 Task: Find the nearest camping supplies store in Denver.
Action: Mouse moved to (154, 111)
Screenshot: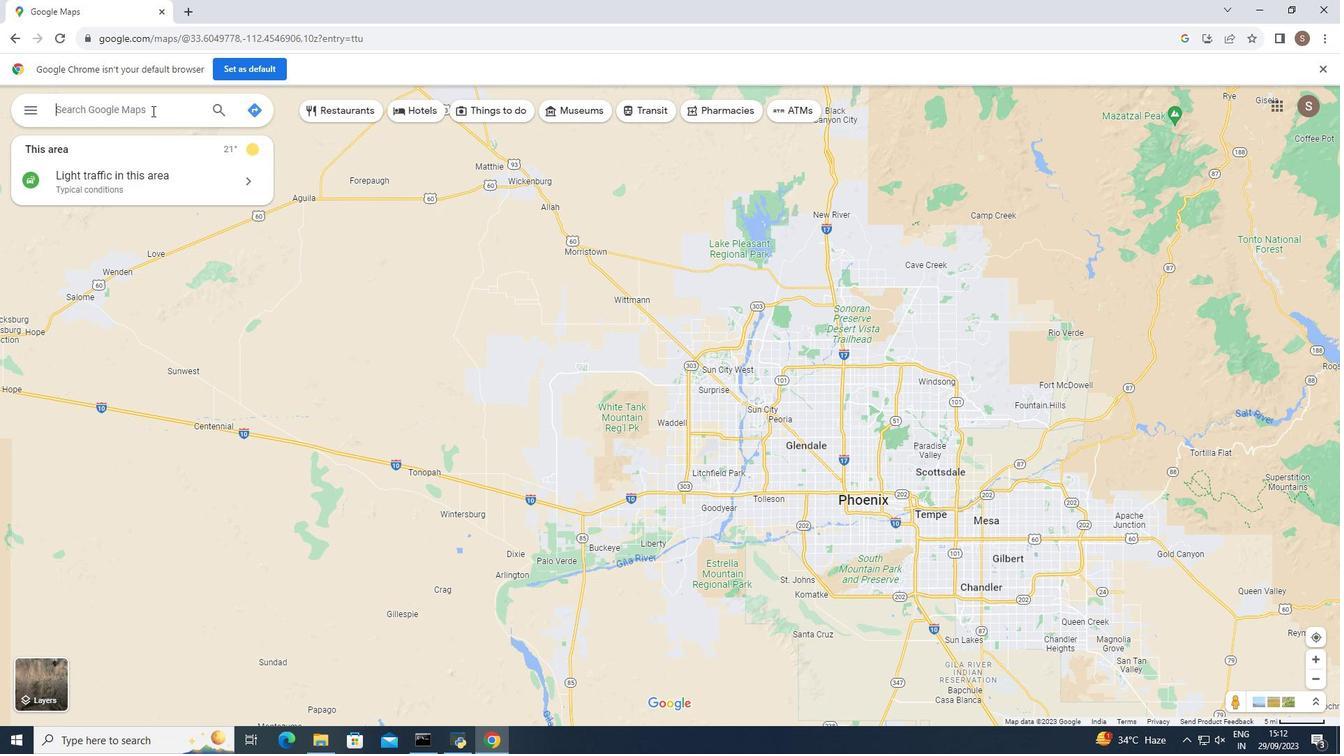 
Action: Mouse pressed left at (154, 111)
Screenshot: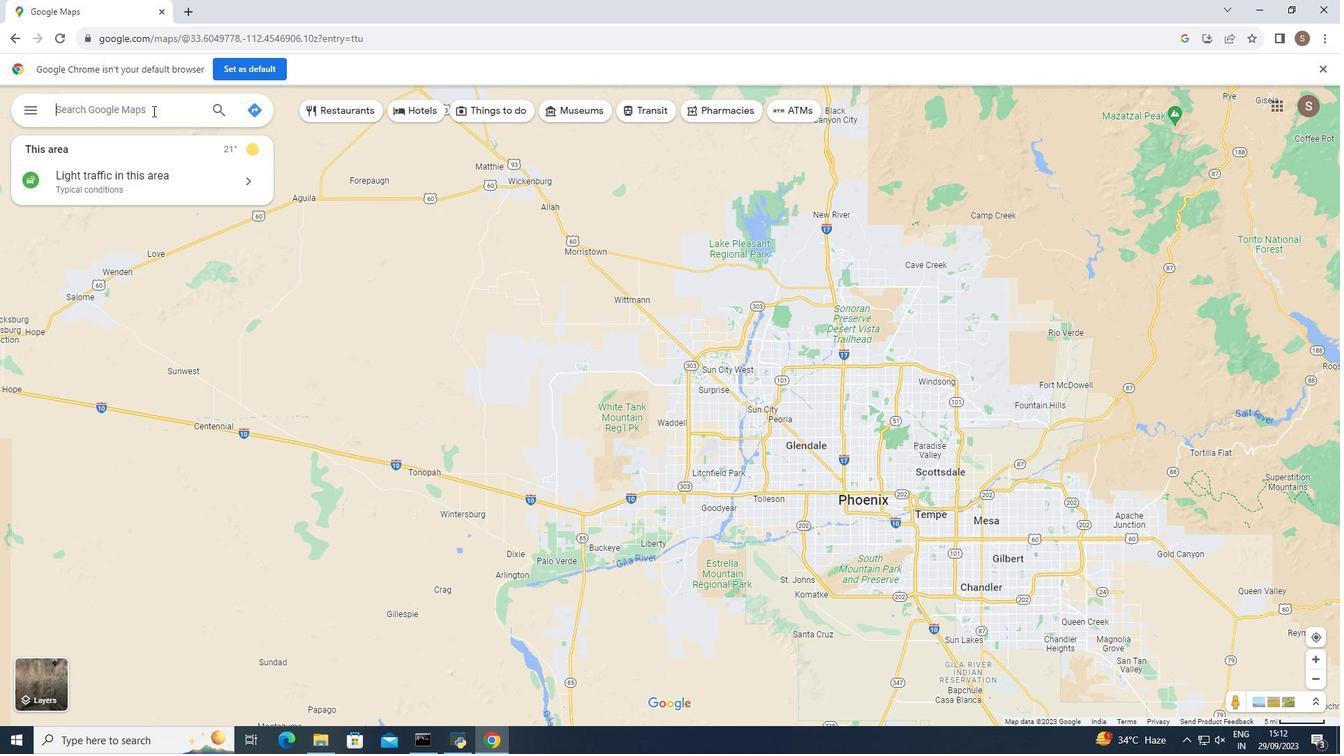 
Action: Mouse moved to (152, 111)
Screenshot: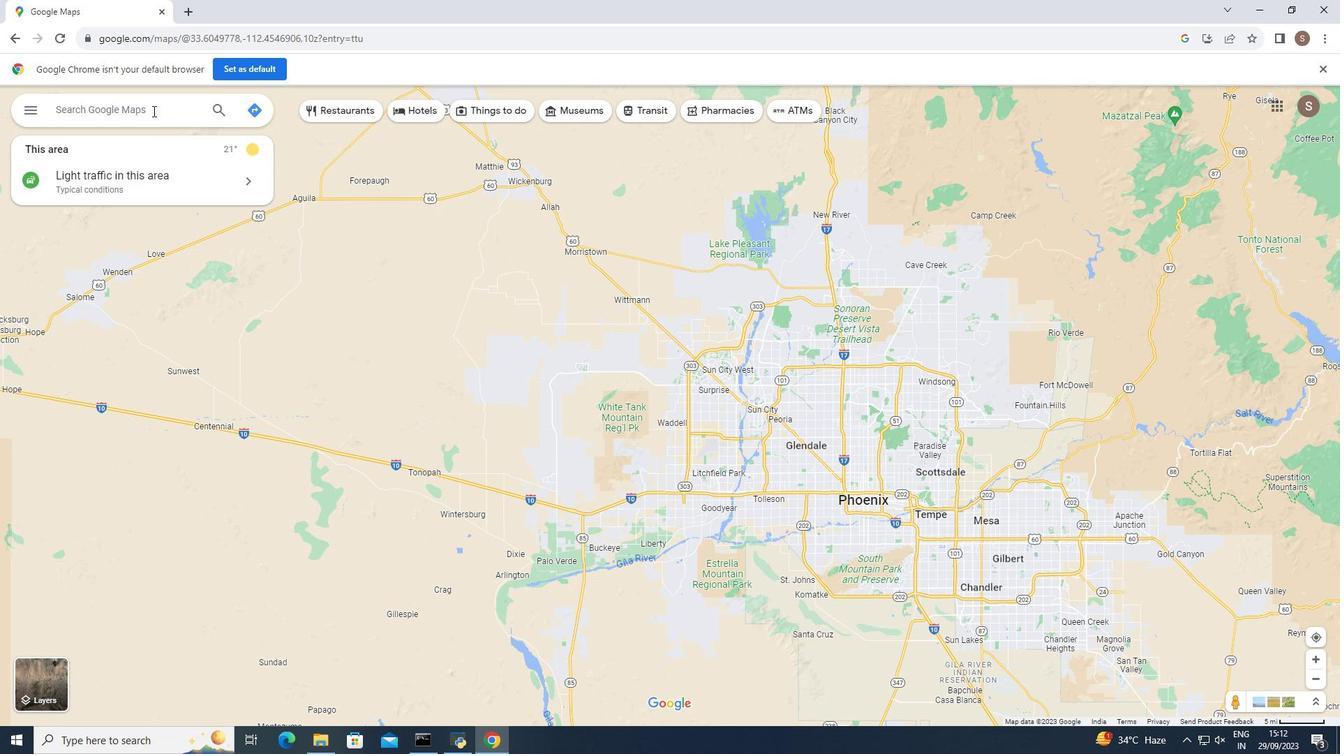
Action: Key pressed denver
Screenshot: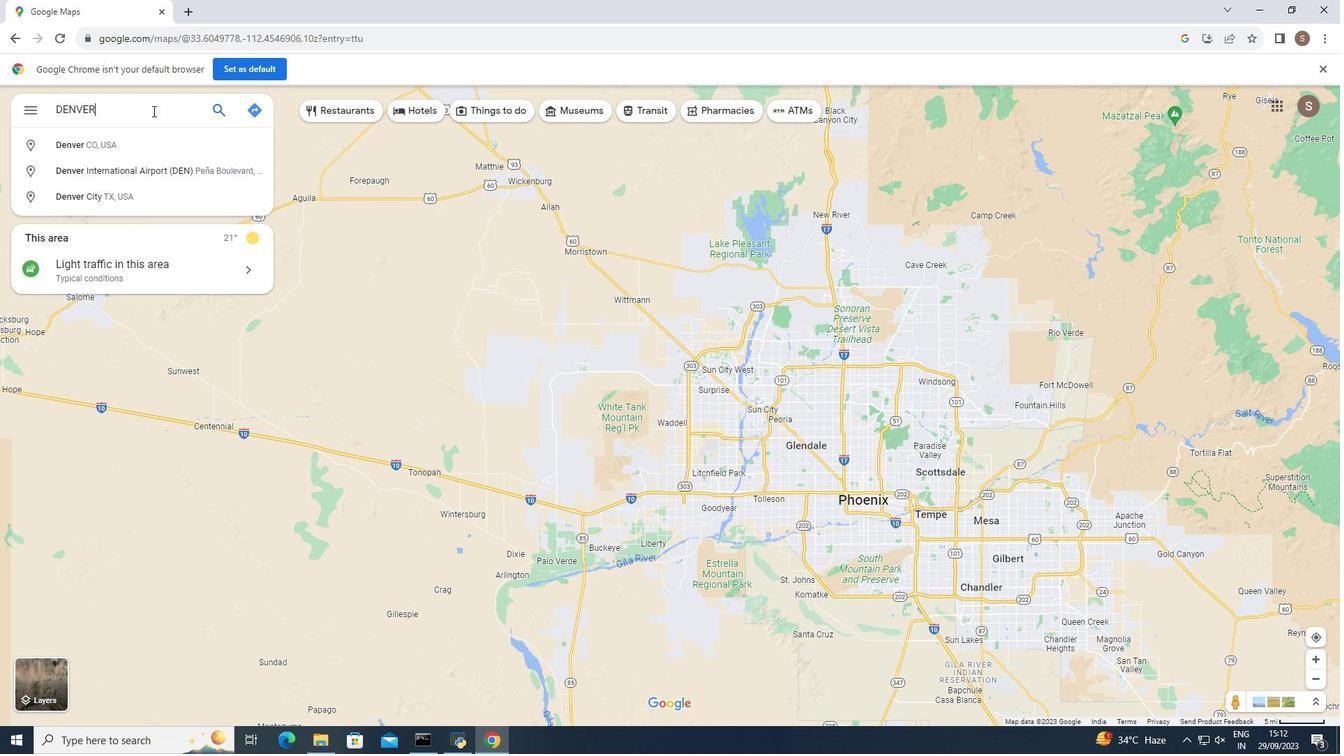 
Action: Mouse moved to (115, 141)
Screenshot: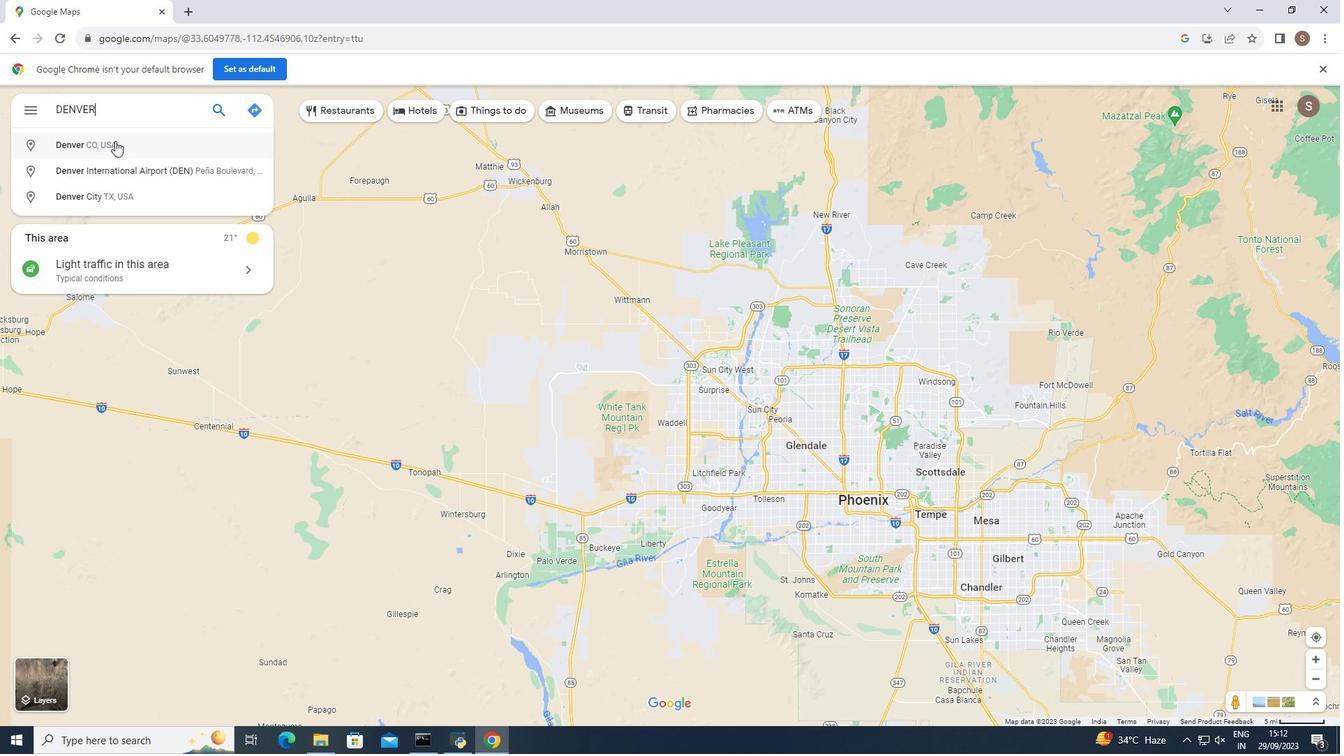 
Action: Mouse pressed left at (115, 141)
Screenshot: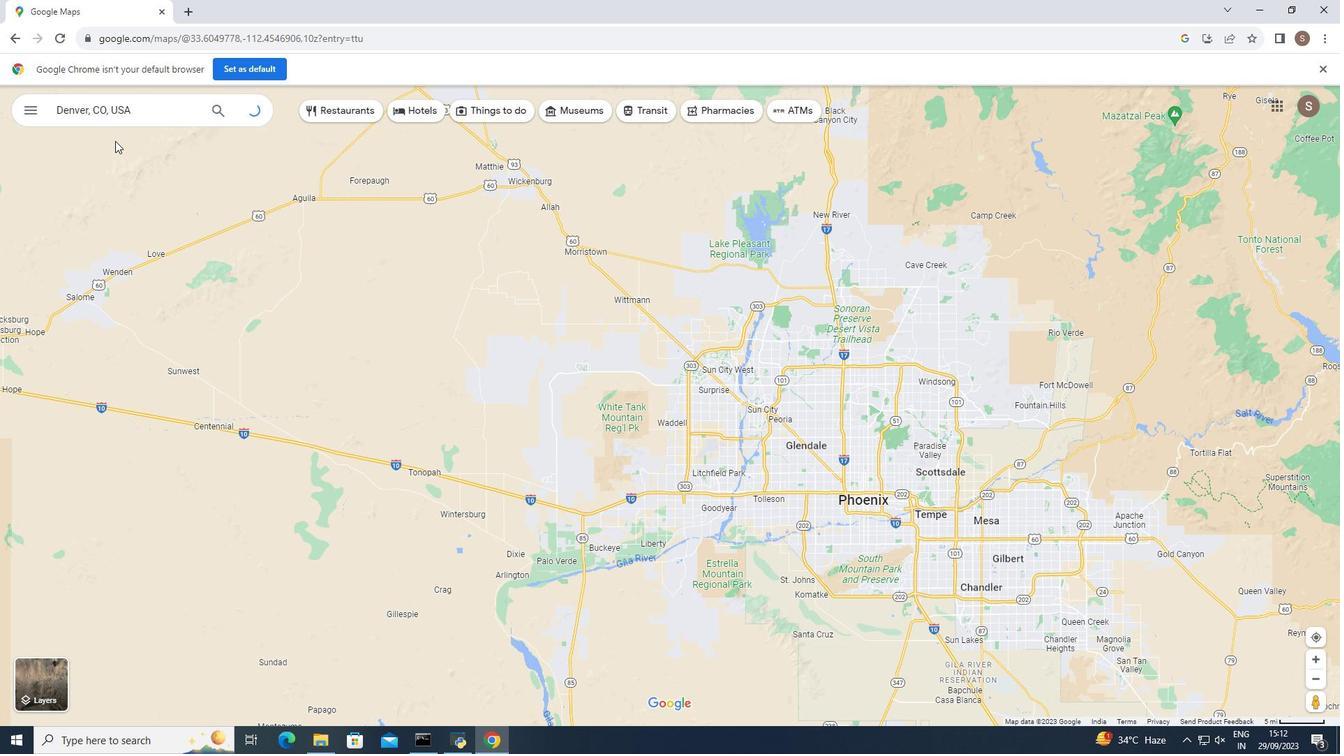 
Action: Mouse moved to (143, 349)
Screenshot: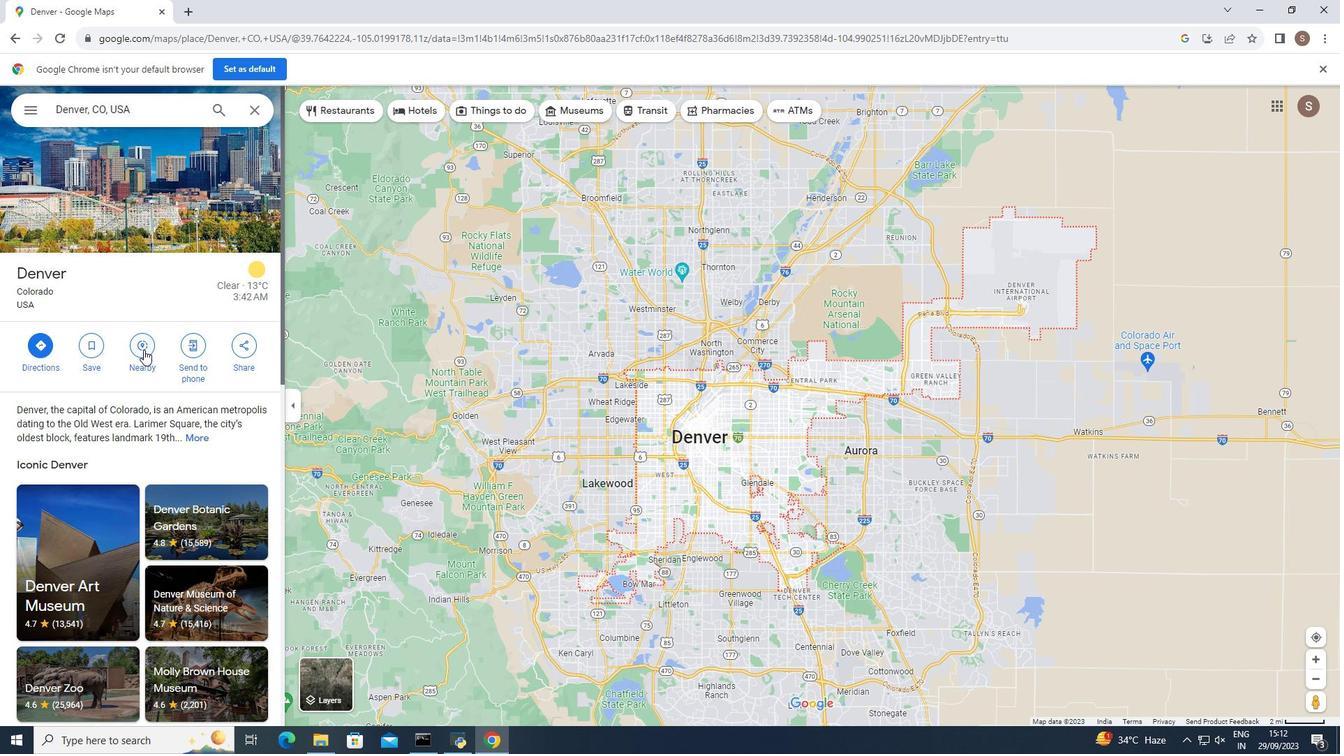 
Action: Mouse pressed left at (143, 349)
Screenshot: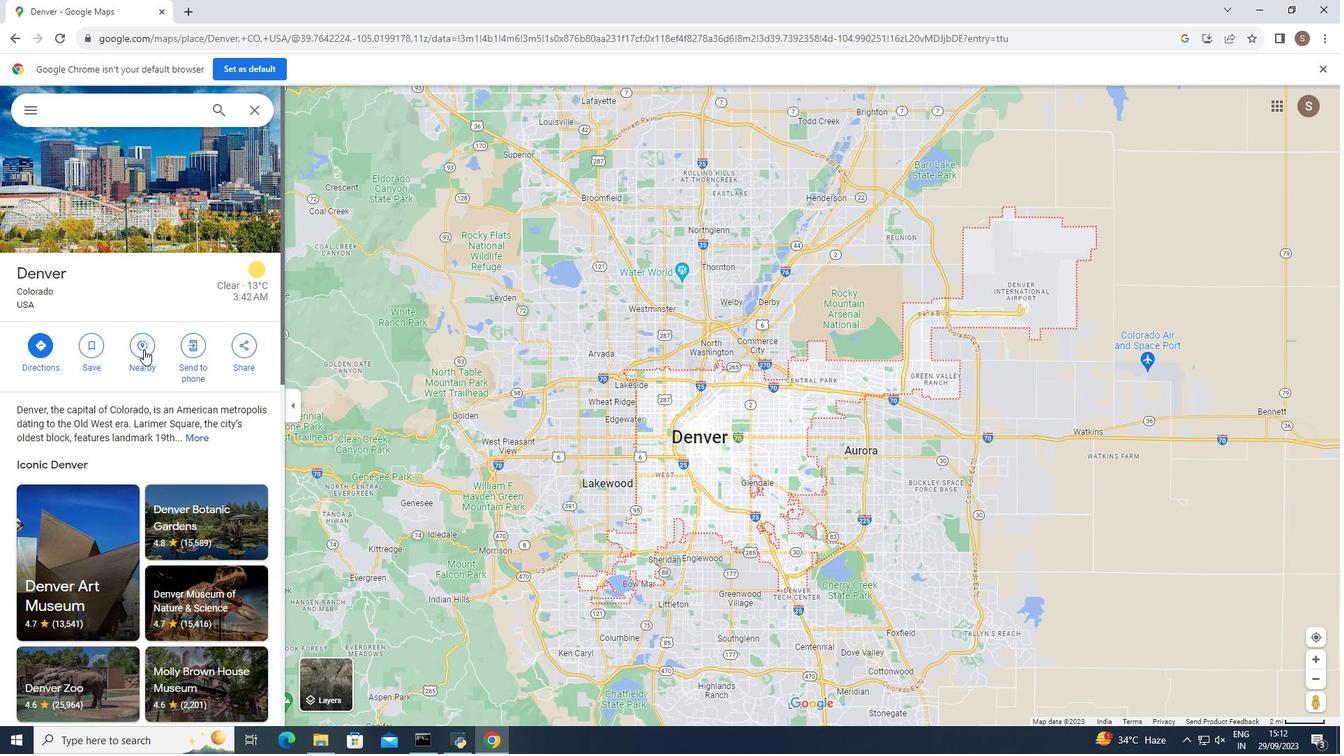 
Action: Mouse moved to (104, 111)
Screenshot: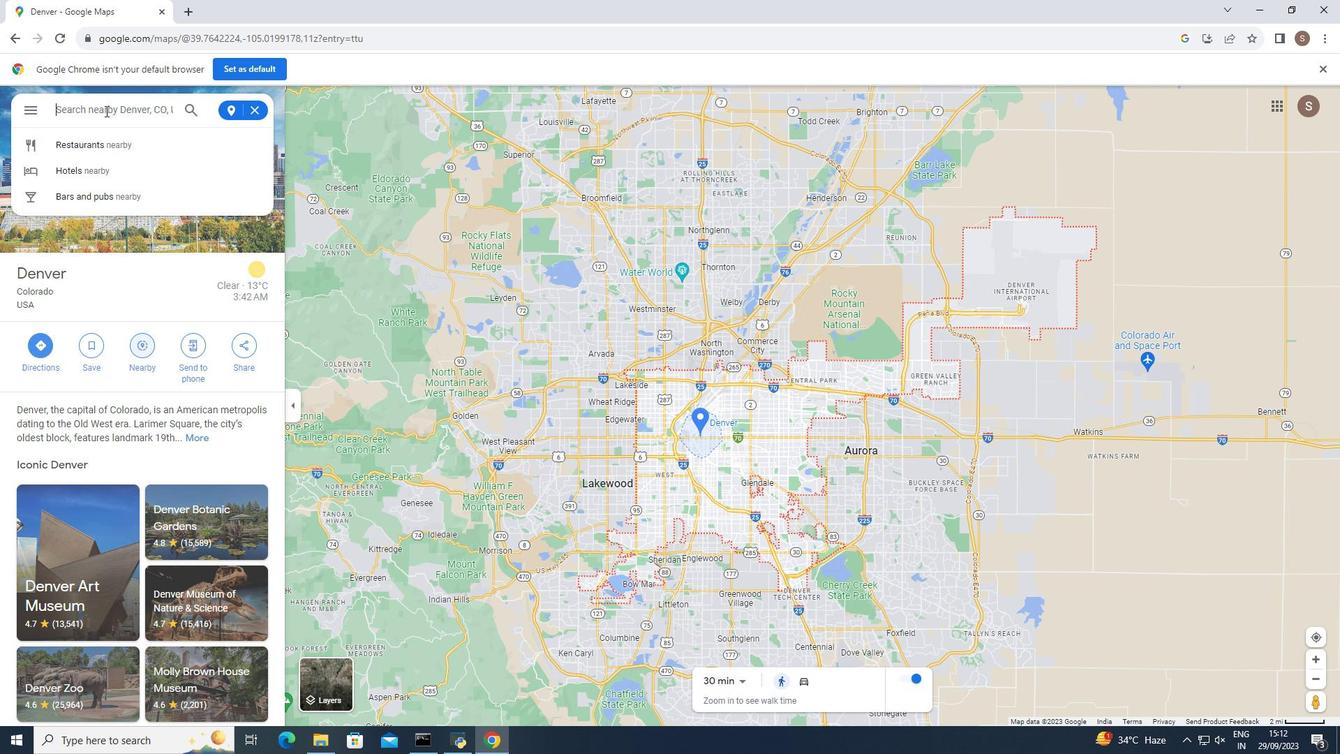 
Action: Mouse pressed left at (104, 111)
Screenshot: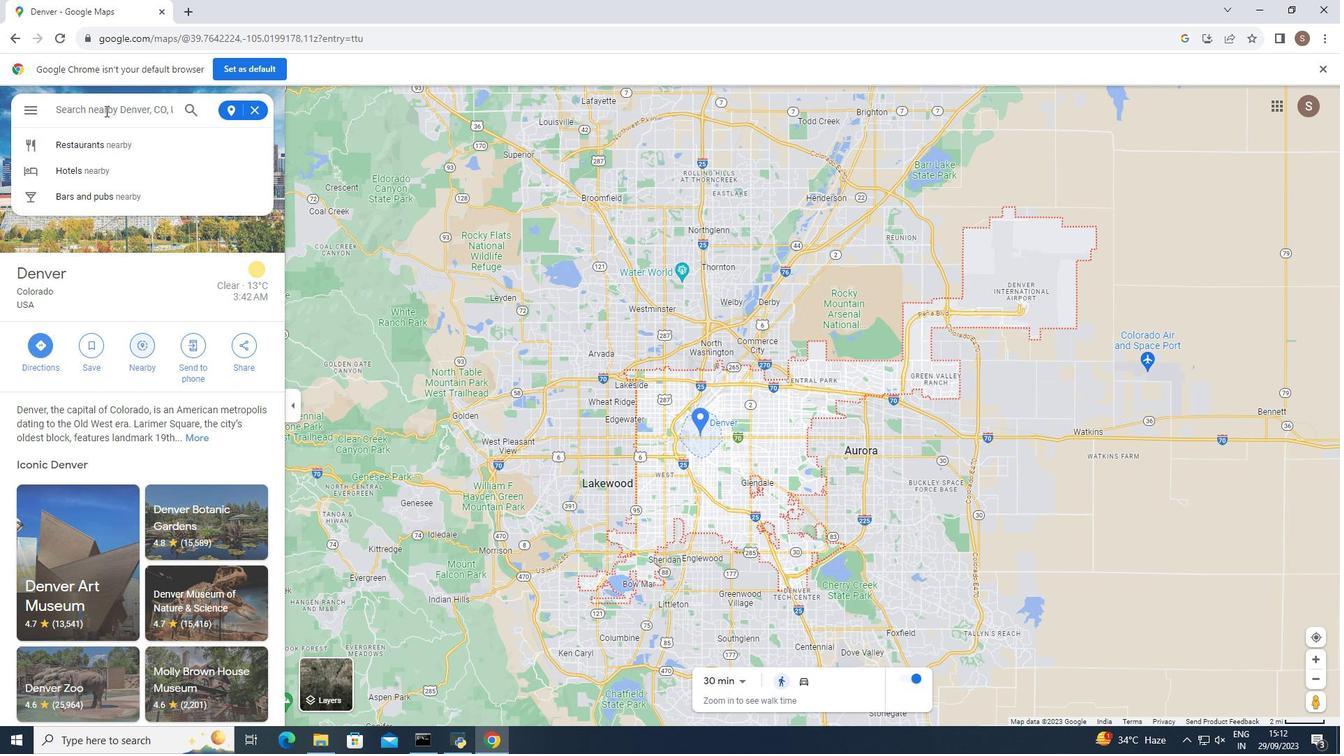 
Action: Mouse moved to (105, 111)
Screenshot: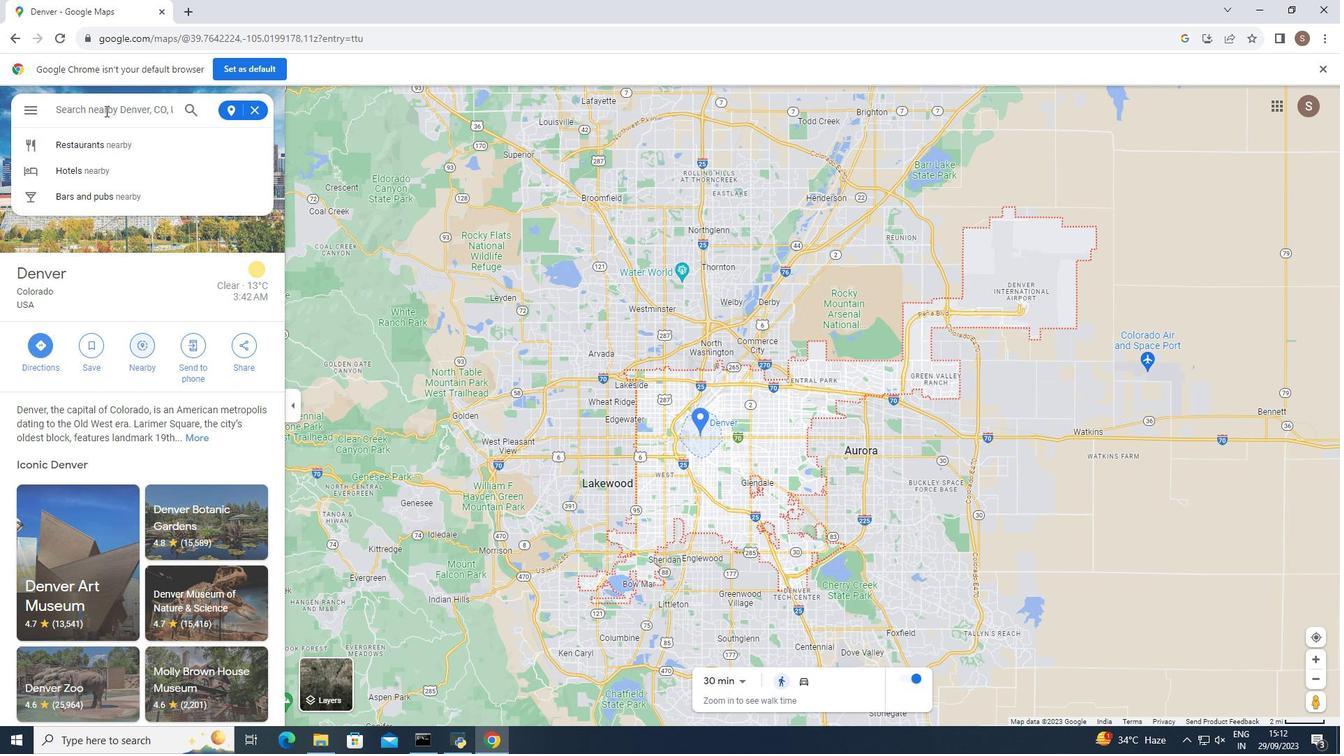 
Action: Key pressed camping<Key.space>supplies<Key.space>store
Screenshot: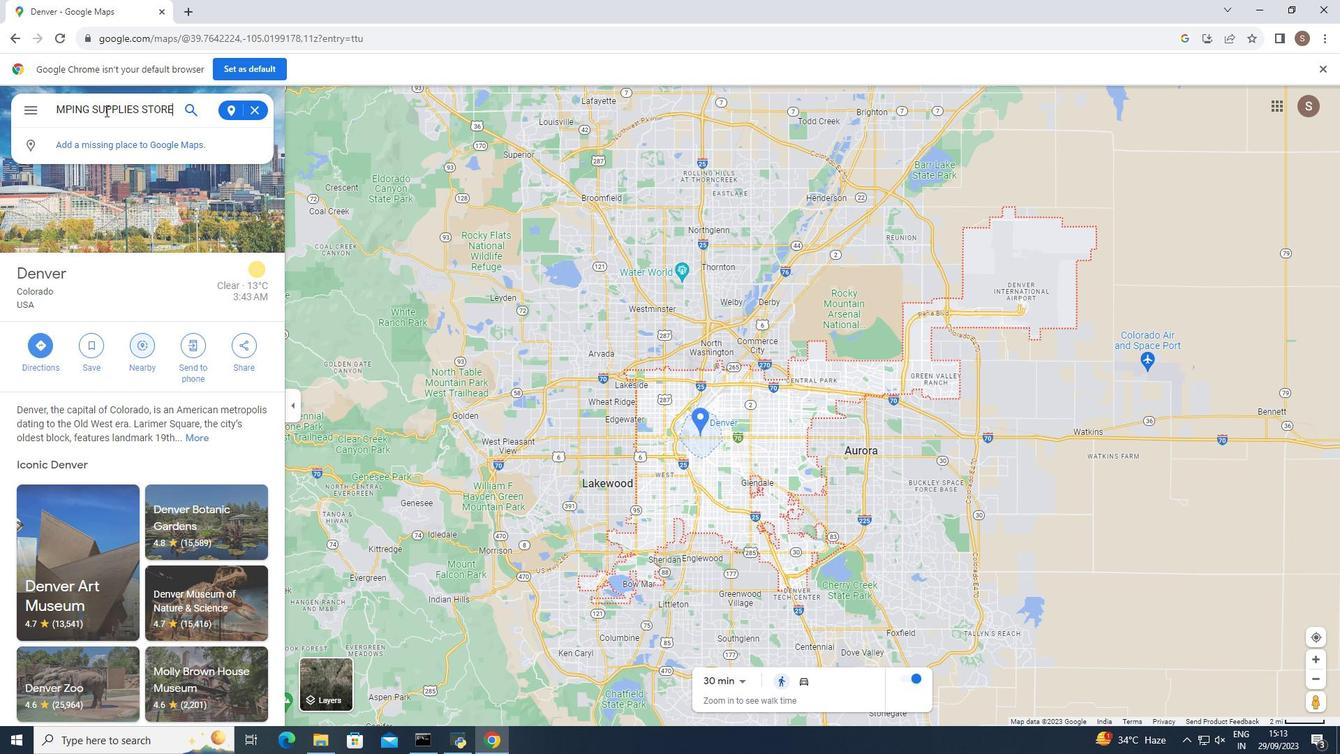 
Action: Mouse moved to (187, 108)
Screenshot: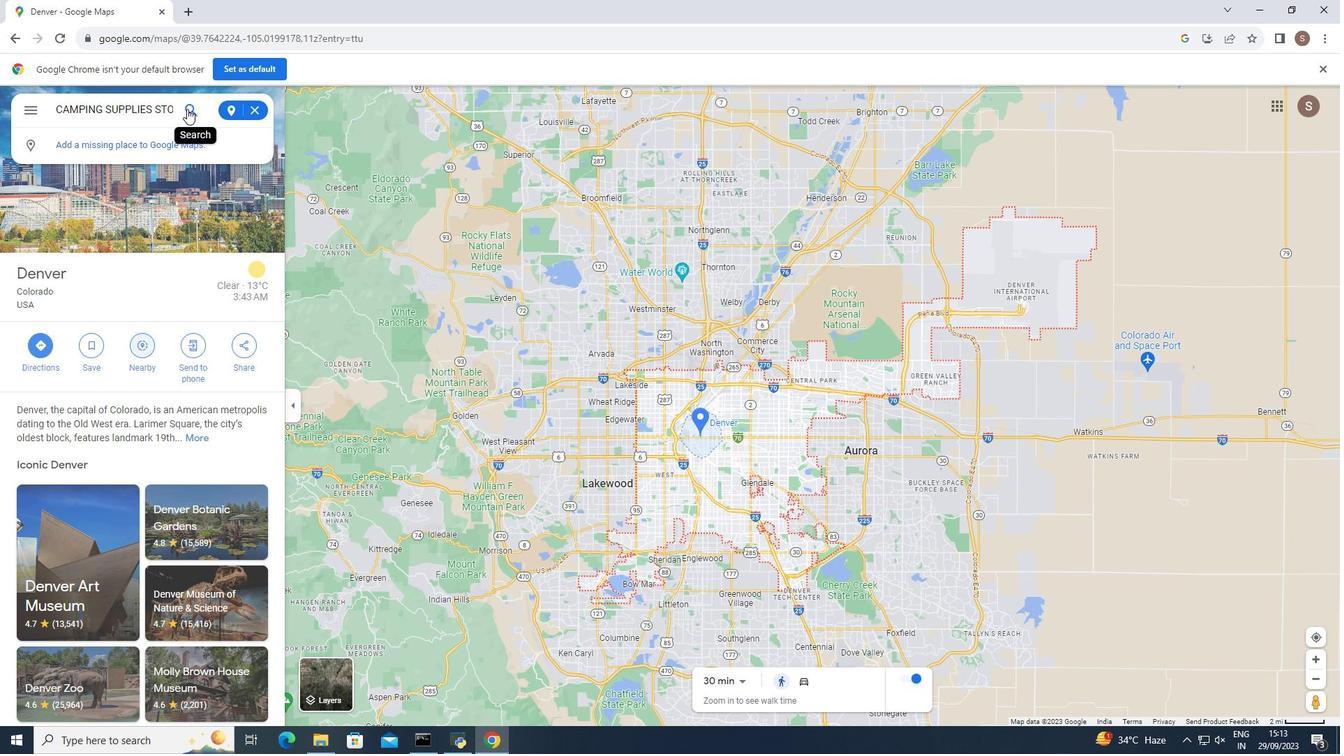 
Action: Mouse pressed left at (187, 108)
Screenshot: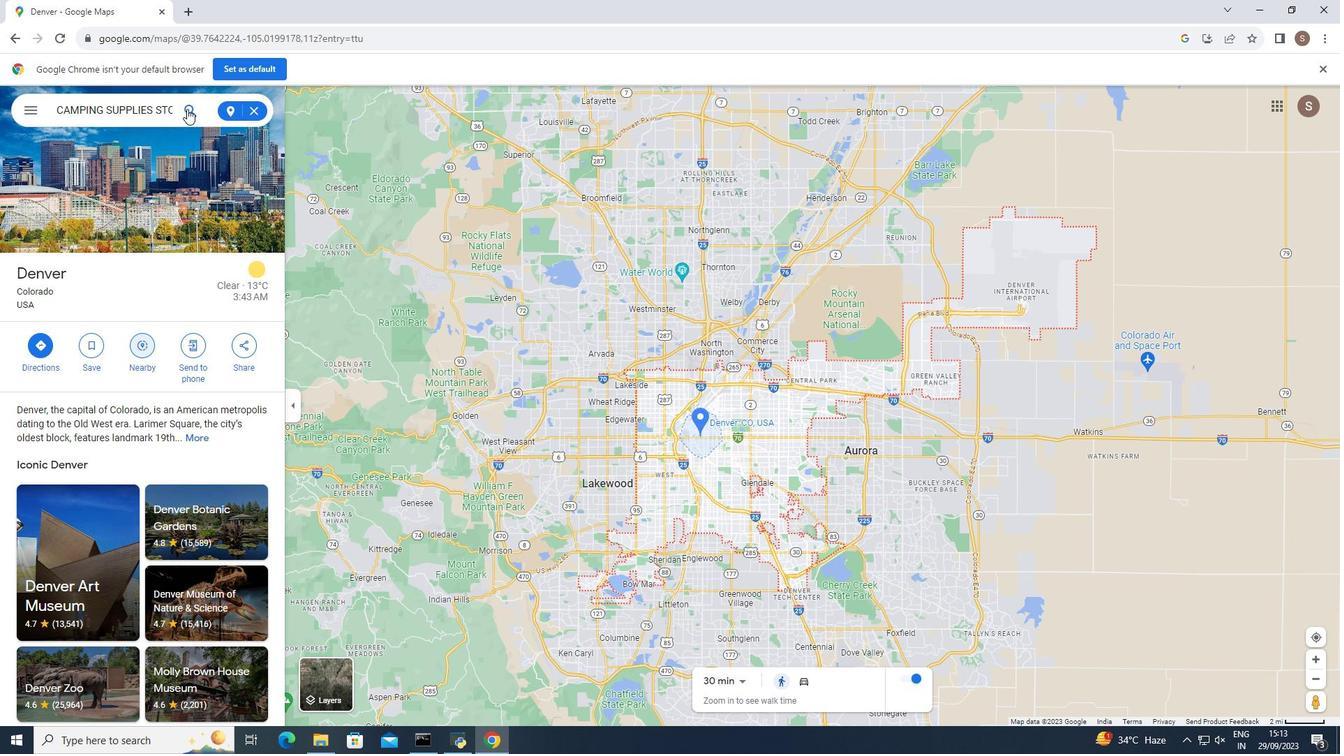 
Action: Mouse moved to (712, 418)
Screenshot: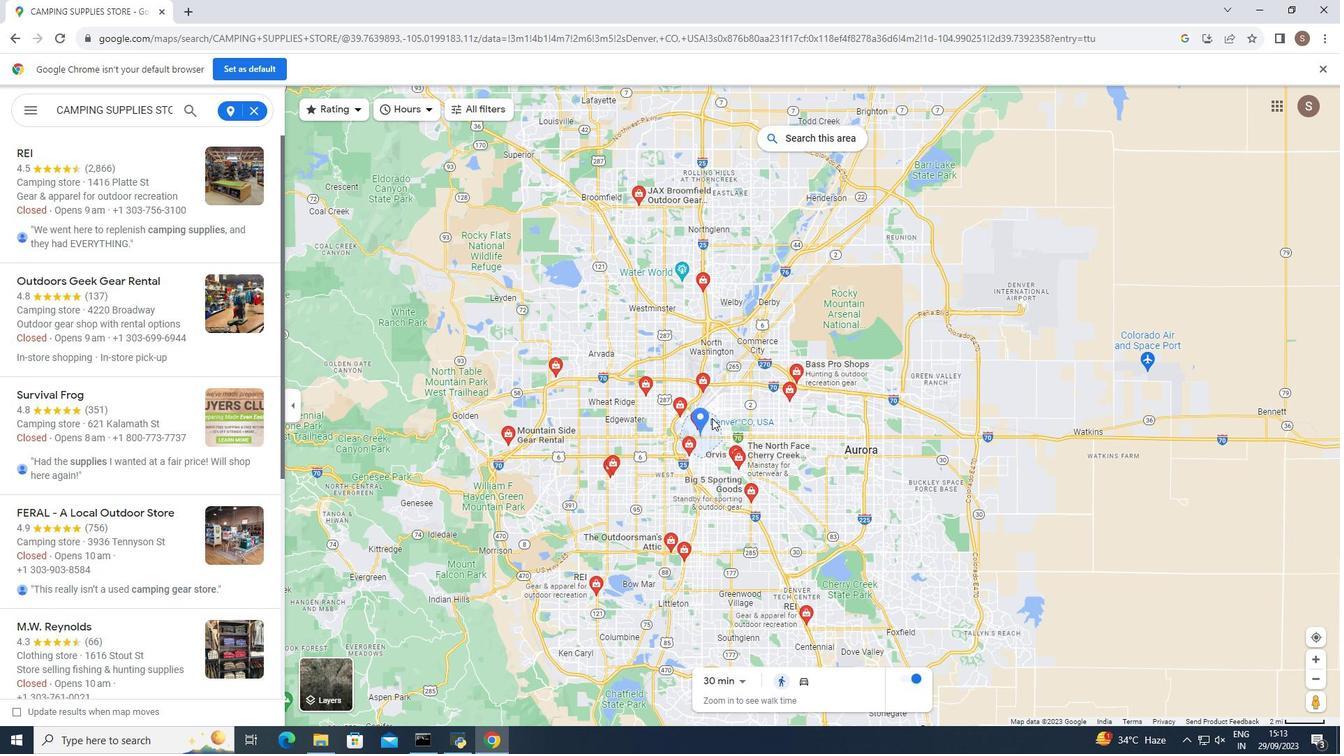 
Action: Mouse pressed left at (712, 418)
Screenshot: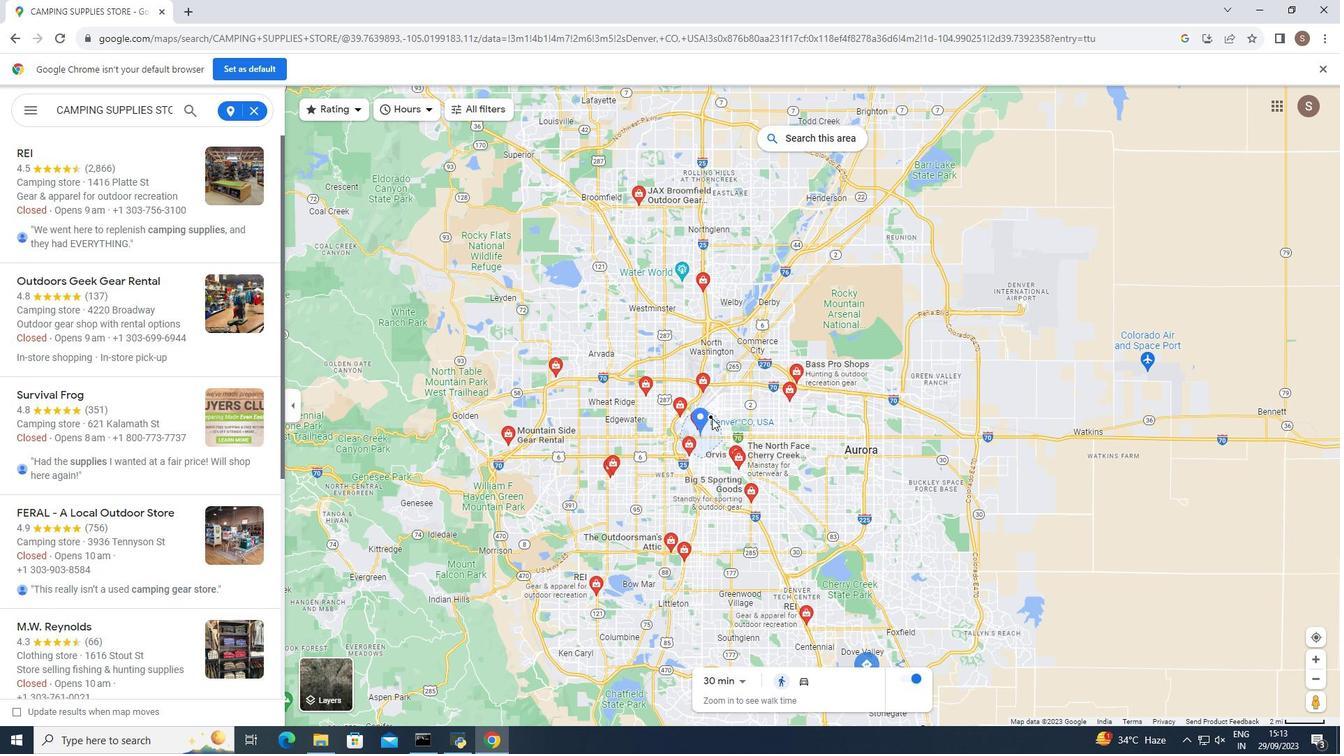 
Action: Mouse moved to (938, 613)
Screenshot: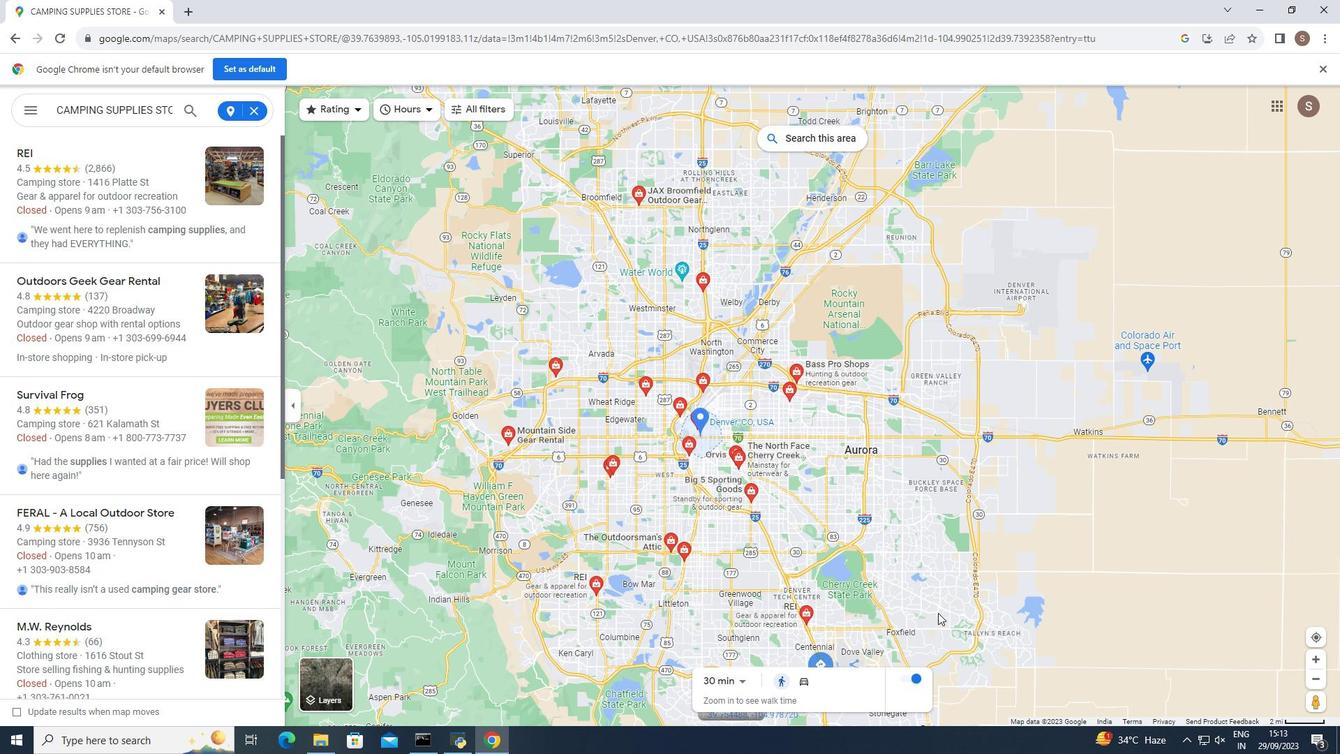 
Action: Mouse pressed left at (938, 613)
Screenshot: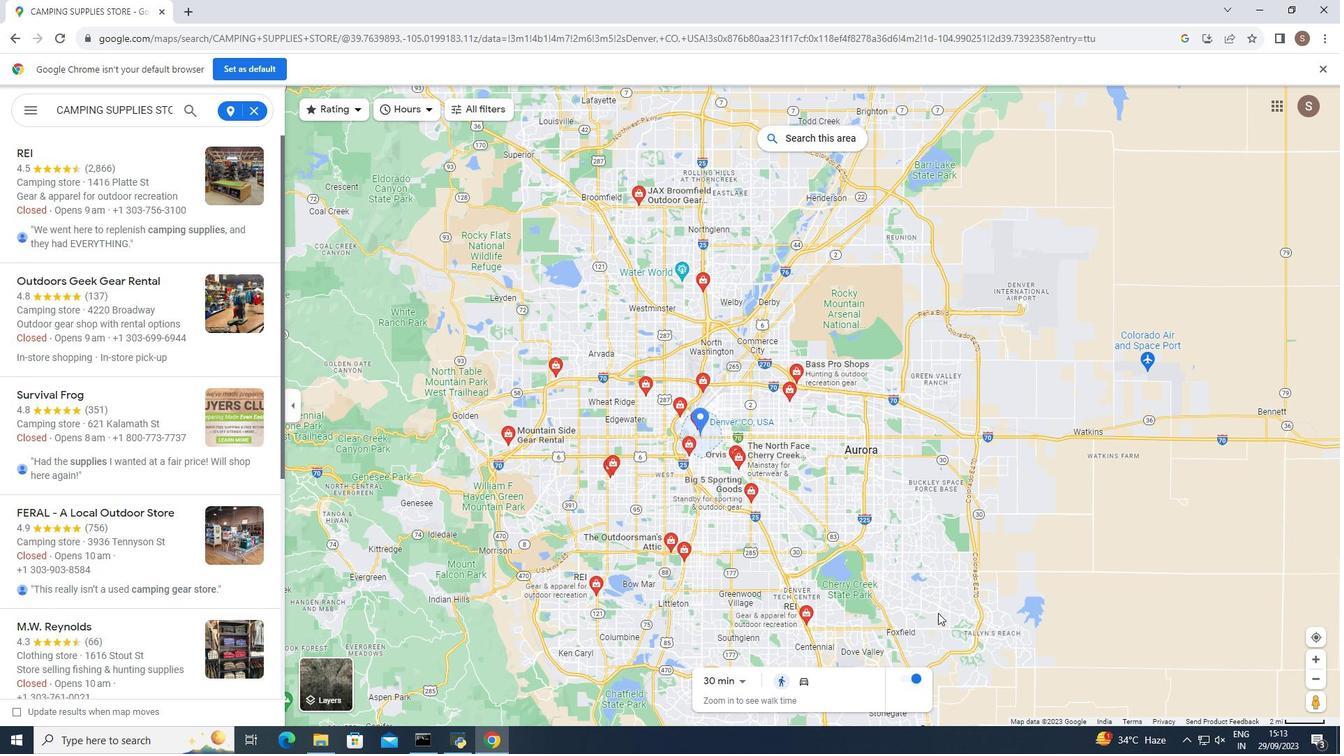 
Action: Mouse moved to (21, 152)
Screenshot: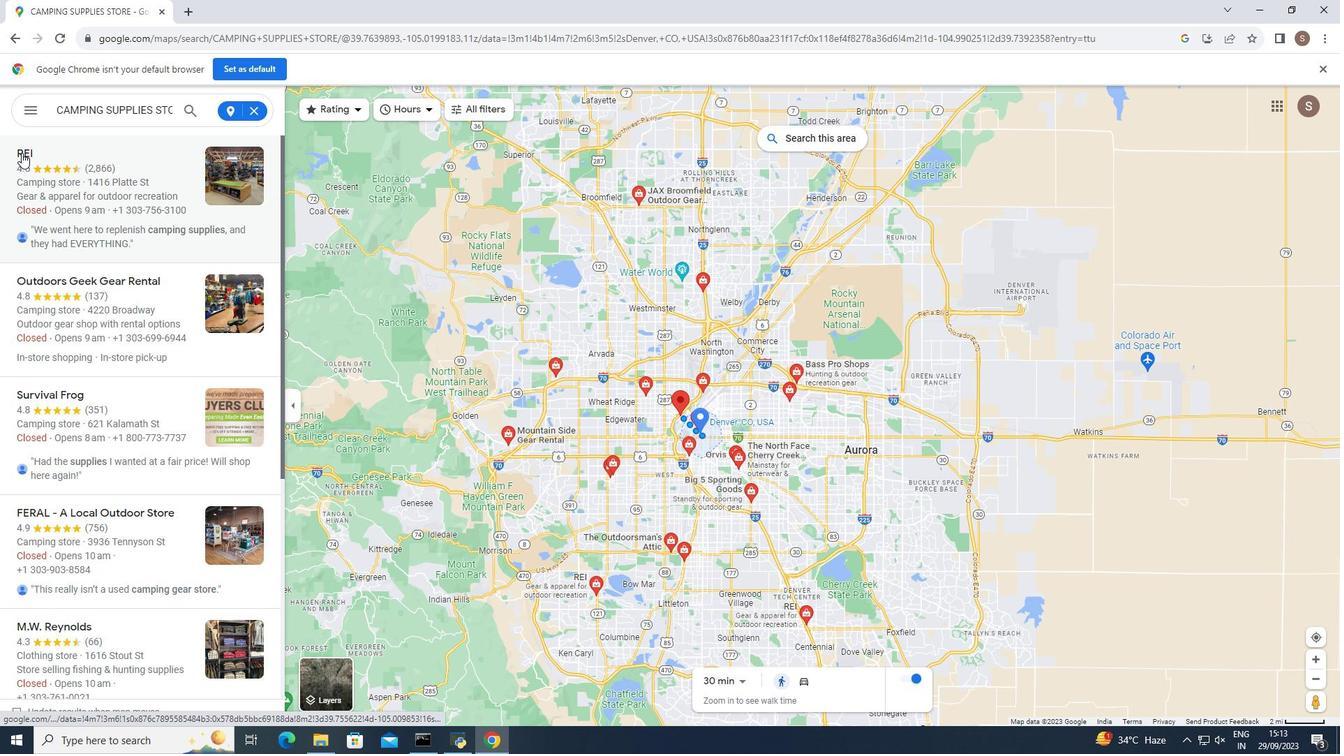 
Action: Mouse pressed left at (21, 152)
Screenshot: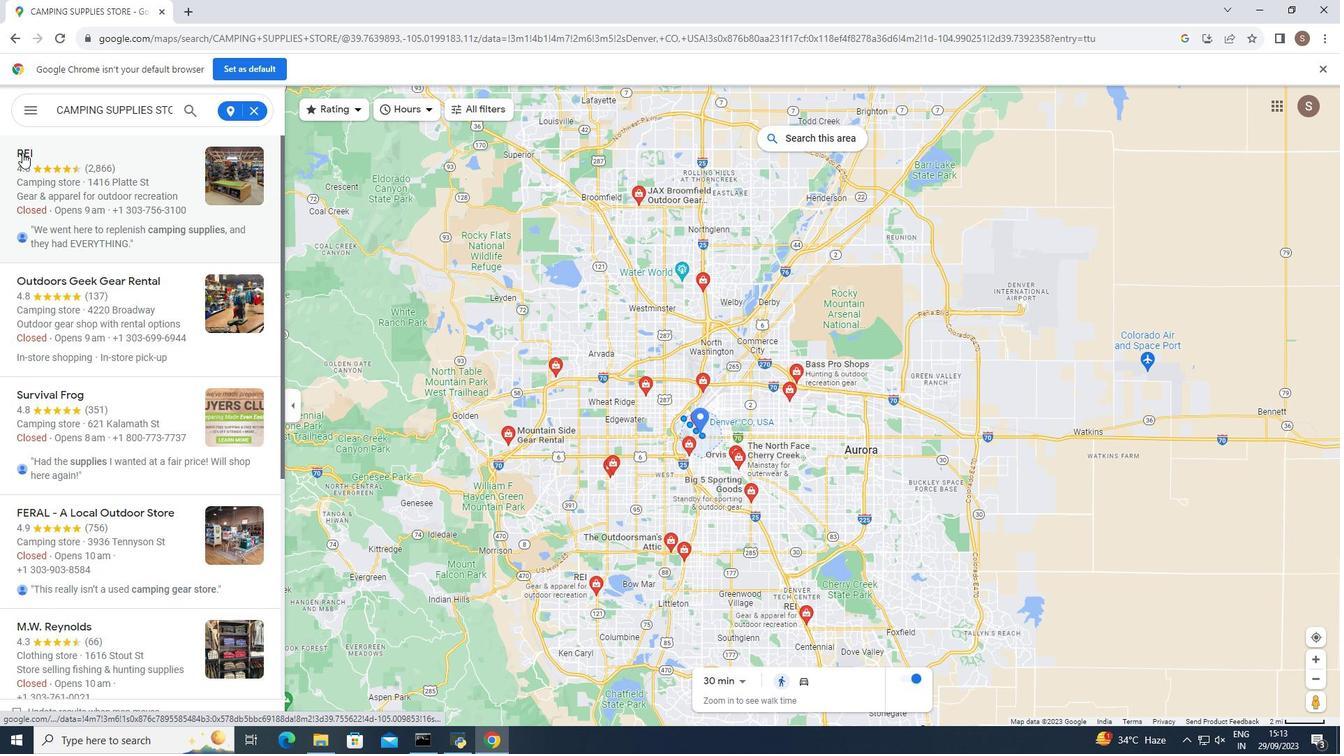 
Action: Mouse moved to (391, 489)
Screenshot: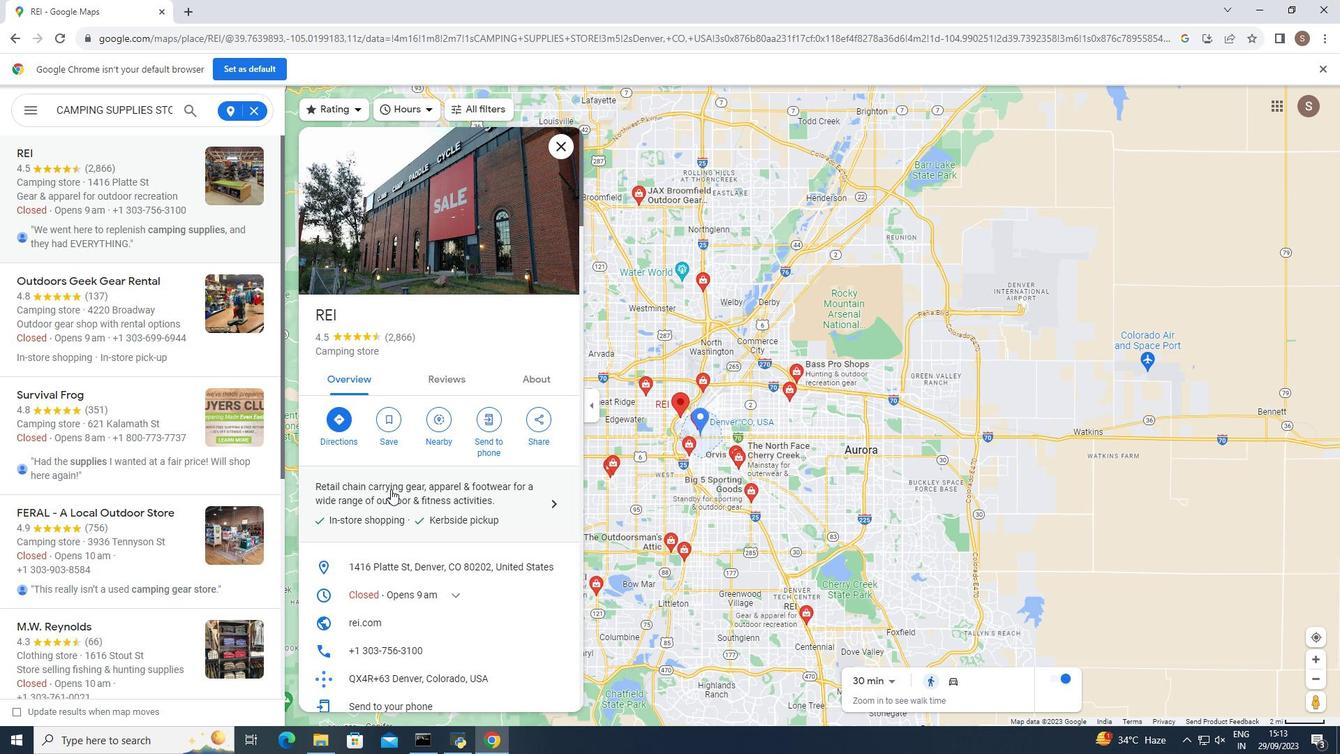
Action: Mouse scrolled (391, 488) with delta (0, 0)
Screenshot: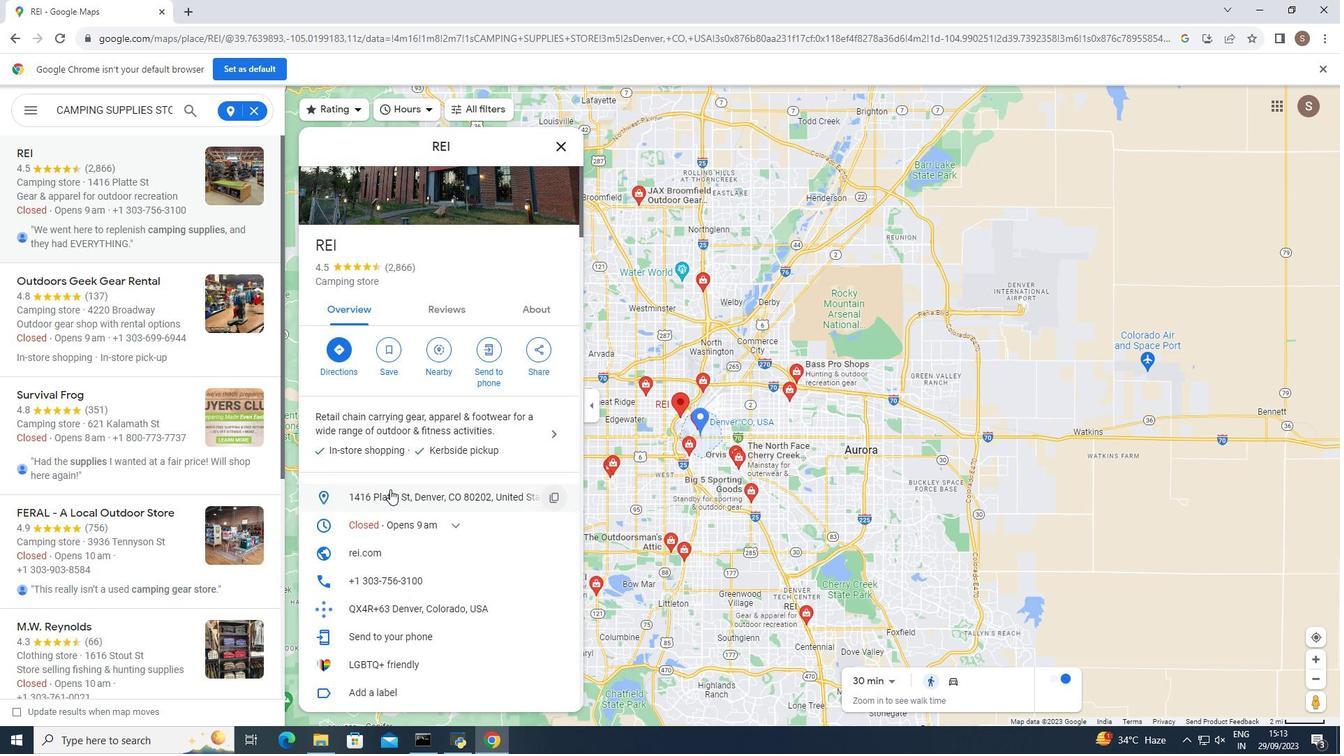 
Action: Mouse moved to (458, 422)
Screenshot: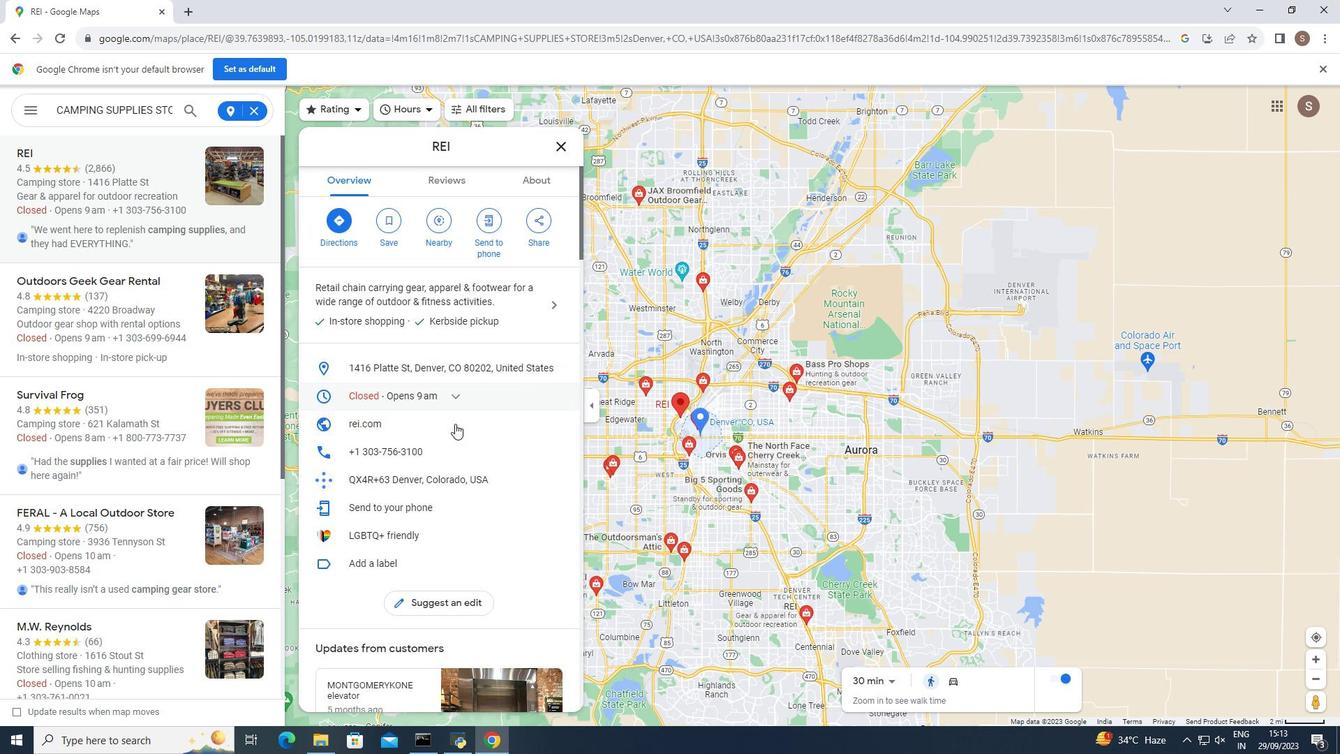 
Action: Mouse scrolled (458, 421) with delta (0, 0)
Screenshot: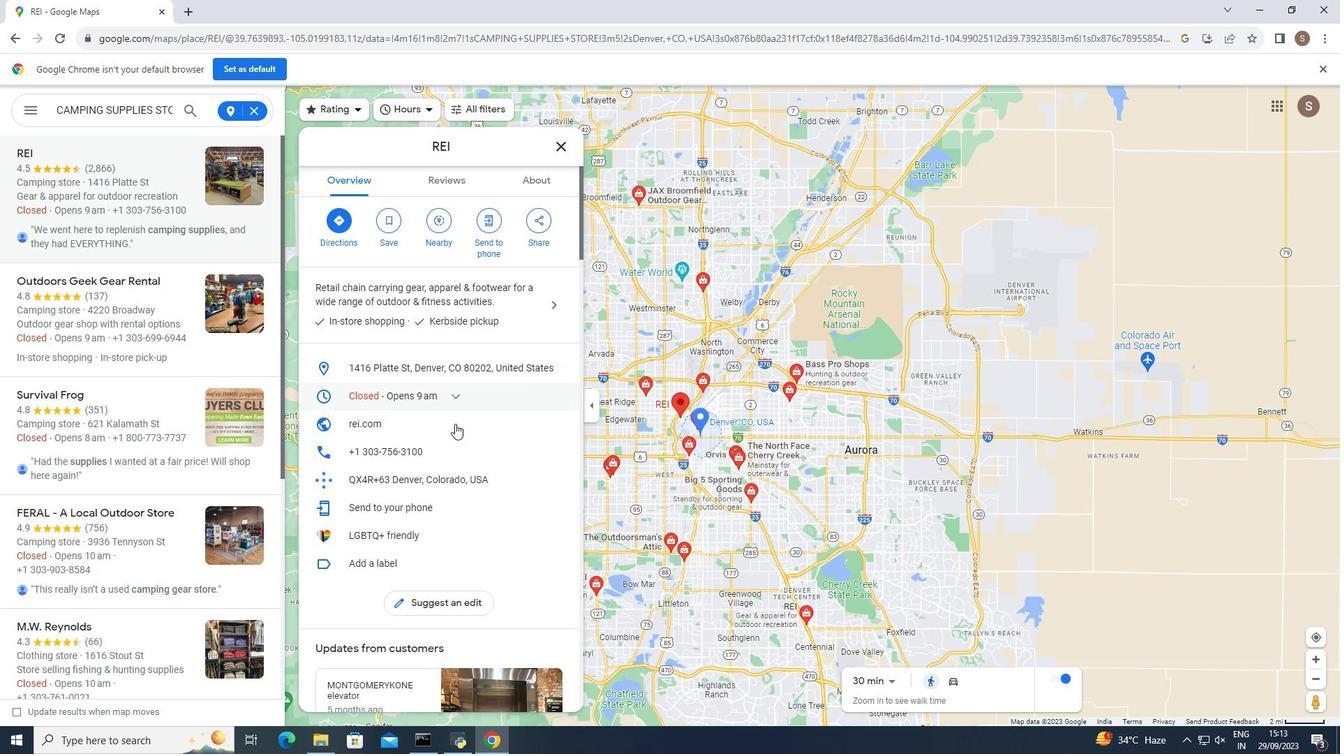 
Action: Mouse moved to (456, 423)
Screenshot: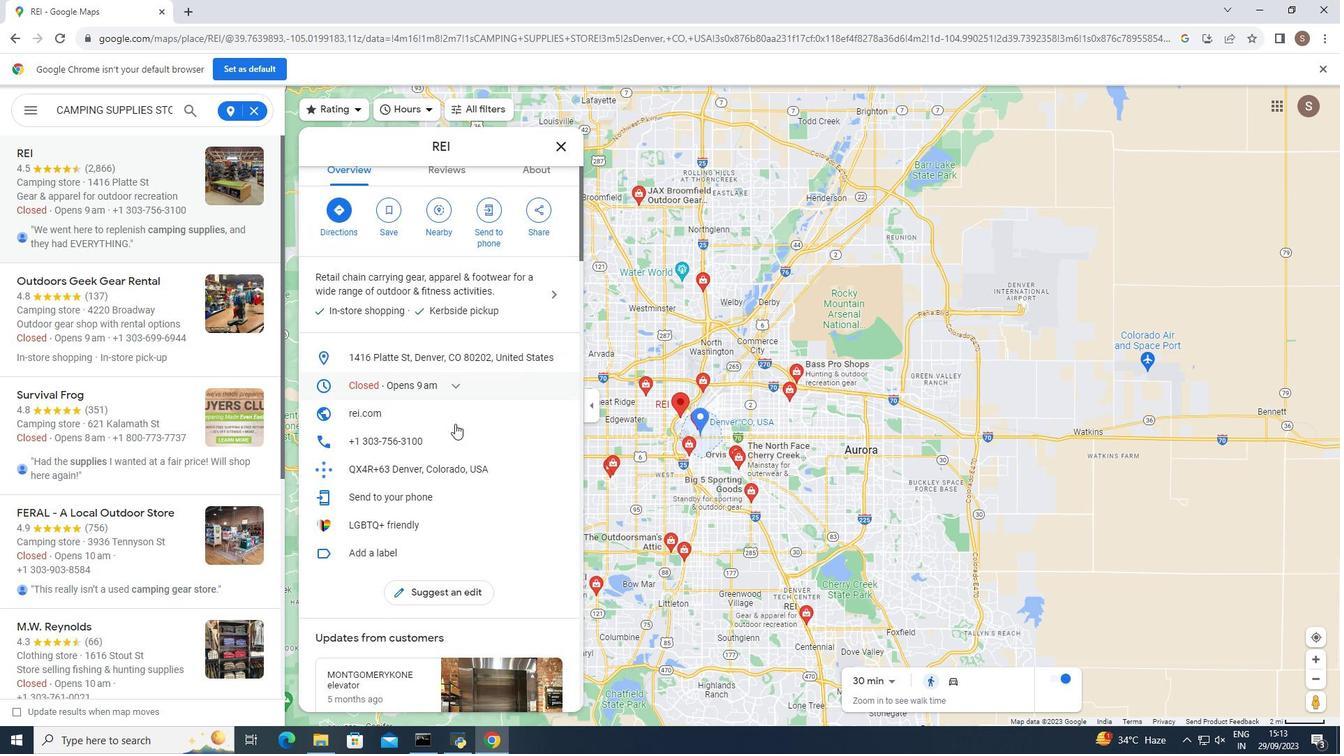 
Action: Mouse scrolled (456, 422) with delta (0, 0)
Screenshot: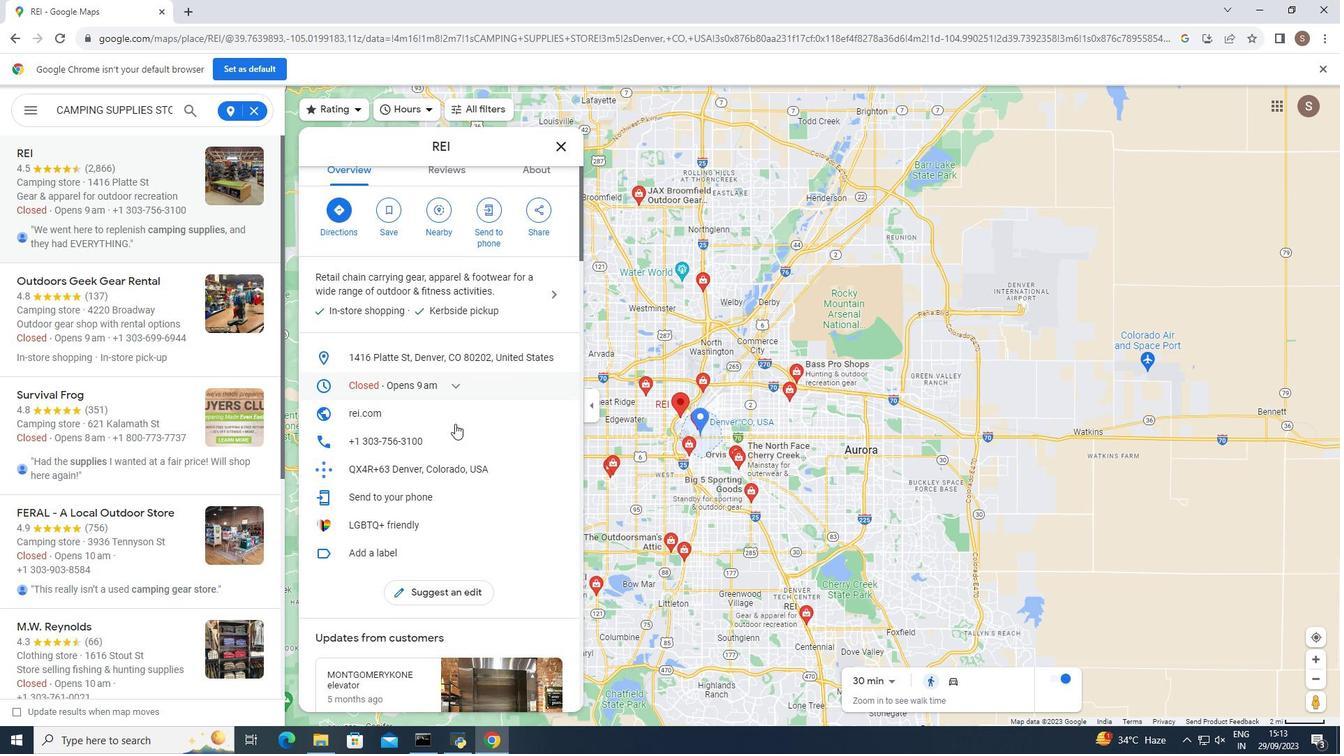 
Action: Mouse moved to (455, 423)
Screenshot: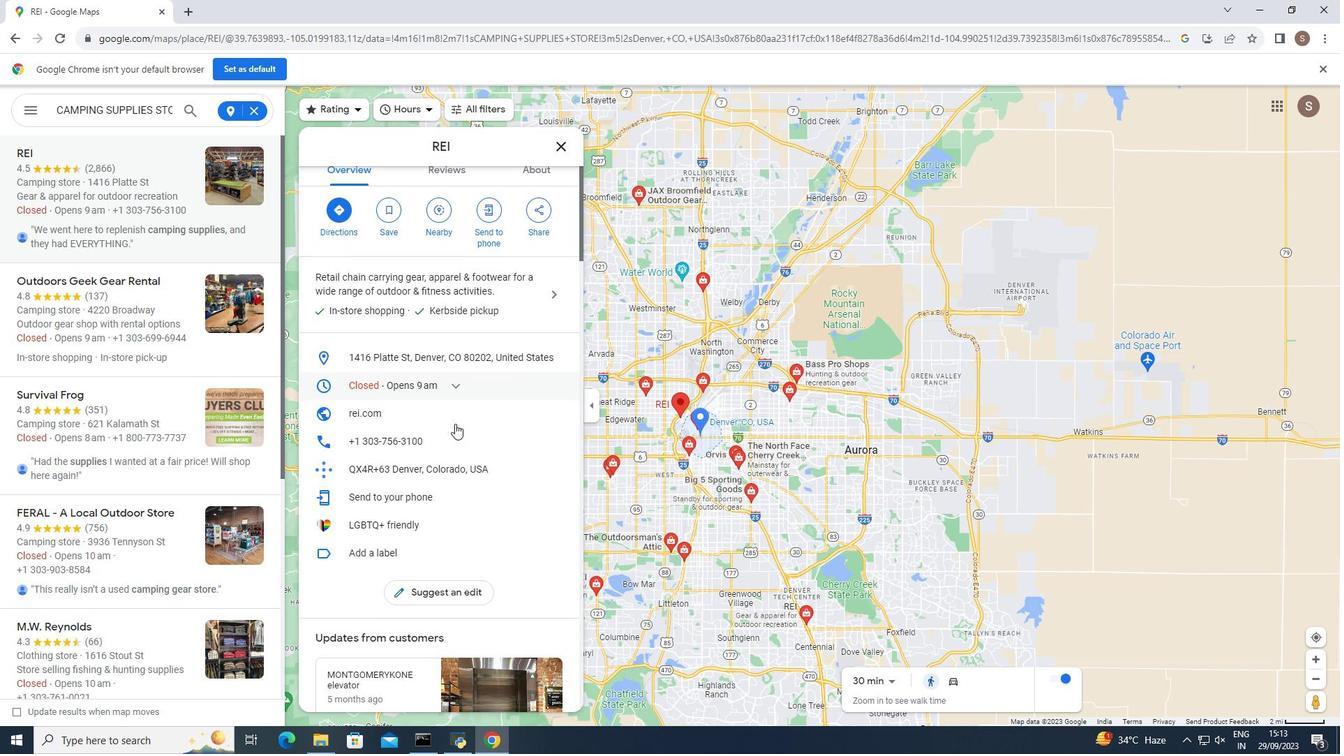 
Action: Mouse scrolled (455, 423) with delta (0, 0)
Screenshot: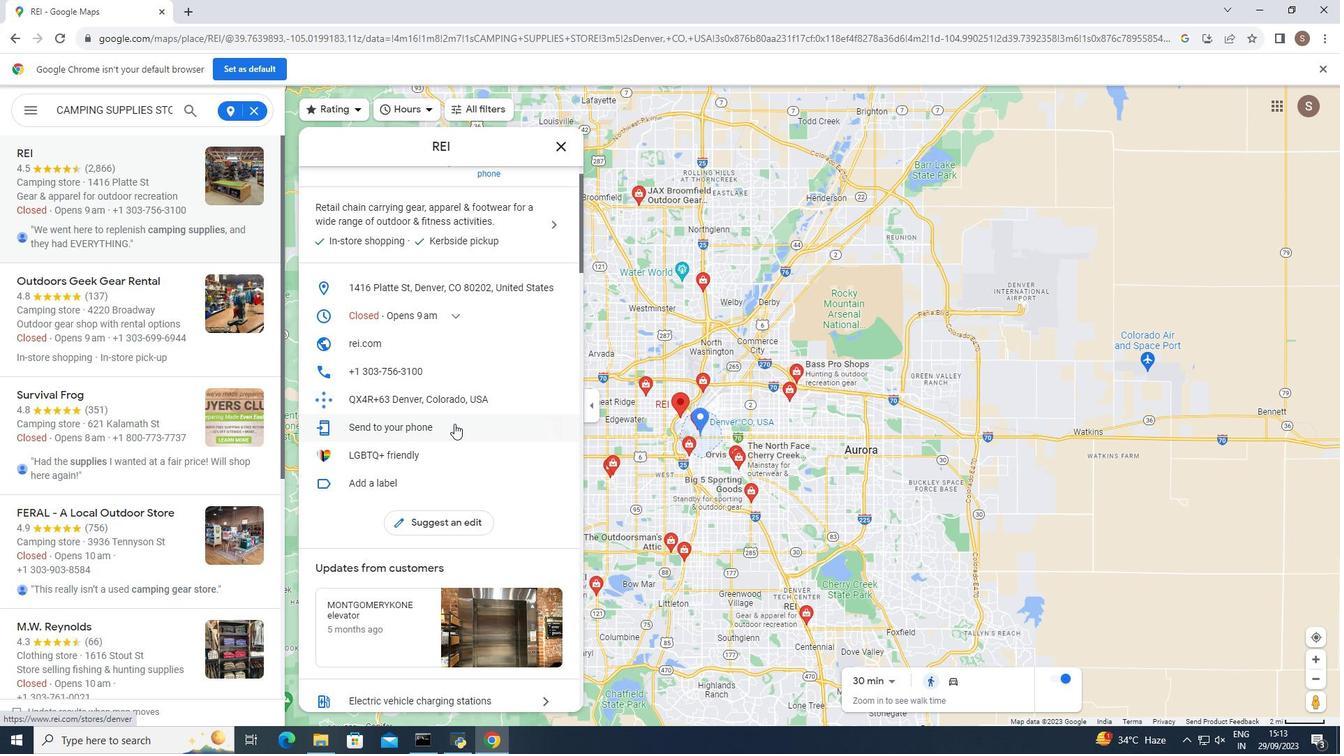 
Action: Mouse moved to (453, 423)
Screenshot: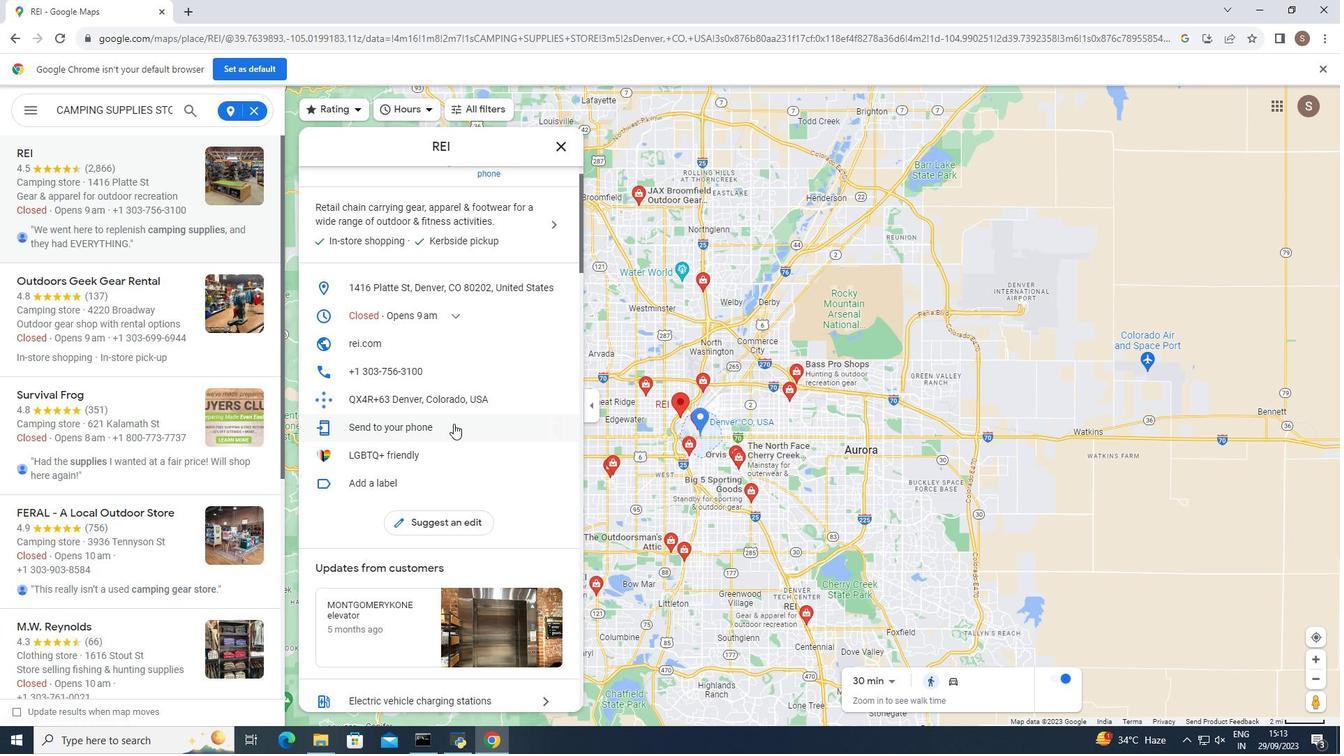 
Action: Mouse scrolled (453, 423) with delta (0, 0)
Screenshot: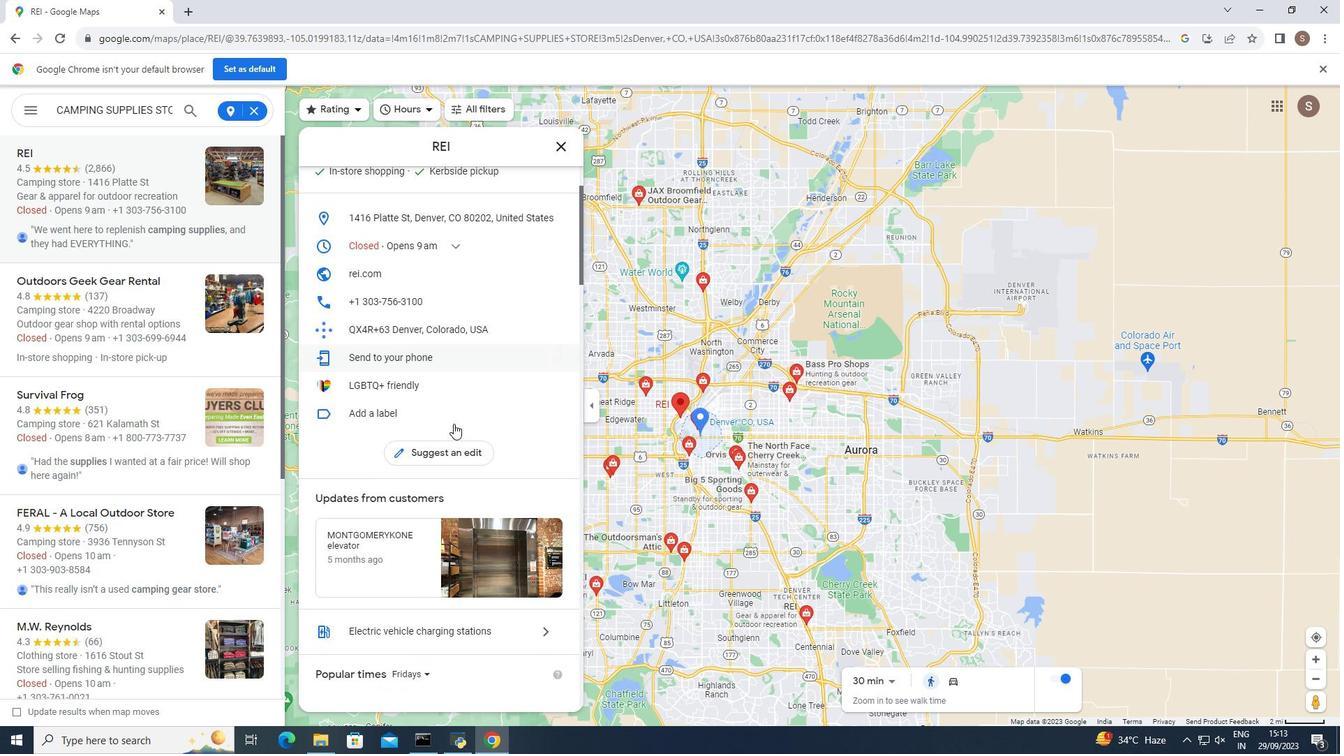 
Action: Mouse scrolled (453, 423) with delta (0, 0)
Screenshot: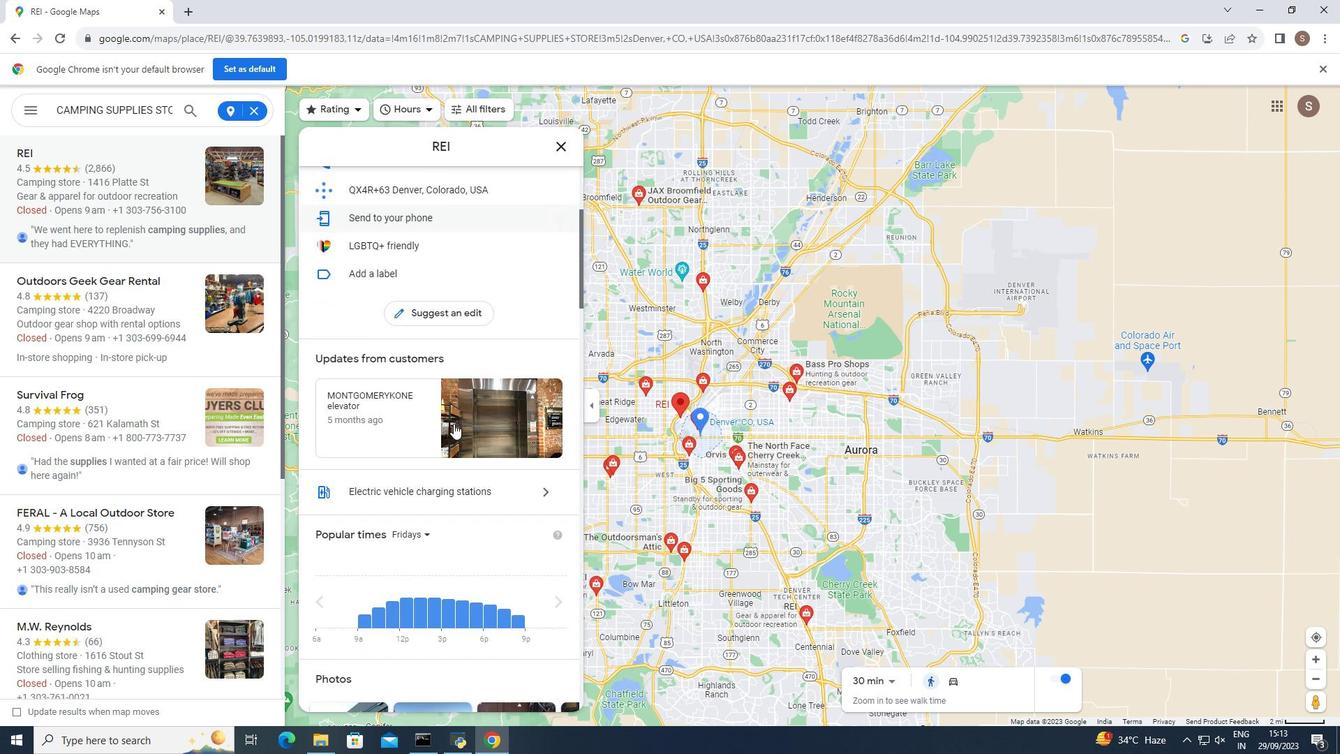 
Action: Mouse scrolled (453, 423) with delta (0, 0)
Screenshot: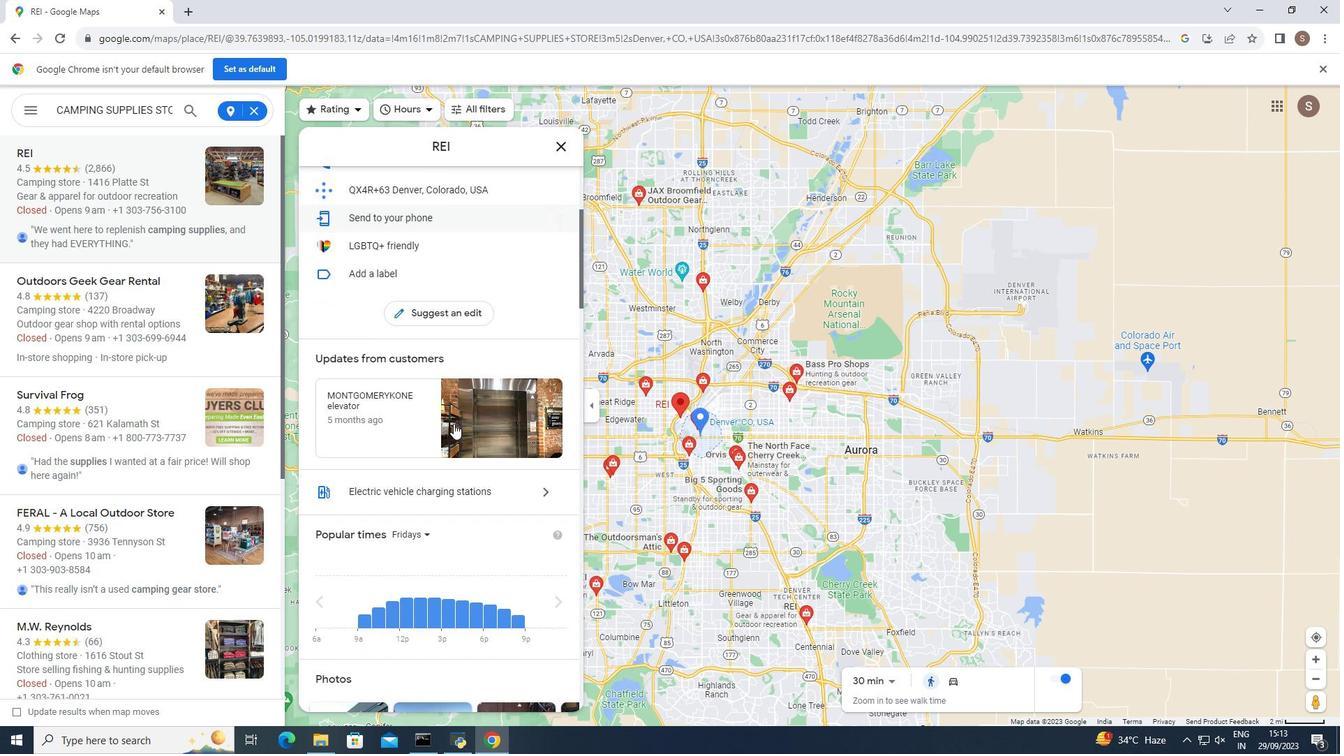 
Action: Mouse scrolled (453, 423) with delta (0, 0)
Screenshot: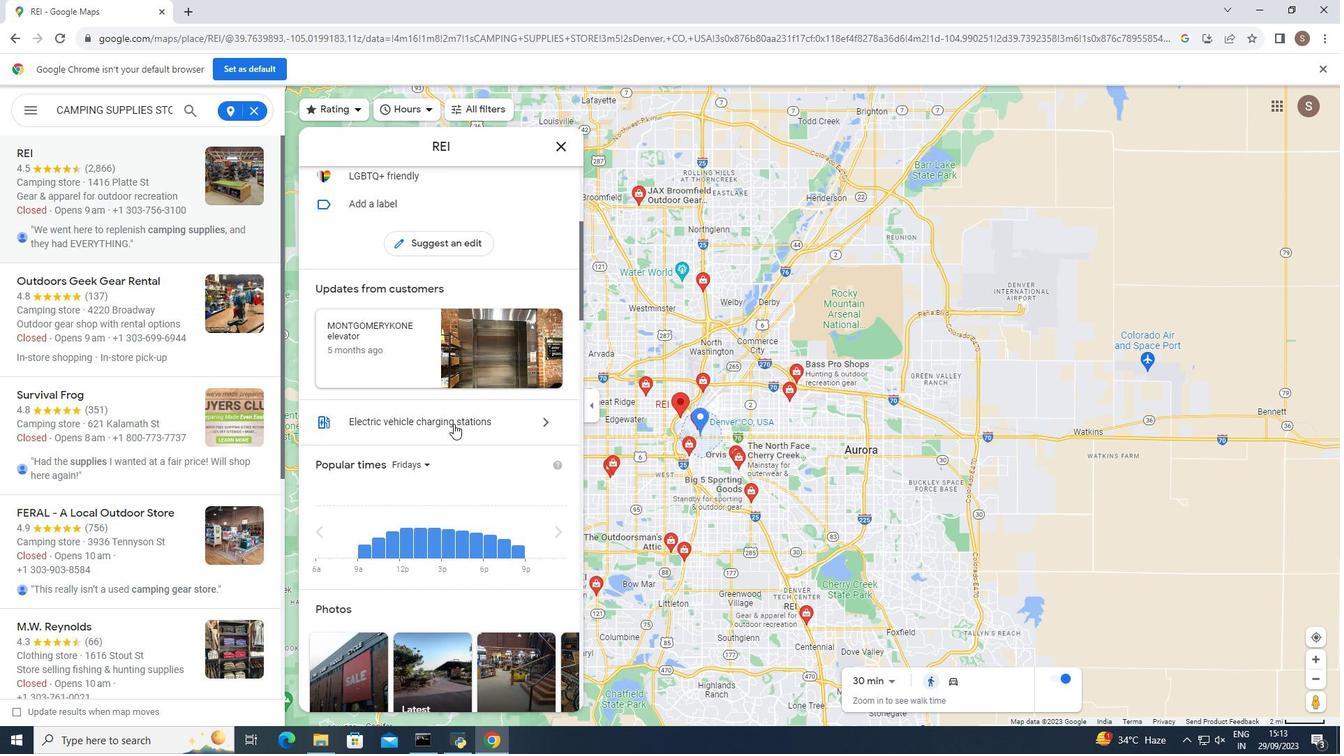 
Action: Mouse moved to (453, 423)
Screenshot: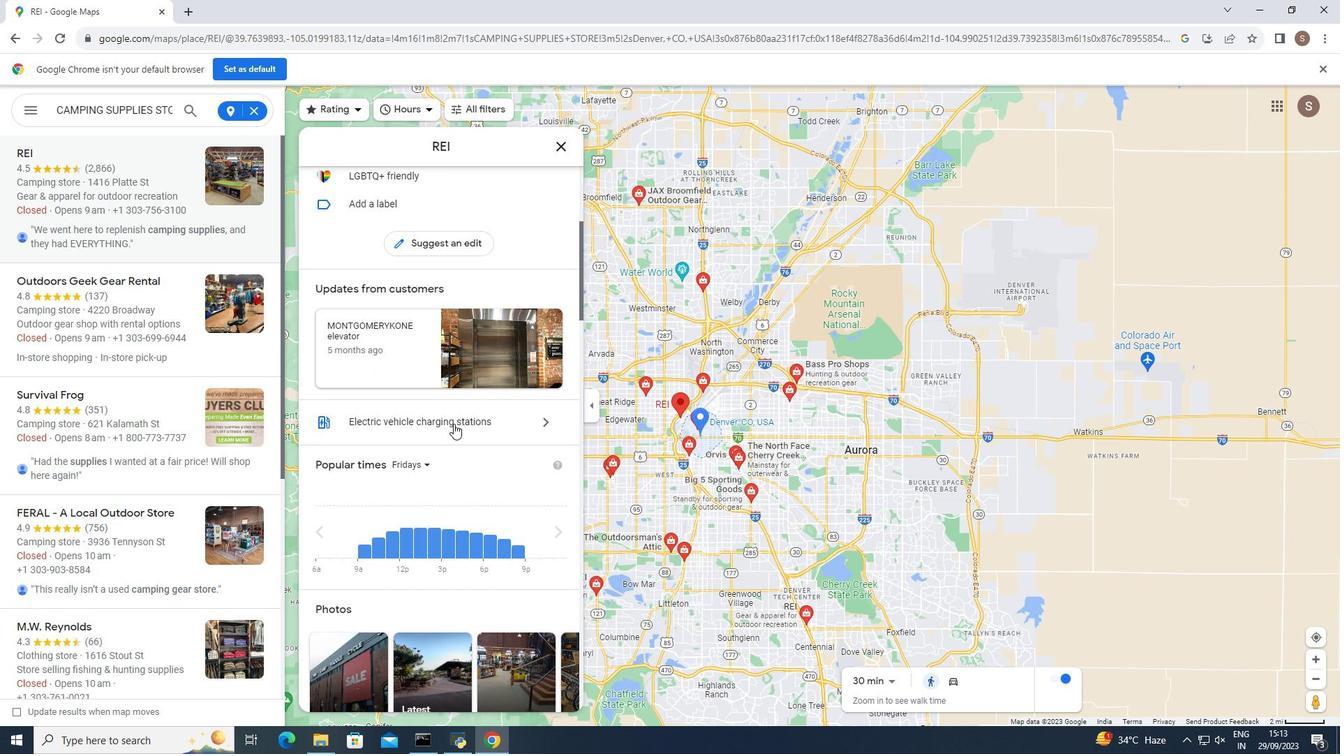 
Action: Mouse scrolled (453, 423) with delta (0, 0)
Screenshot: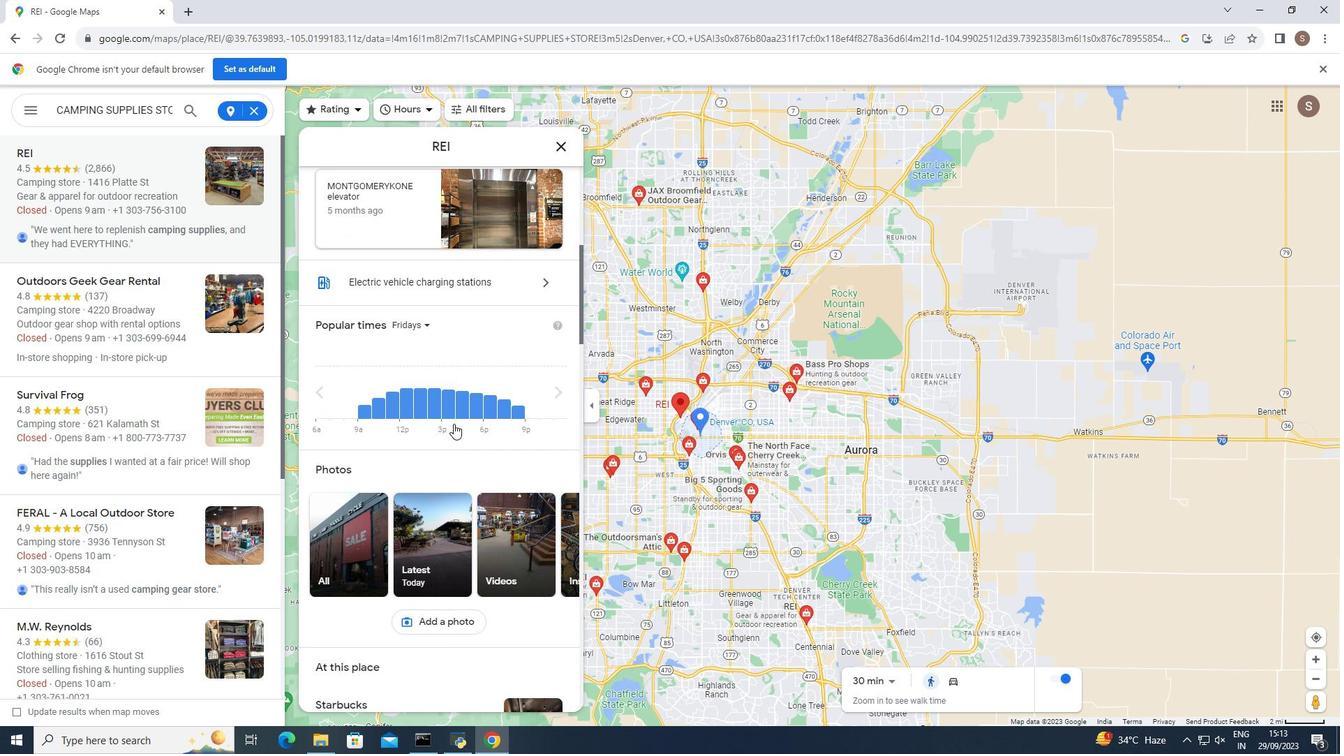 
Action: Mouse scrolled (453, 423) with delta (0, 0)
Screenshot: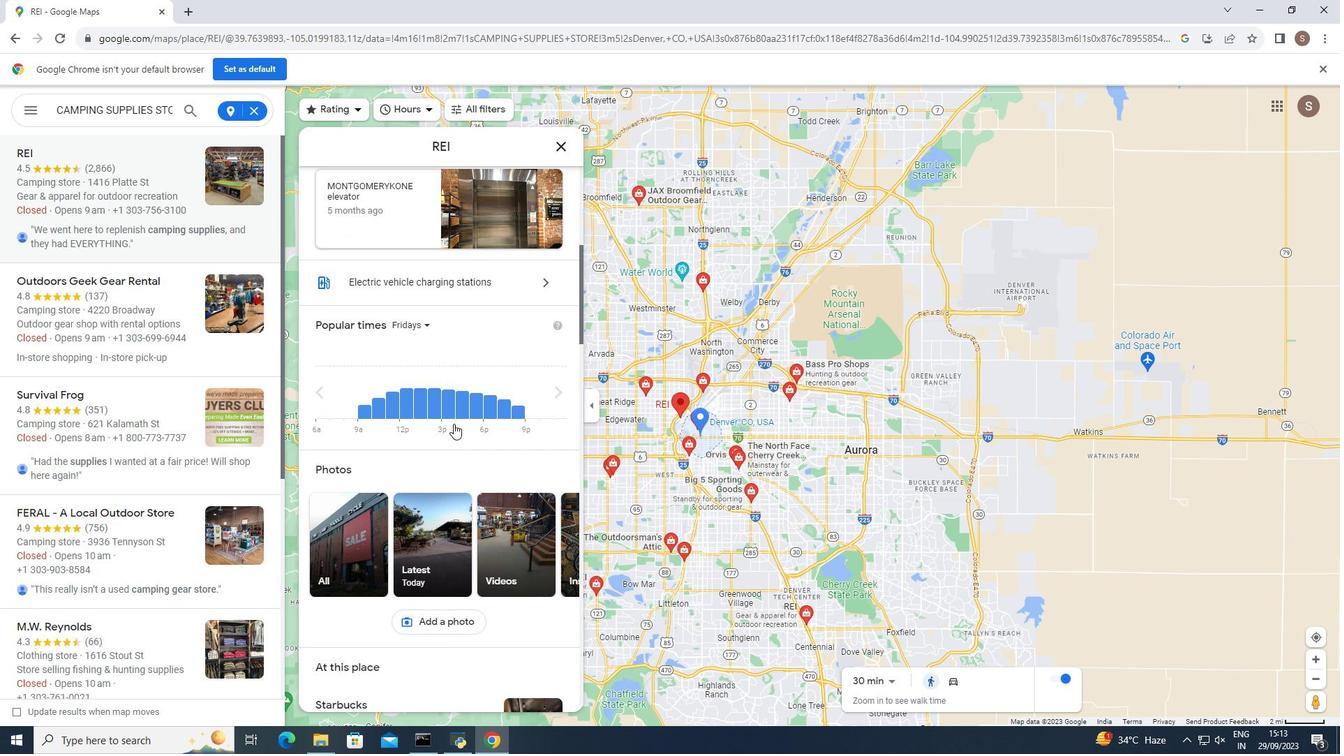
Action: Mouse scrolled (453, 423) with delta (0, 0)
Screenshot: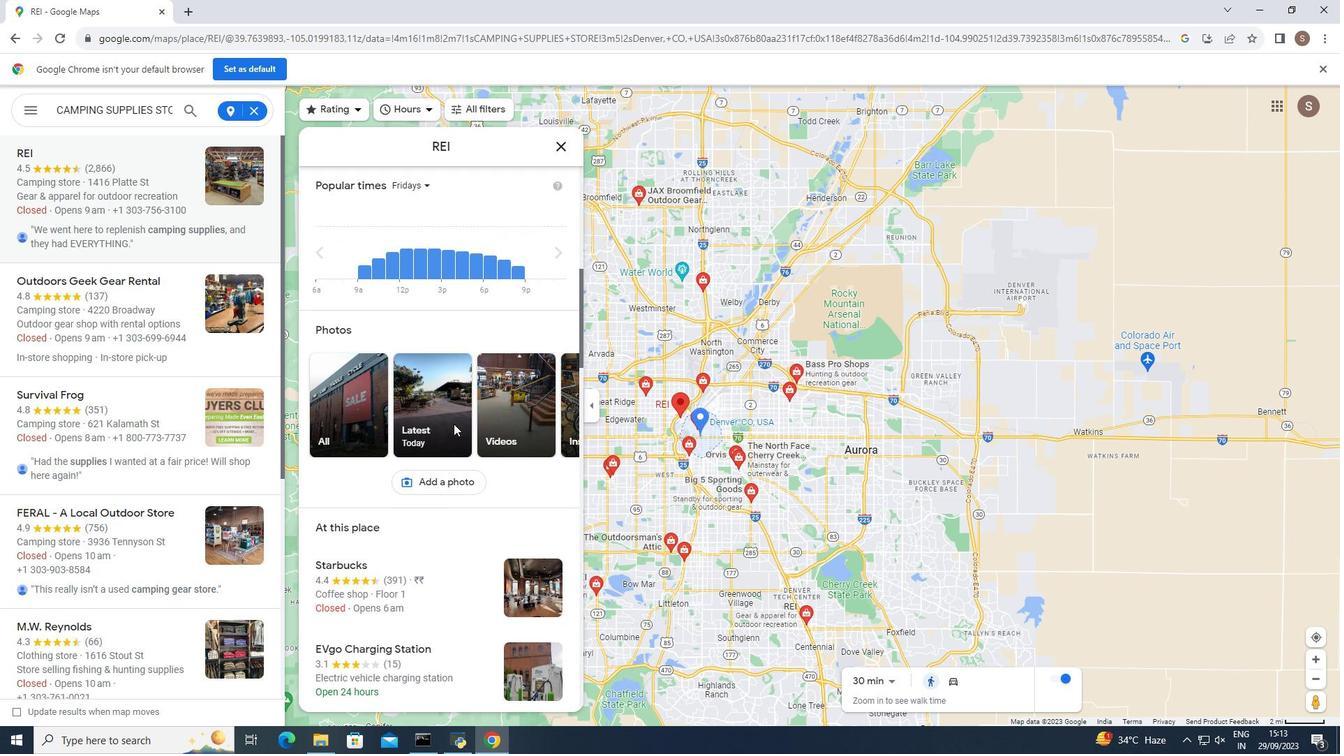 
Action: Mouse scrolled (453, 423) with delta (0, 0)
Screenshot: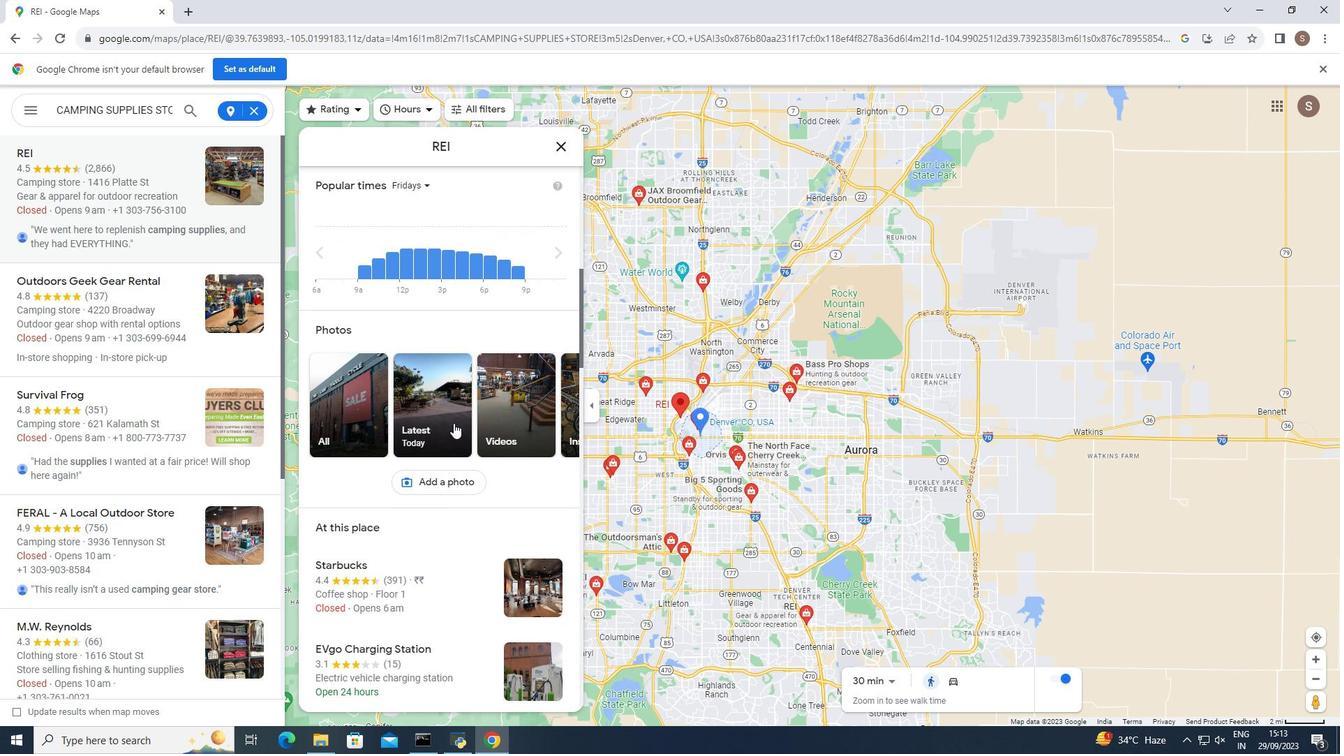 
Action: Mouse moved to (455, 420)
Screenshot: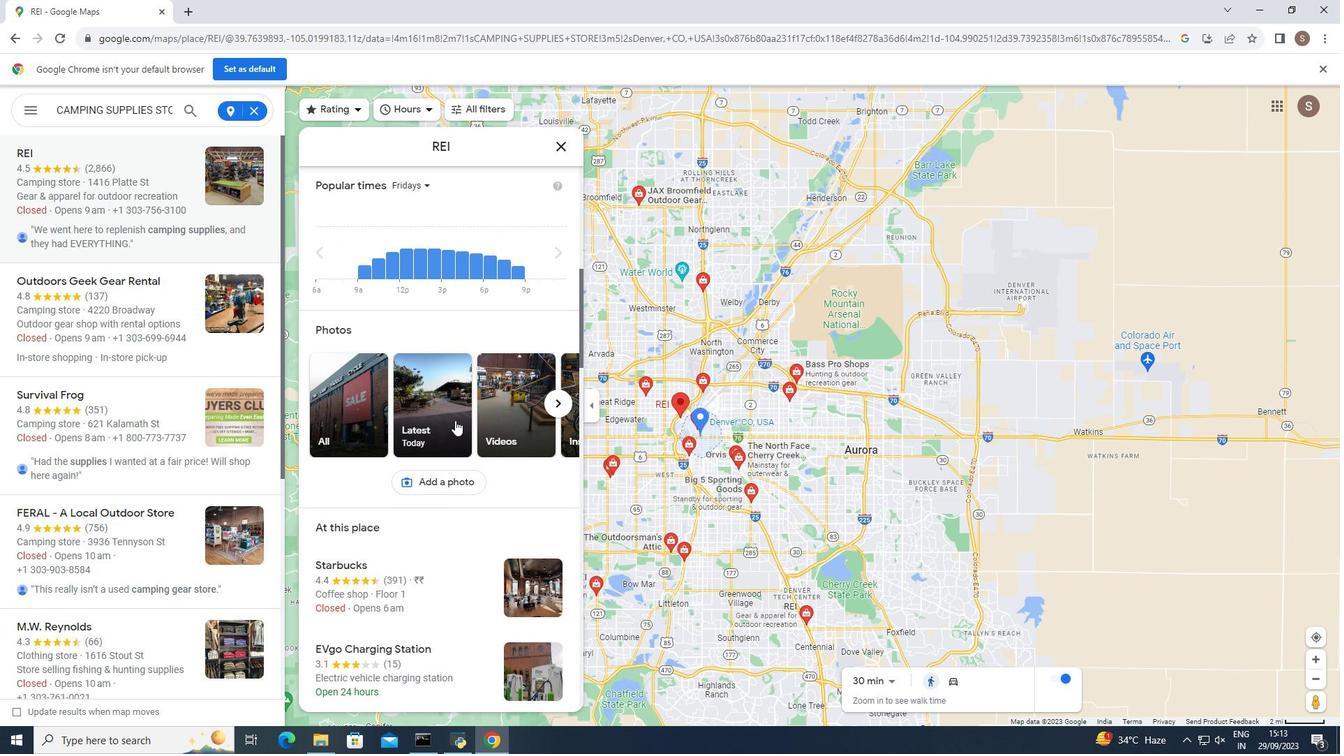 
Action: Mouse scrolled (455, 419) with delta (0, 0)
Screenshot: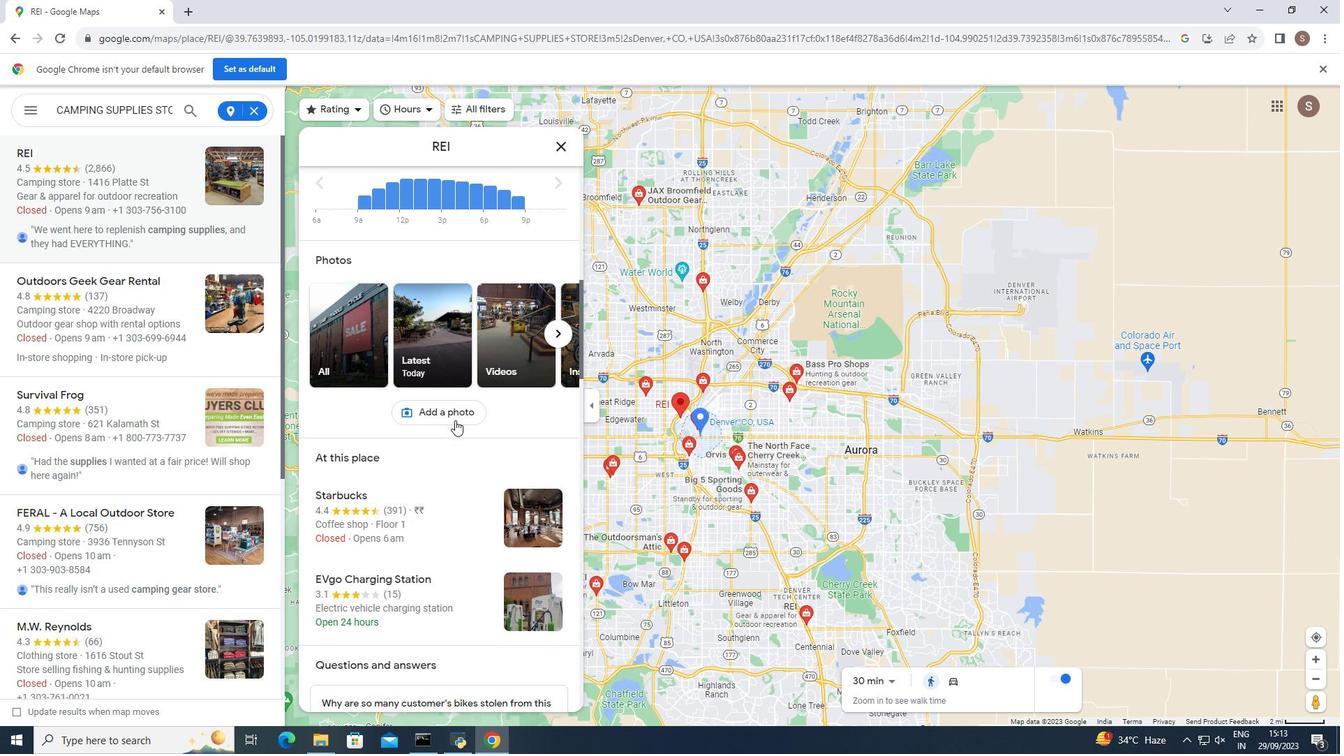 
Action: Mouse moved to (455, 419)
Screenshot: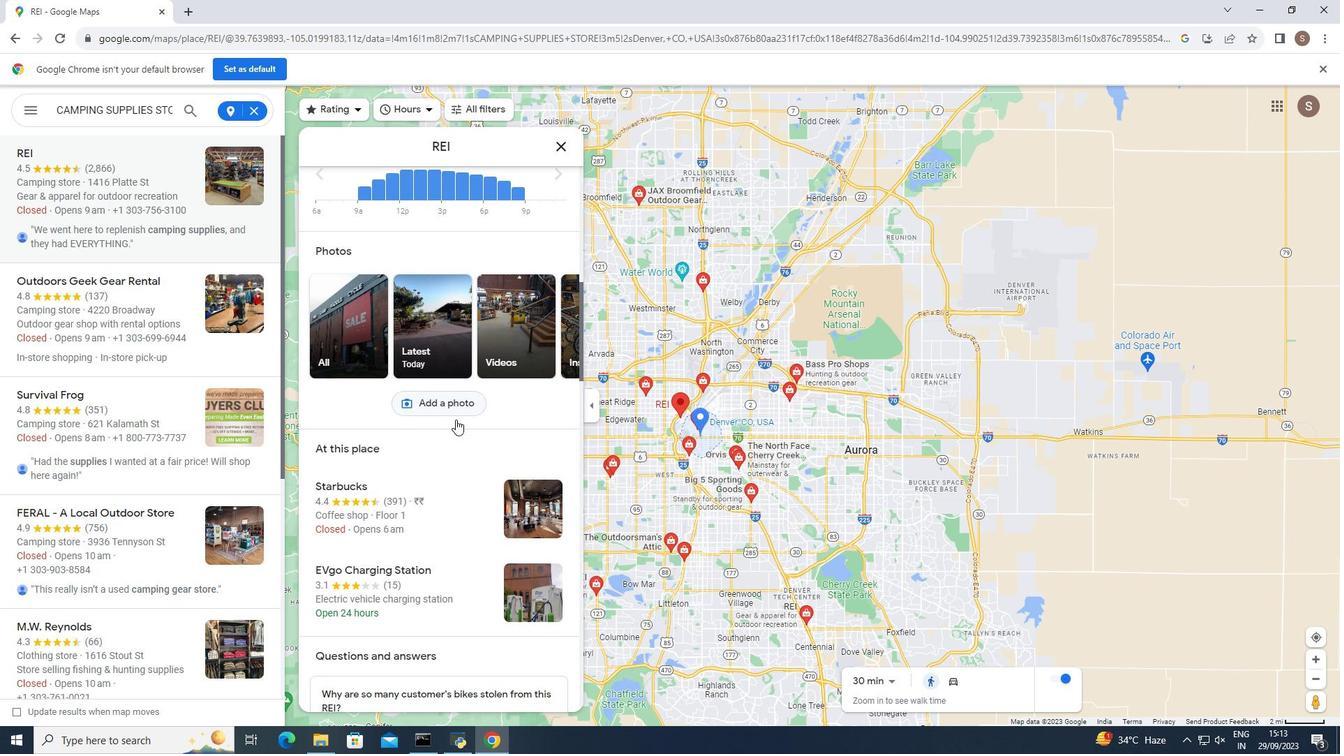 
Action: Mouse scrolled (455, 418) with delta (0, 0)
Screenshot: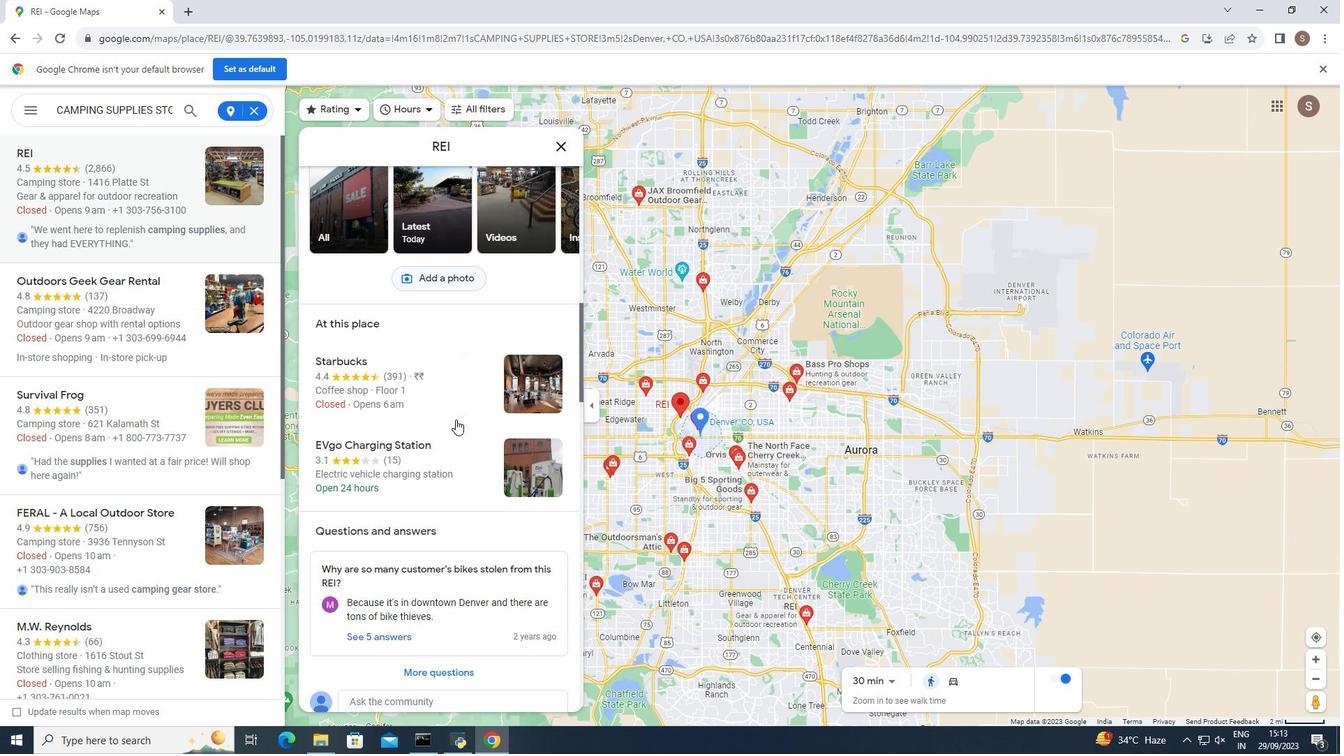 
Action: Mouse scrolled (455, 418) with delta (0, 0)
Screenshot: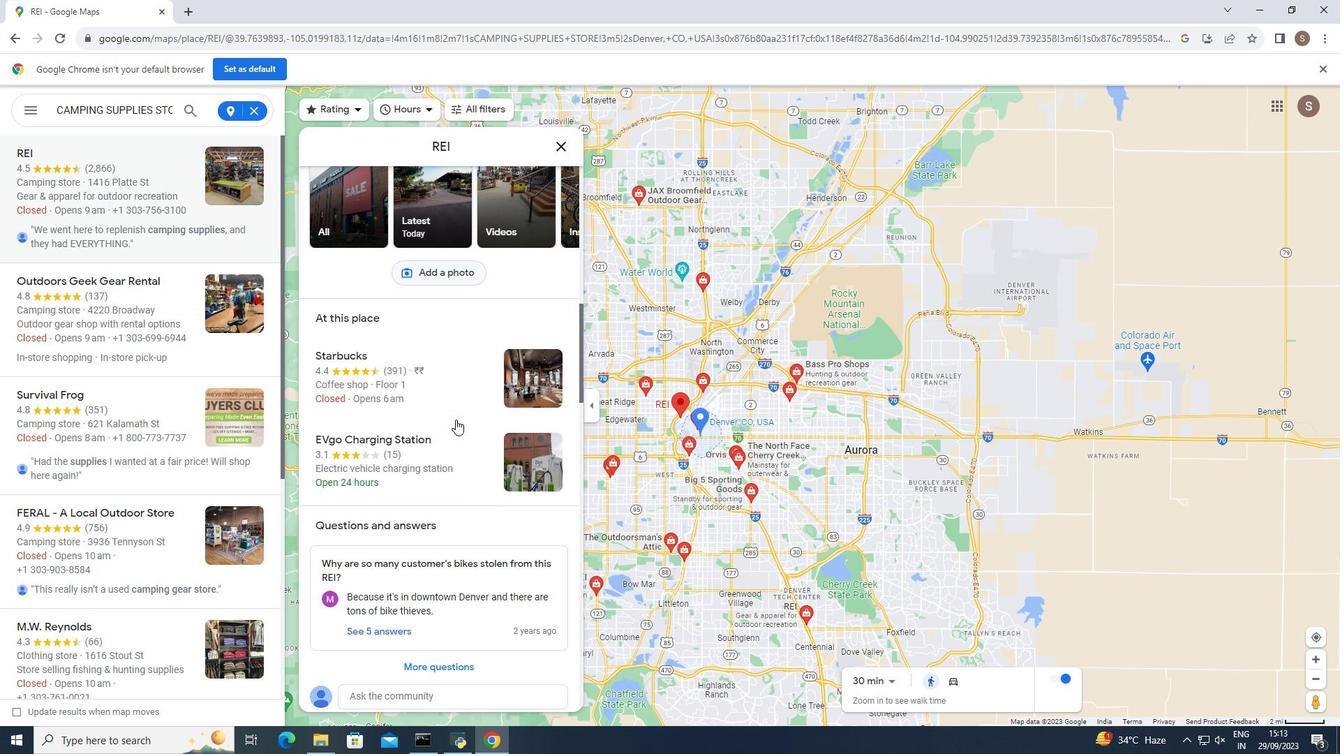 
Action: Mouse scrolled (455, 418) with delta (0, 0)
Screenshot: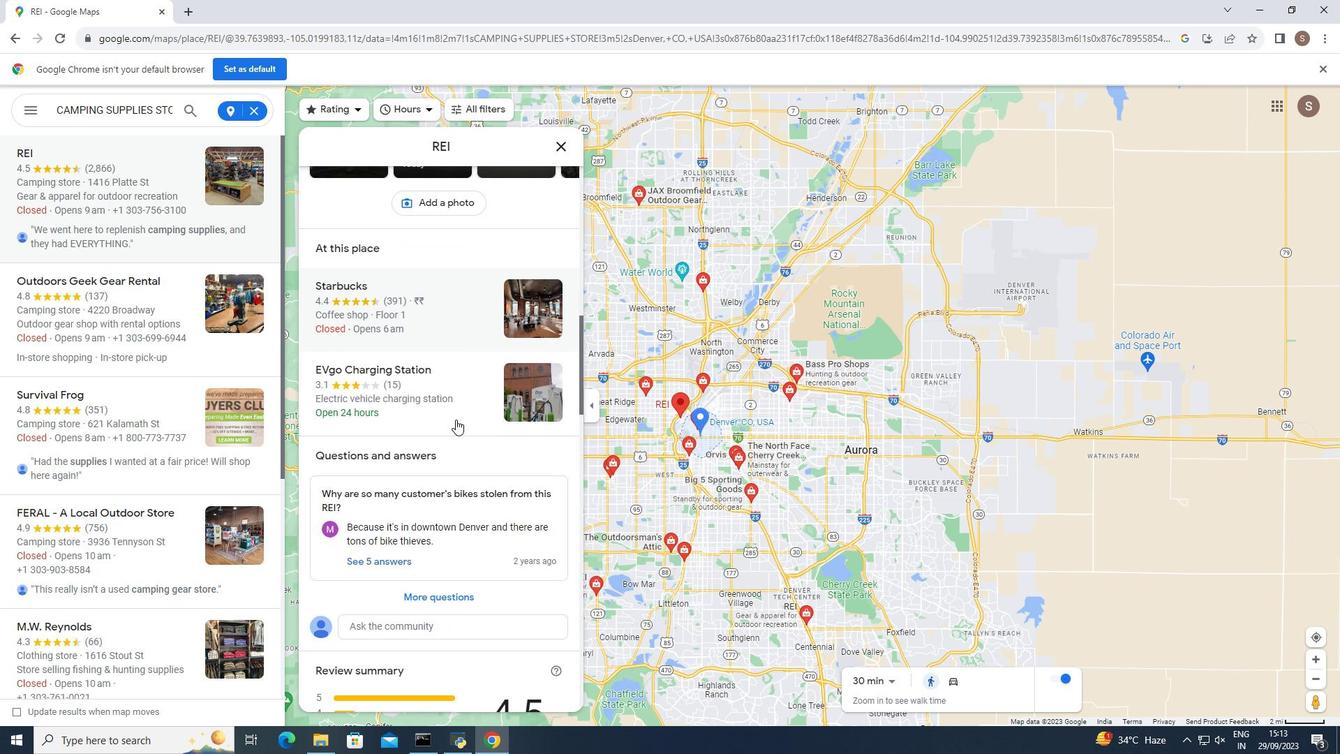 
Action: Mouse scrolled (455, 418) with delta (0, 0)
Screenshot: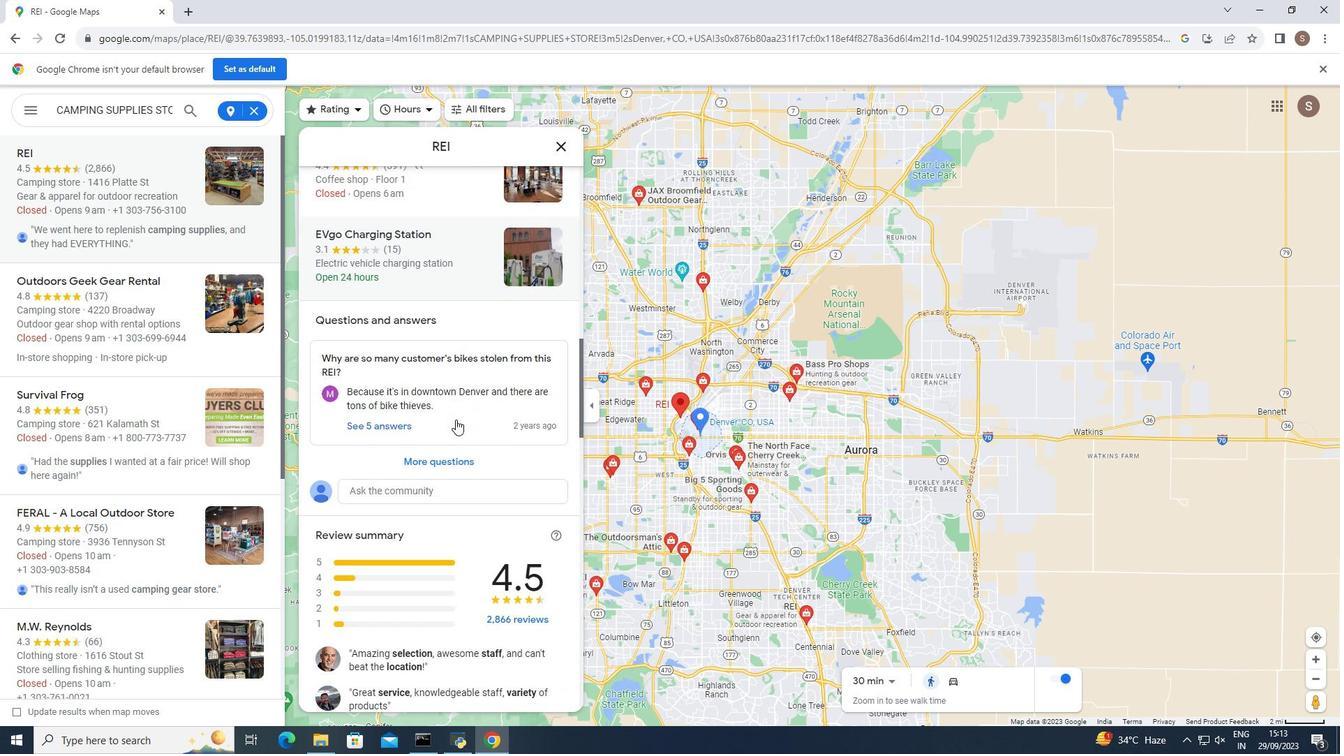 
Action: Mouse scrolled (455, 418) with delta (0, 0)
Screenshot: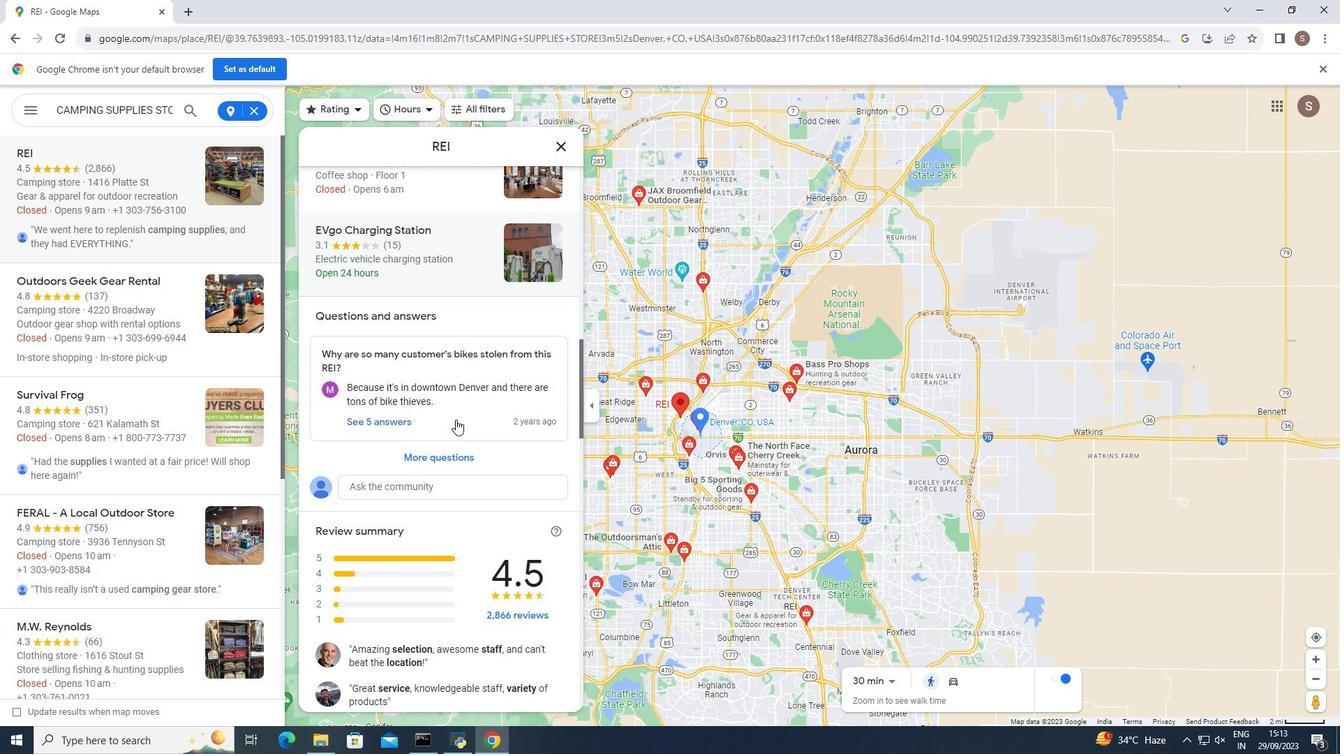 
Action: Mouse scrolled (455, 418) with delta (0, 0)
Screenshot: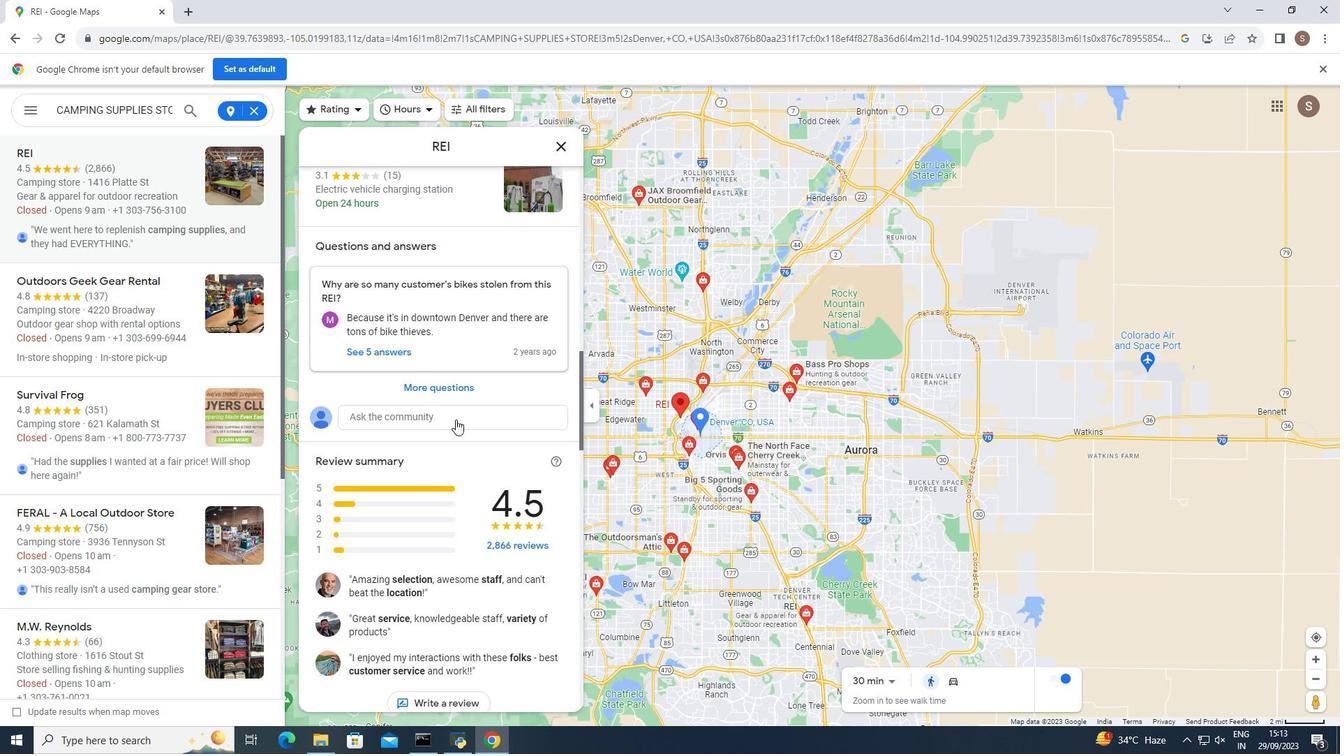 
Action: Mouse scrolled (455, 418) with delta (0, 0)
Screenshot: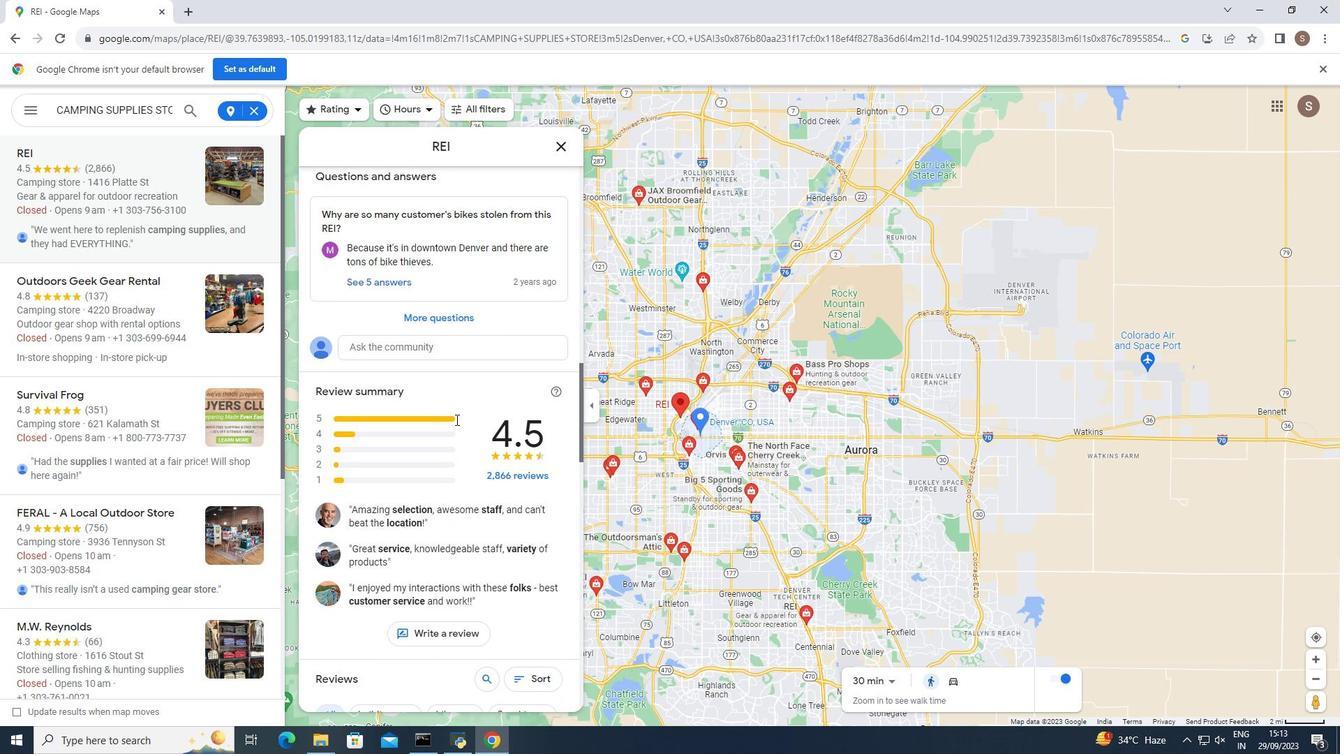 
Action: Mouse scrolled (455, 418) with delta (0, 0)
Screenshot: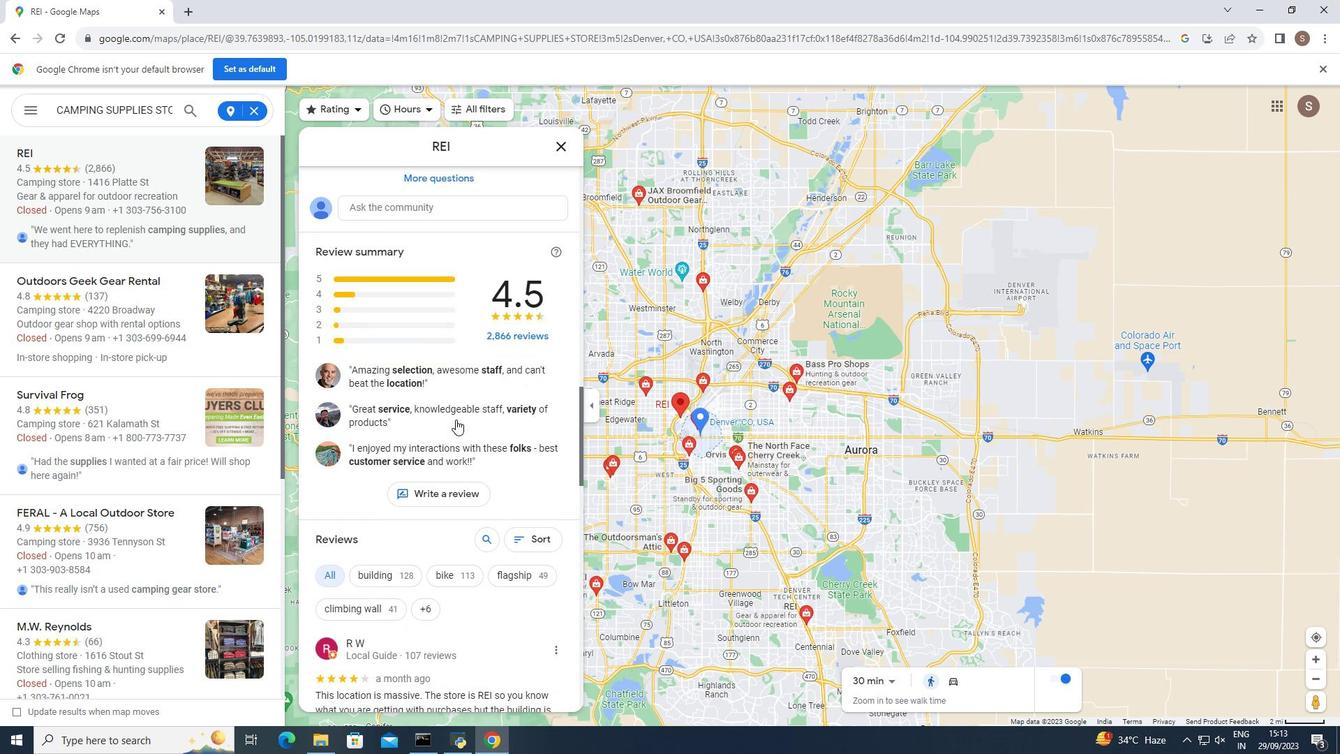 
Action: Mouse scrolled (455, 418) with delta (0, 0)
Screenshot: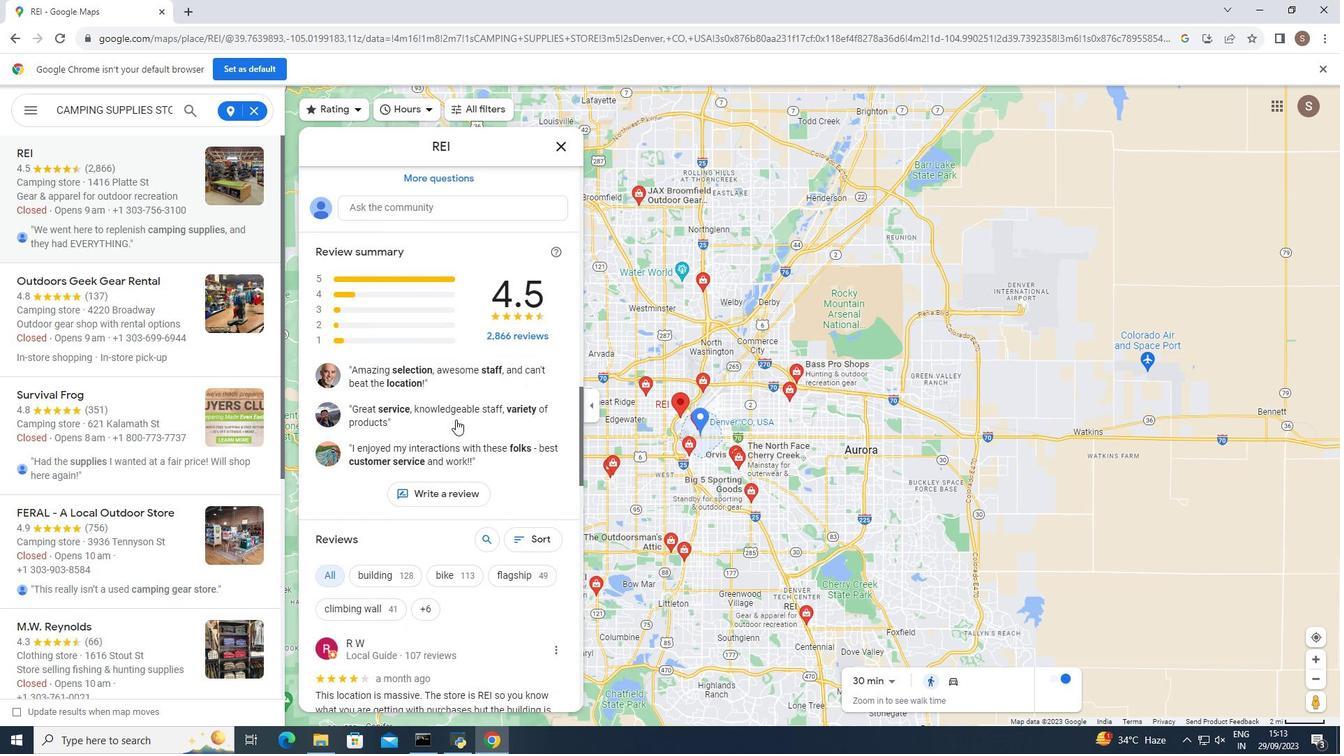 
Action: Mouse scrolled (455, 418) with delta (0, 0)
Screenshot: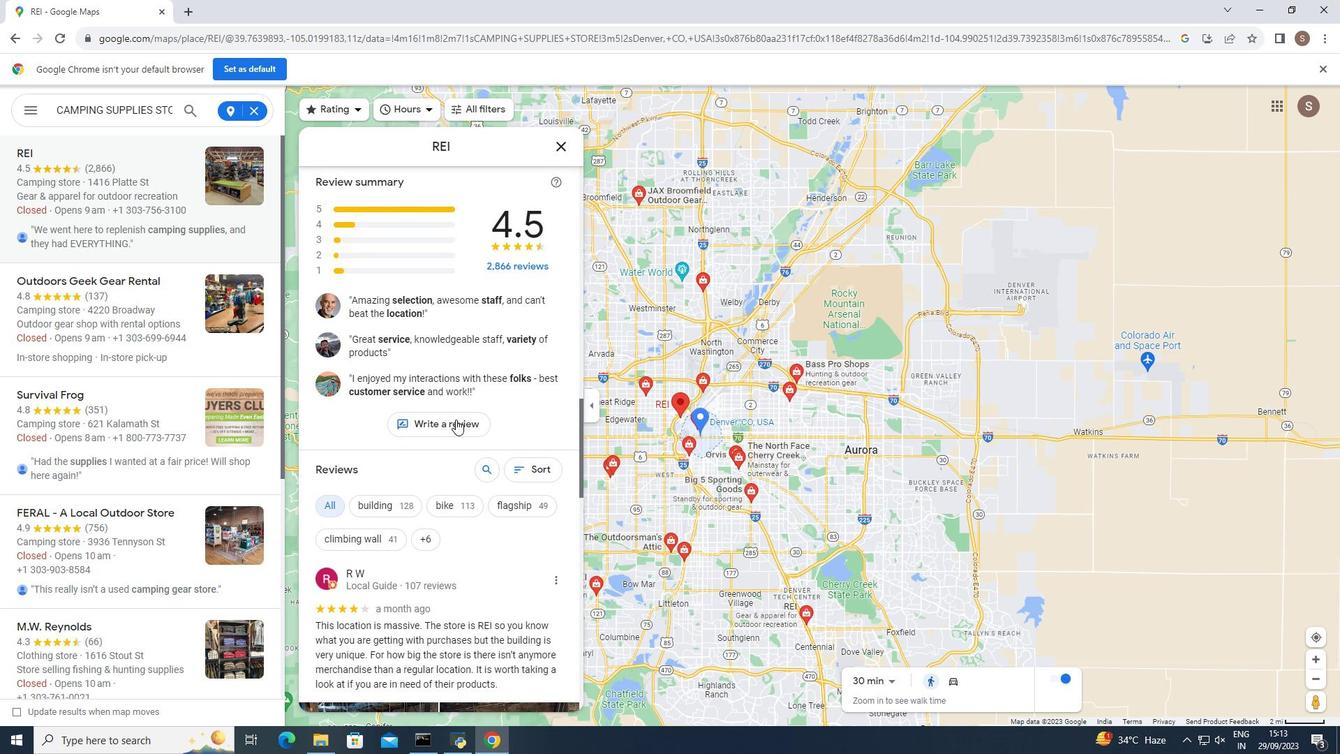 
Action: Mouse scrolled (455, 418) with delta (0, 0)
Screenshot: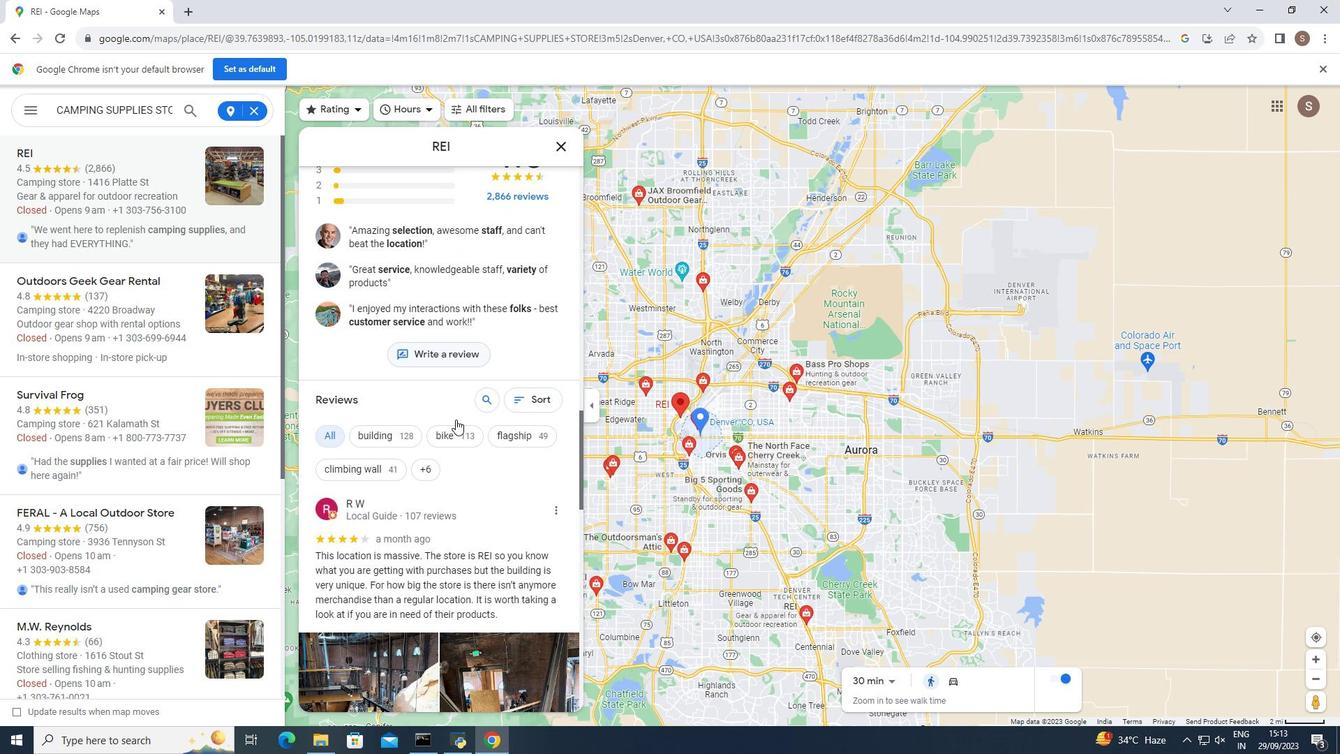 
Action: Mouse scrolled (455, 418) with delta (0, 0)
Screenshot: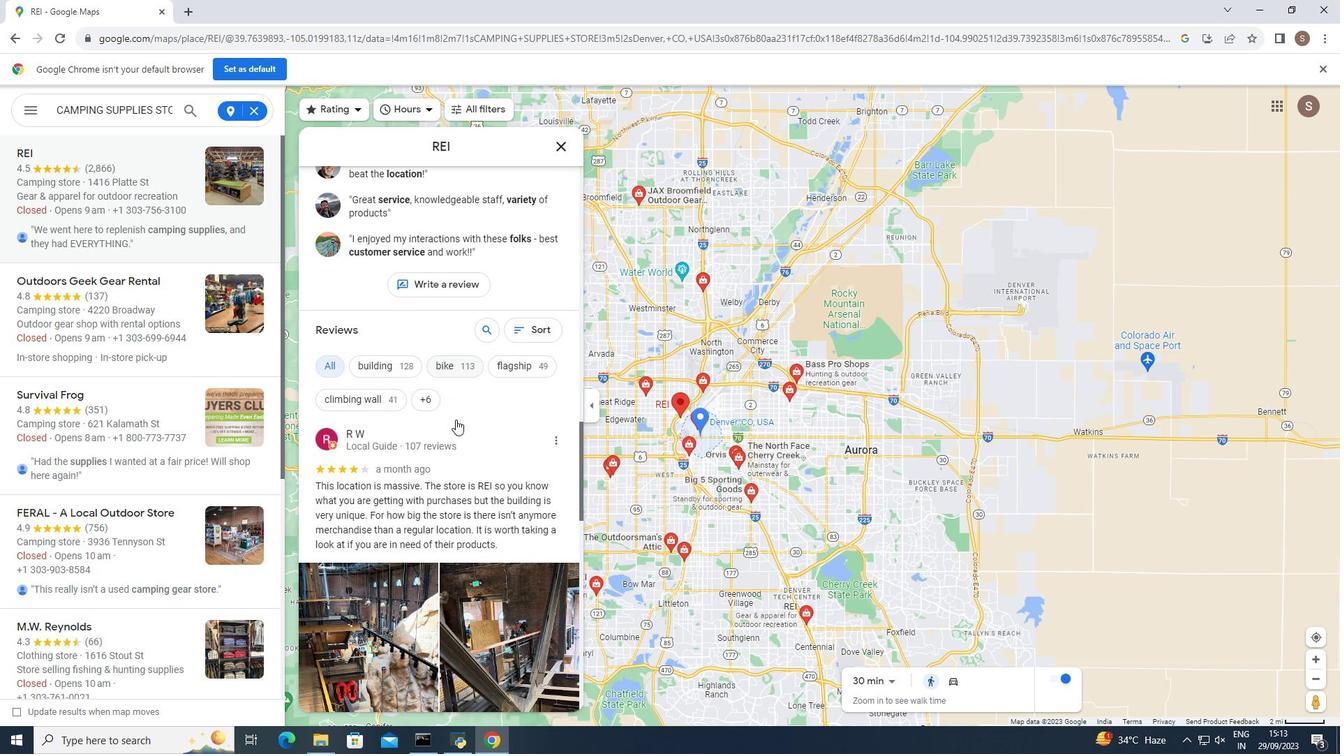 
Action: Mouse moved to (421, 532)
Screenshot: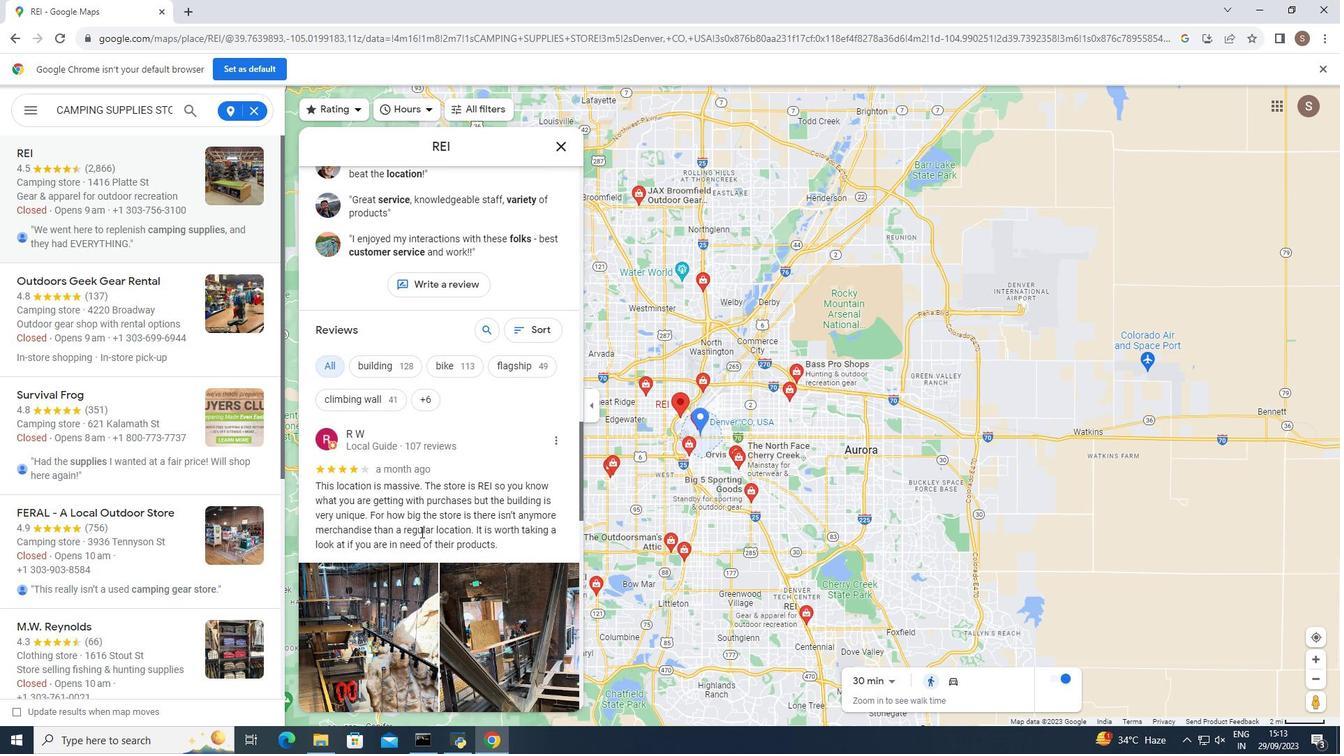 
Action: Mouse scrolled (421, 531) with delta (0, 0)
Screenshot: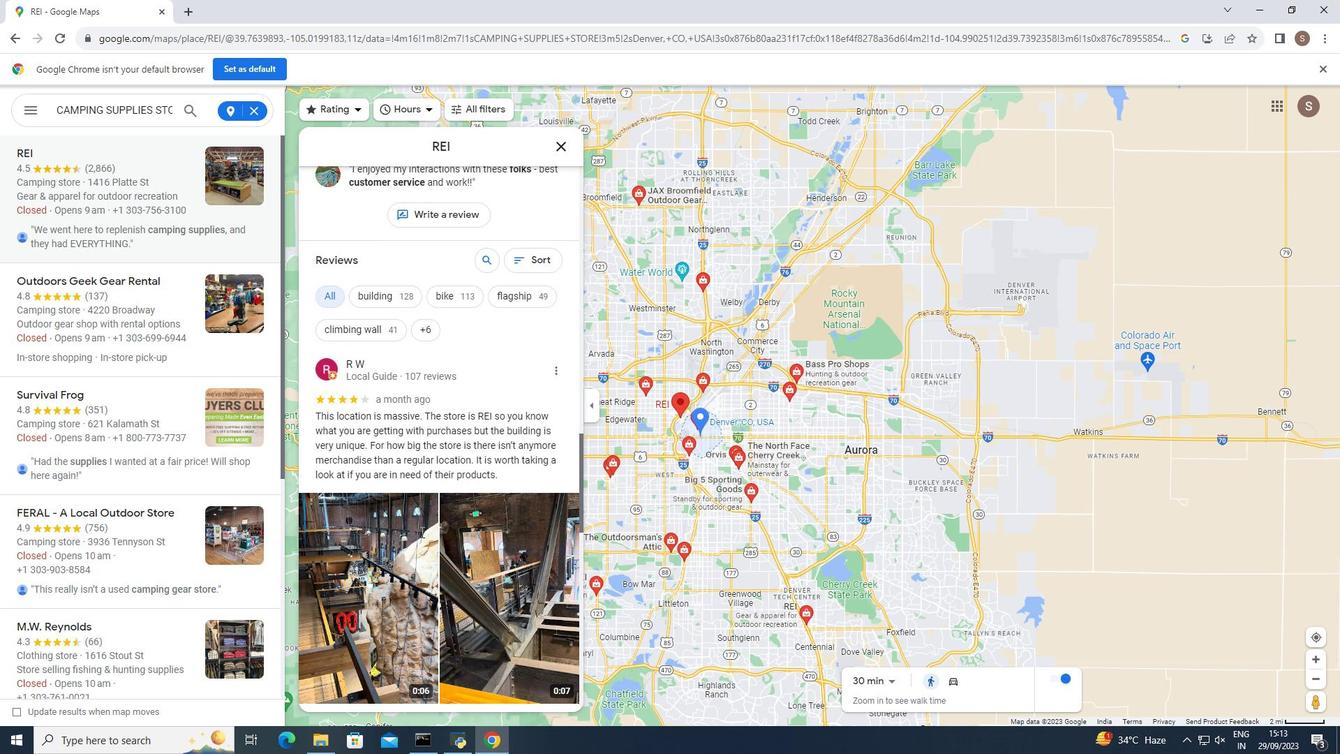 
Action: Mouse moved to (468, 464)
Screenshot: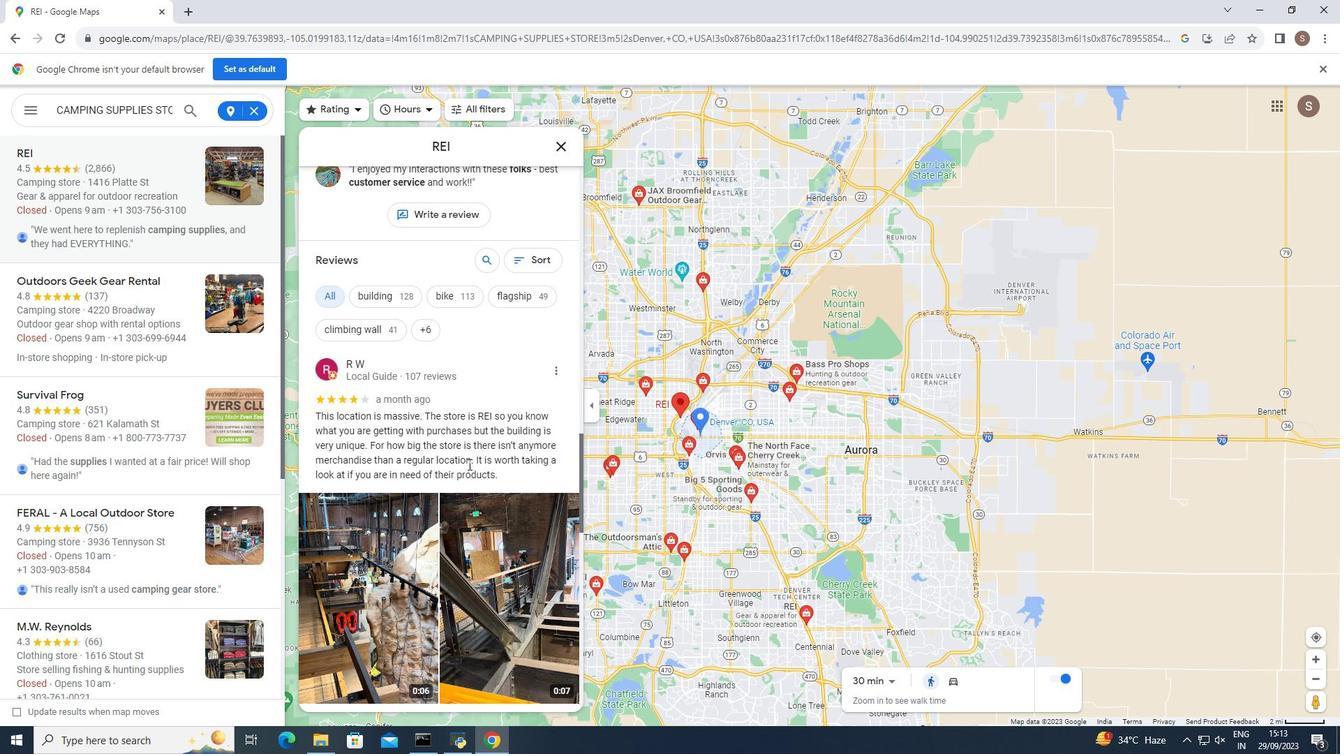 
Action: Mouse scrolled (468, 463) with delta (0, 0)
Screenshot: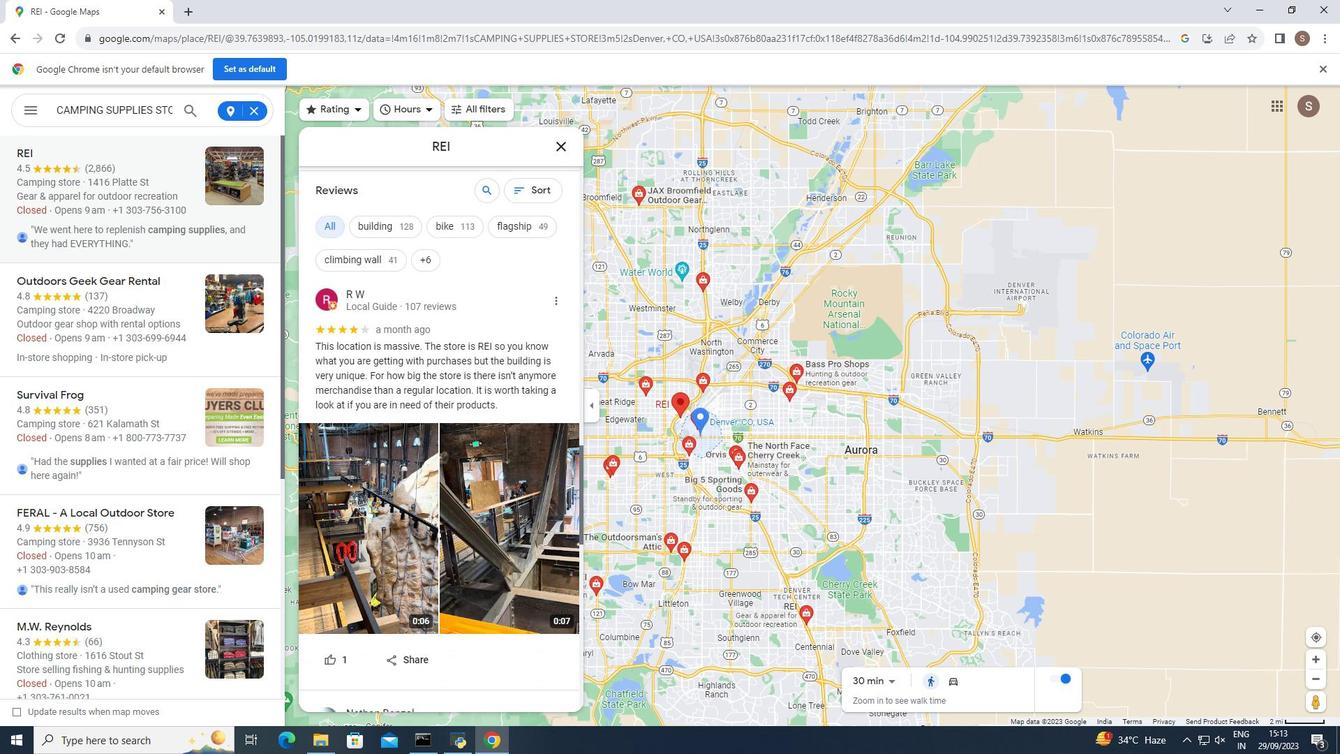 
Action: Mouse scrolled (468, 463) with delta (0, 0)
Screenshot: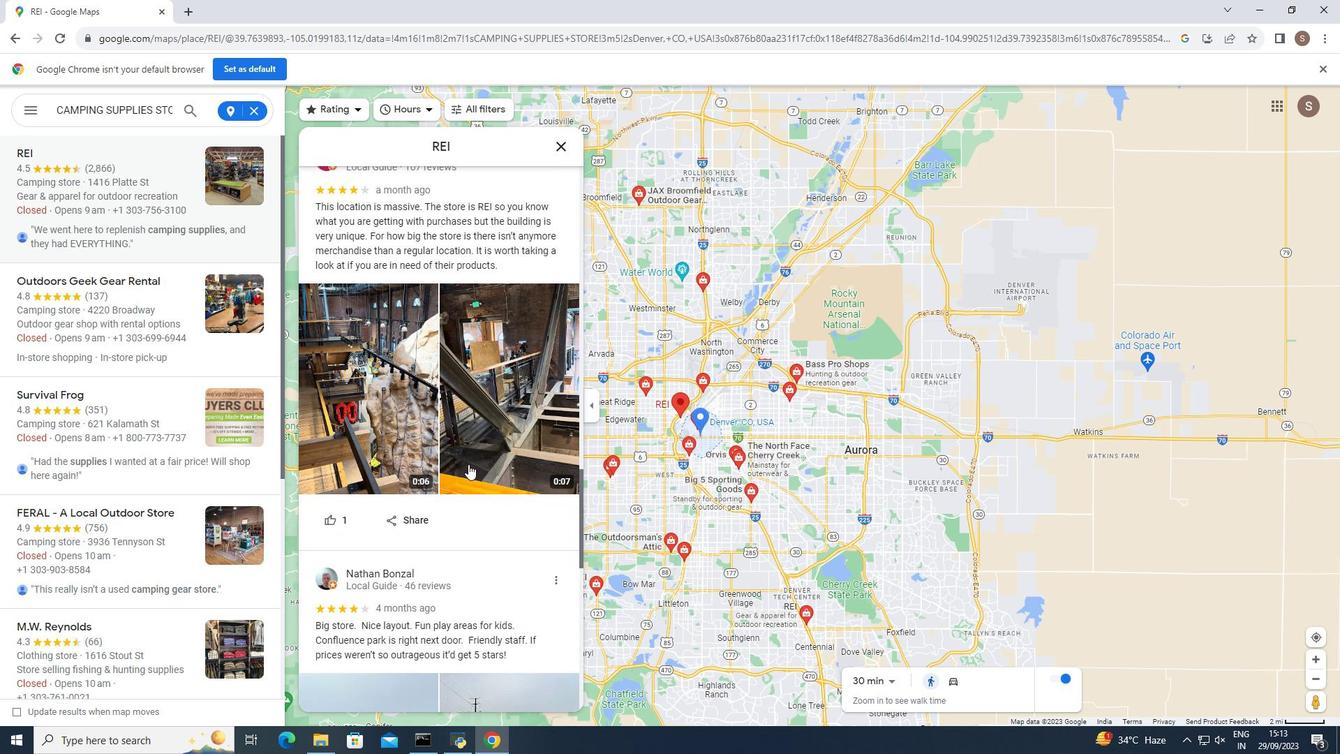 
Action: Mouse scrolled (468, 463) with delta (0, 0)
Screenshot: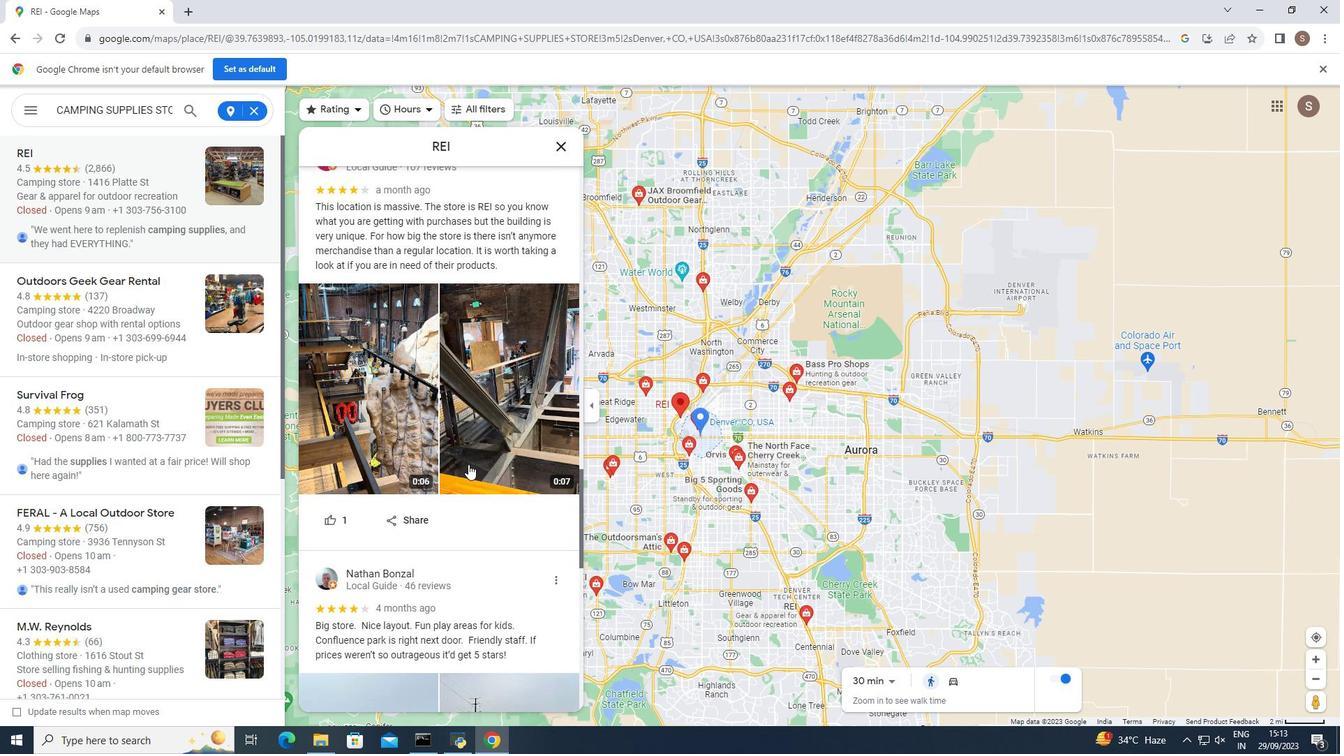 
Action: Mouse scrolled (468, 463) with delta (0, 0)
Screenshot: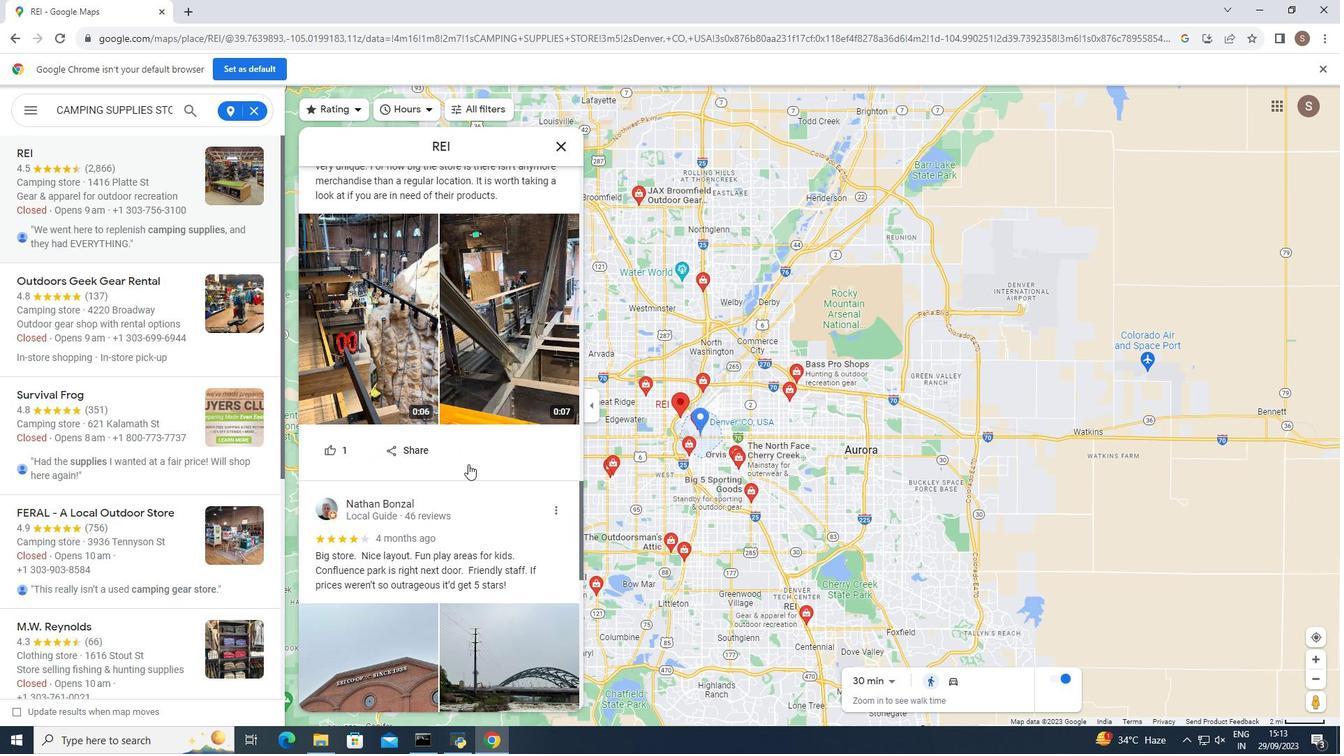 
Action: Mouse moved to (468, 464)
Screenshot: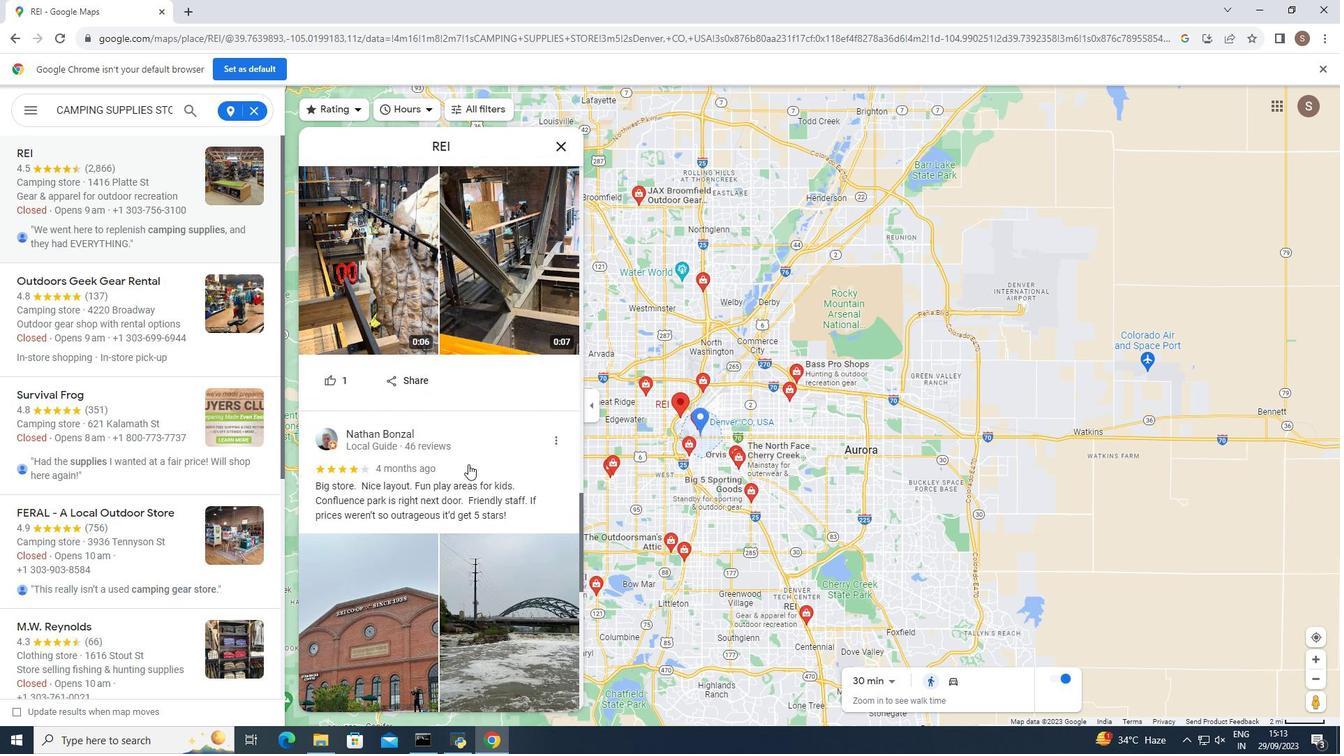 
Action: Mouse scrolled (468, 463) with delta (0, 0)
Screenshot: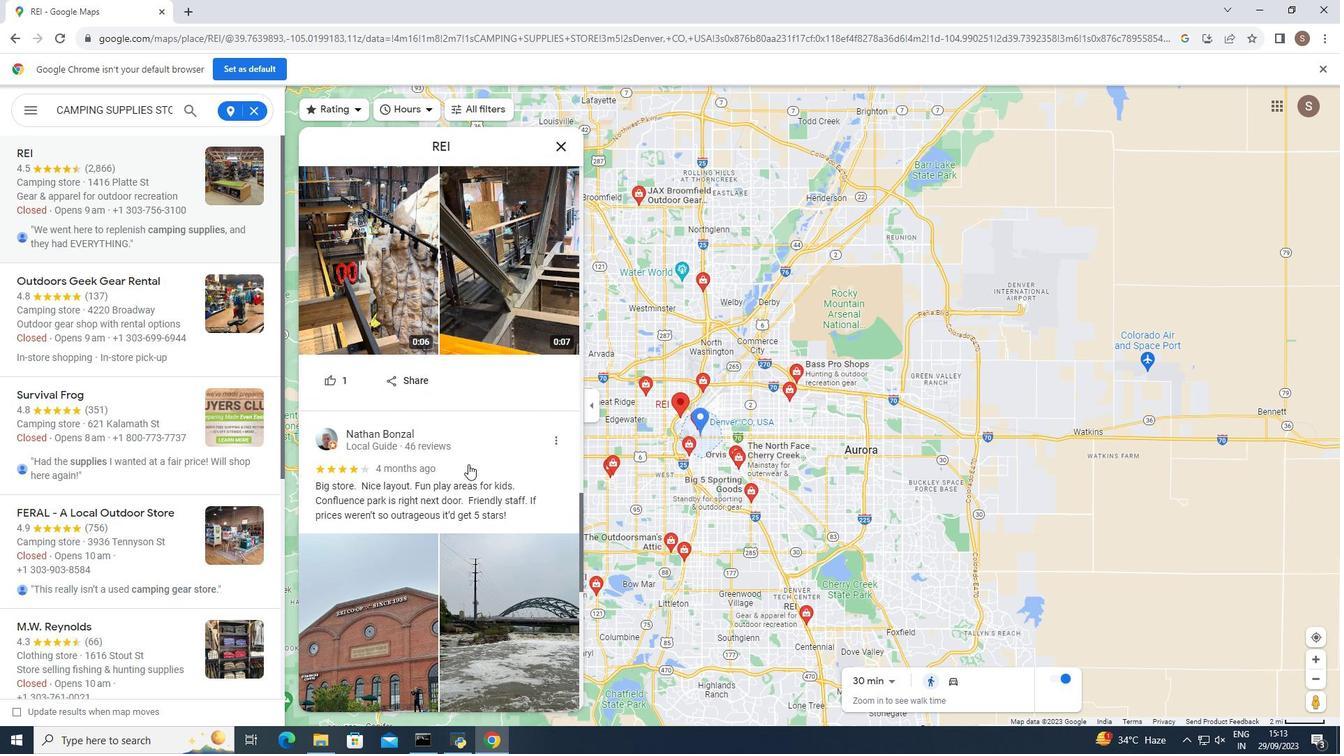 
Action: Mouse scrolled (468, 463) with delta (0, 0)
Screenshot: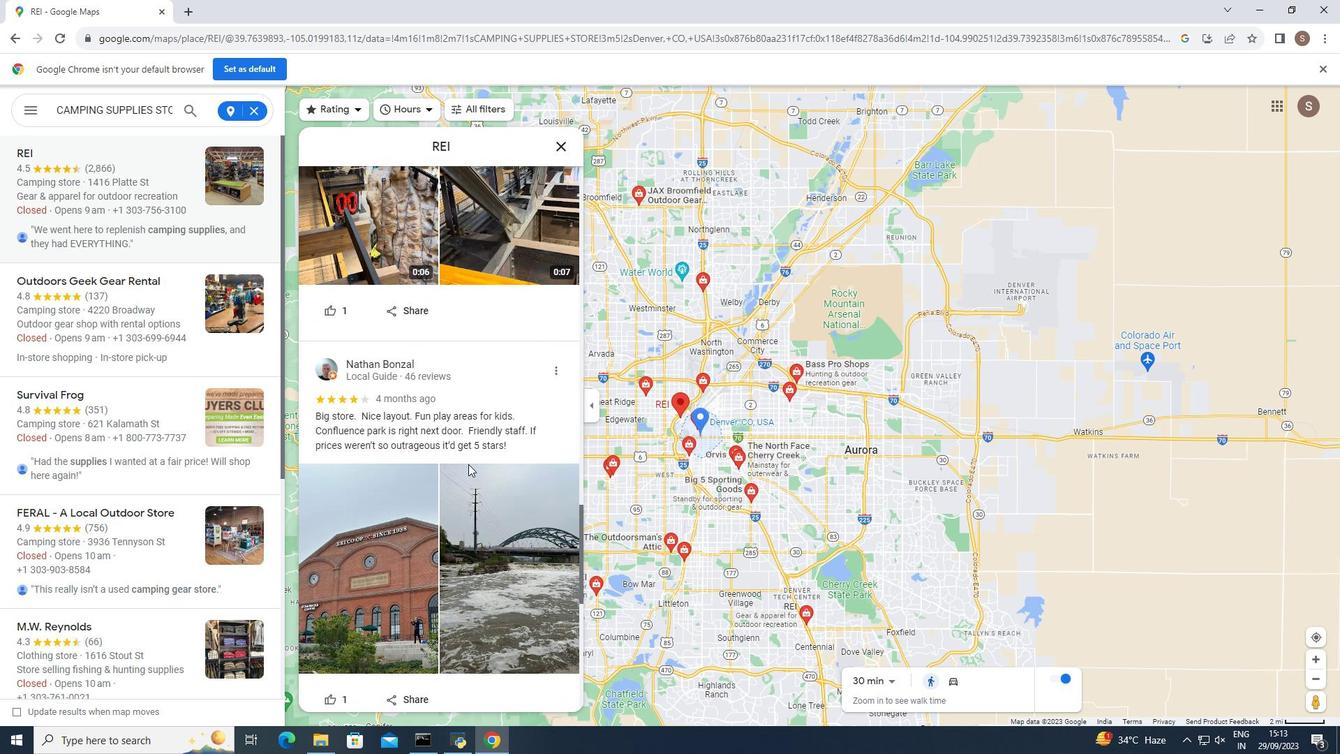 
Action: Mouse moved to (446, 455)
Screenshot: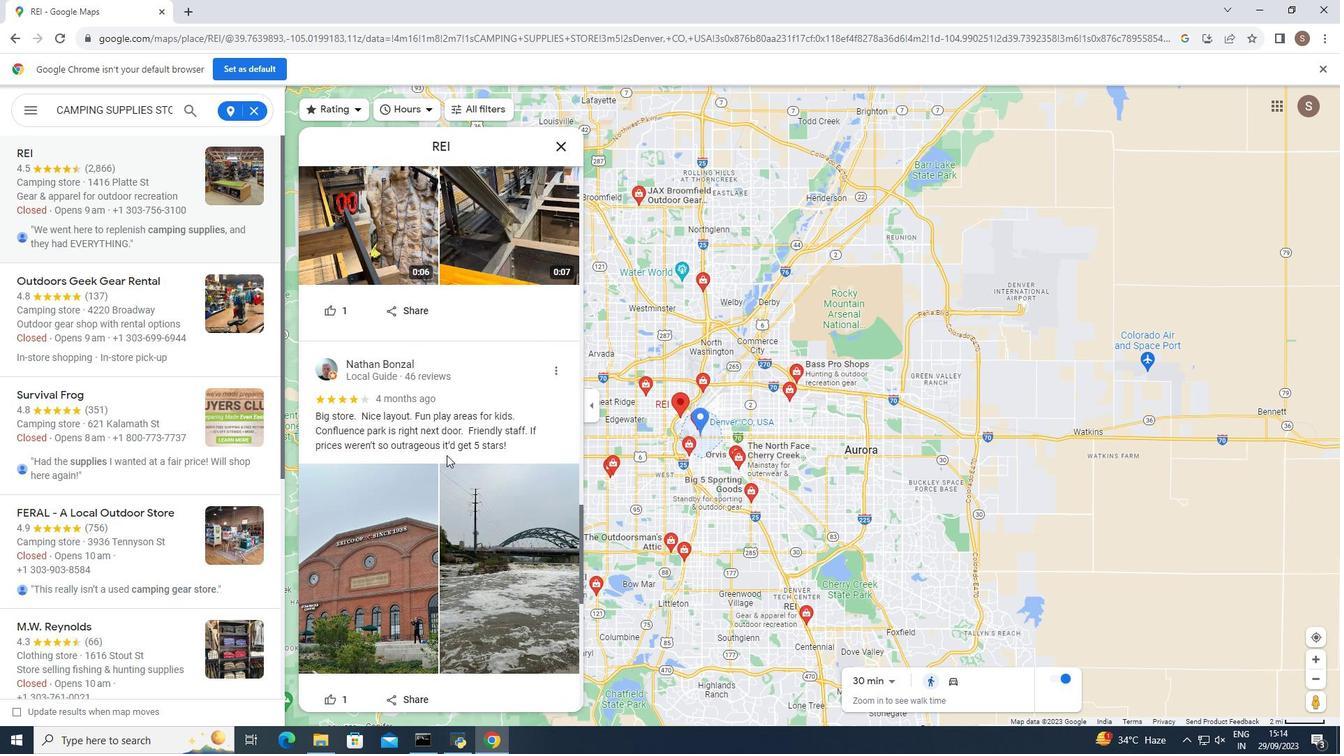 
Action: Mouse scrolled (446, 454) with delta (0, 0)
Screenshot: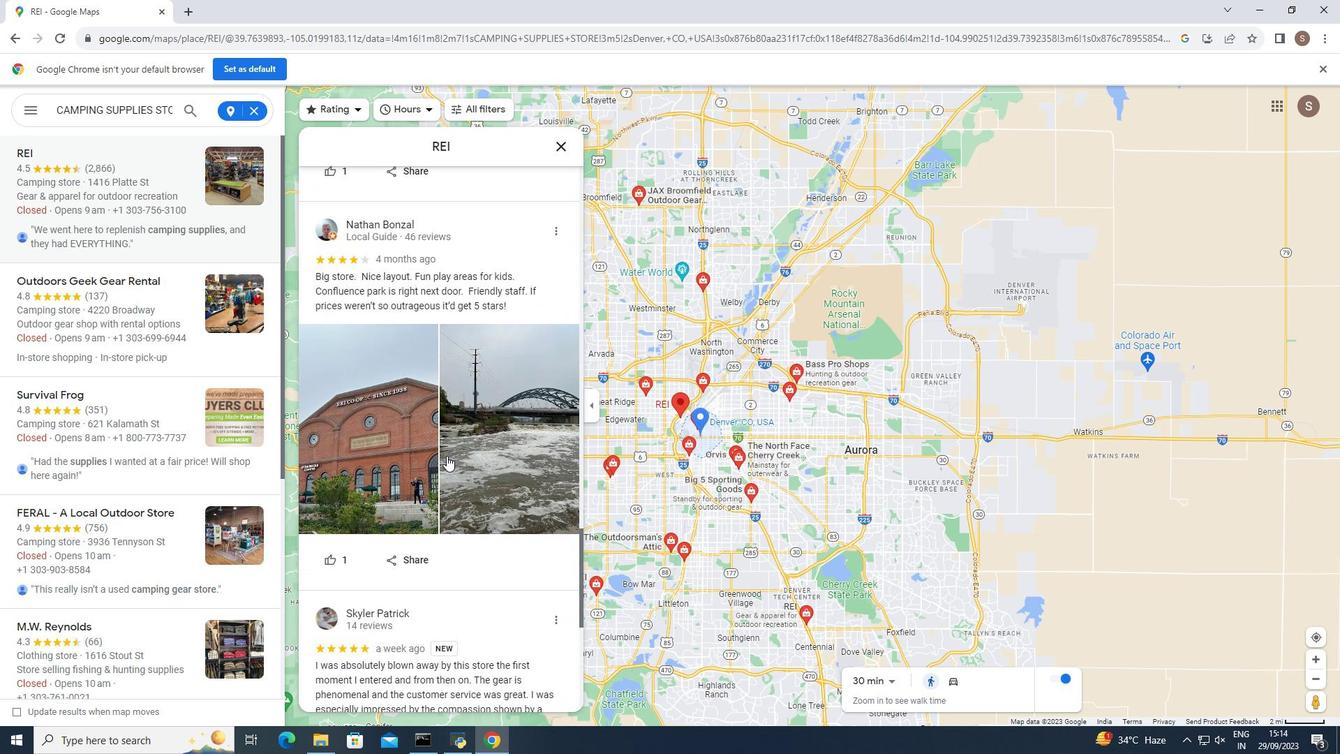
Action: Mouse moved to (446, 455)
Screenshot: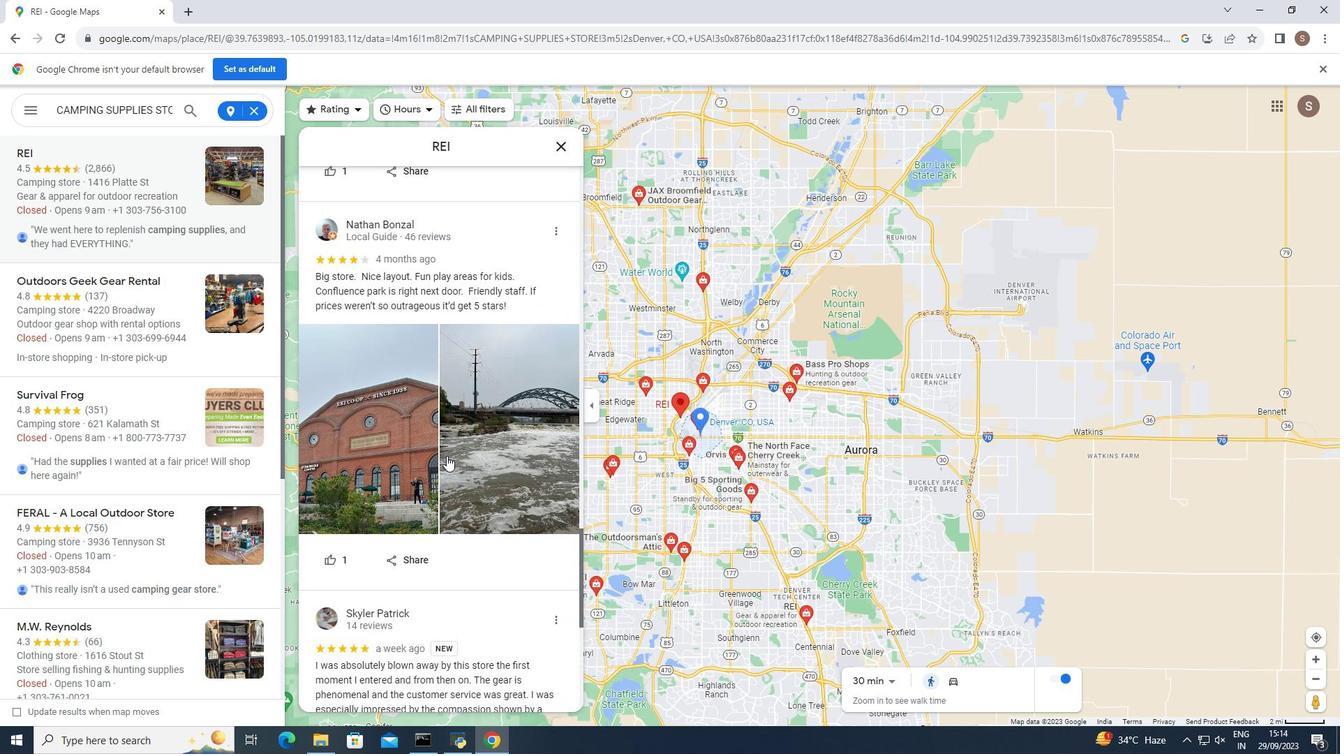 
Action: Mouse scrolled (446, 455) with delta (0, 0)
Screenshot: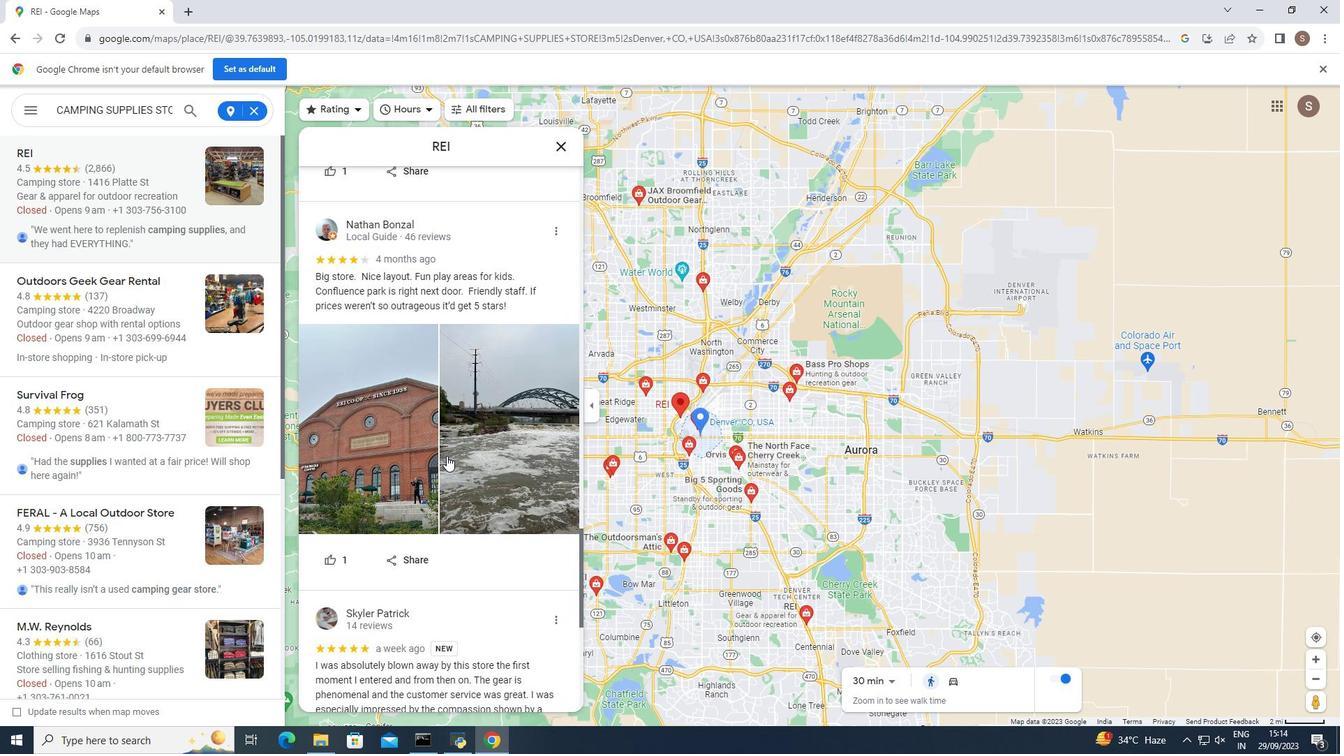 
Action: Mouse scrolled (446, 455) with delta (0, 0)
Screenshot: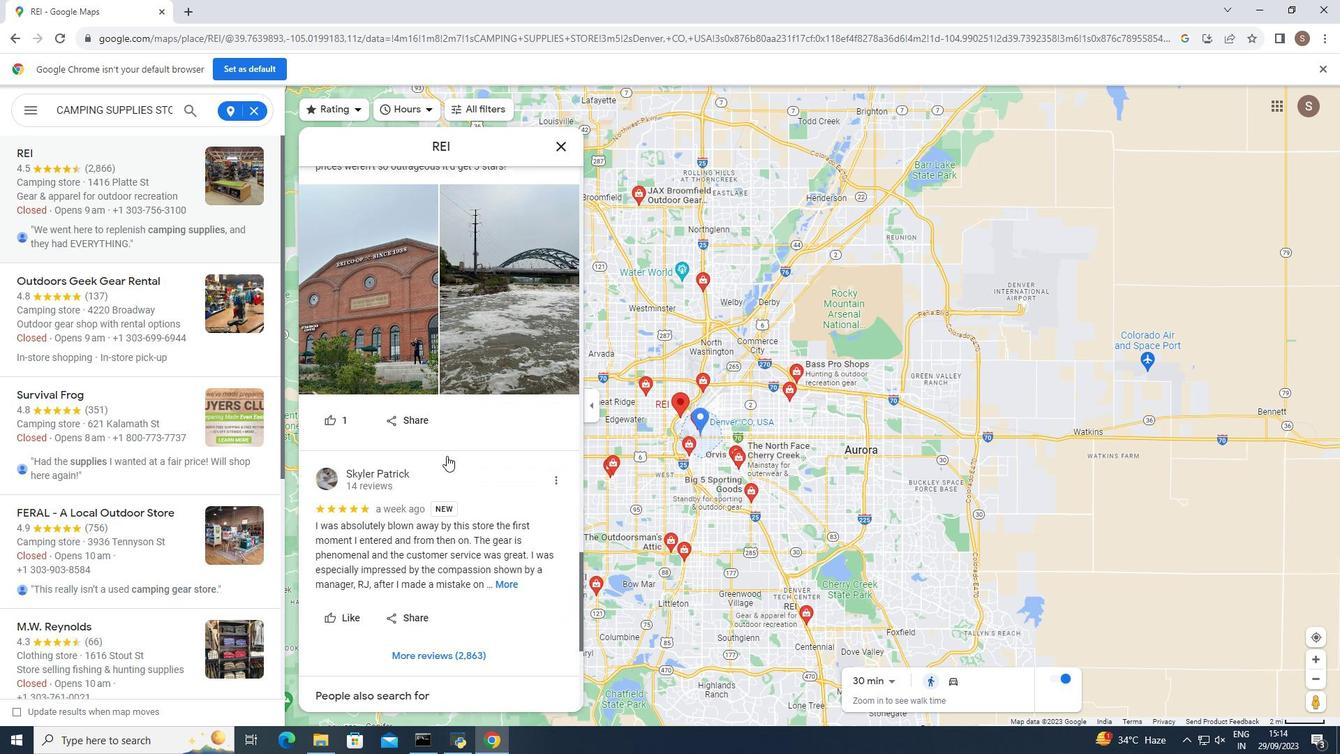
Action: Mouse scrolled (446, 455) with delta (0, 0)
Screenshot: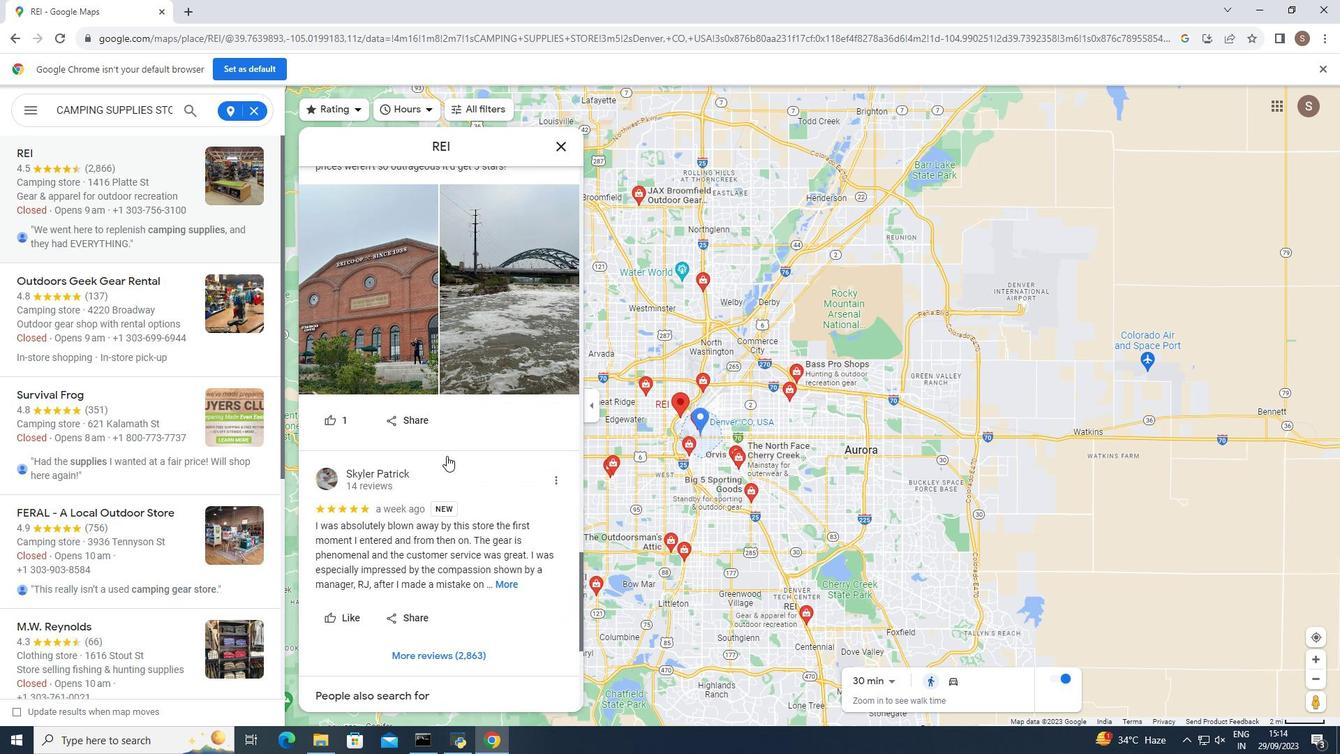 
Action: Mouse moved to (555, 145)
Screenshot: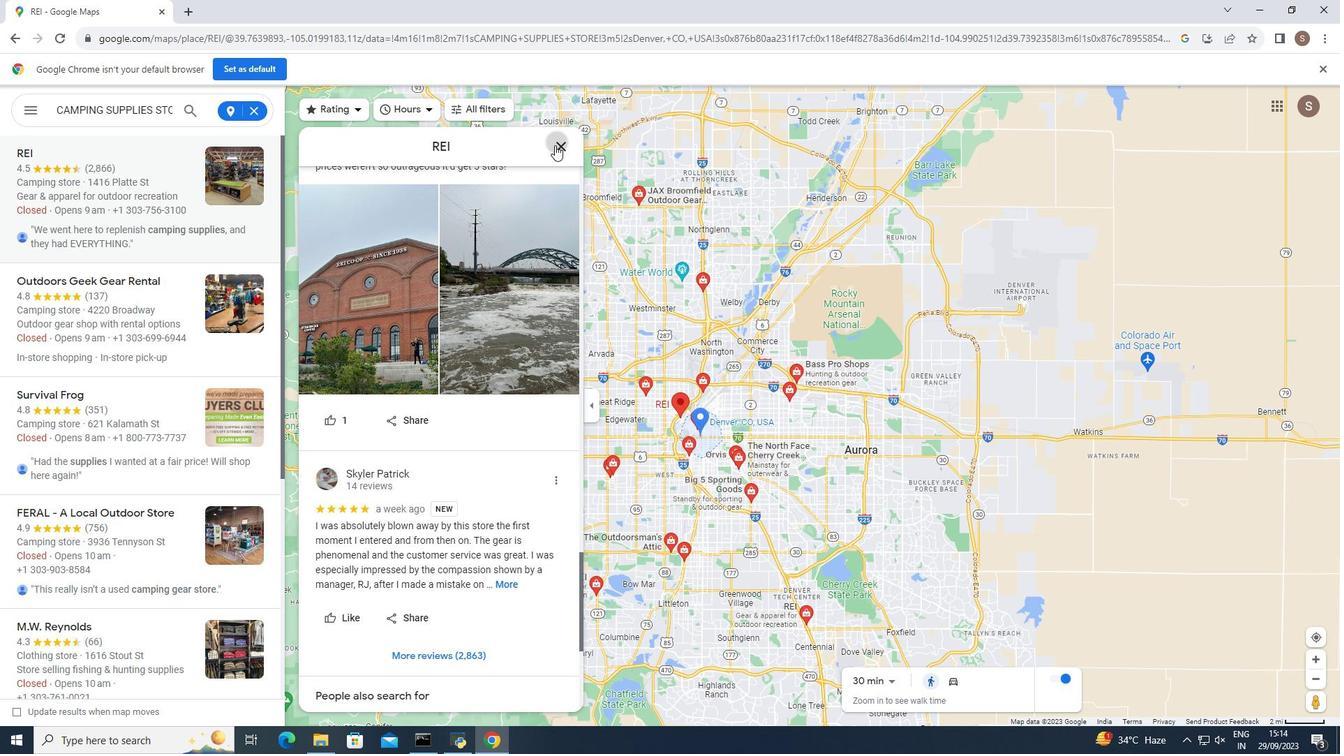 
Action: Mouse pressed left at (555, 145)
Screenshot: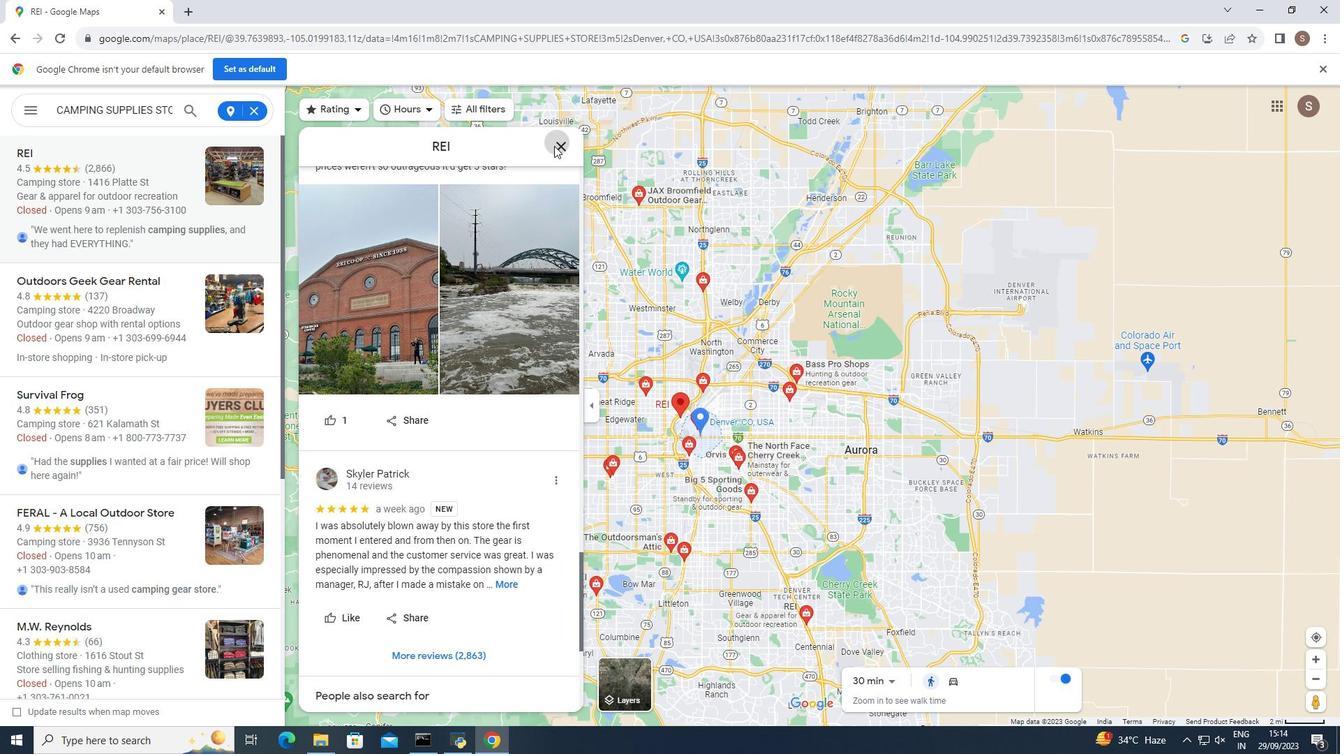 
Action: Mouse moved to (124, 282)
Screenshot: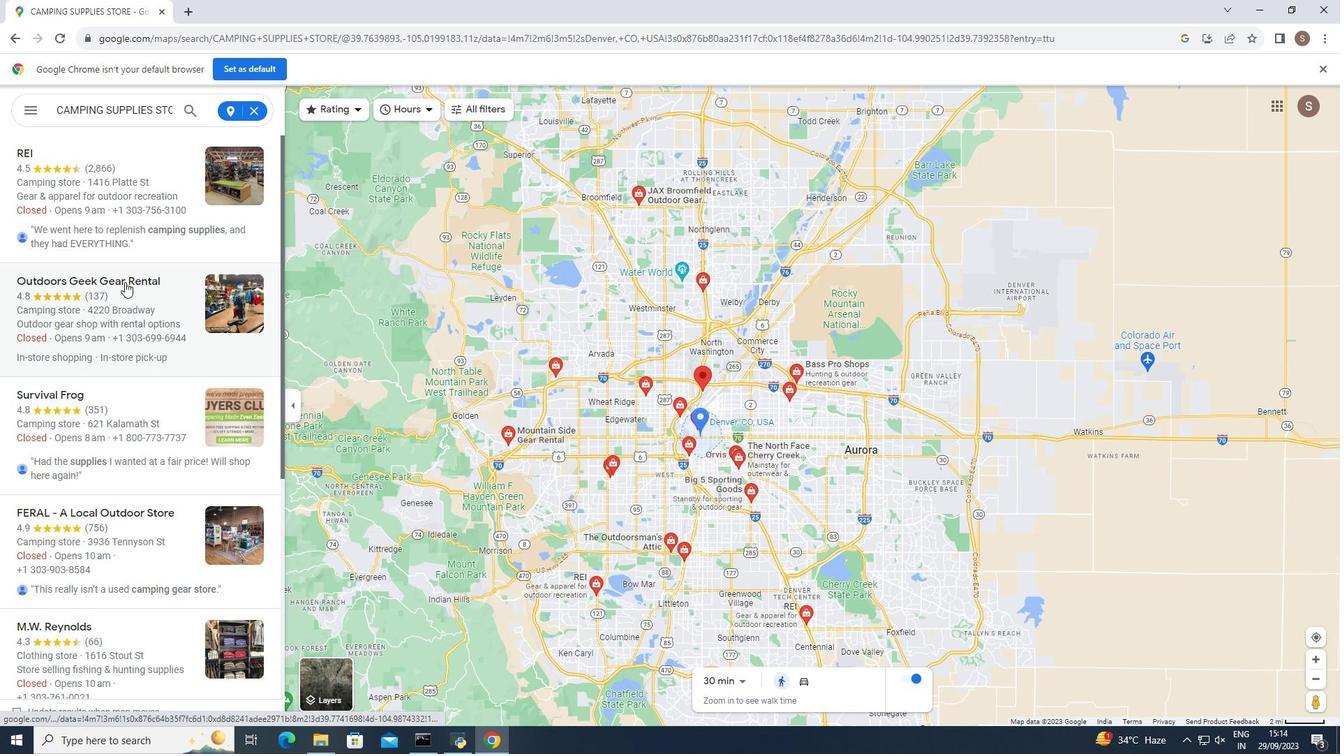 
Action: Mouse pressed left at (124, 282)
Screenshot: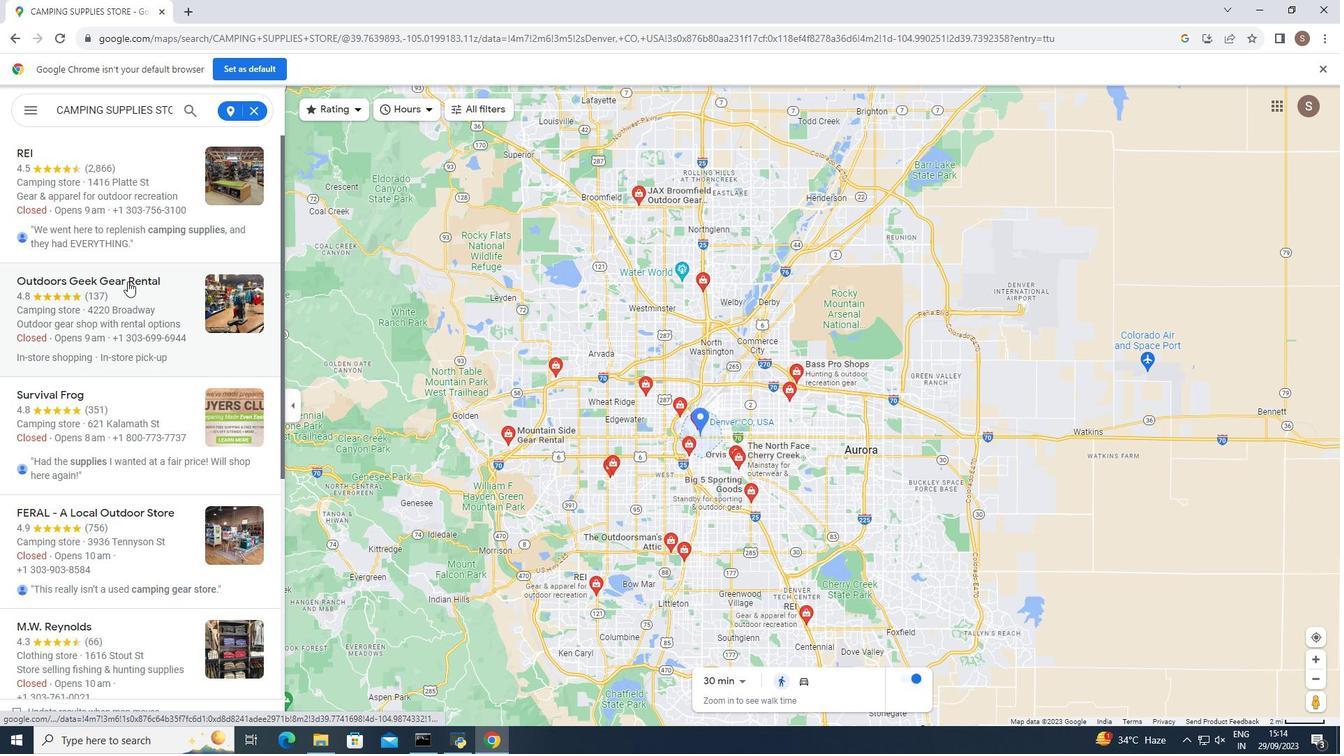 
Action: Mouse moved to (419, 432)
Screenshot: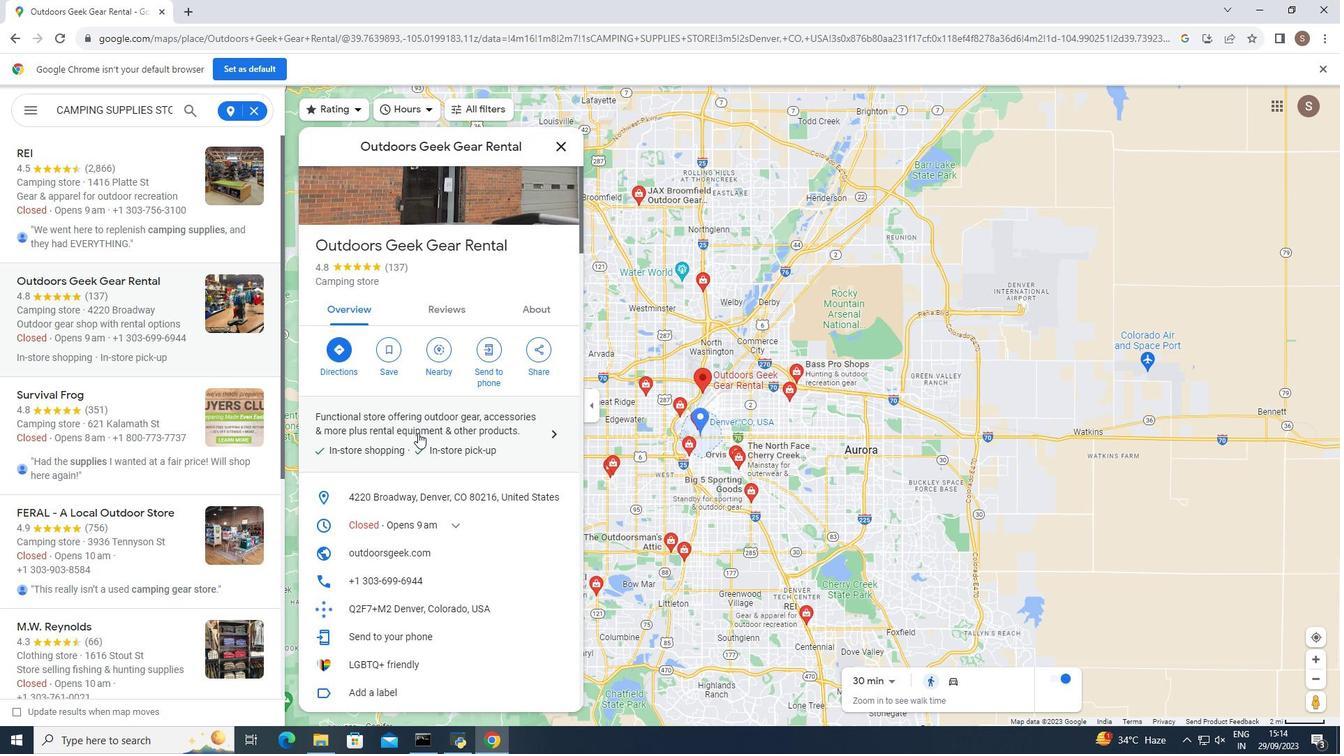 
Action: Mouse scrolled (419, 431) with delta (0, 0)
Screenshot: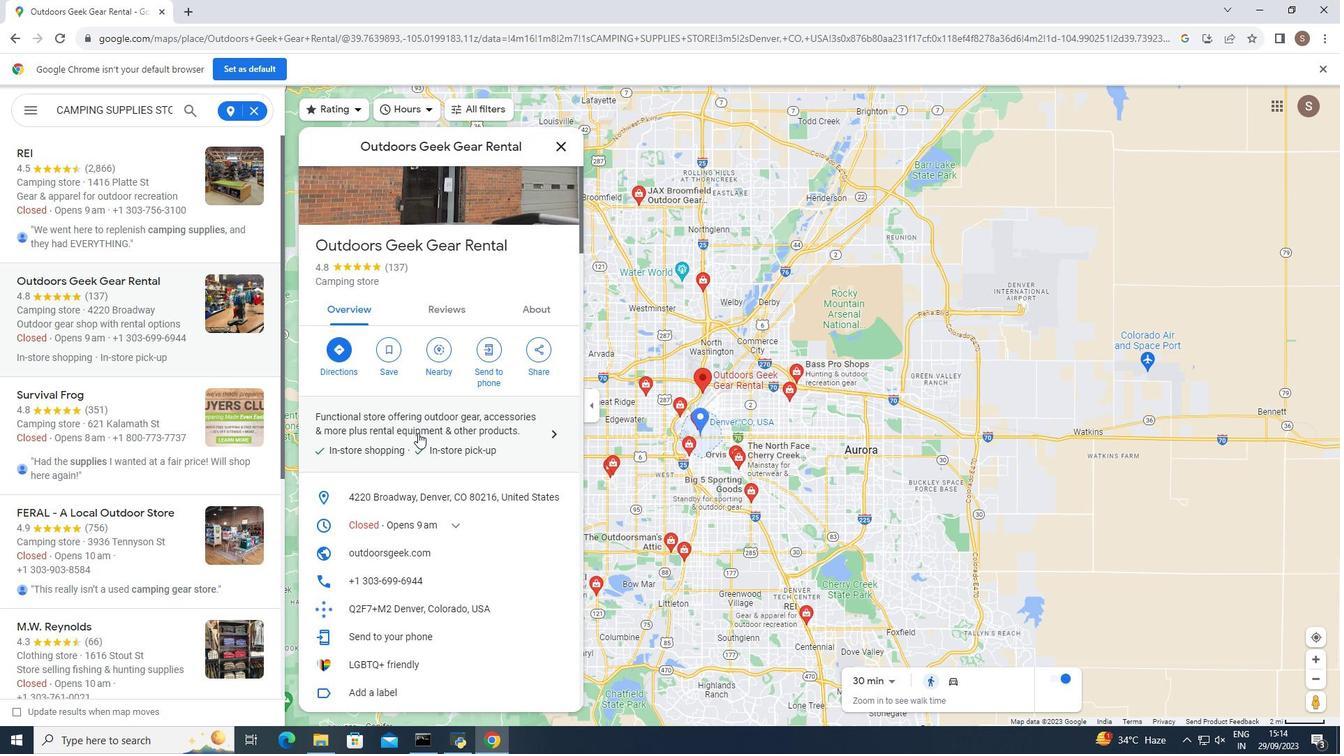 
Action: Mouse moved to (418, 432)
Screenshot: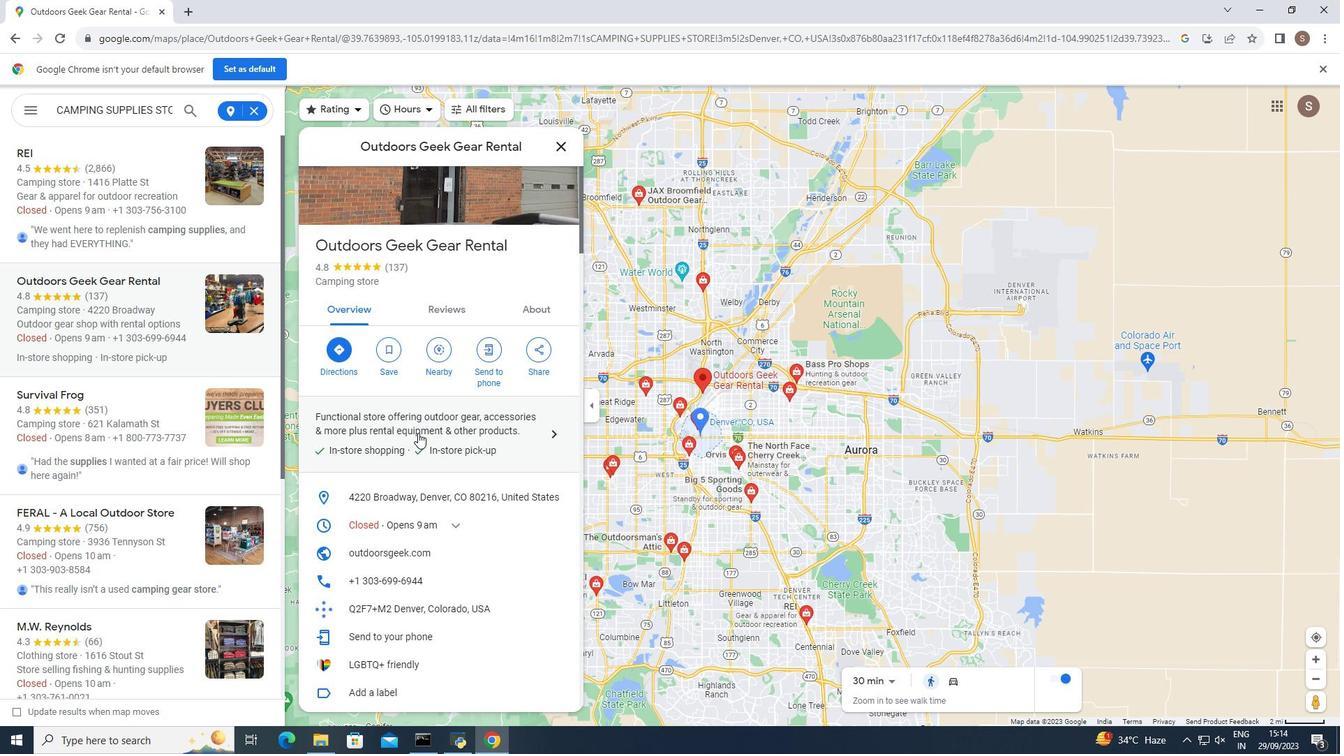 
Action: Mouse scrolled (418, 432) with delta (0, 0)
Screenshot: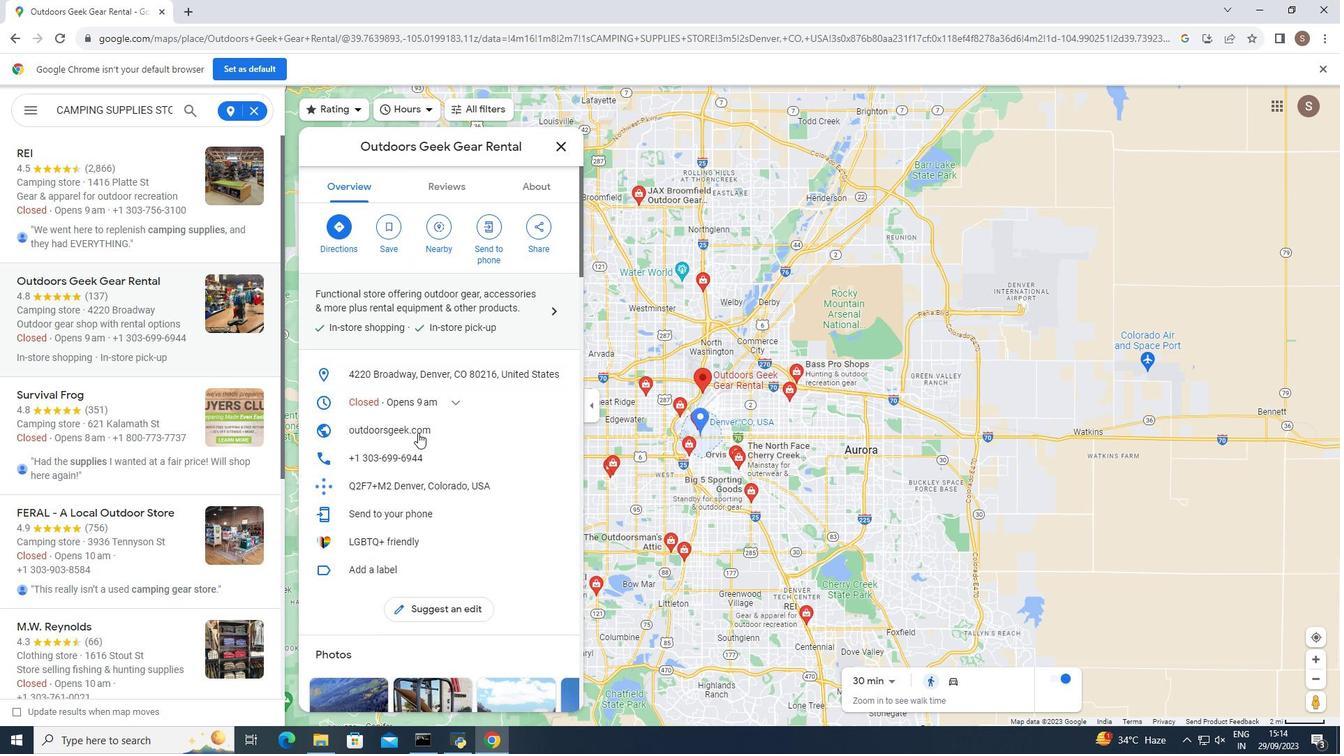 
Action: Mouse scrolled (418, 432) with delta (0, 0)
Screenshot: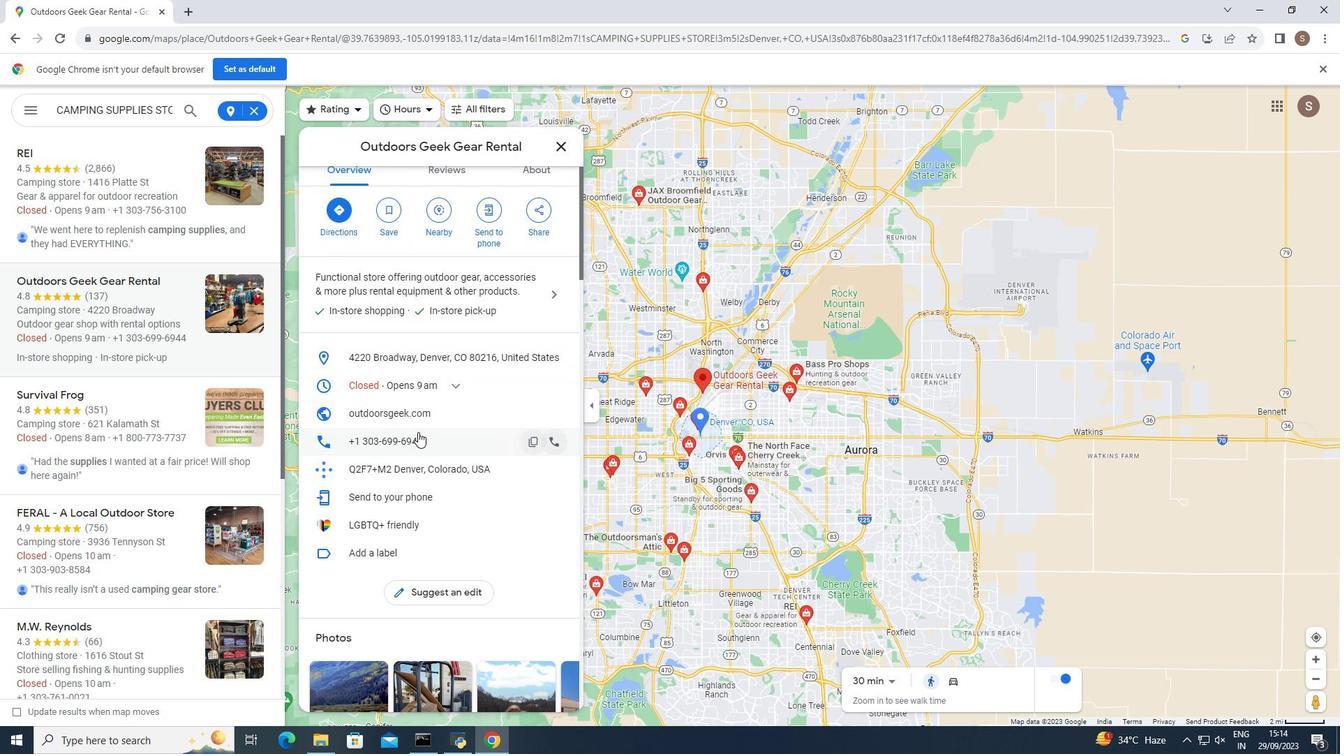 
Action: Mouse moved to (471, 384)
Screenshot: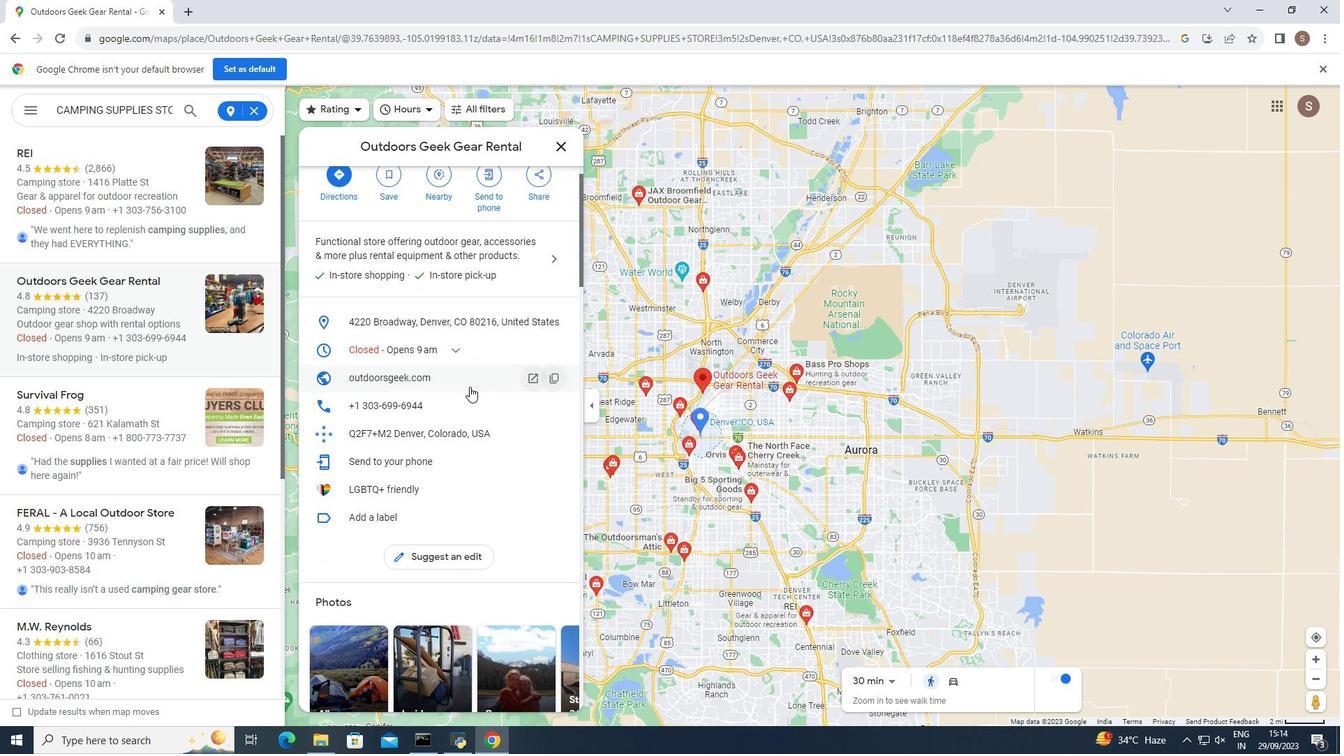 
Action: Mouse scrolled (471, 384) with delta (0, 0)
Screenshot: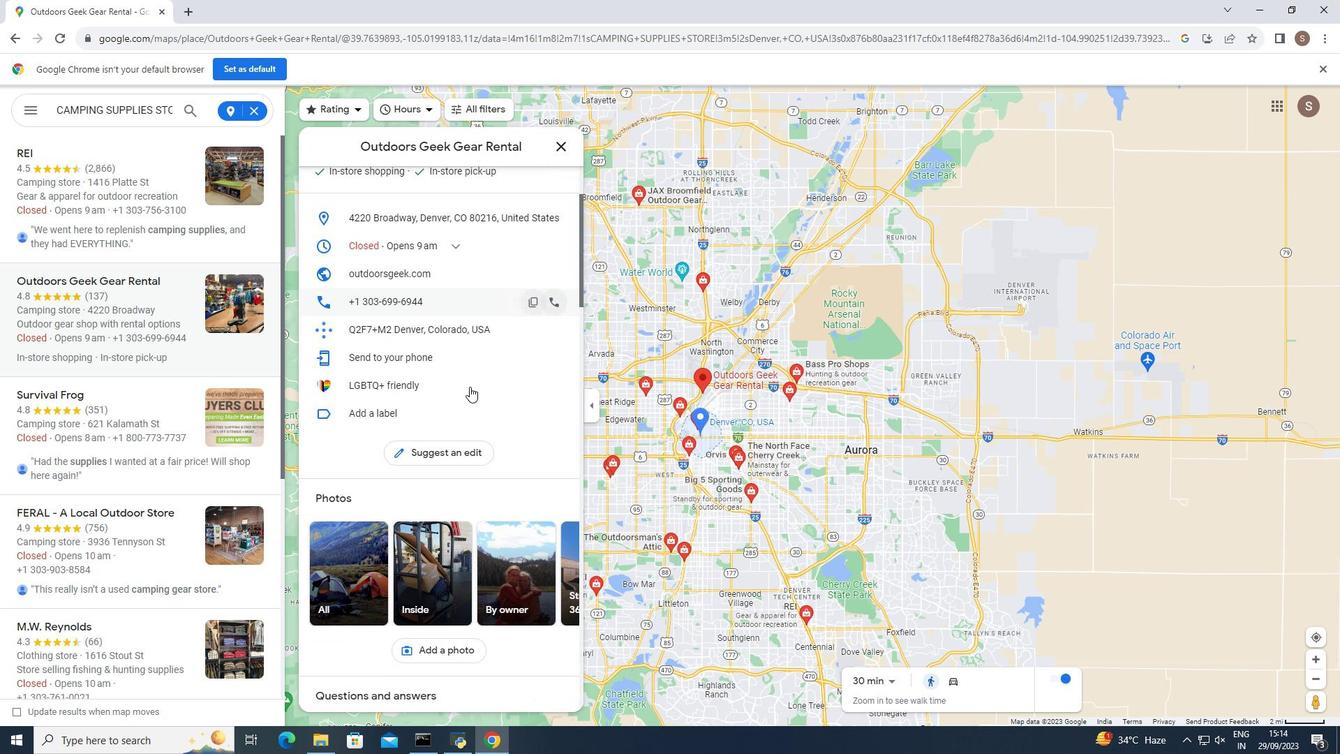 
Action: Mouse moved to (470, 386)
Screenshot: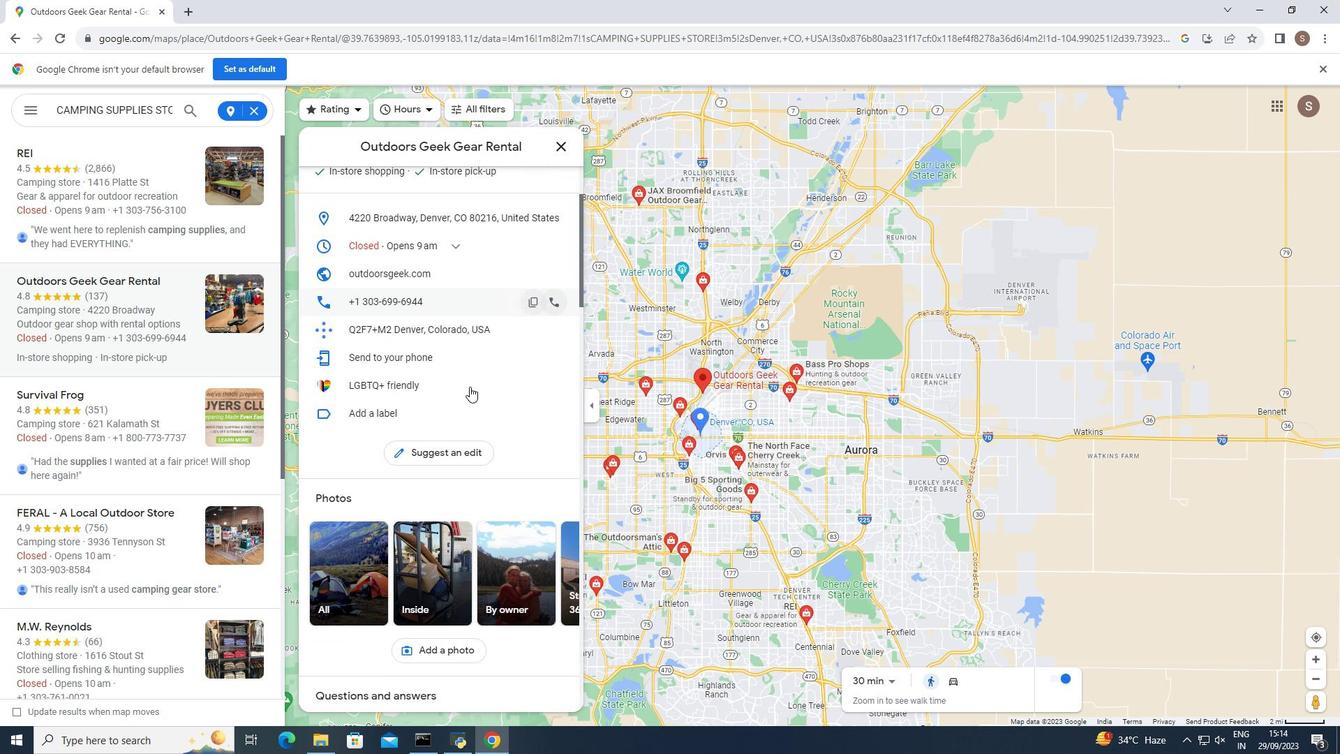 
Action: Mouse scrolled (470, 385) with delta (0, 0)
Screenshot: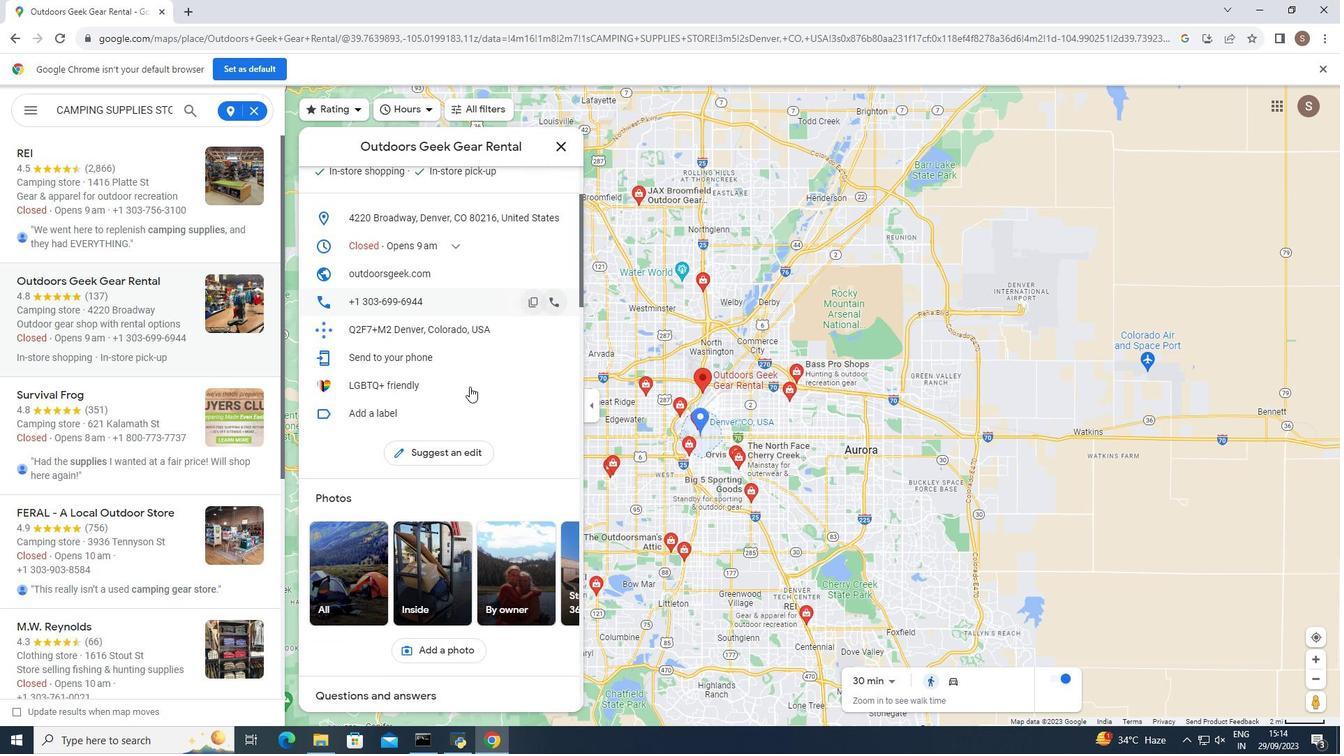 
Action: Mouse moved to (469, 386)
Screenshot: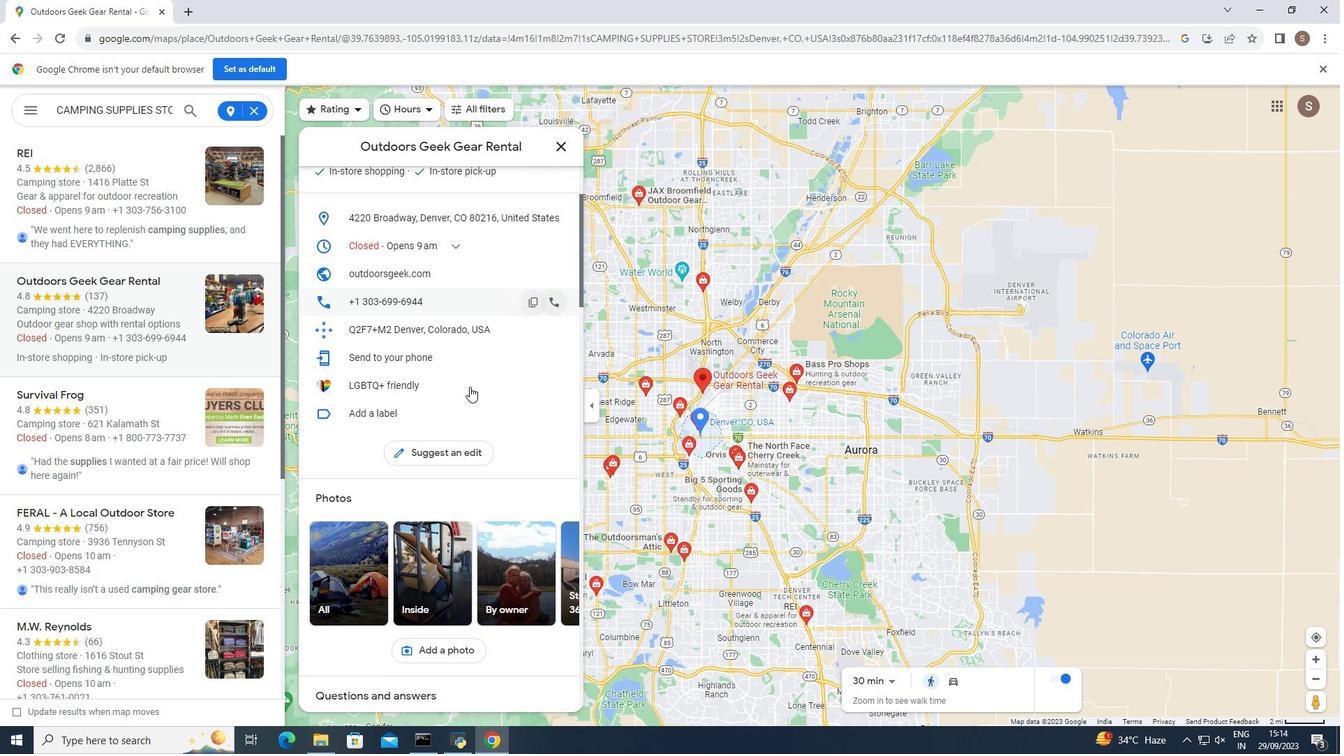 
Action: Mouse scrolled (469, 386) with delta (0, 0)
Screenshot: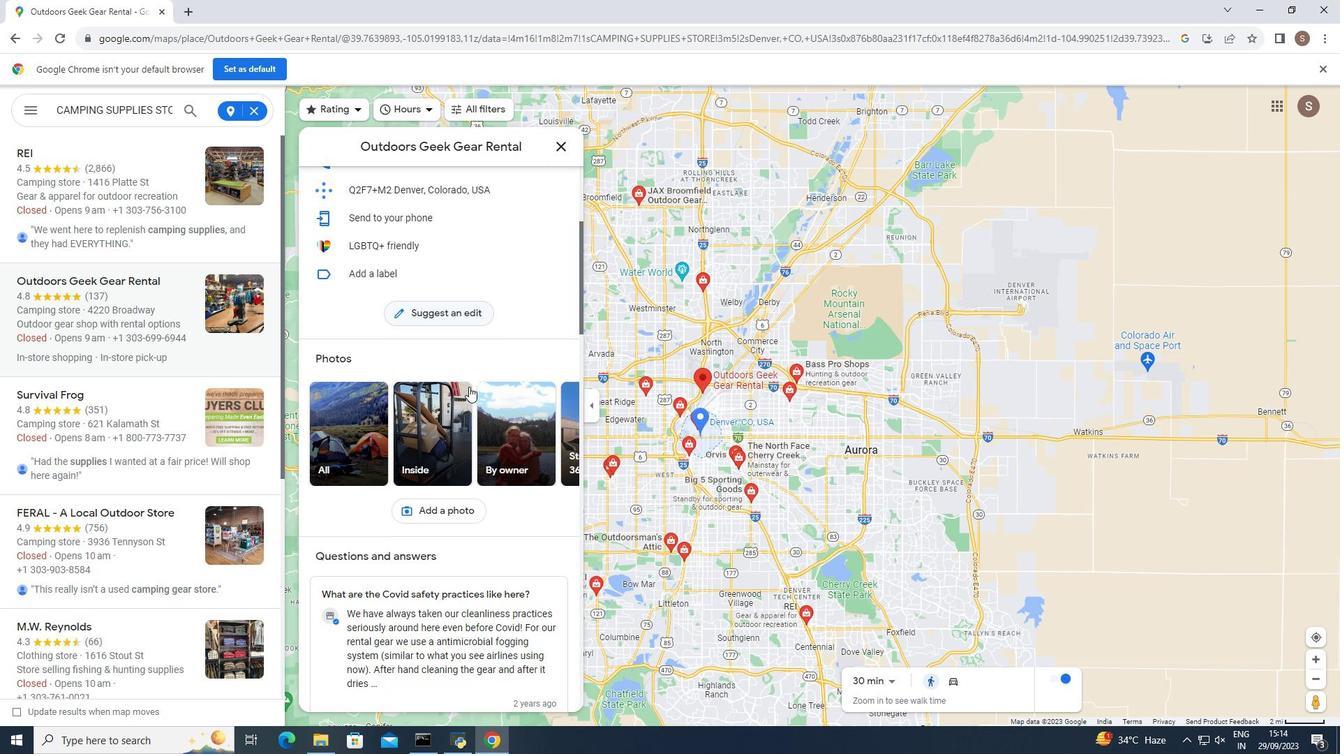 
Action: Mouse scrolled (469, 386) with delta (0, 0)
Screenshot: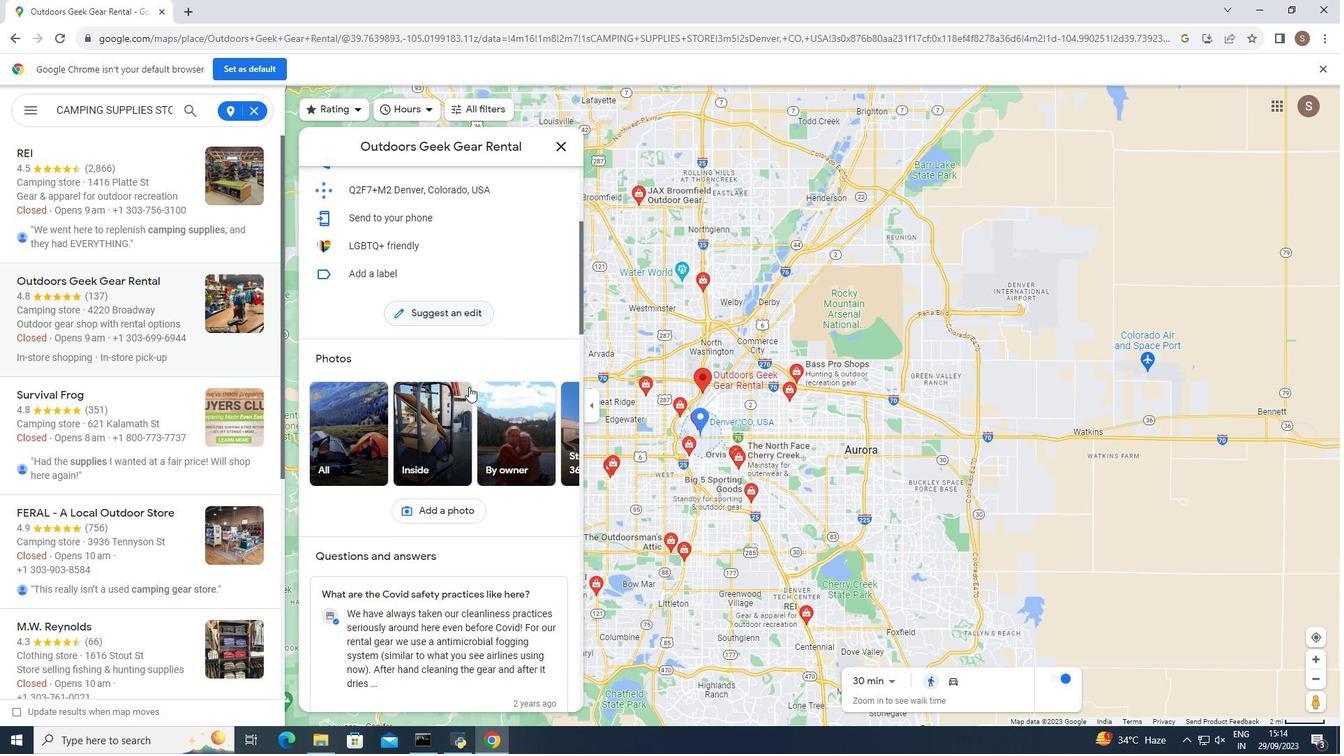
Action: Mouse moved to (469, 386)
Screenshot: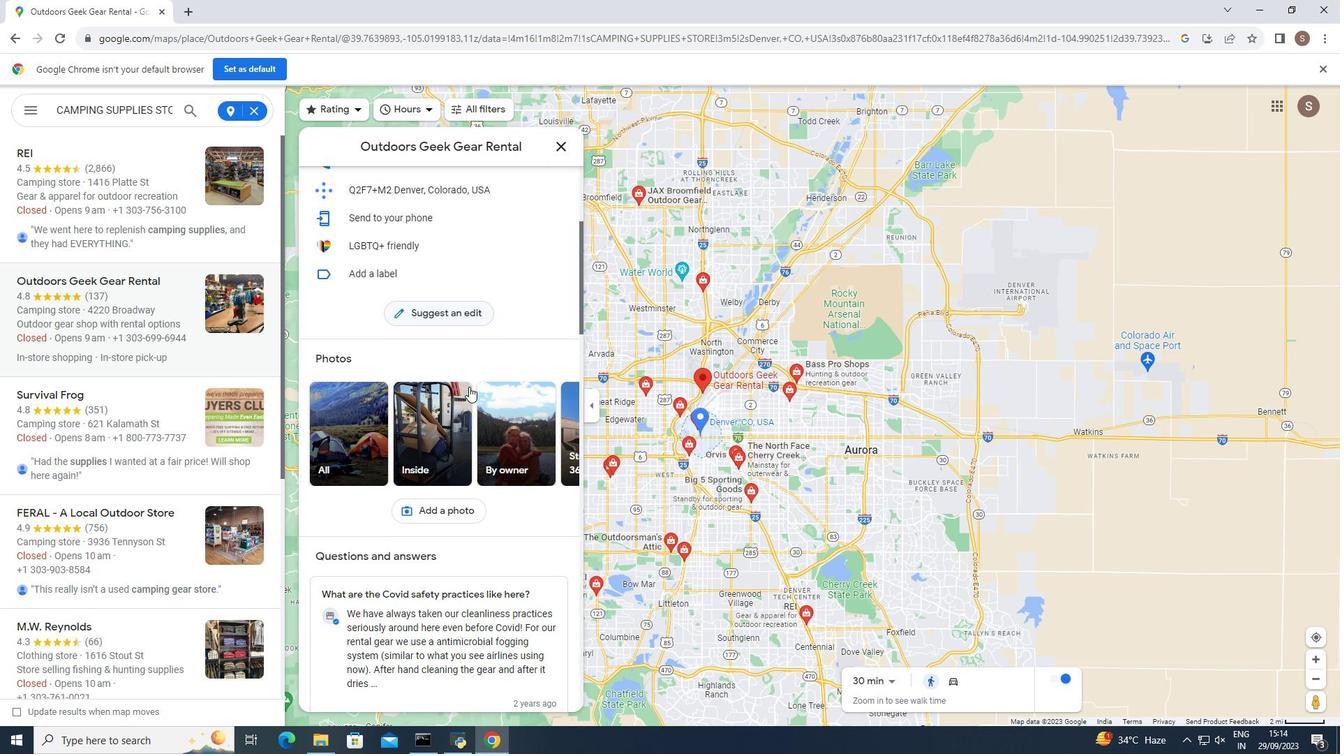 
Action: Mouse scrolled (469, 386) with delta (0, 0)
Screenshot: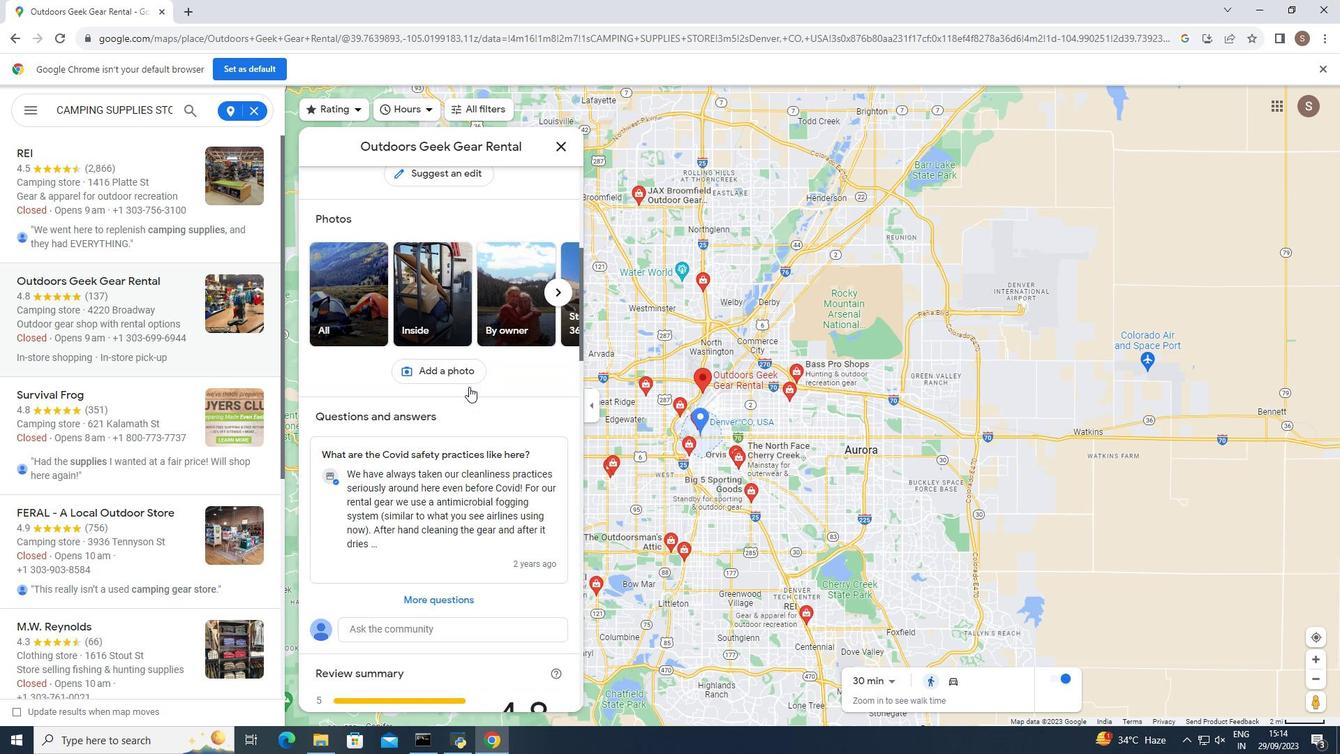 
Action: Mouse scrolled (469, 386) with delta (0, 0)
Screenshot: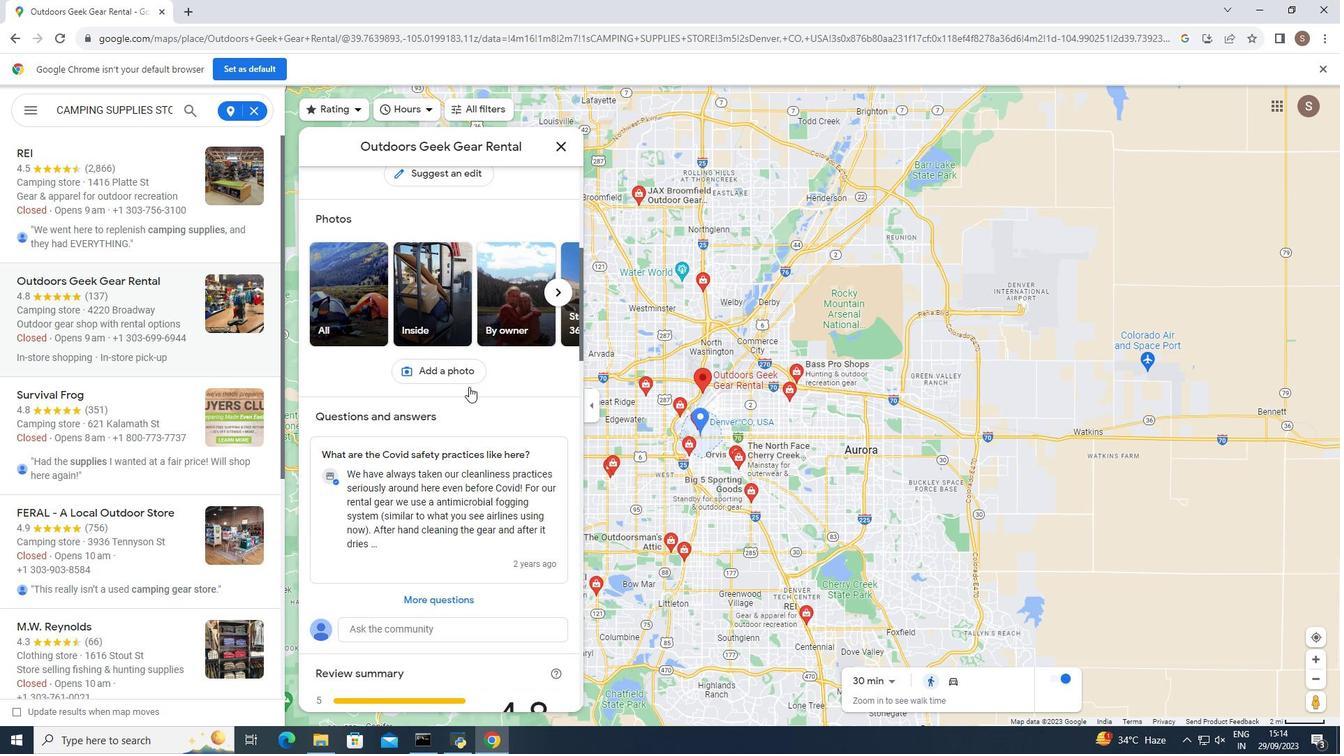 
Action: Mouse scrolled (469, 386) with delta (0, 0)
Screenshot: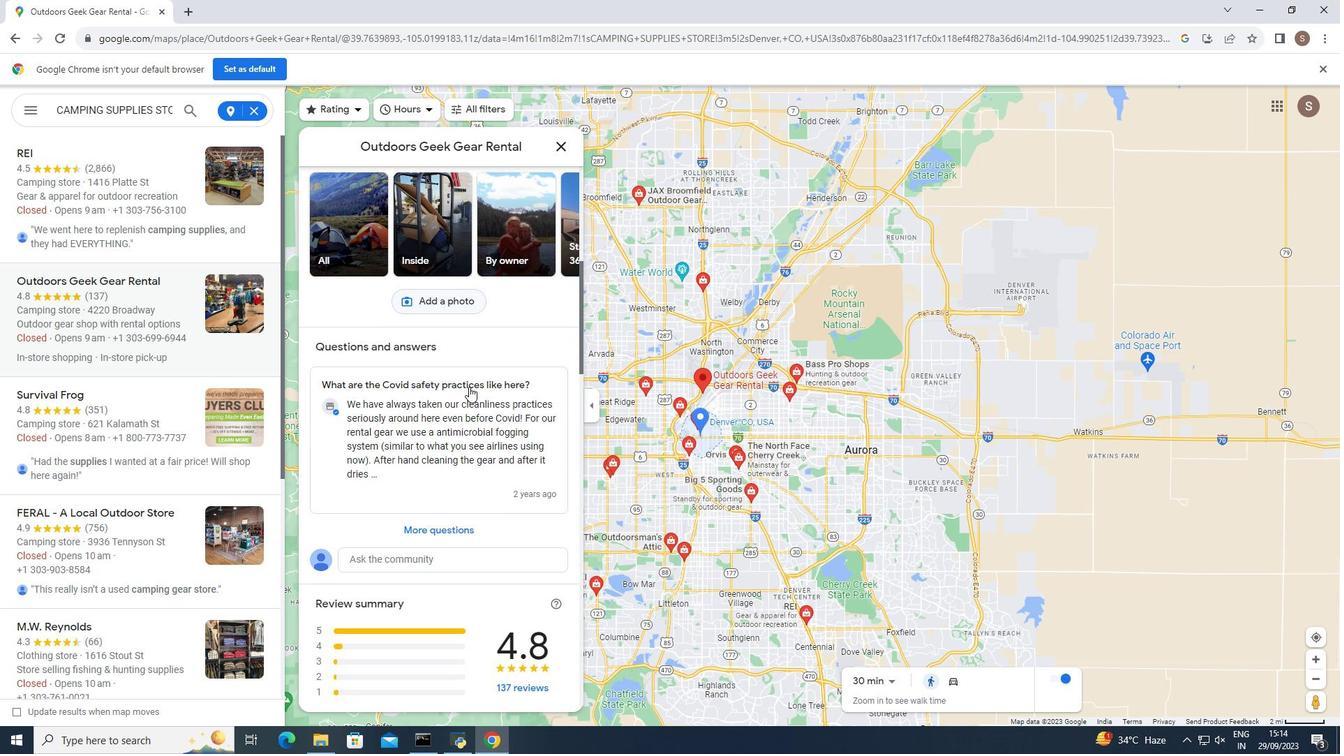 
Action: Mouse moved to (469, 386)
Screenshot: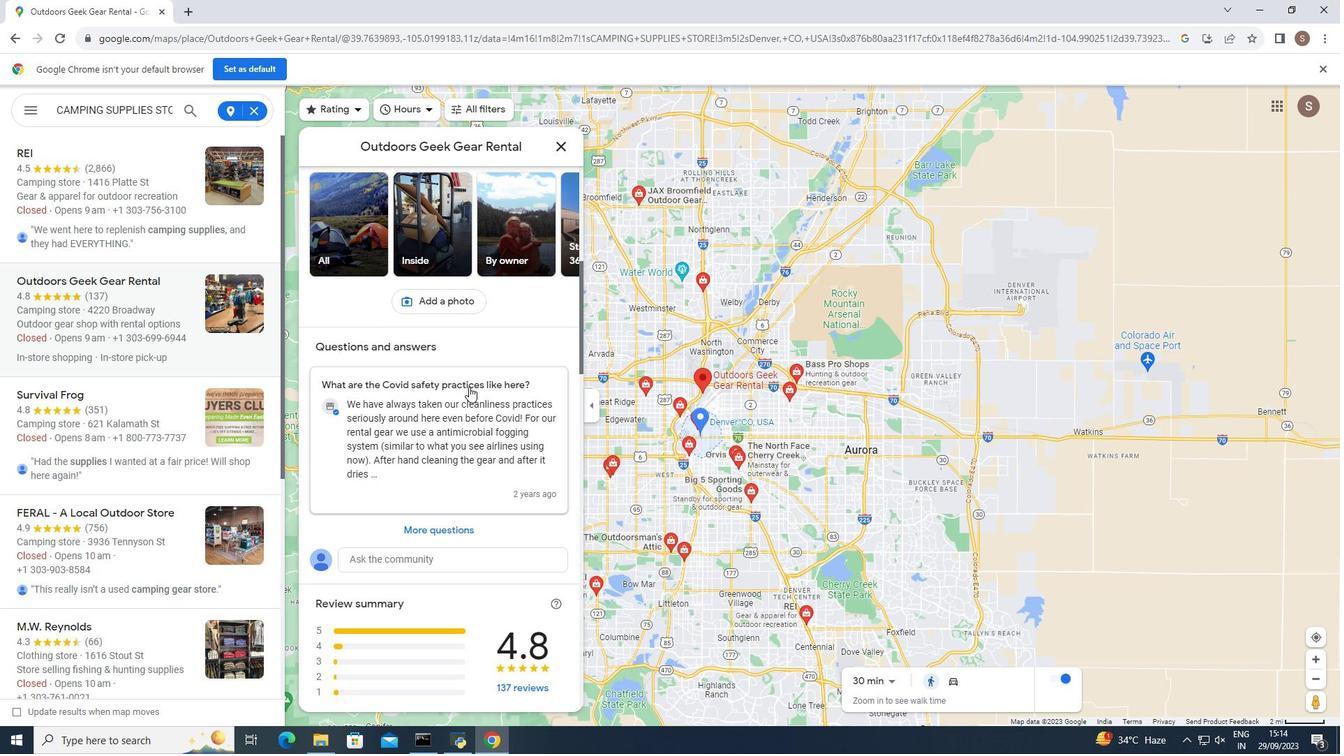 
Action: Mouse scrolled (469, 386) with delta (0, 0)
Screenshot: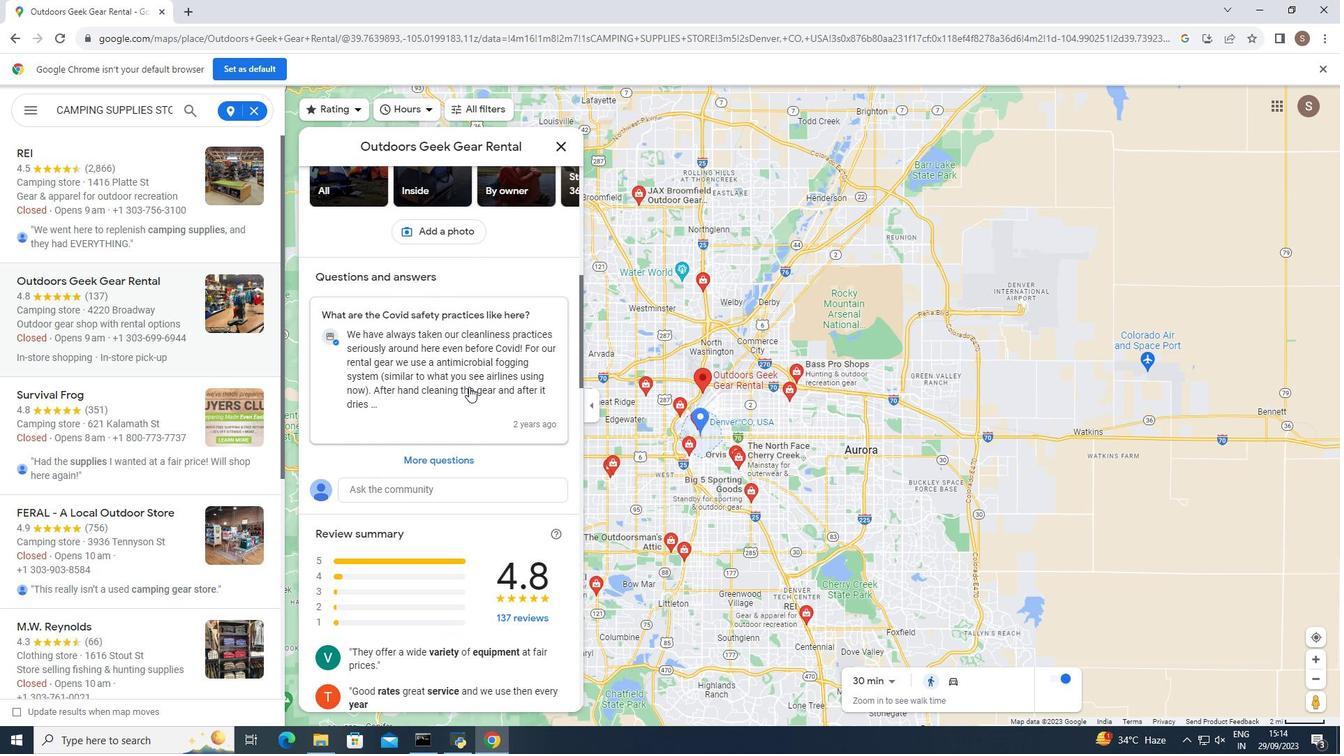 
Action: Mouse moved to (446, 386)
Screenshot: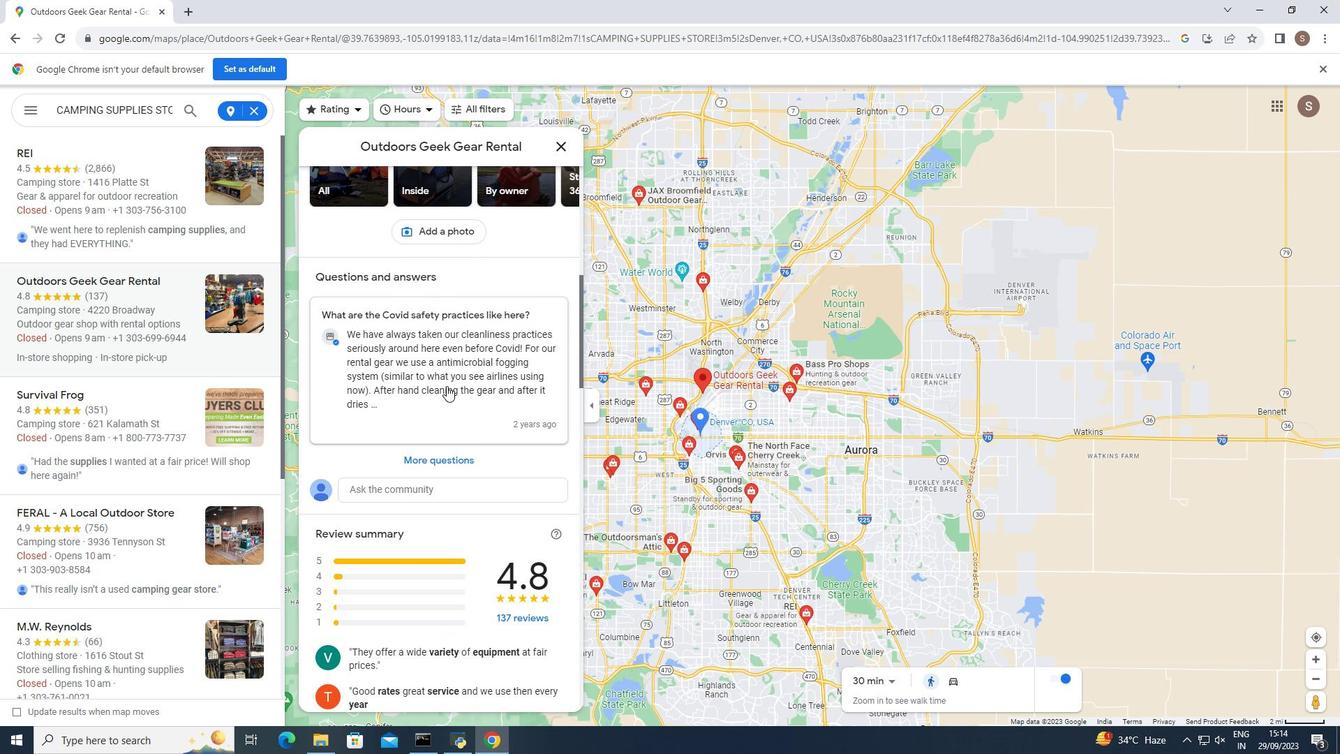 
Action: Mouse scrolled (446, 385) with delta (0, 0)
Screenshot: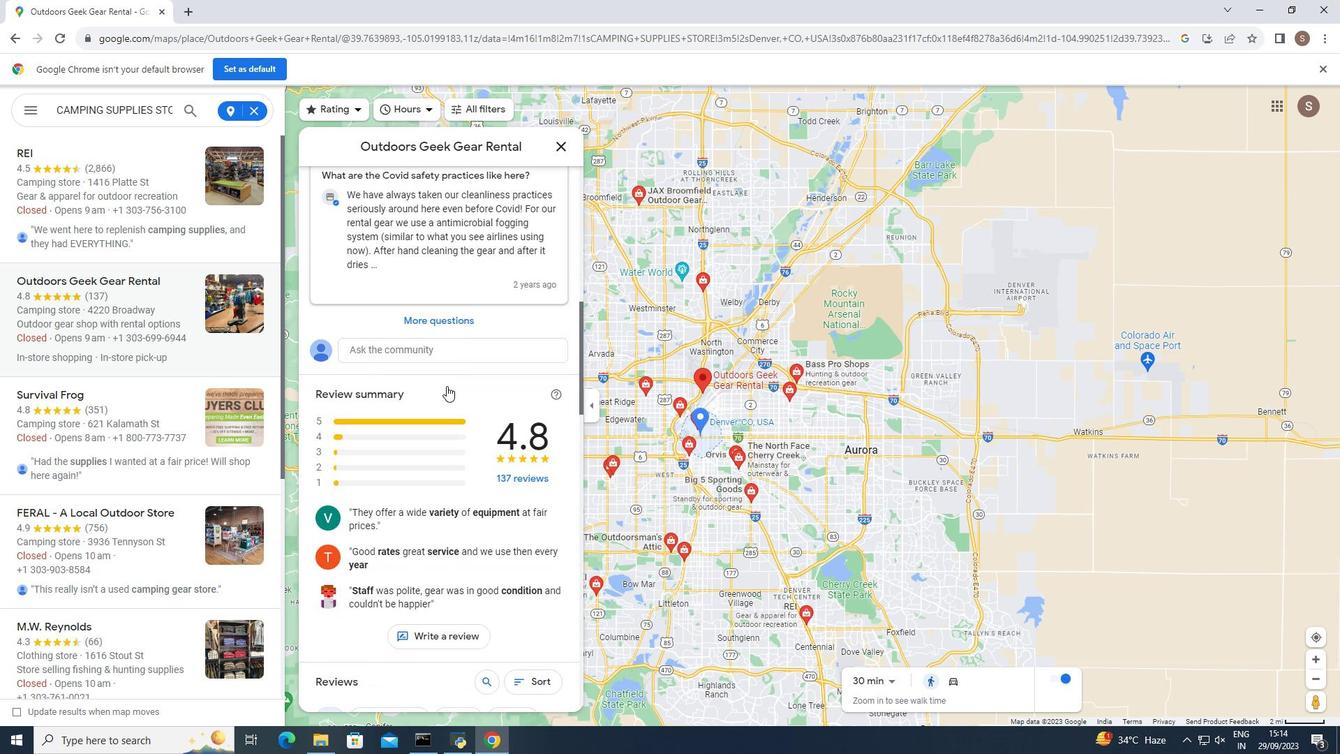 
Action: Mouse scrolled (446, 385) with delta (0, 0)
Screenshot: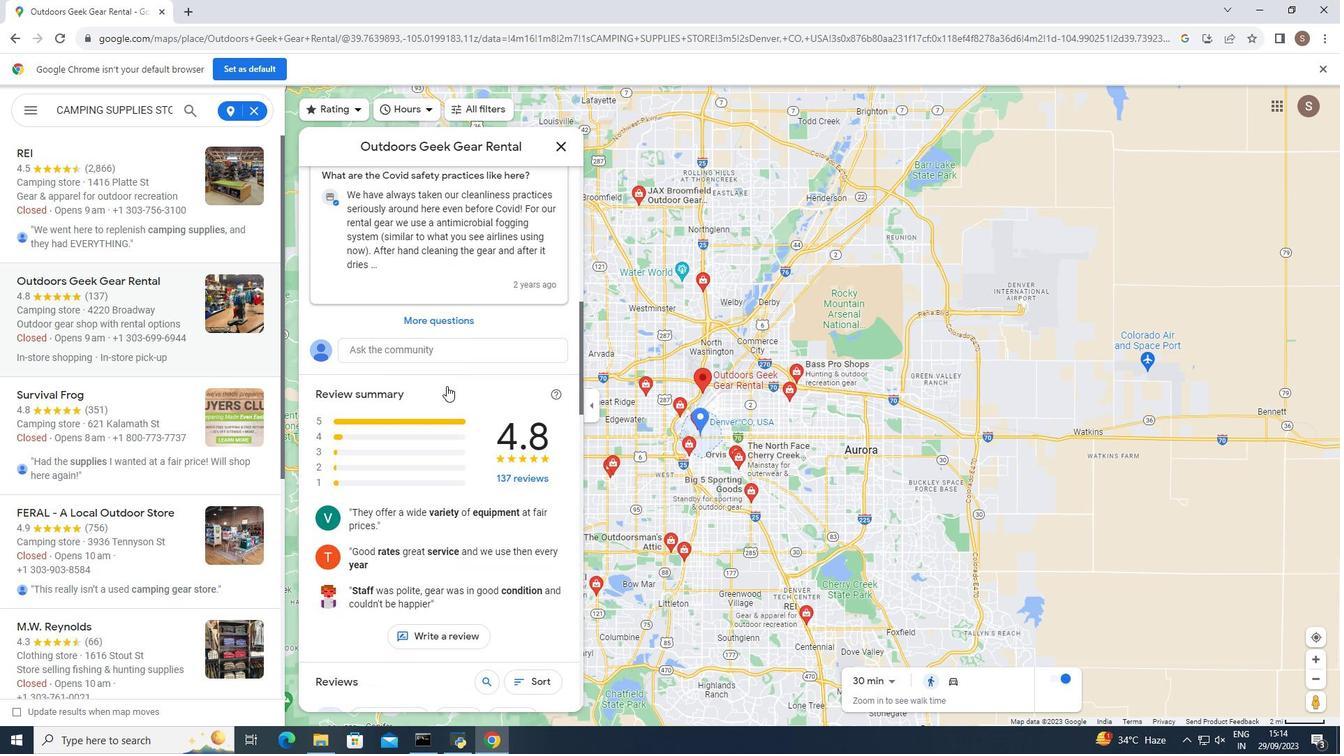 
Action: Mouse scrolled (446, 385) with delta (0, 0)
Screenshot: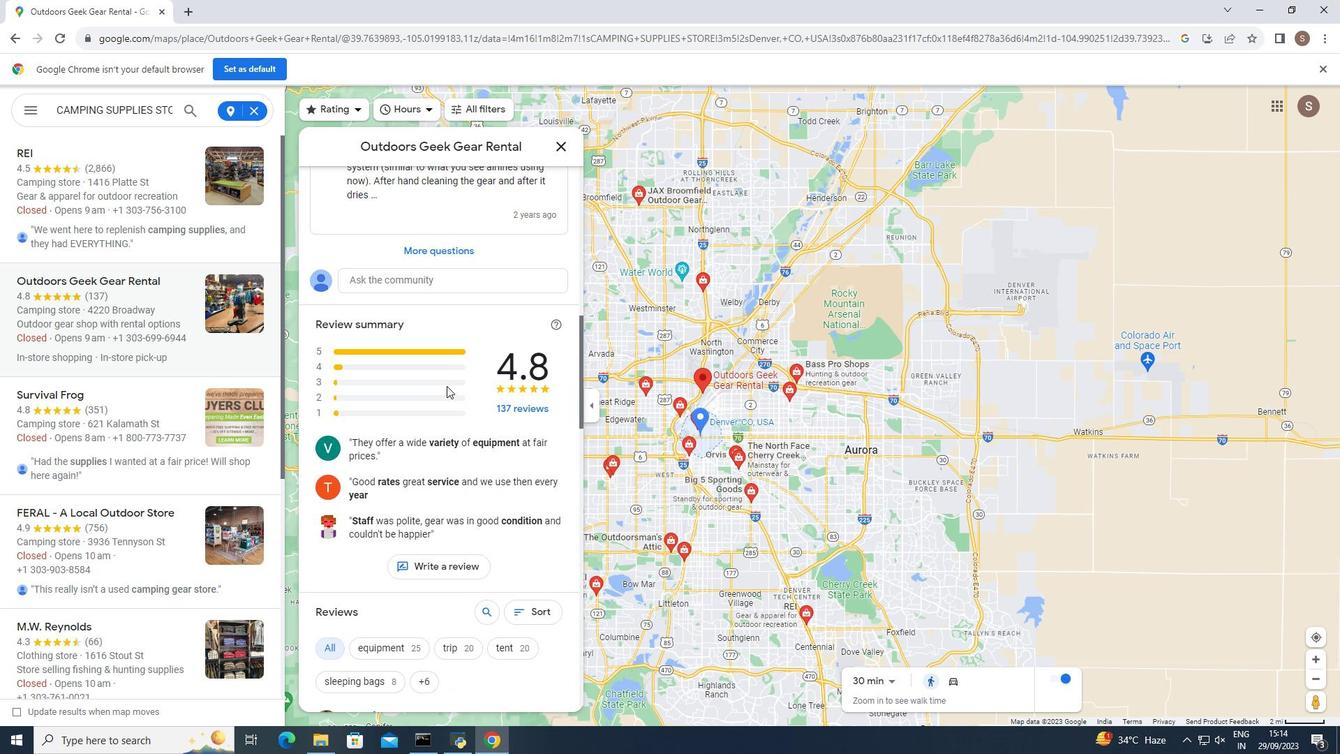 
Action: Mouse scrolled (446, 385) with delta (0, 0)
Screenshot: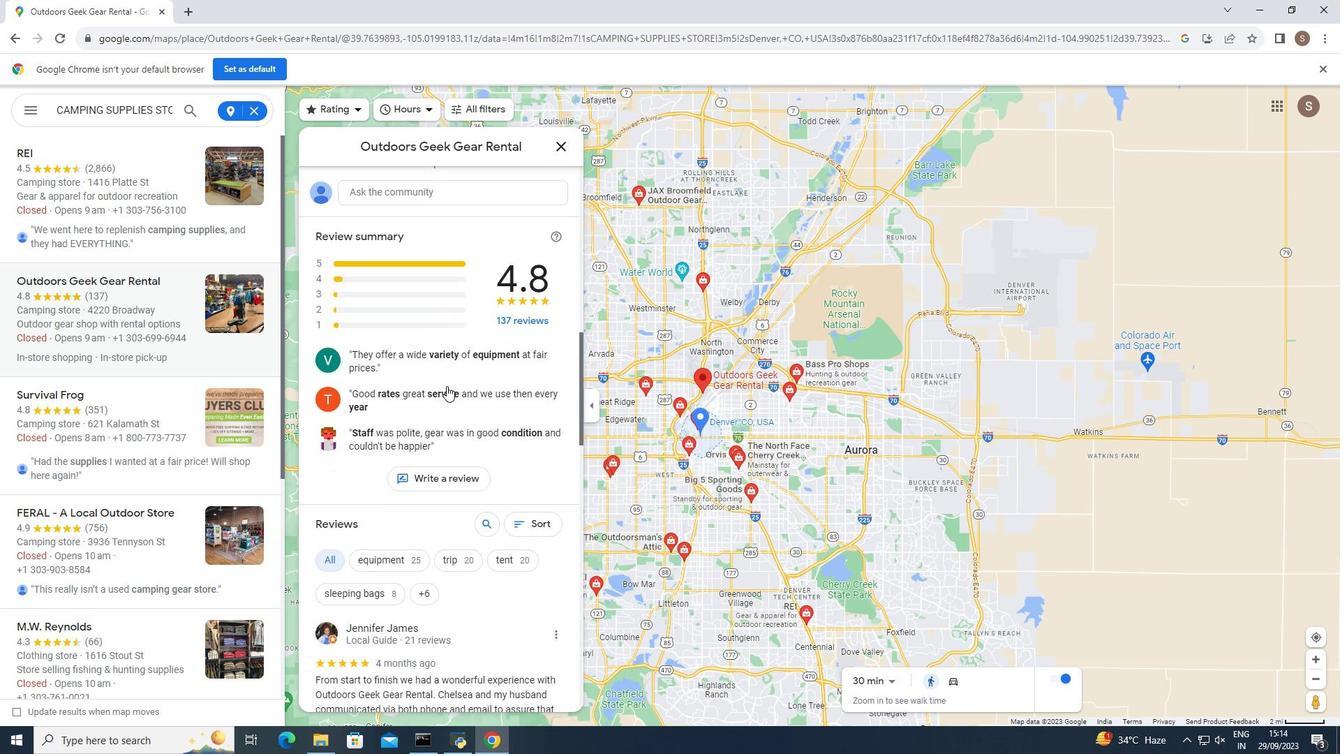 
Action: Mouse scrolled (446, 385) with delta (0, 0)
Screenshot: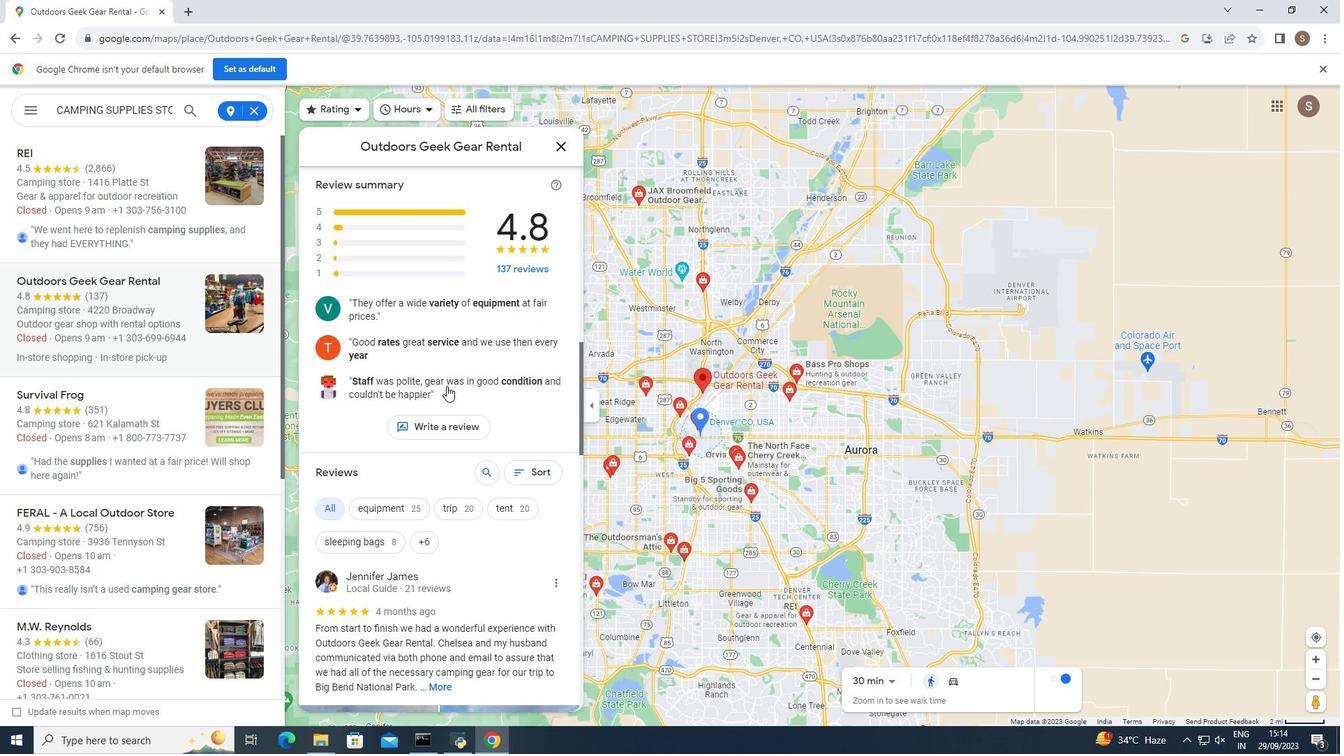 
Action: Mouse scrolled (446, 385) with delta (0, 0)
Screenshot: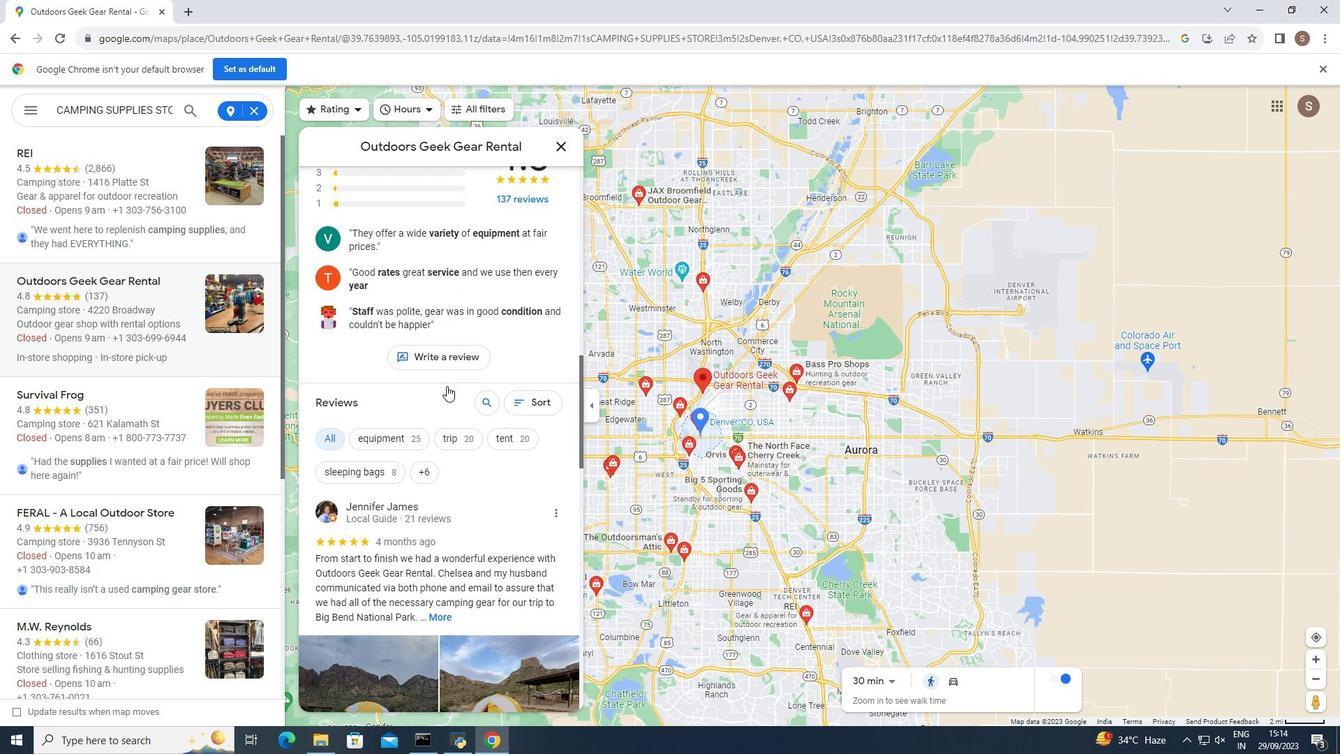 
Action: Mouse scrolled (446, 385) with delta (0, 0)
Screenshot: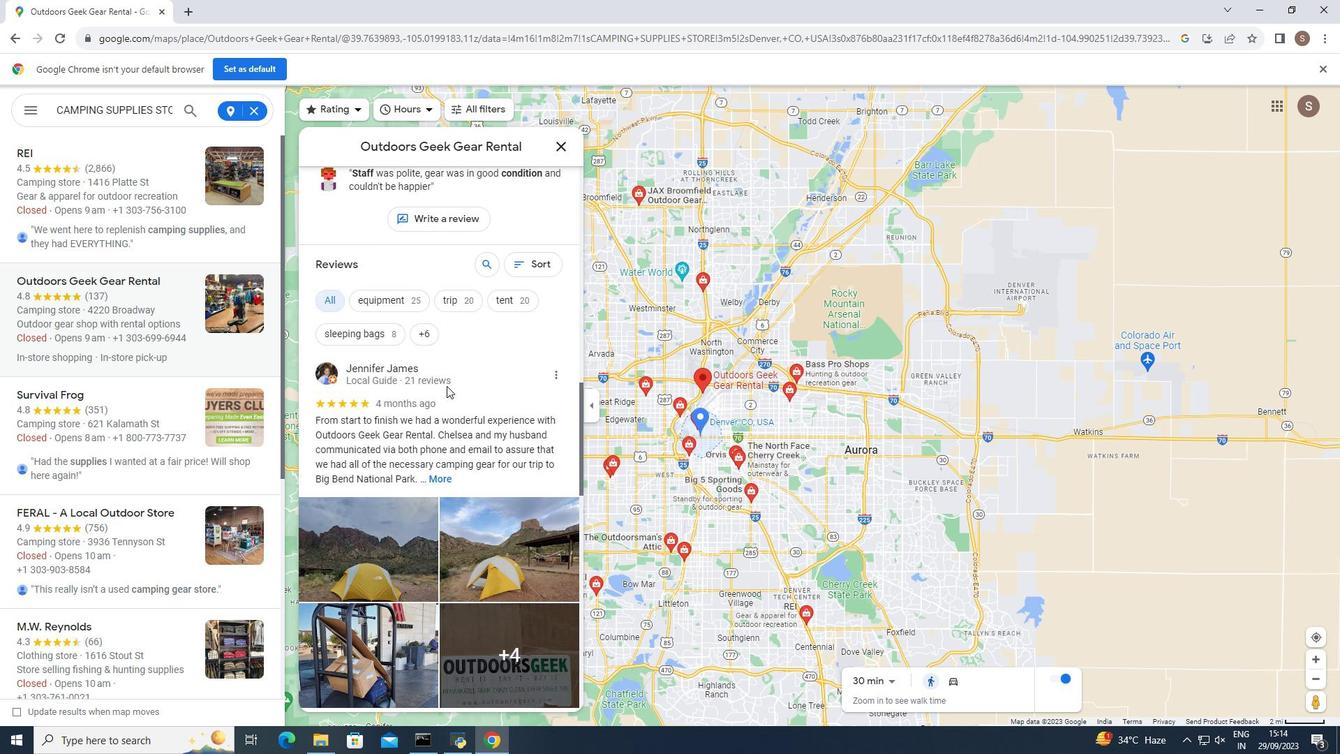 
Action: Mouse scrolled (446, 385) with delta (0, 0)
Screenshot: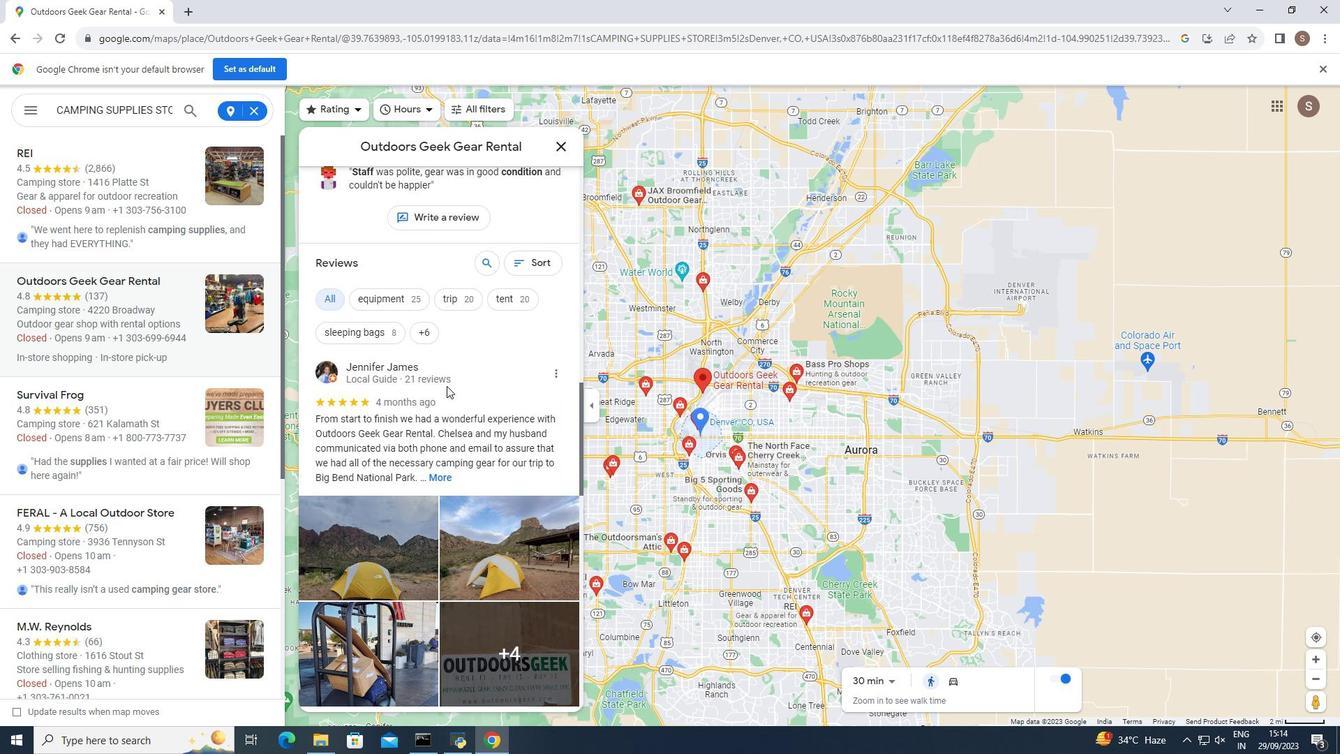 
Action: Mouse scrolled (446, 385) with delta (0, 0)
Screenshot: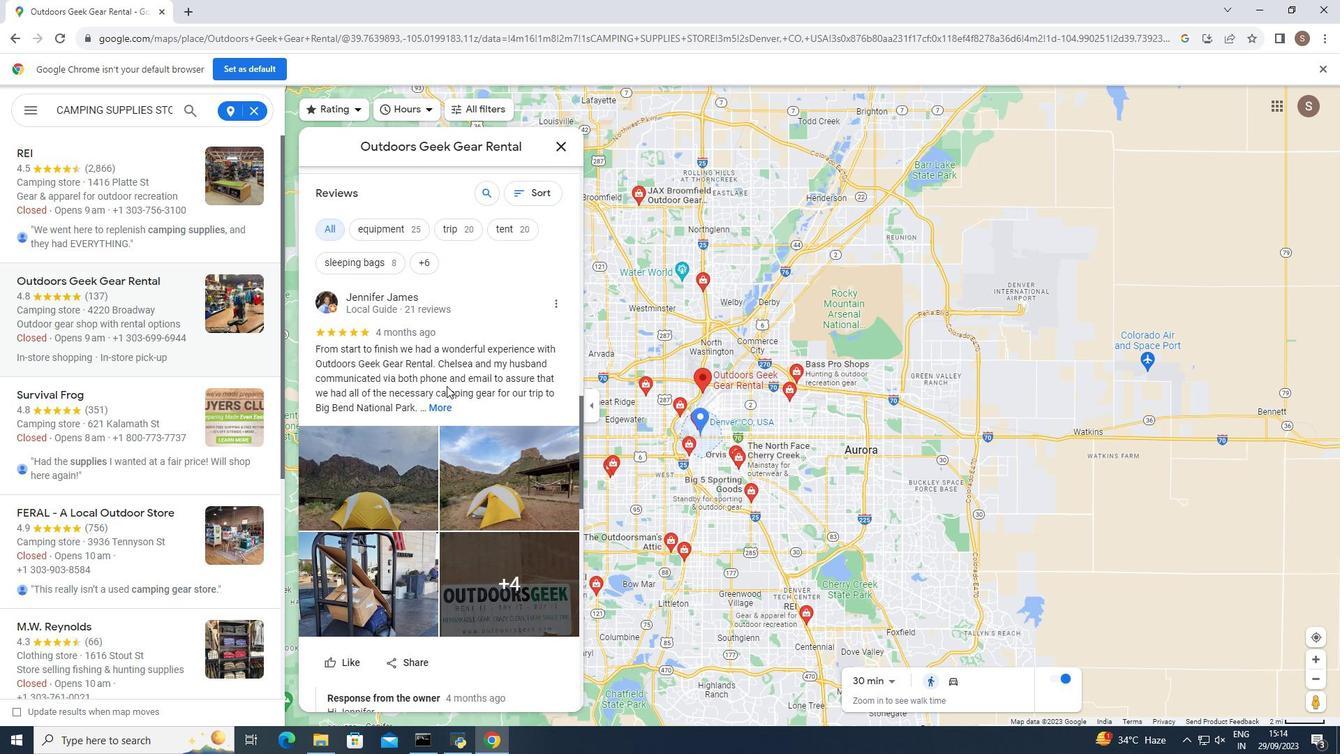 
Action: Mouse moved to (449, 404)
Screenshot: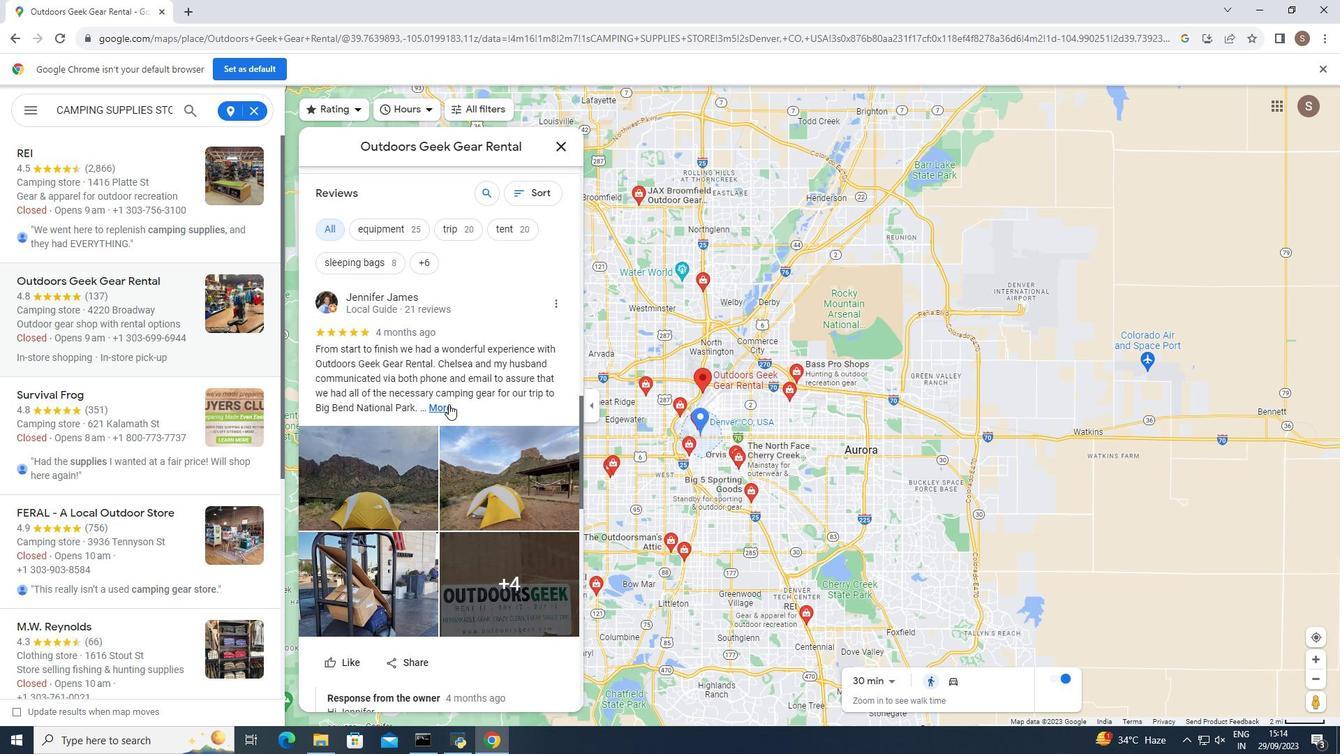 
Action: Mouse scrolled (449, 403) with delta (0, 0)
Screenshot: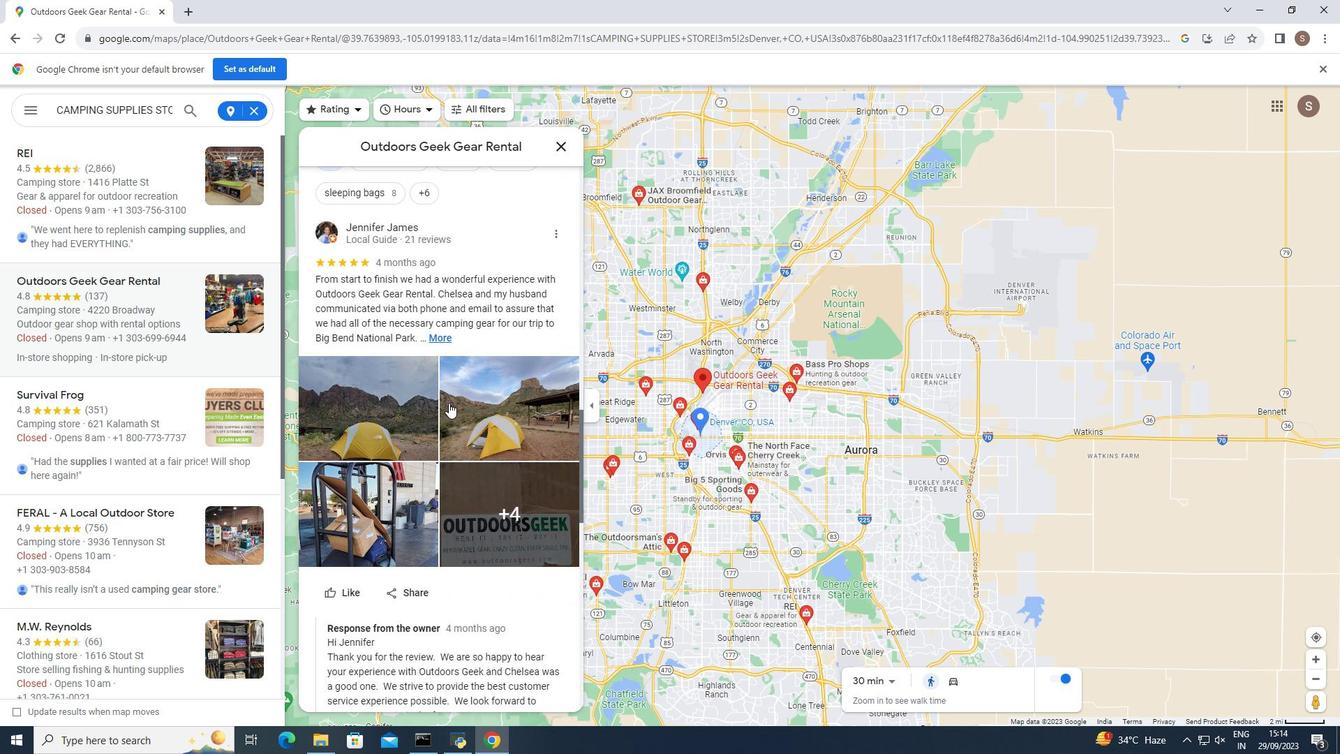
Action: Mouse moved to (449, 402)
Screenshot: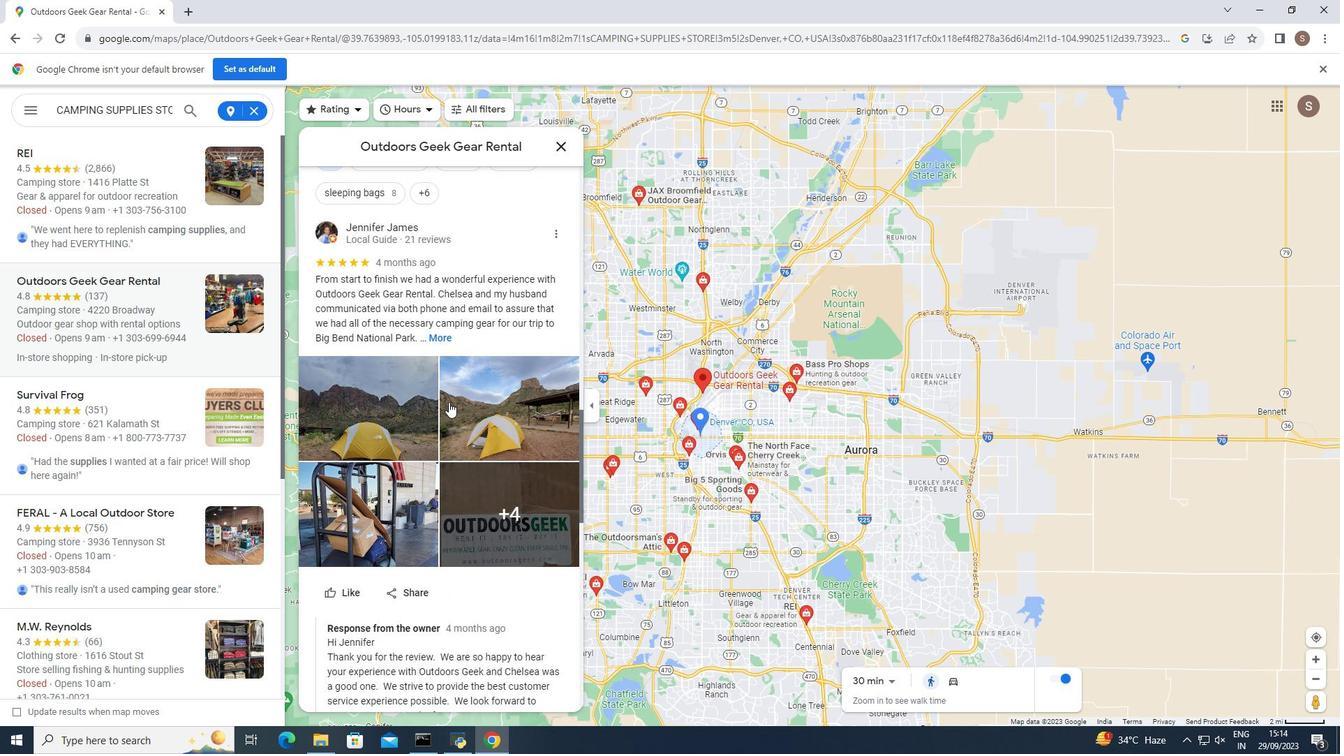 
Action: Mouse scrolled (449, 401) with delta (0, 0)
Screenshot: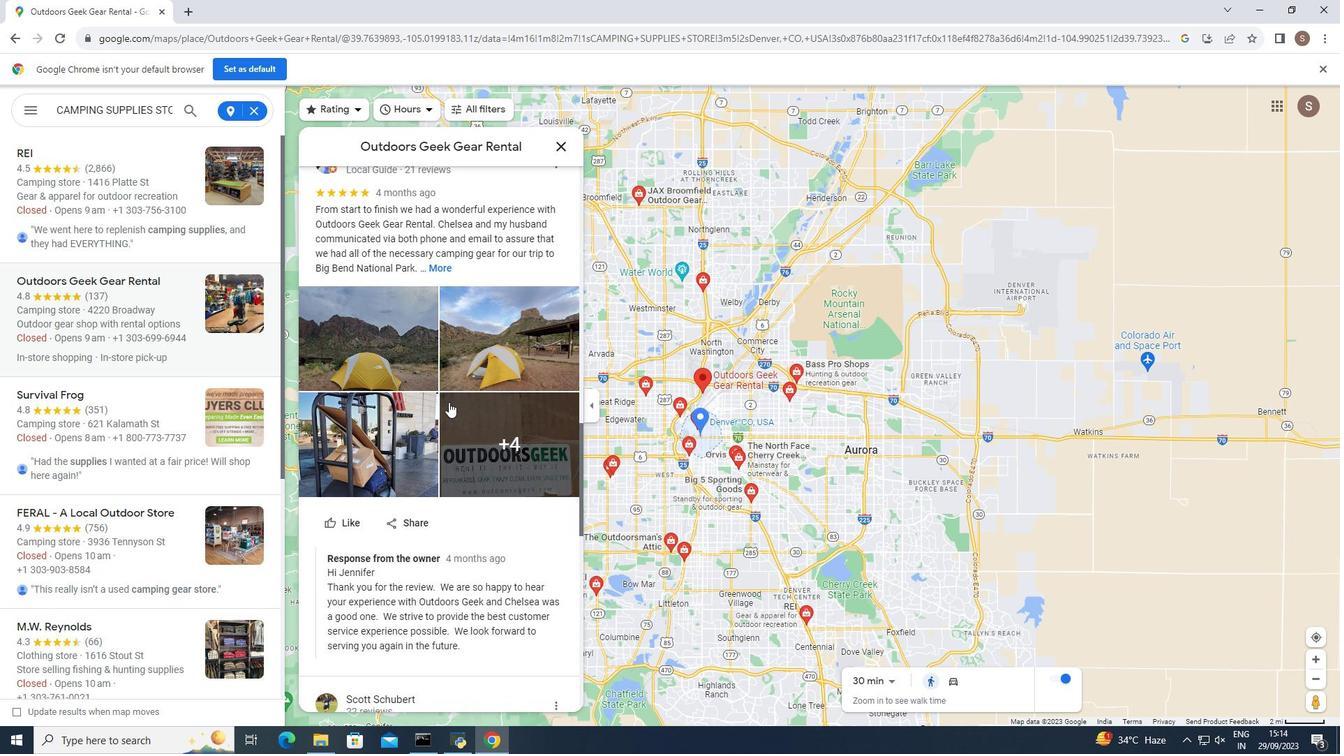 
Action: Mouse moved to (557, 143)
Screenshot: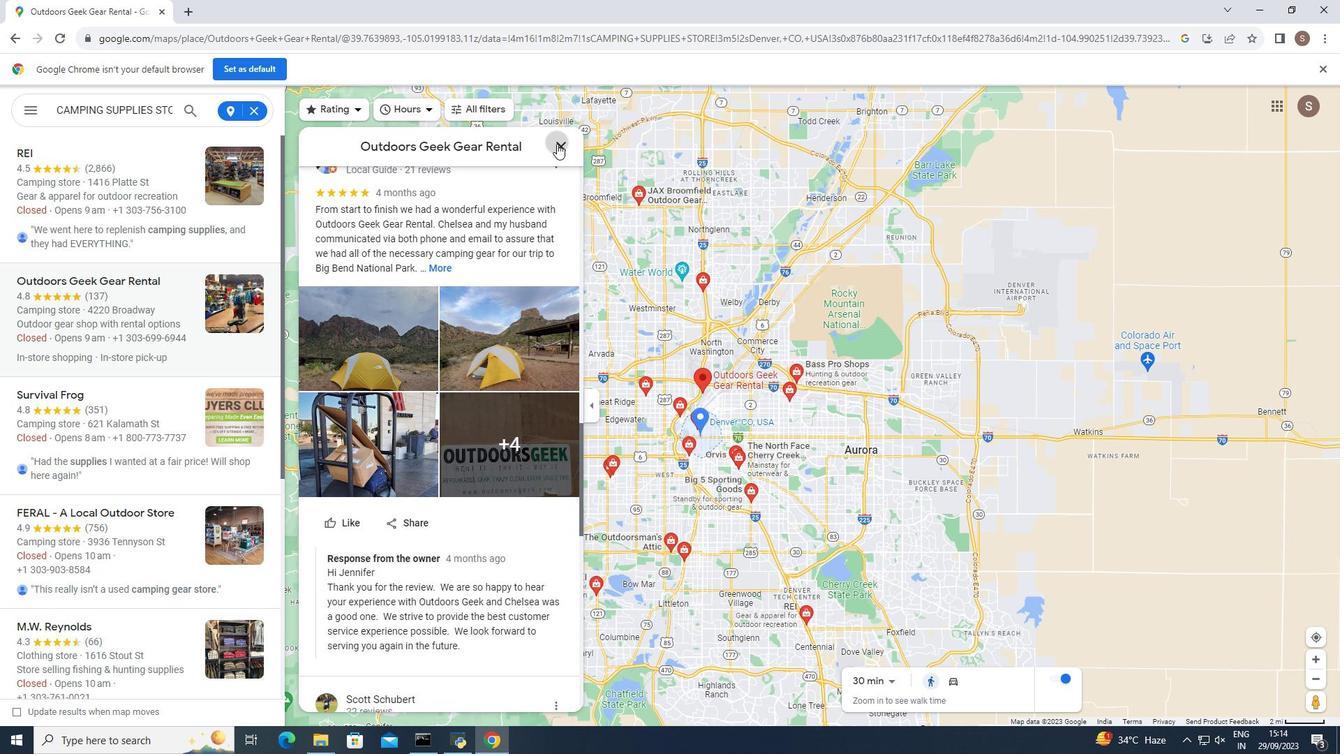 
Action: Mouse pressed left at (557, 143)
Screenshot: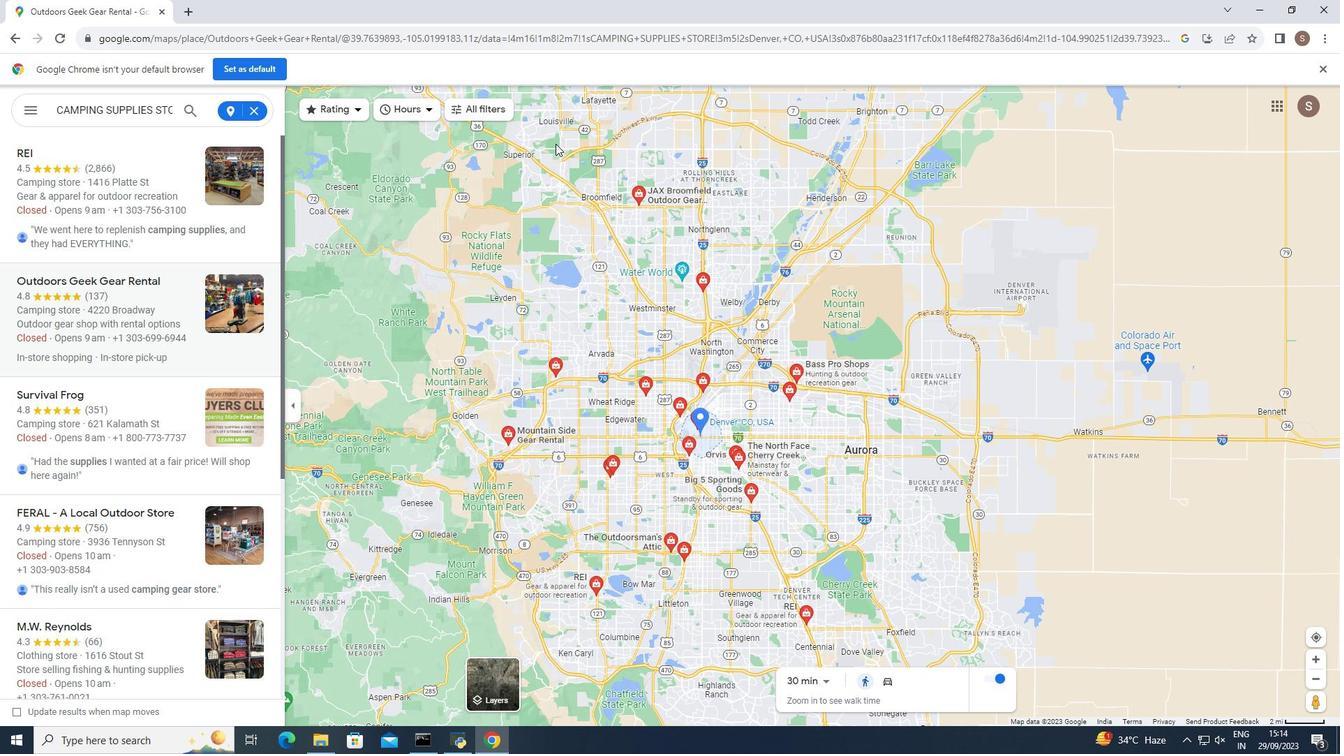 
Action: Mouse moved to (64, 384)
Screenshot: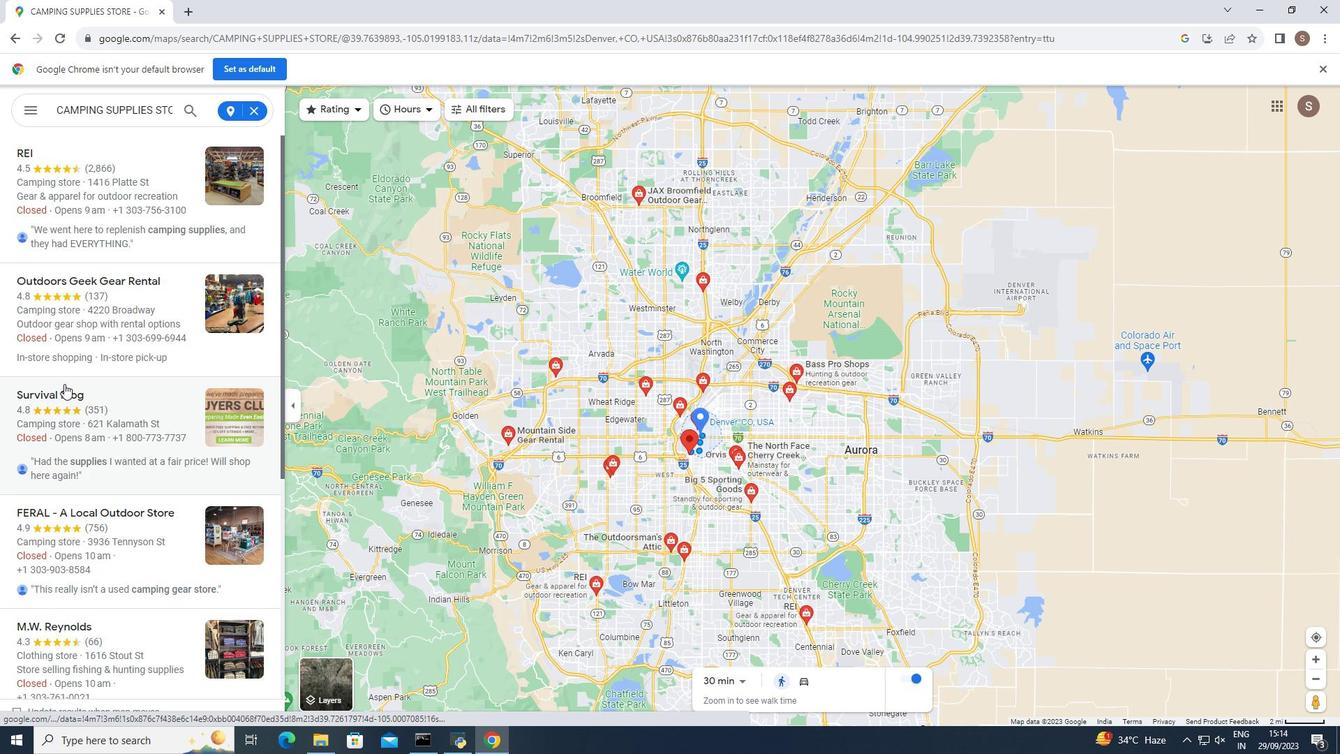
Action: Mouse pressed left at (64, 384)
Screenshot: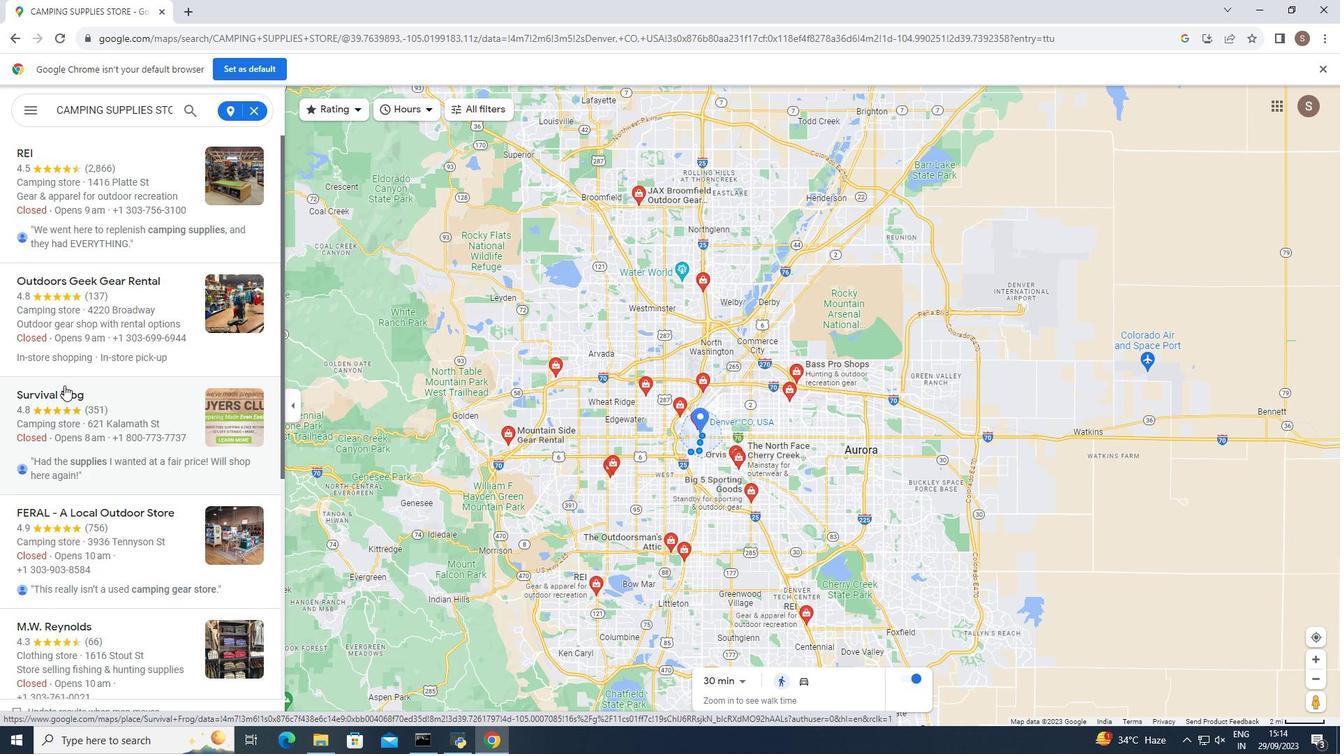 
Action: Mouse moved to (390, 477)
Screenshot: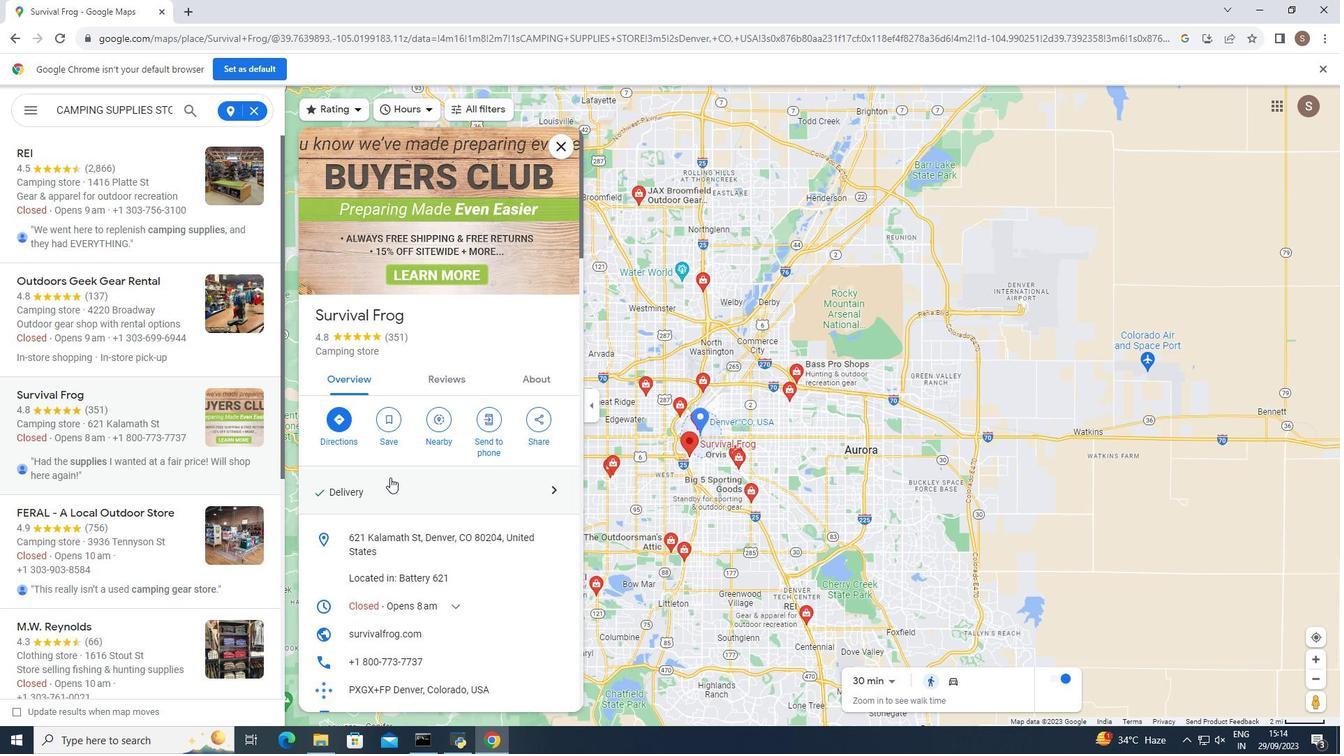
Action: Mouse scrolled (390, 476) with delta (0, 0)
Screenshot: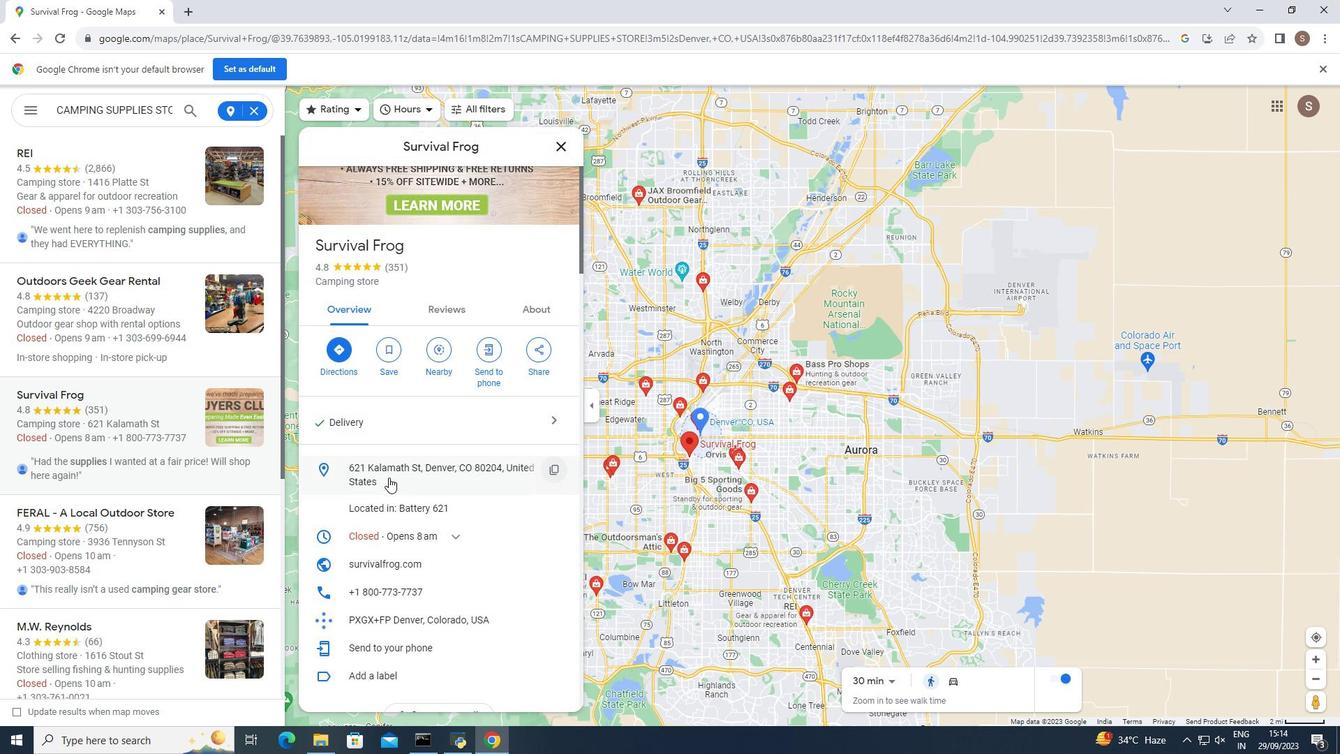 
Action: Mouse moved to (414, 474)
Screenshot: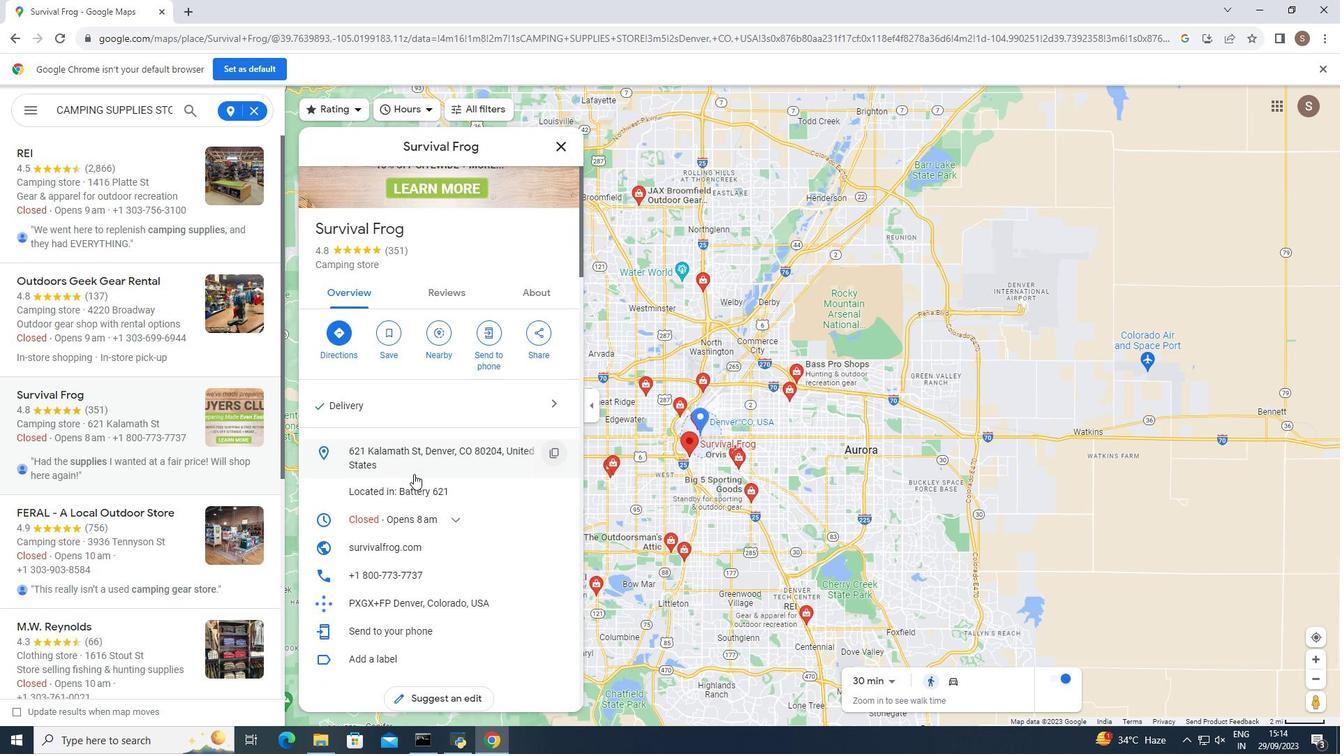 
Action: Mouse scrolled (414, 473) with delta (0, 0)
Screenshot: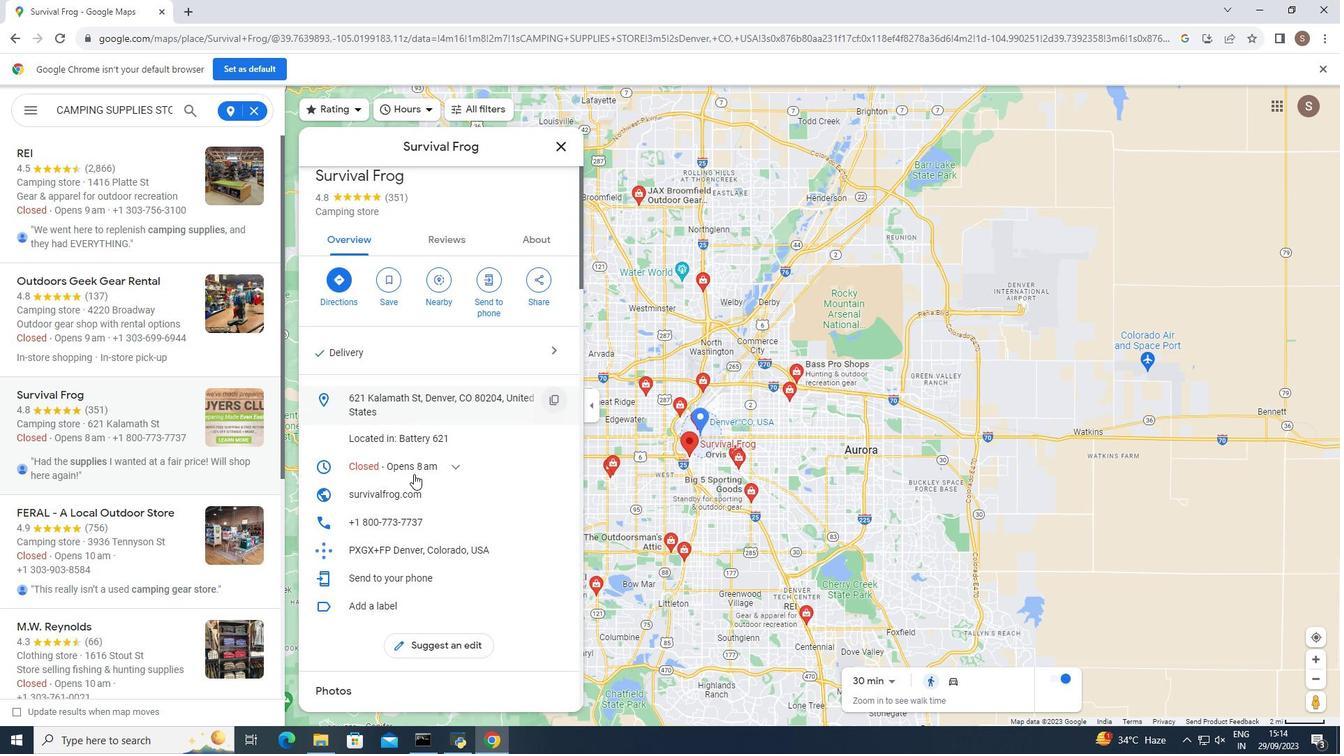 
Action: Mouse scrolled (414, 473) with delta (0, 0)
Screenshot: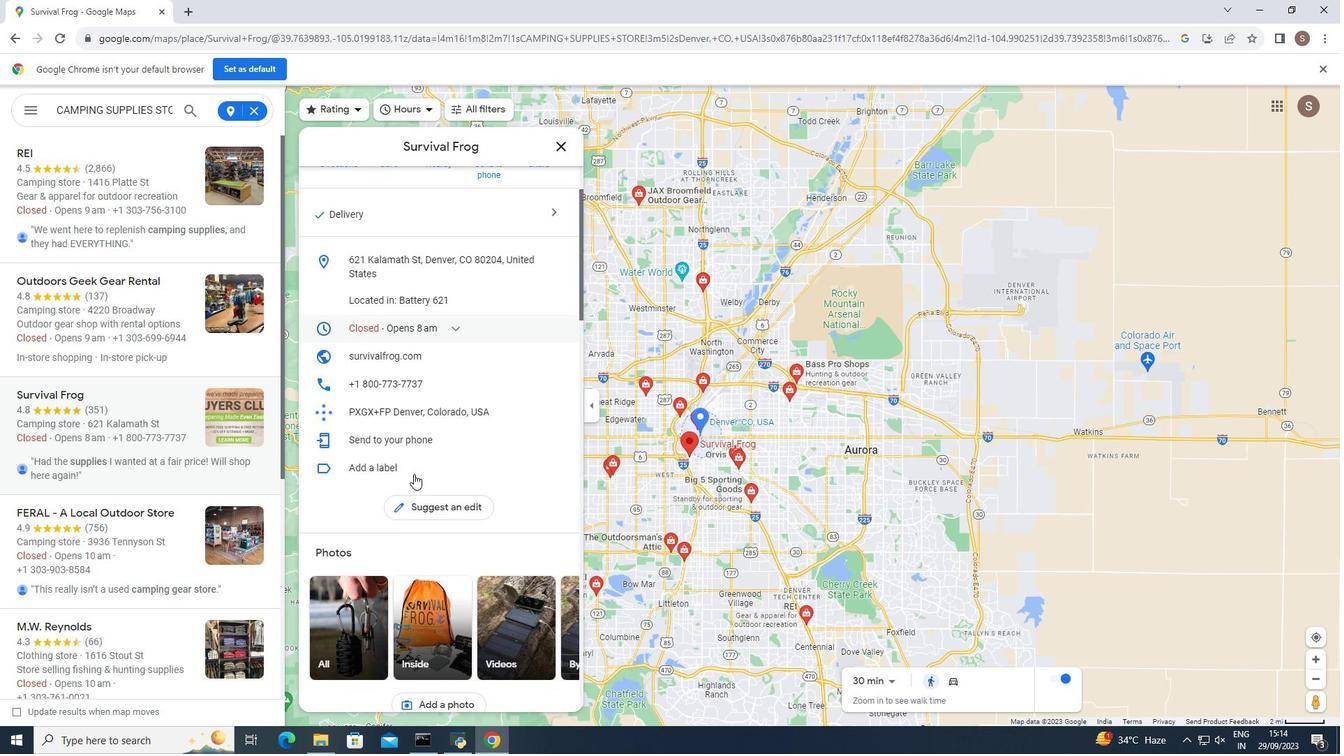 
Action: Mouse scrolled (414, 473) with delta (0, 0)
Screenshot: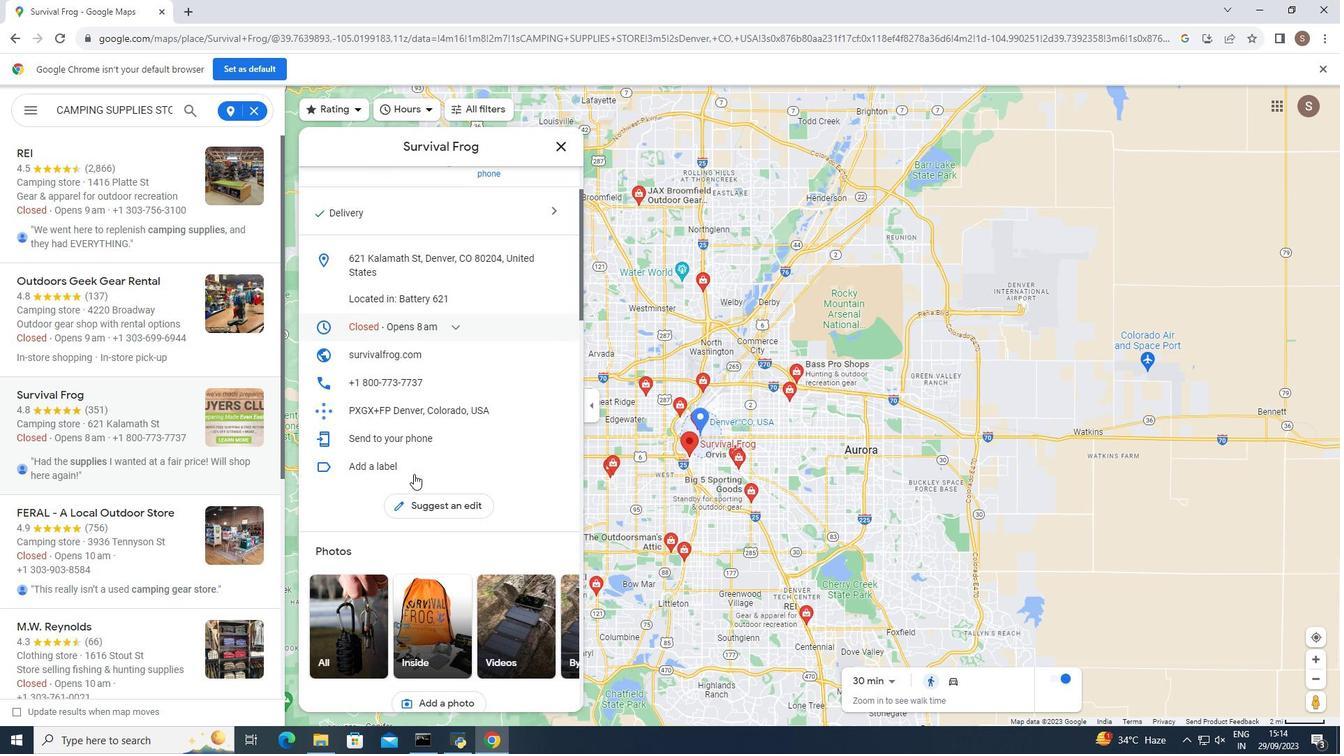 
Action: Mouse scrolled (414, 473) with delta (0, 0)
Screenshot: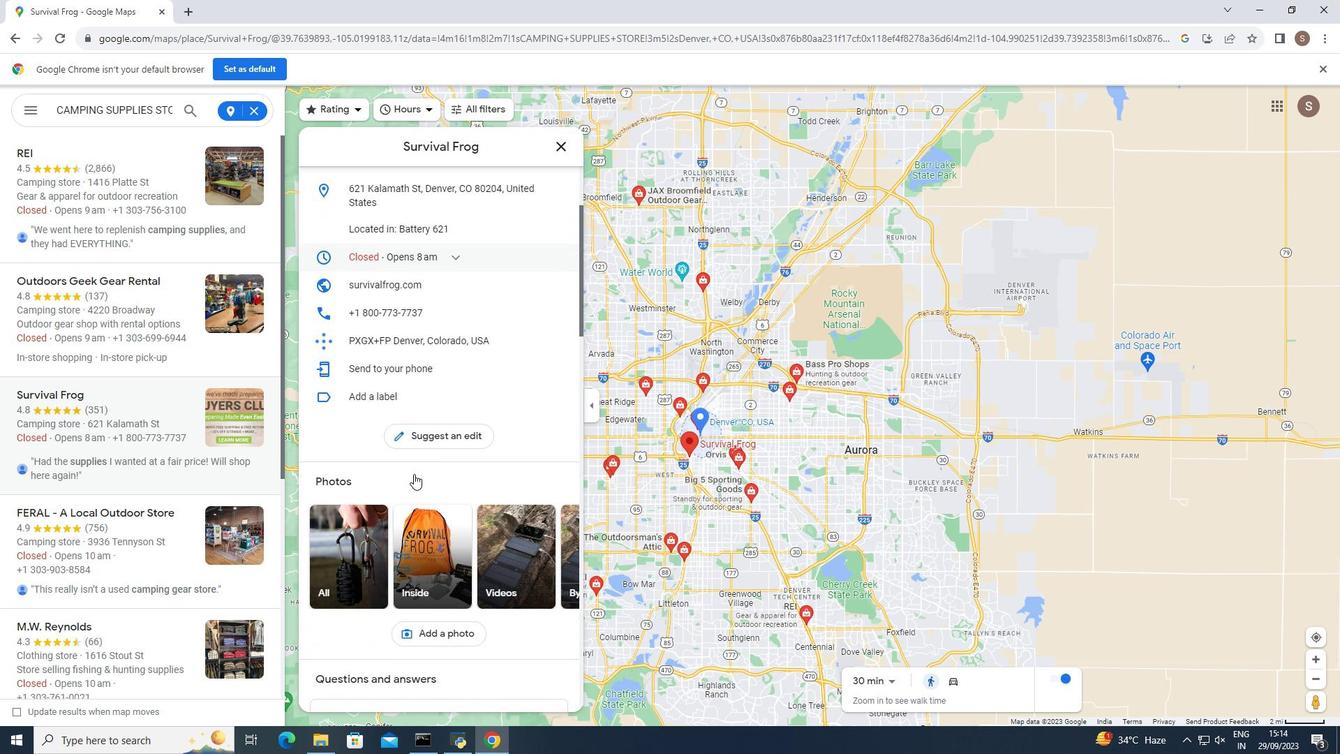 
Action: Mouse scrolled (414, 473) with delta (0, 0)
Screenshot: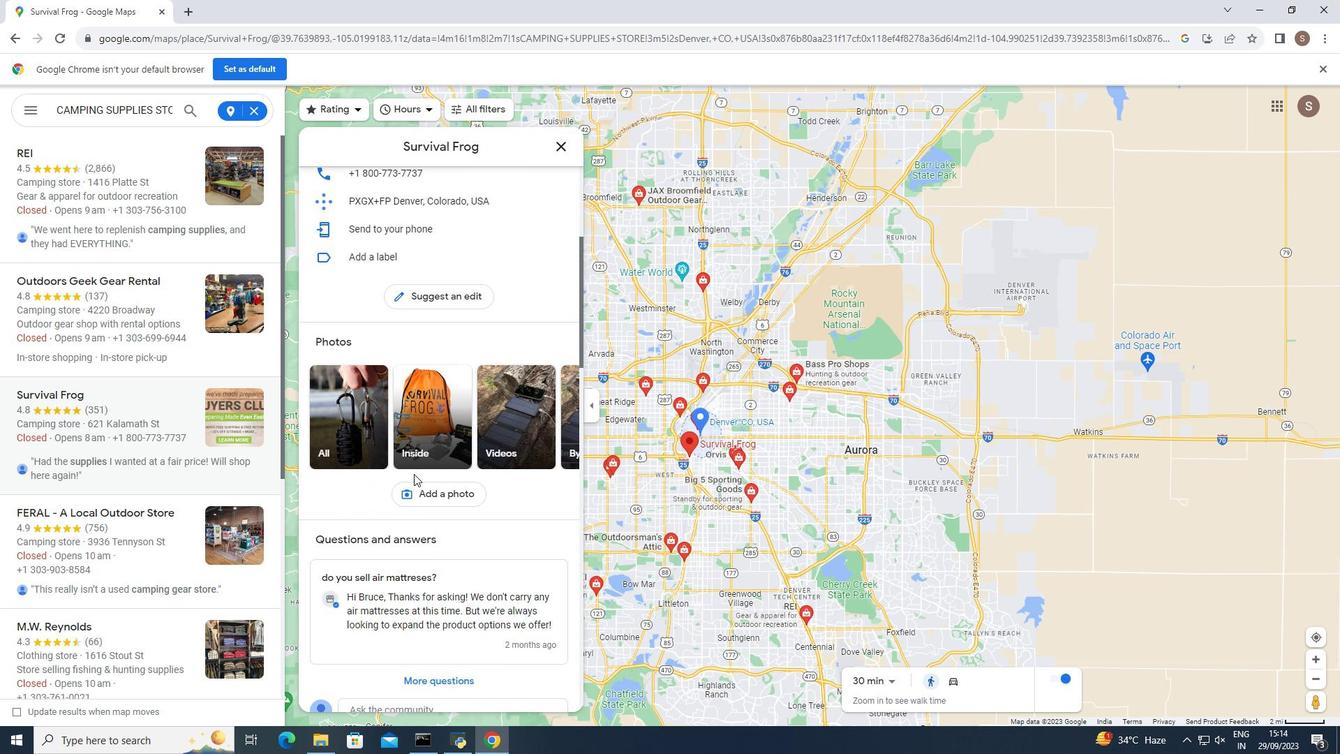 
Action: Mouse scrolled (414, 473) with delta (0, 0)
Screenshot: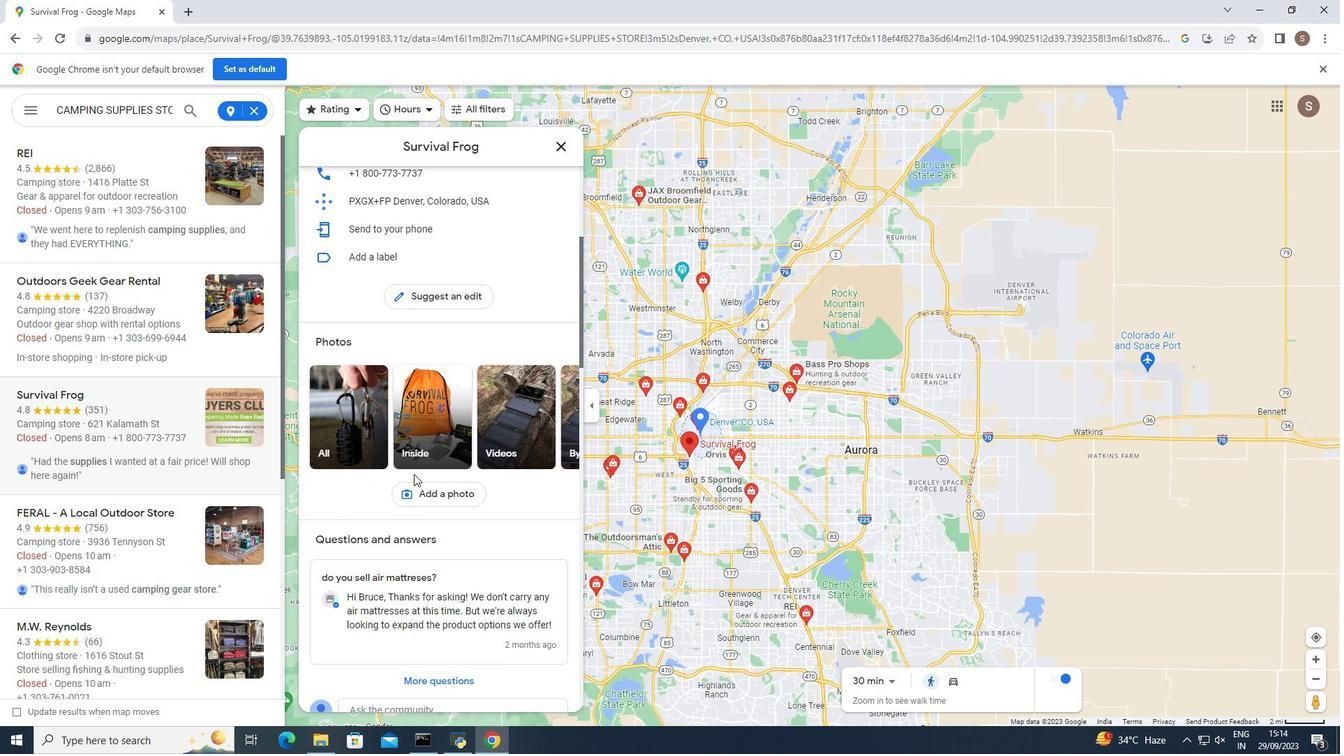 
Action: Mouse scrolled (414, 473) with delta (0, 0)
Screenshot: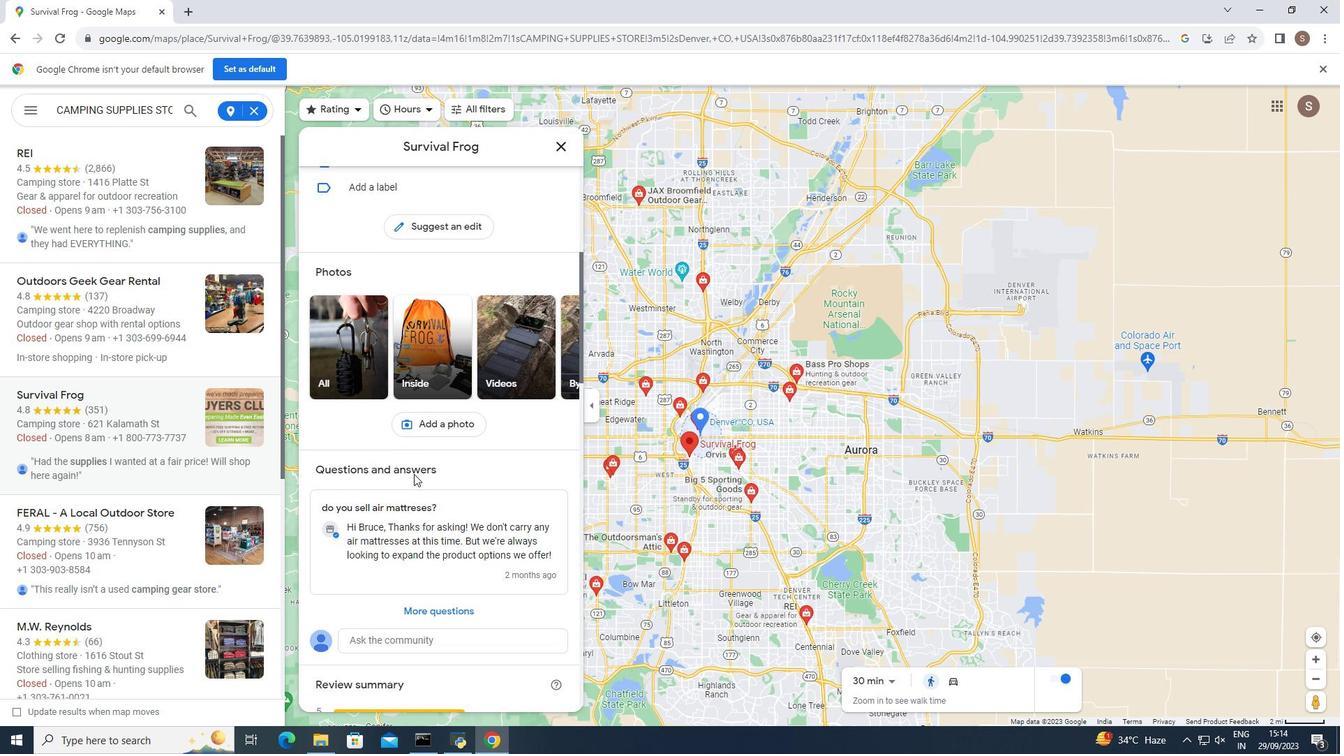 
Action: Mouse scrolled (414, 473) with delta (0, 0)
Screenshot: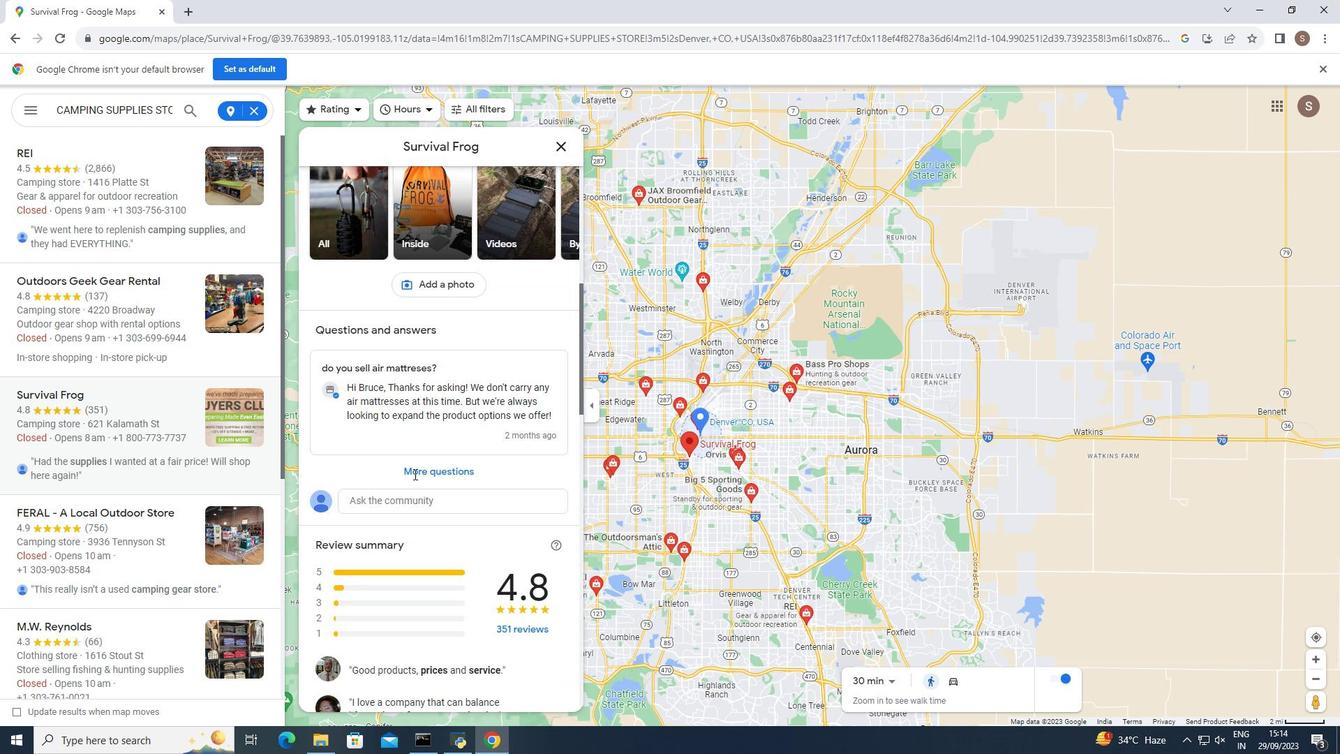 
Action: Mouse scrolled (414, 473) with delta (0, 0)
Screenshot: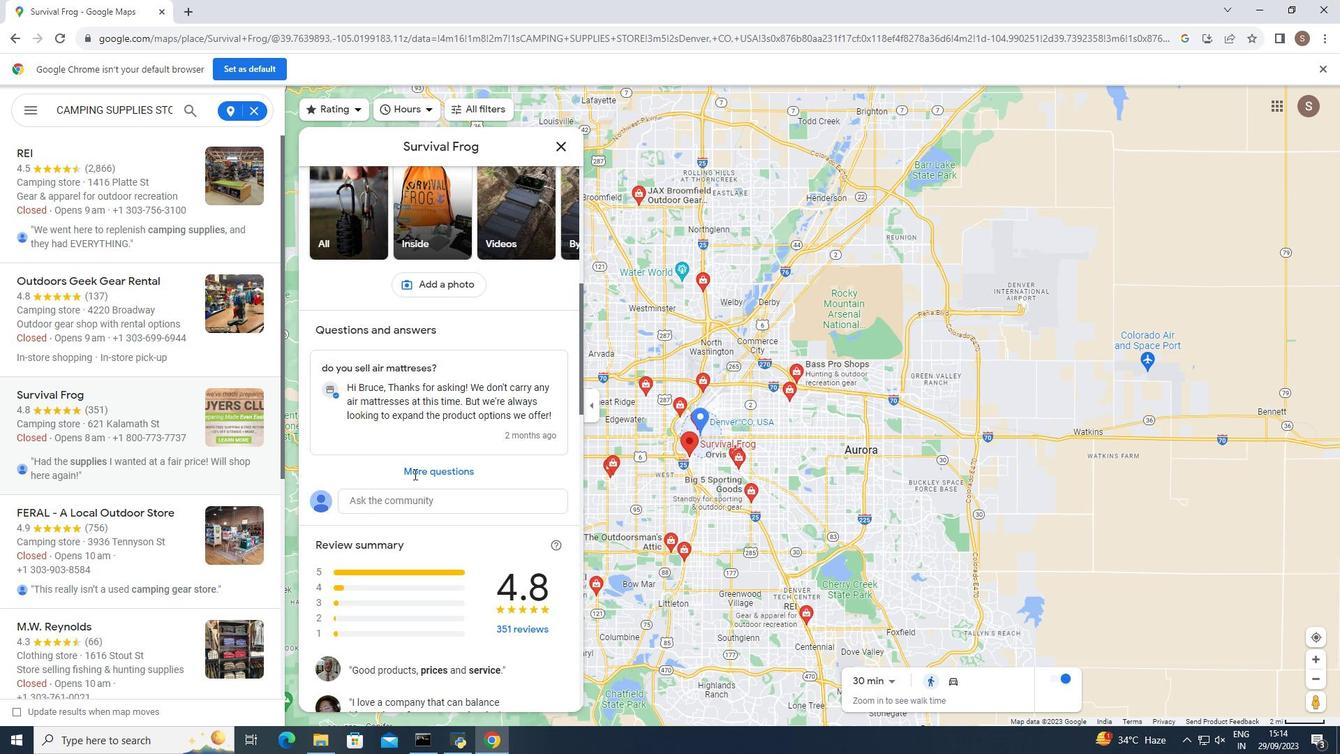 
Action: Mouse scrolled (414, 473) with delta (0, 0)
Screenshot: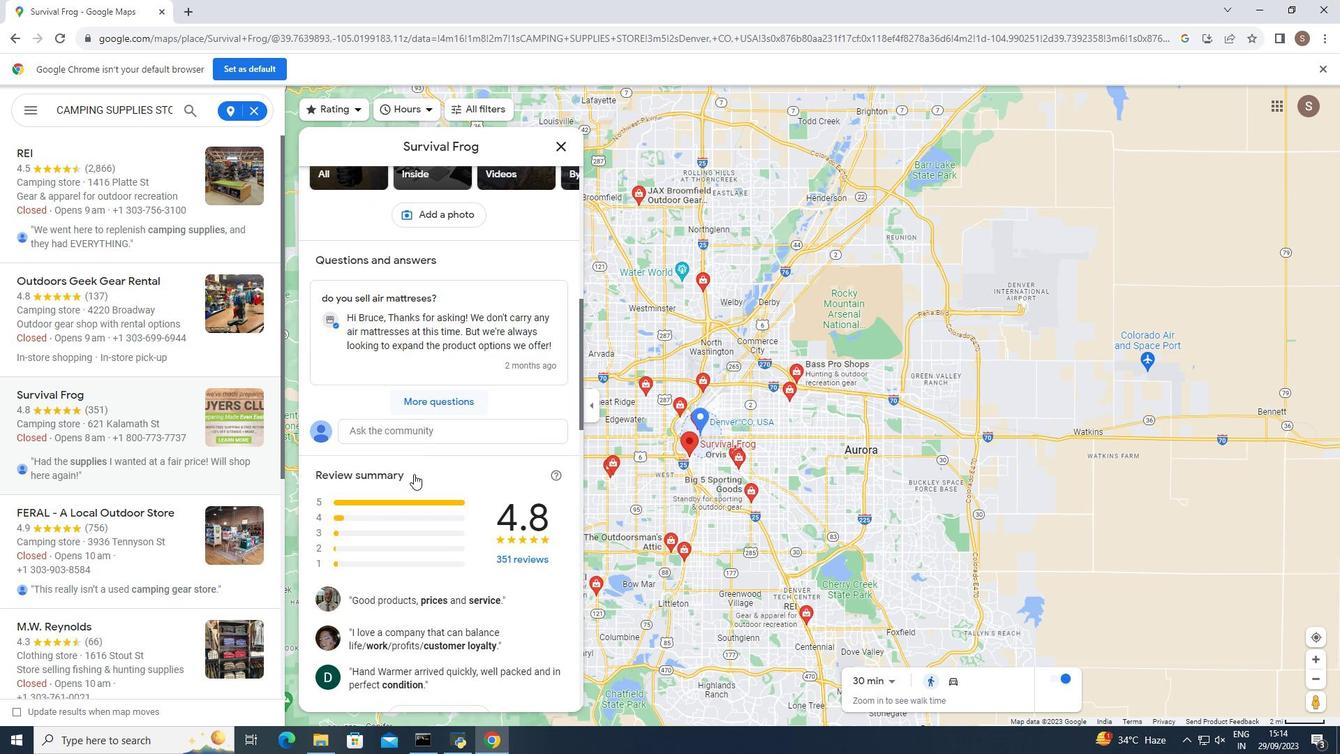 
Action: Mouse scrolled (414, 473) with delta (0, 0)
Screenshot: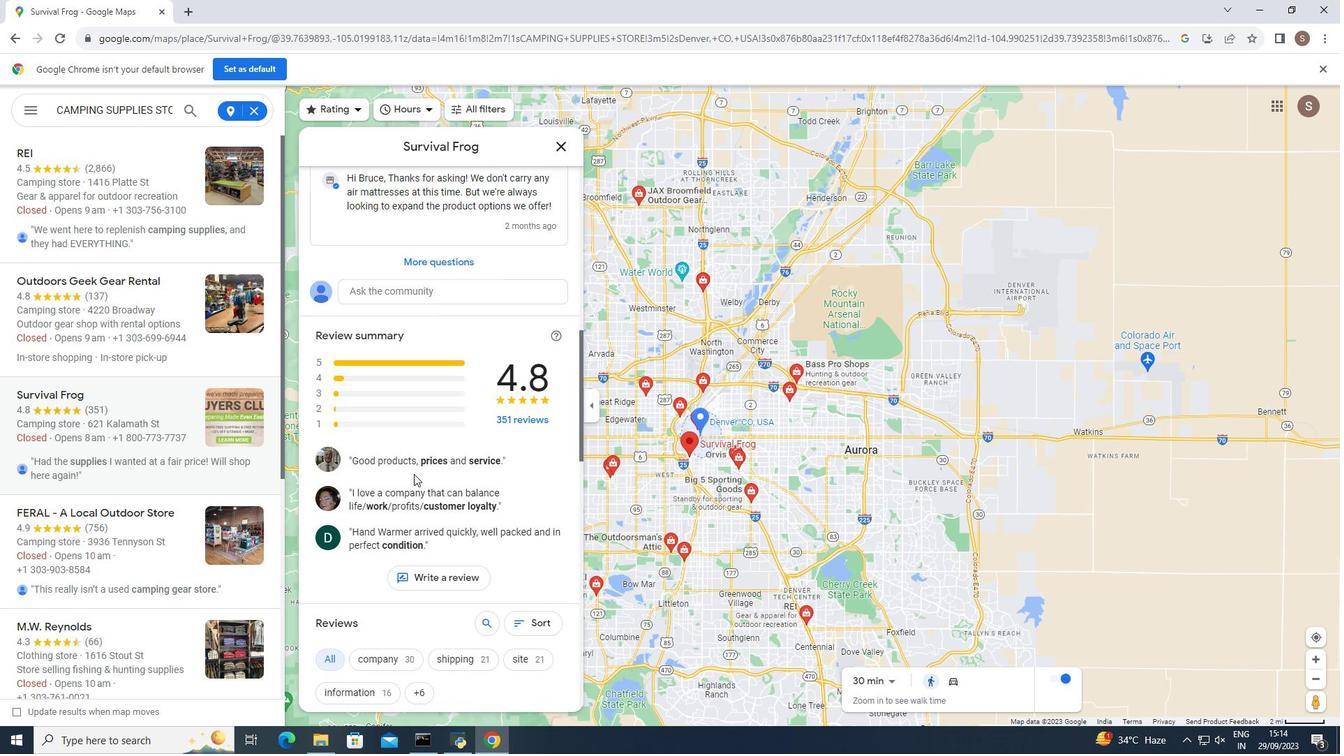 
Action: Mouse scrolled (414, 473) with delta (0, 0)
Screenshot: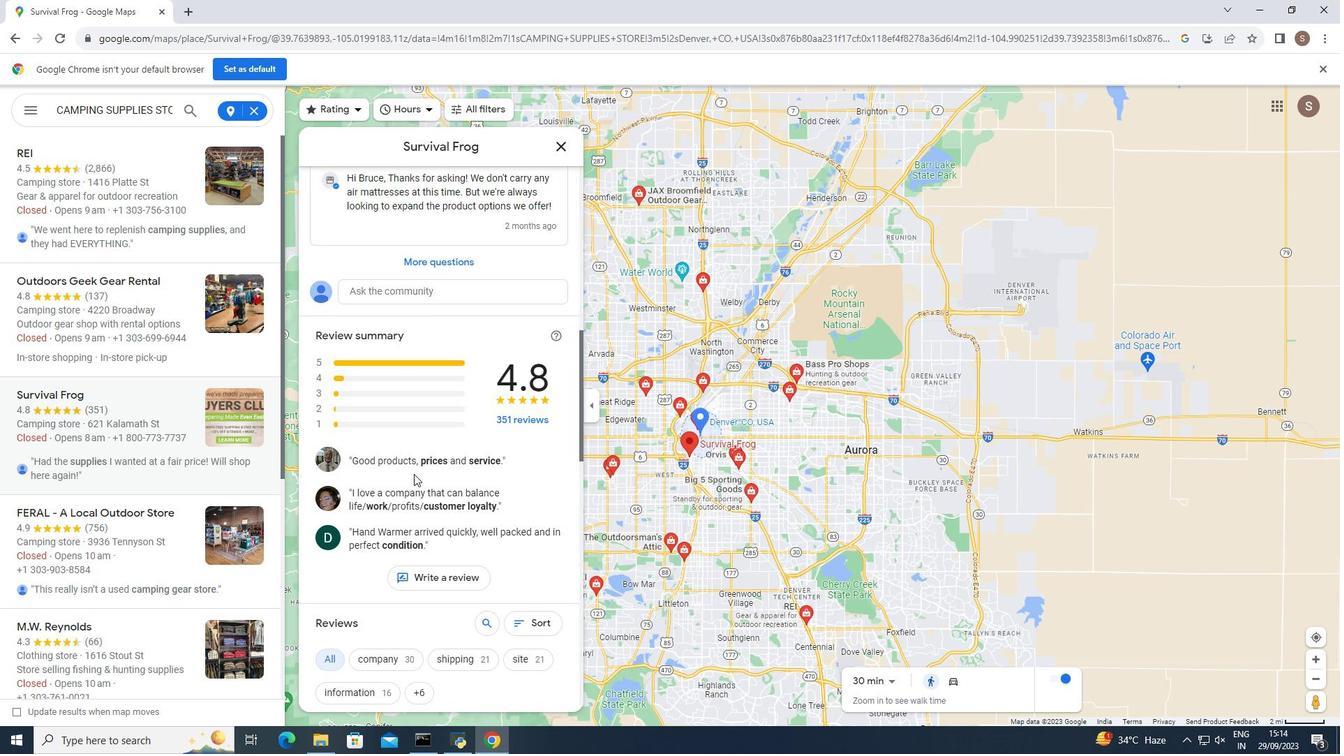 
Action: Mouse moved to (484, 515)
Screenshot: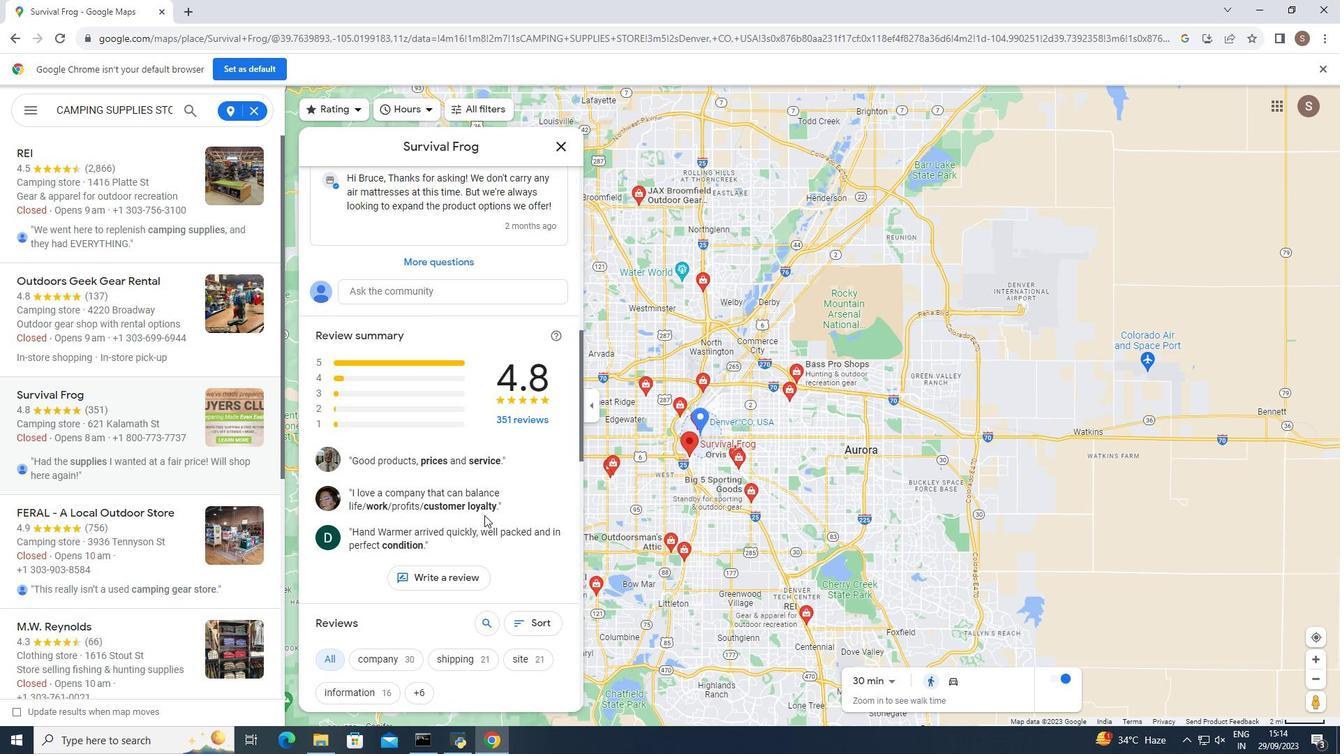 
Action: Mouse scrolled (484, 514) with delta (0, 0)
Screenshot: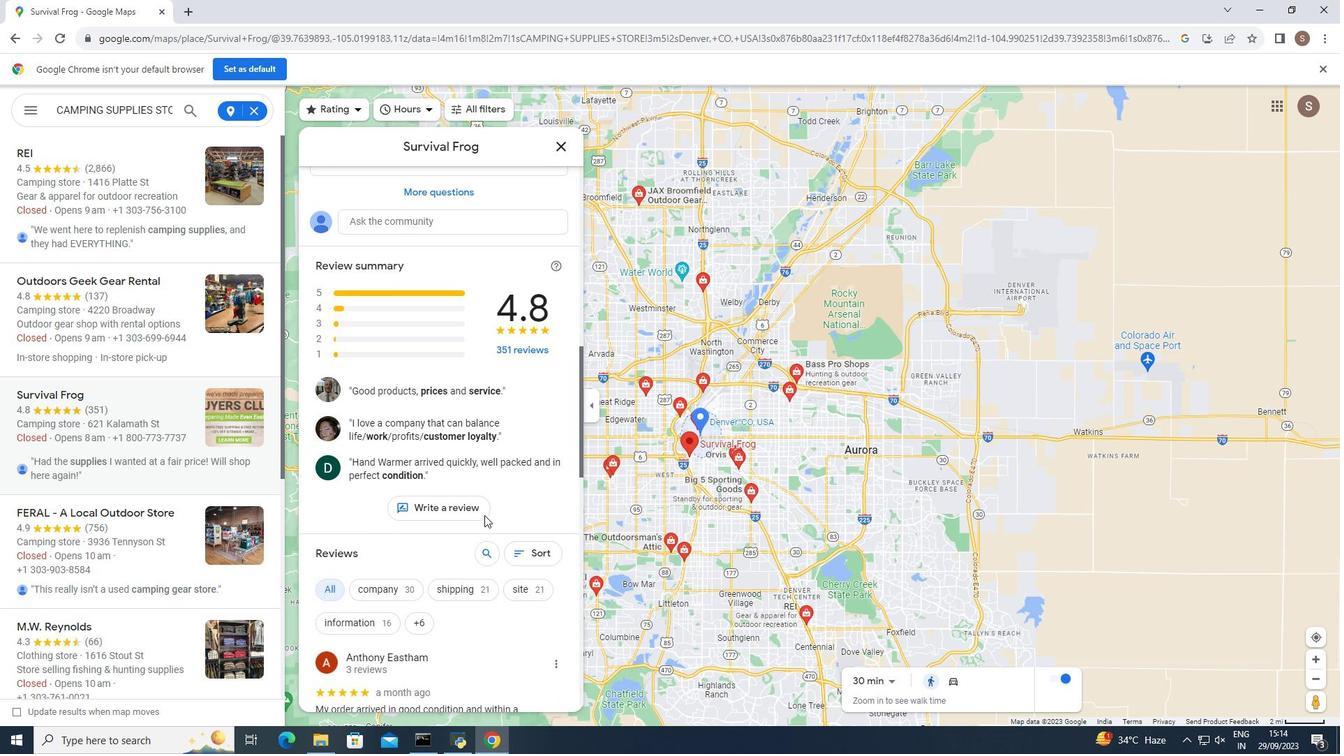 
Action: Mouse scrolled (484, 514) with delta (0, 0)
Screenshot: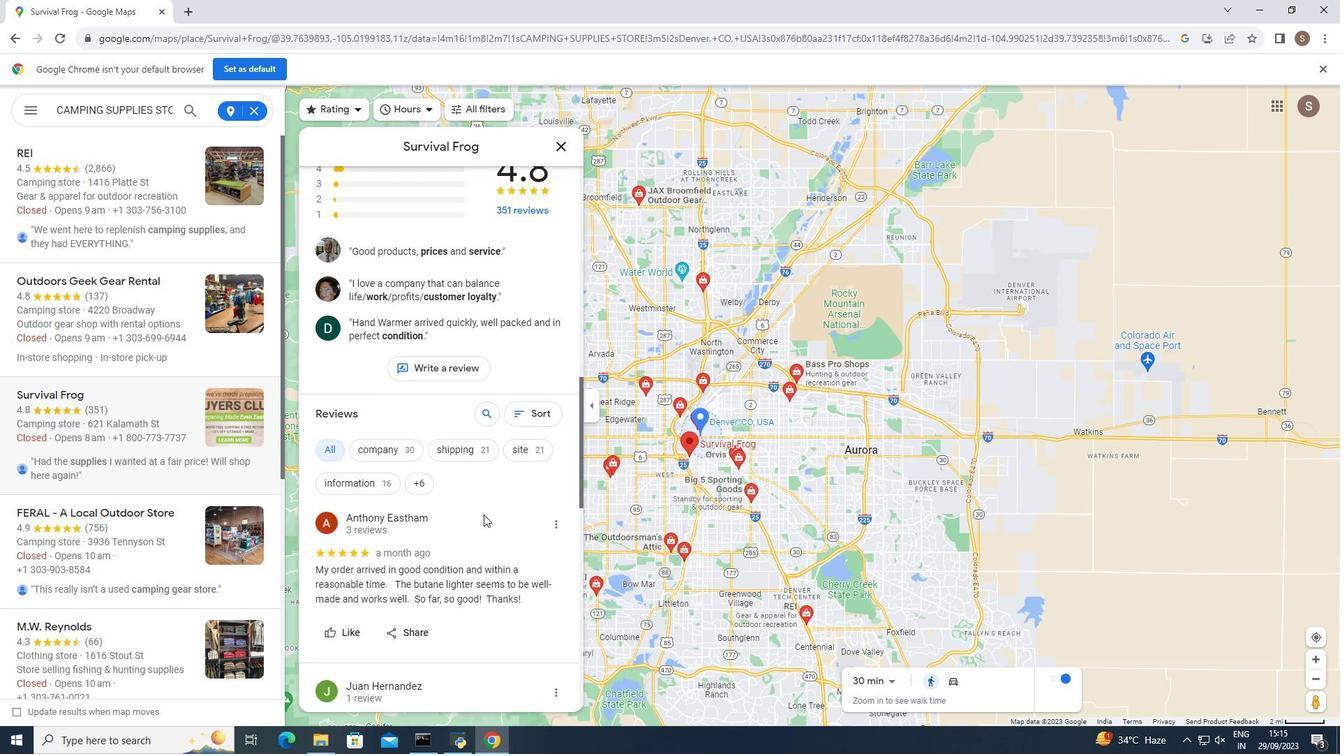 
Action: Mouse moved to (484, 514)
Screenshot: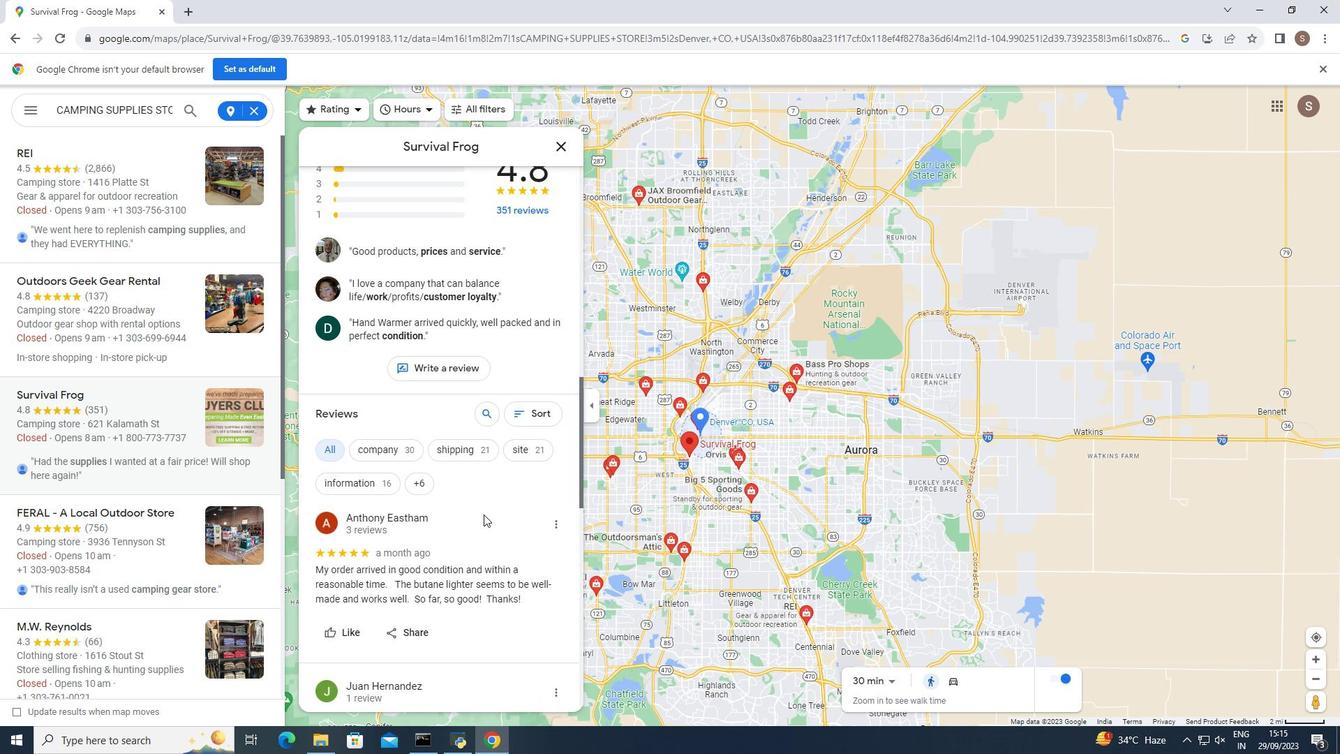 
Action: Mouse scrolled (484, 513) with delta (0, 0)
Screenshot: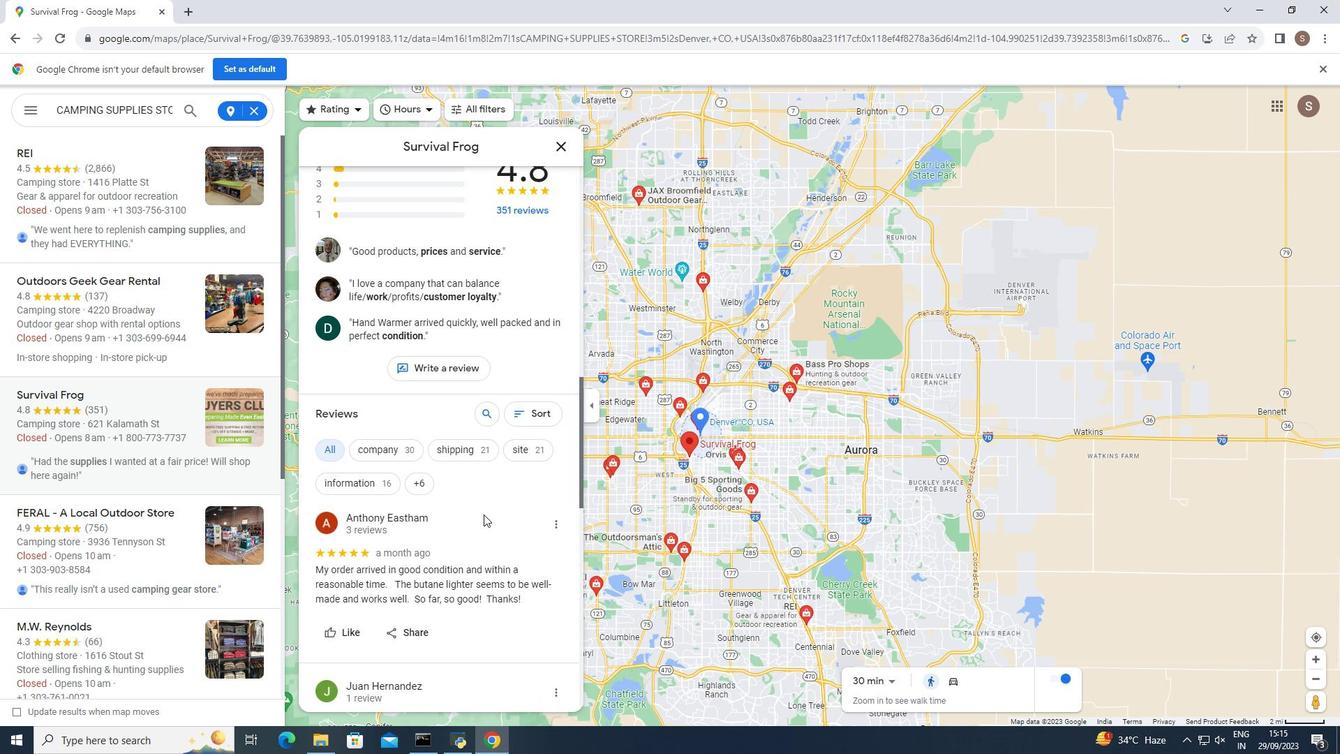 
Action: Mouse moved to (563, 138)
Screenshot: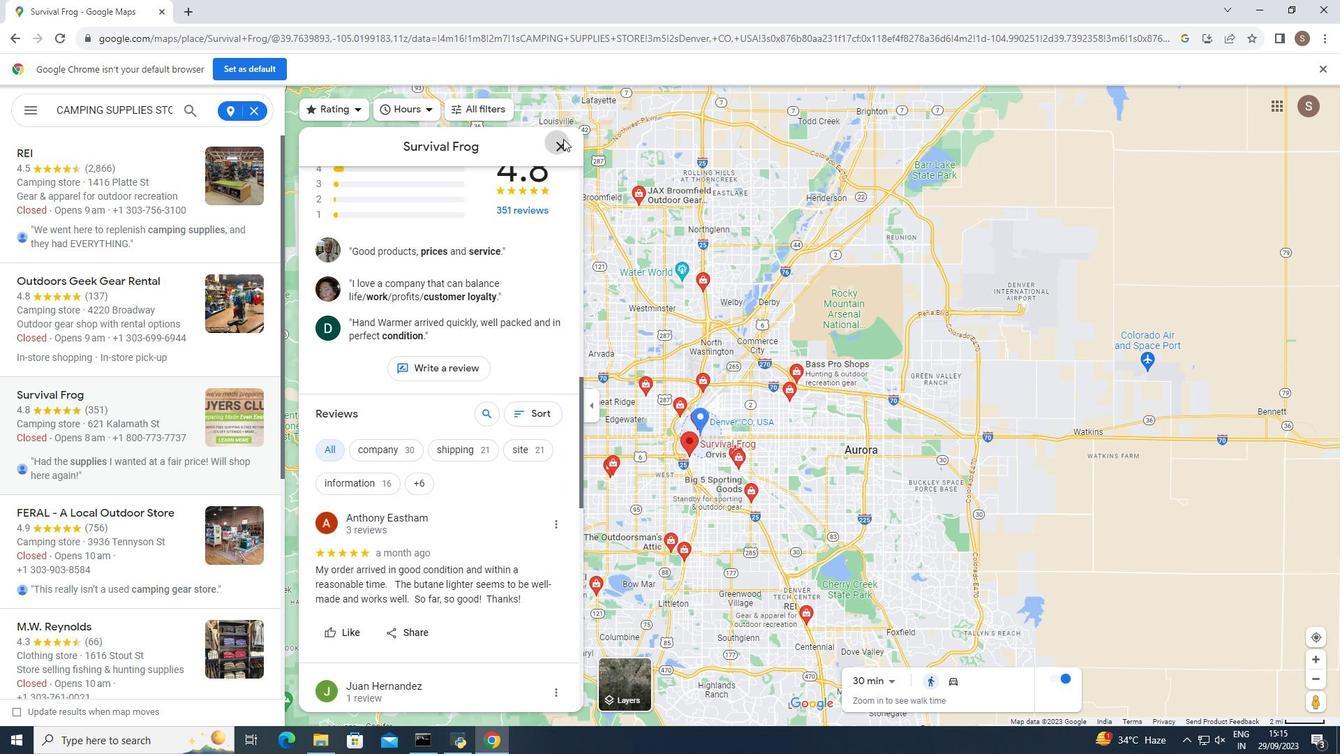 
Action: Mouse pressed left at (563, 138)
Screenshot: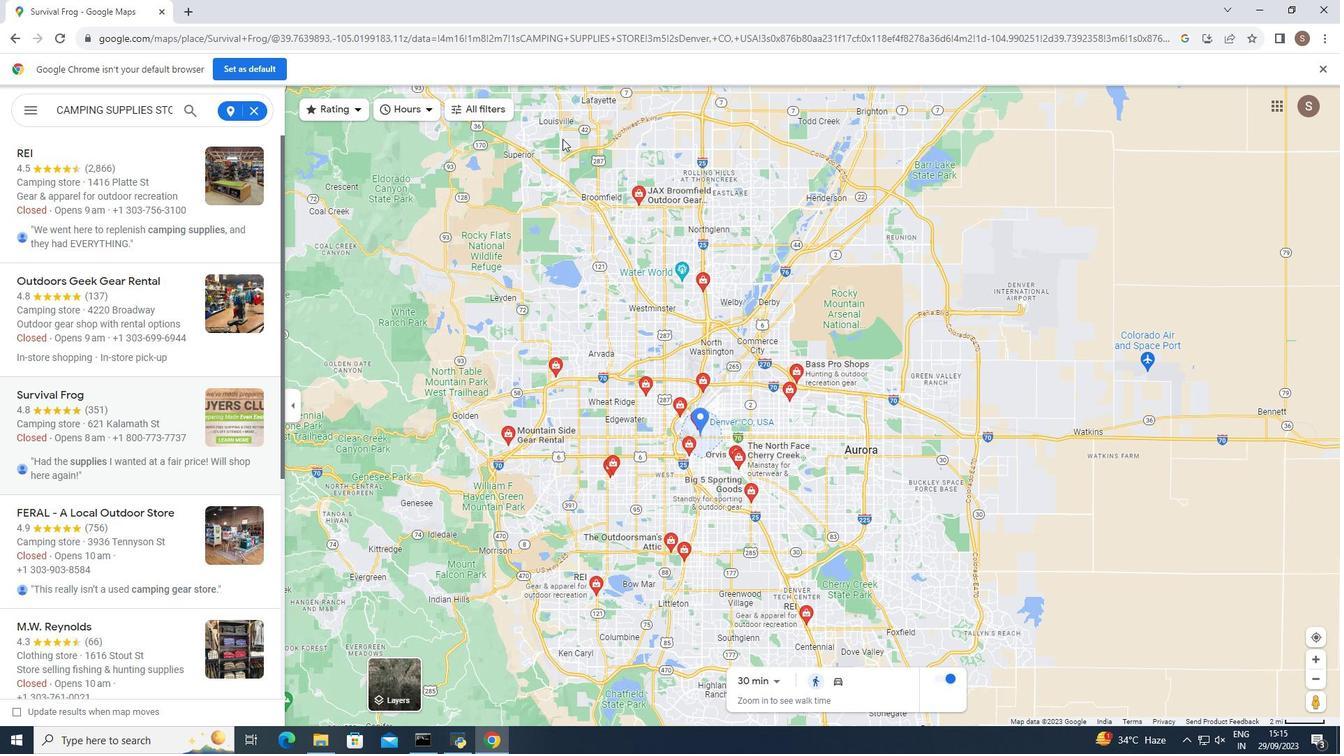 
Action: Mouse moved to (92, 509)
Screenshot: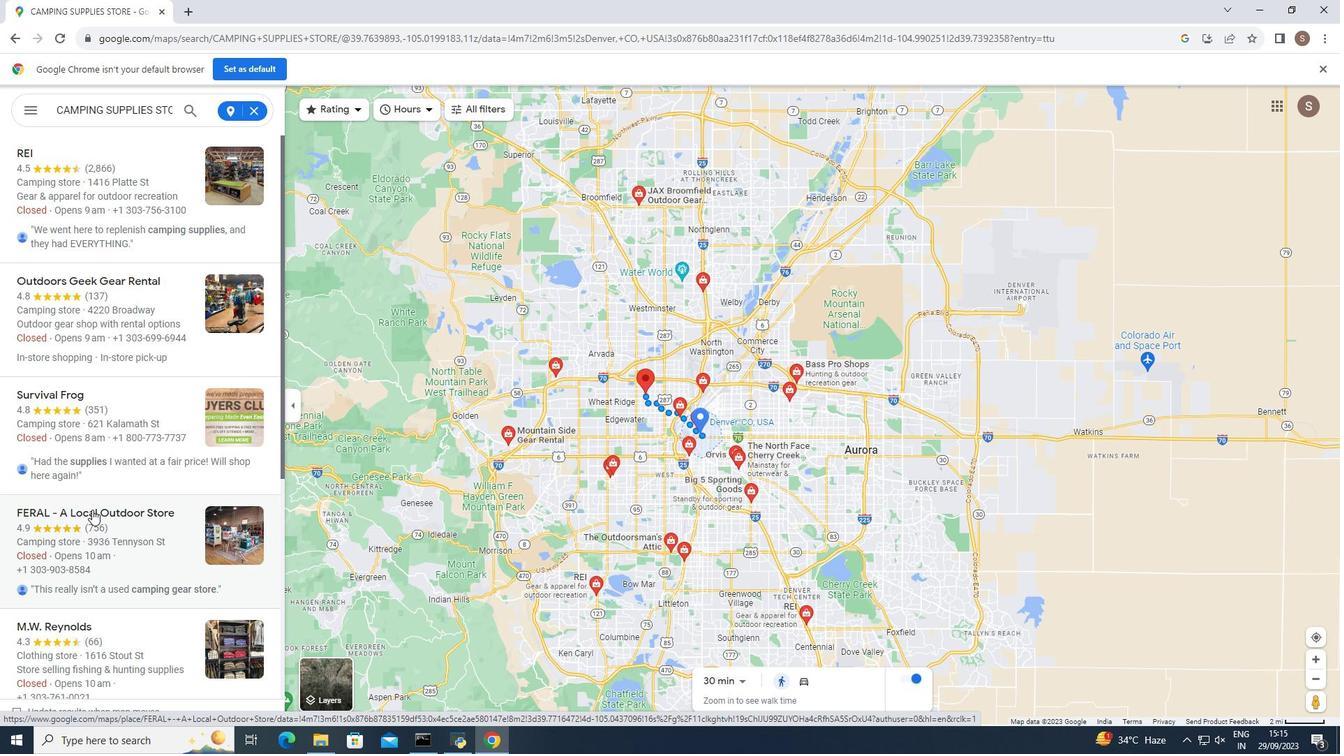 
Action: Mouse pressed left at (92, 509)
Screenshot: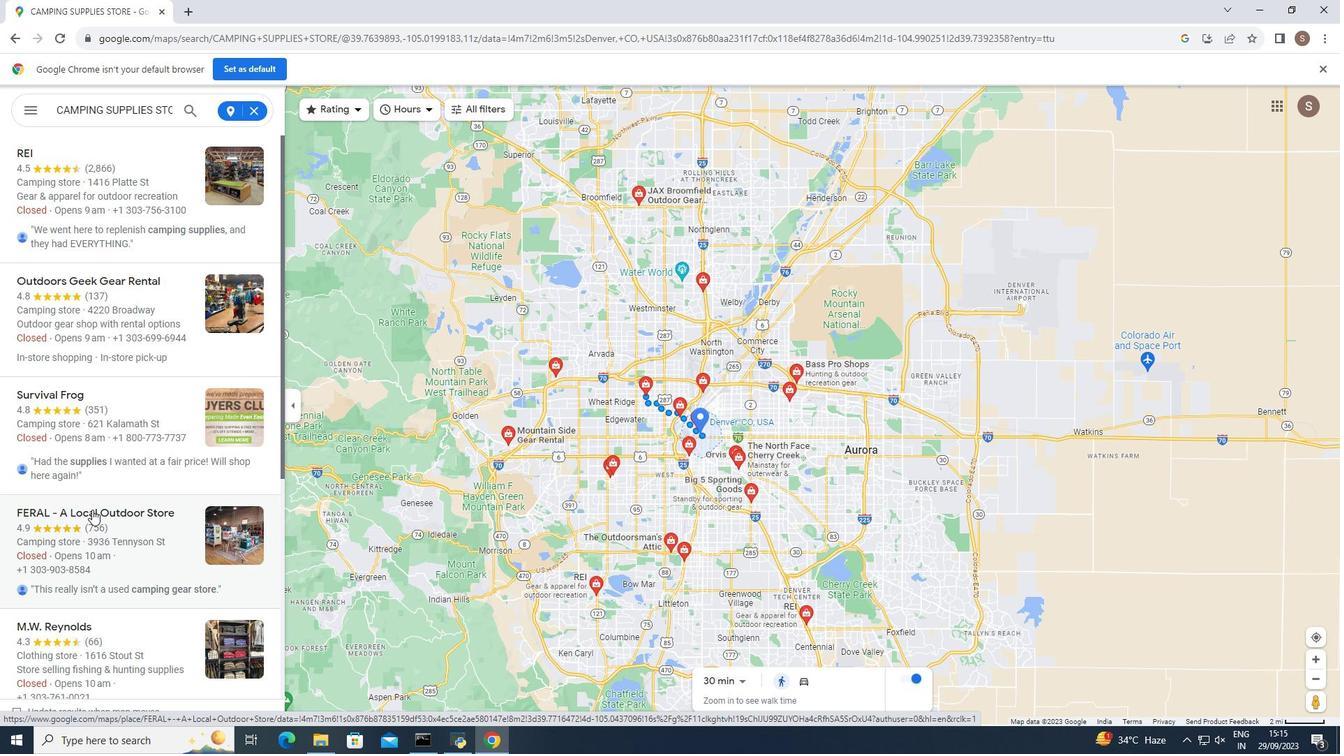
Action: Mouse moved to (398, 576)
Screenshot: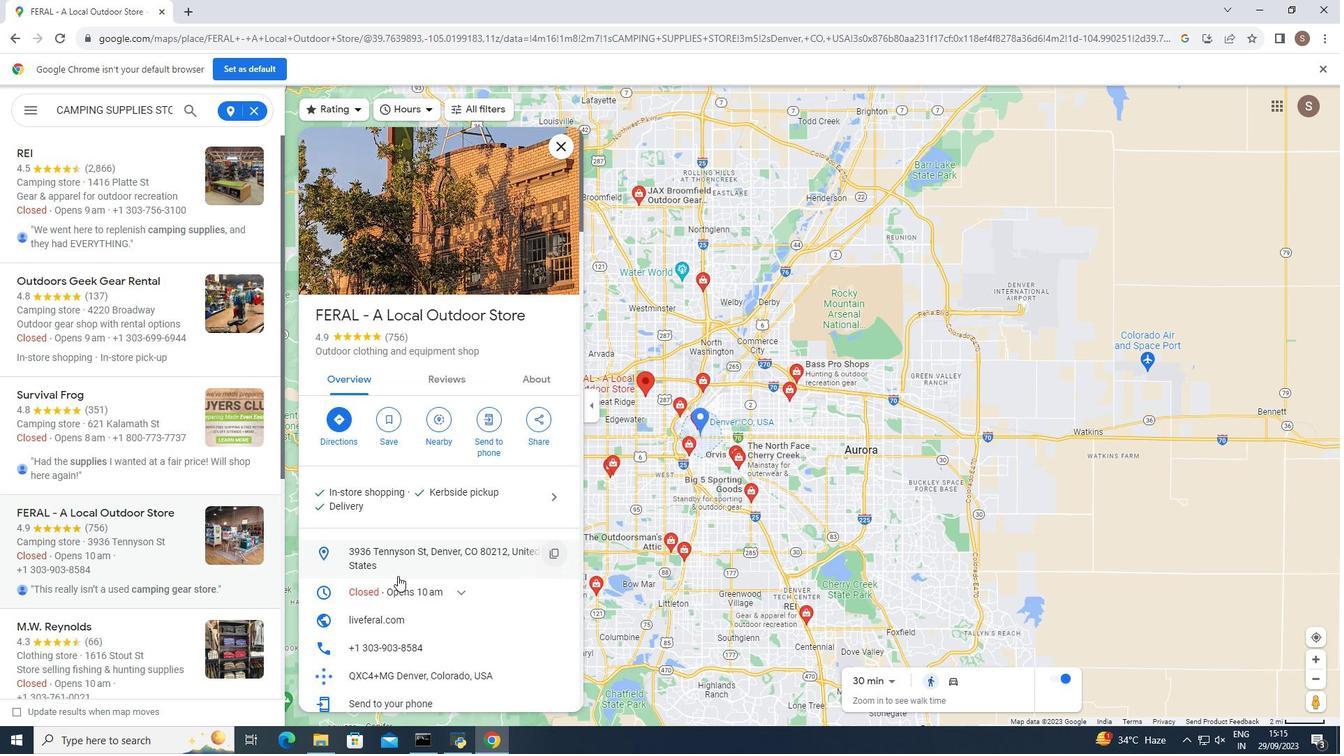 
Action: Mouse scrolled (398, 575) with delta (0, 0)
Screenshot: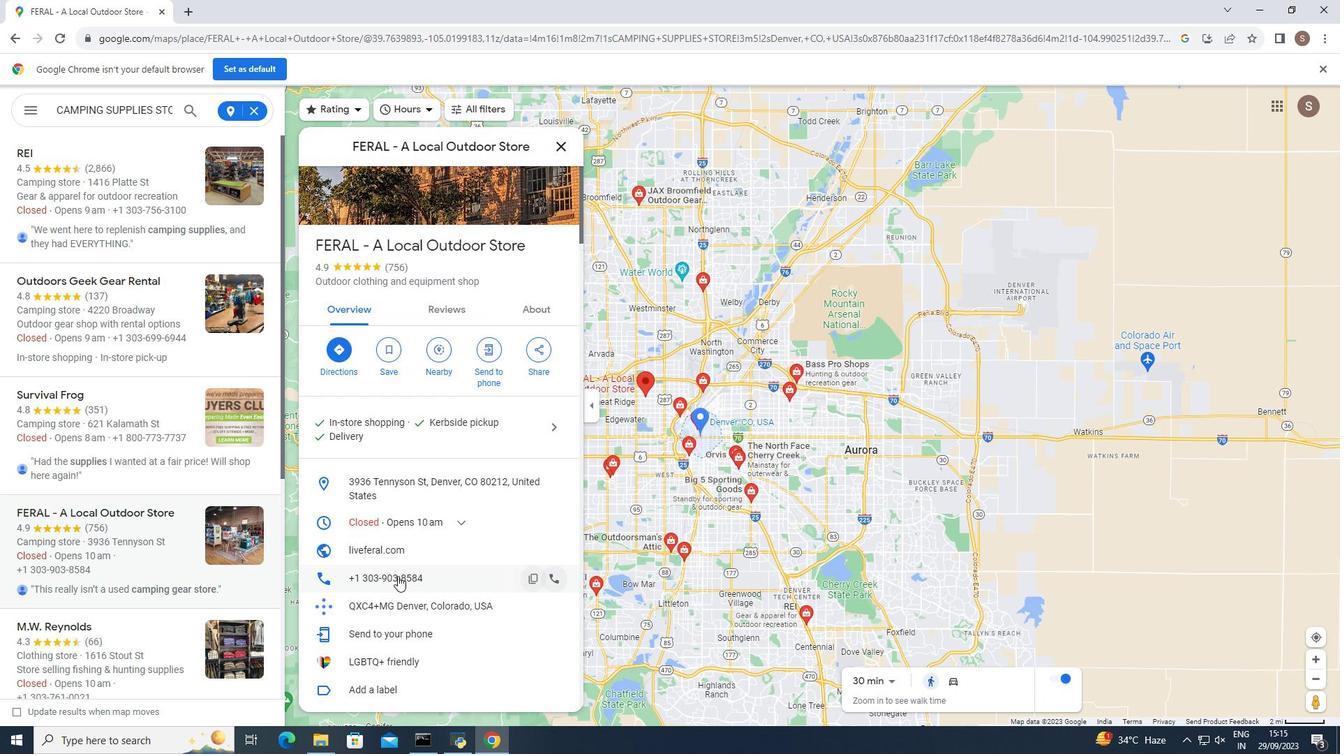 
Action: Mouse scrolled (398, 575) with delta (0, 0)
Screenshot: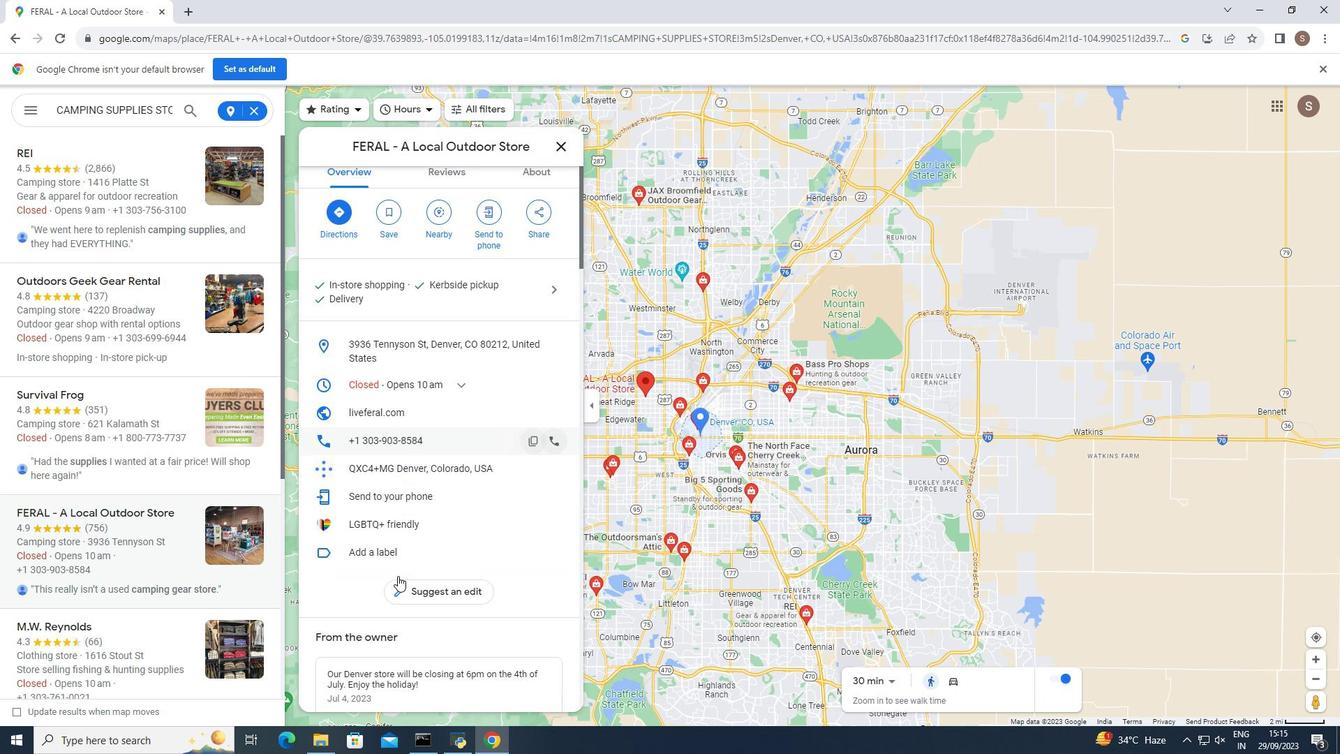 
Action: Mouse scrolled (398, 575) with delta (0, 0)
Screenshot: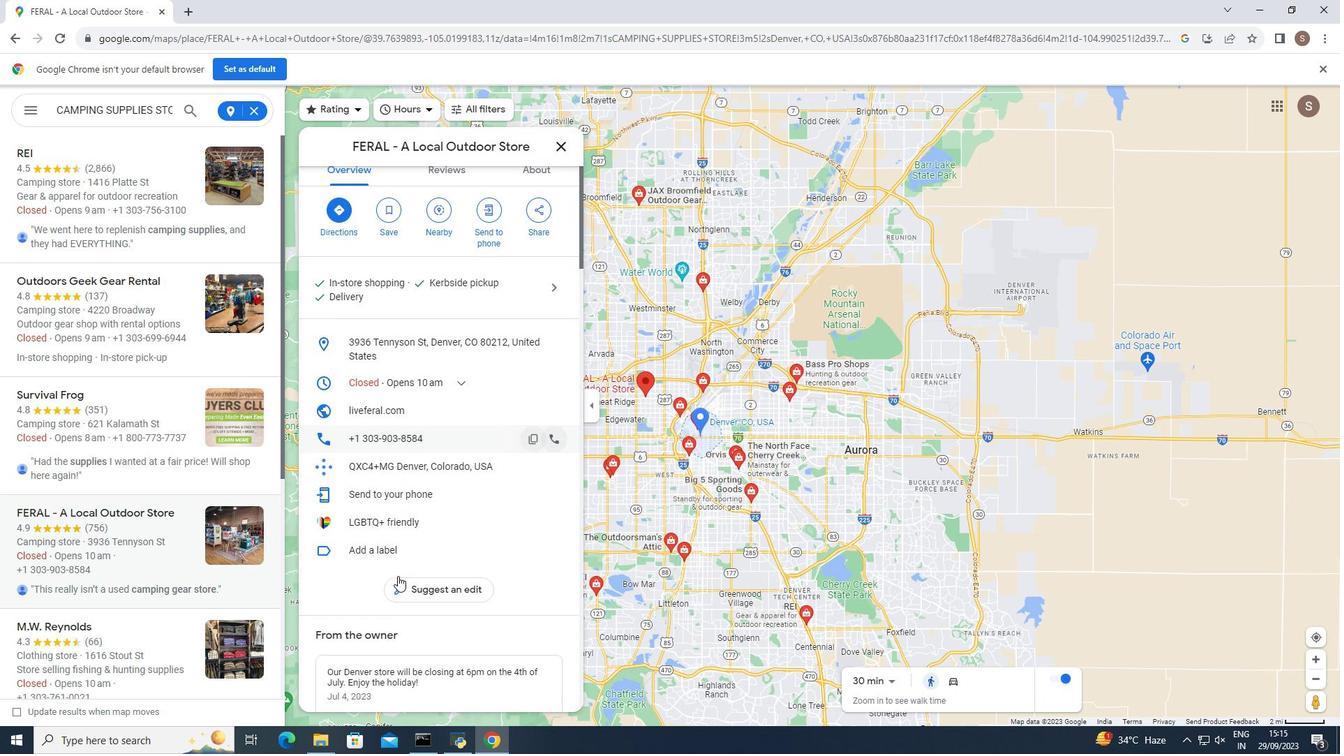 
Action: Mouse scrolled (398, 575) with delta (0, 0)
Screenshot: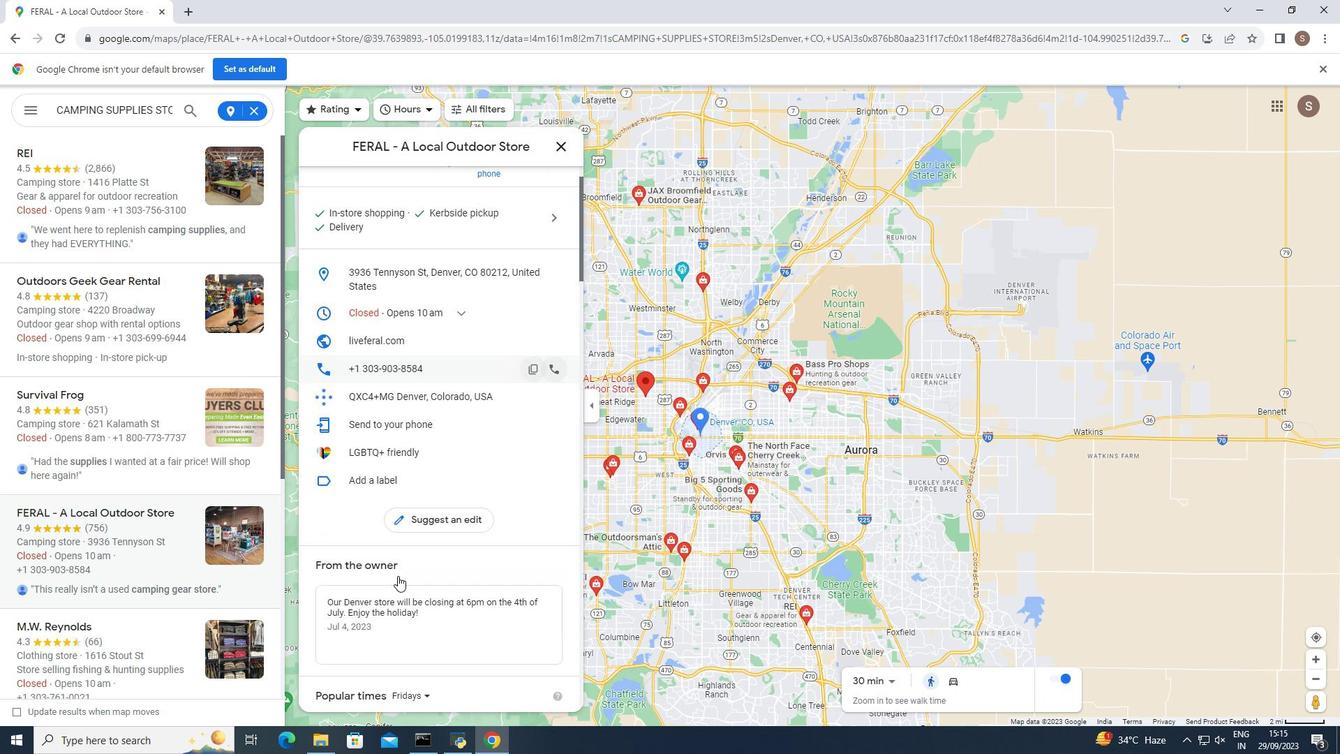 
Action: Mouse scrolled (398, 575) with delta (0, 0)
Screenshot: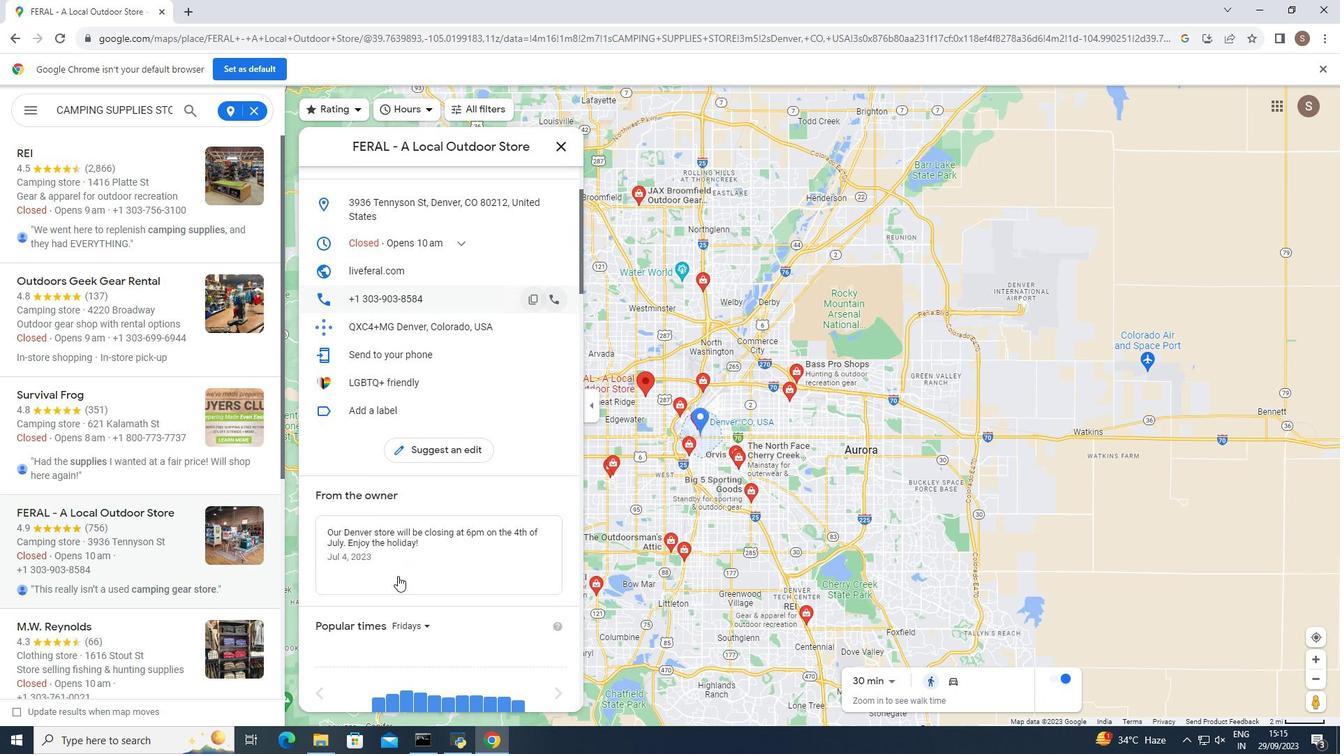 
Action: Mouse scrolled (398, 575) with delta (0, 0)
Screenshot: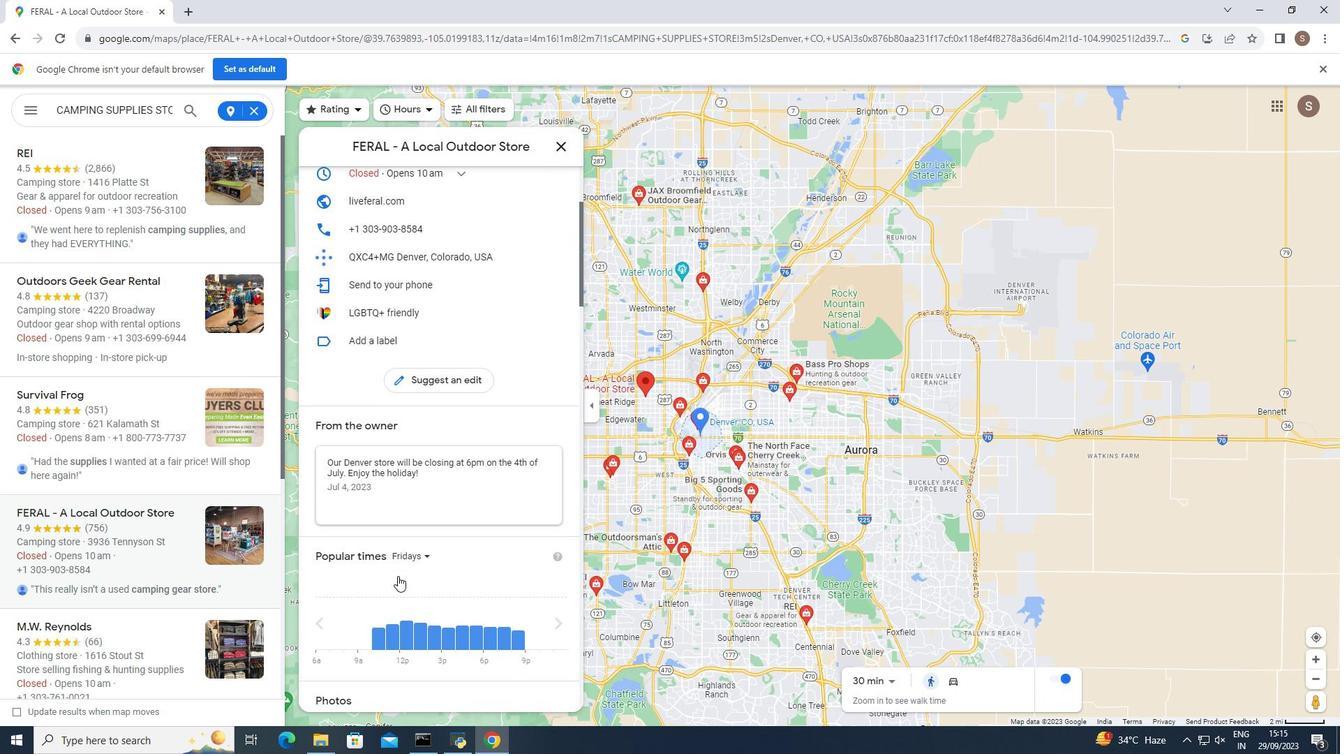 
Action: Mouse scrolled (398, 575) with delta (0, 0)
Screenshot: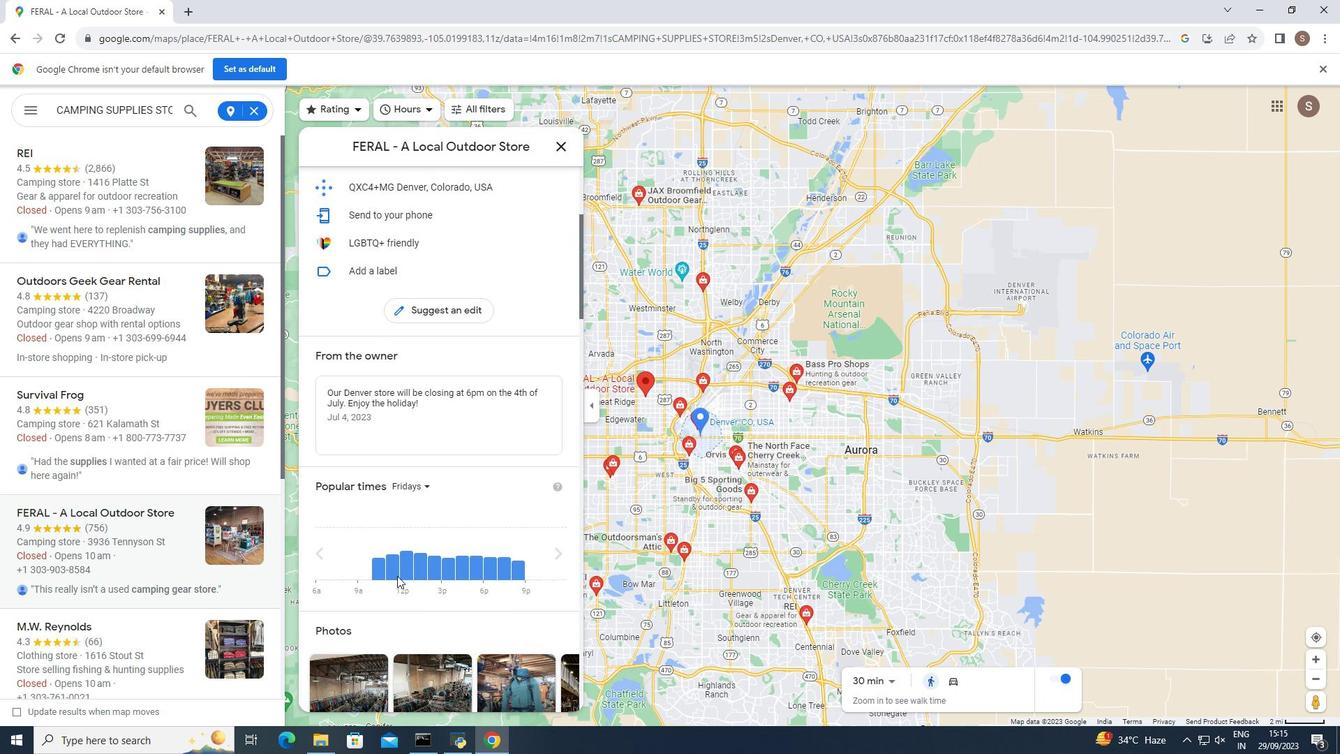 
Action: Mouse moved to (397, 576)
Screenshot: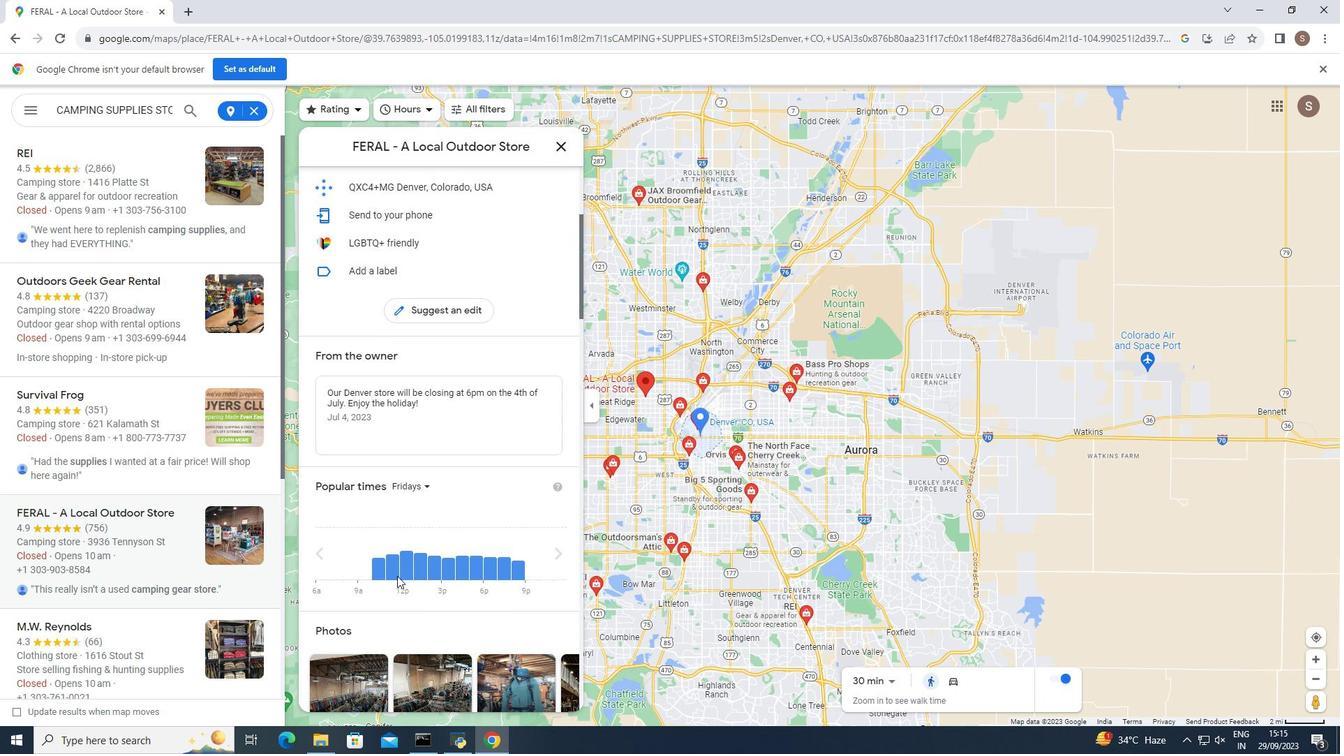 
Action: Mouse scrolled (397, 575) with delta (0, 0)
Screenshot: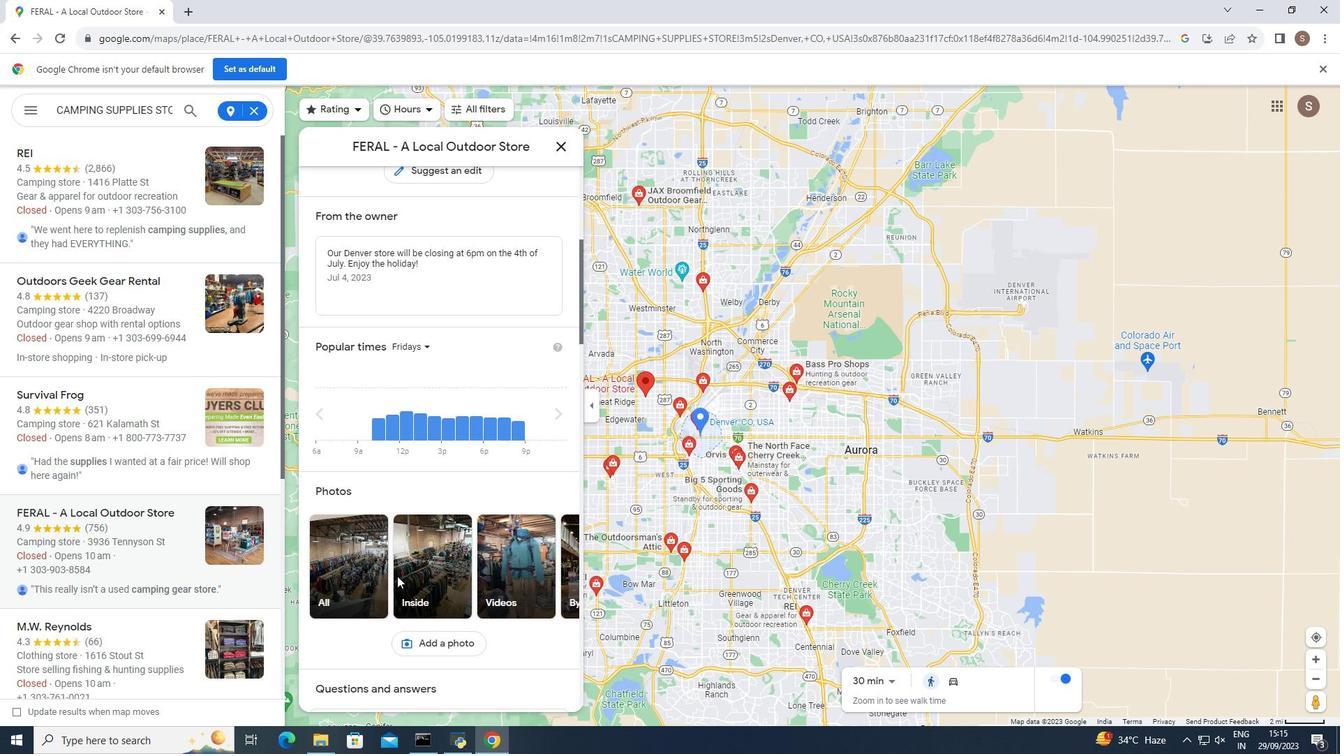 
Action: Mouse scrolled (397, 575) with delta (0, 0)
Screenshot: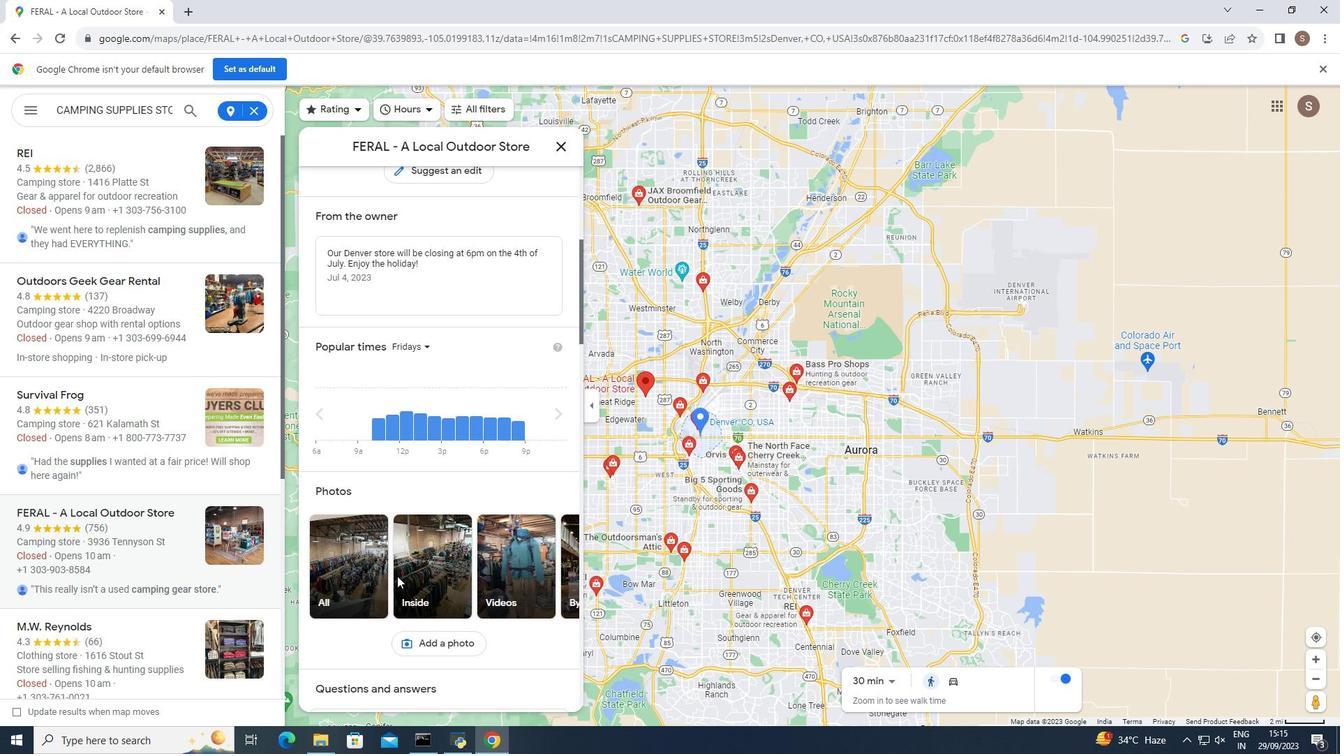 
Action: Mouse scrolled (397, 575) with delta (0, 0)
Screenshot: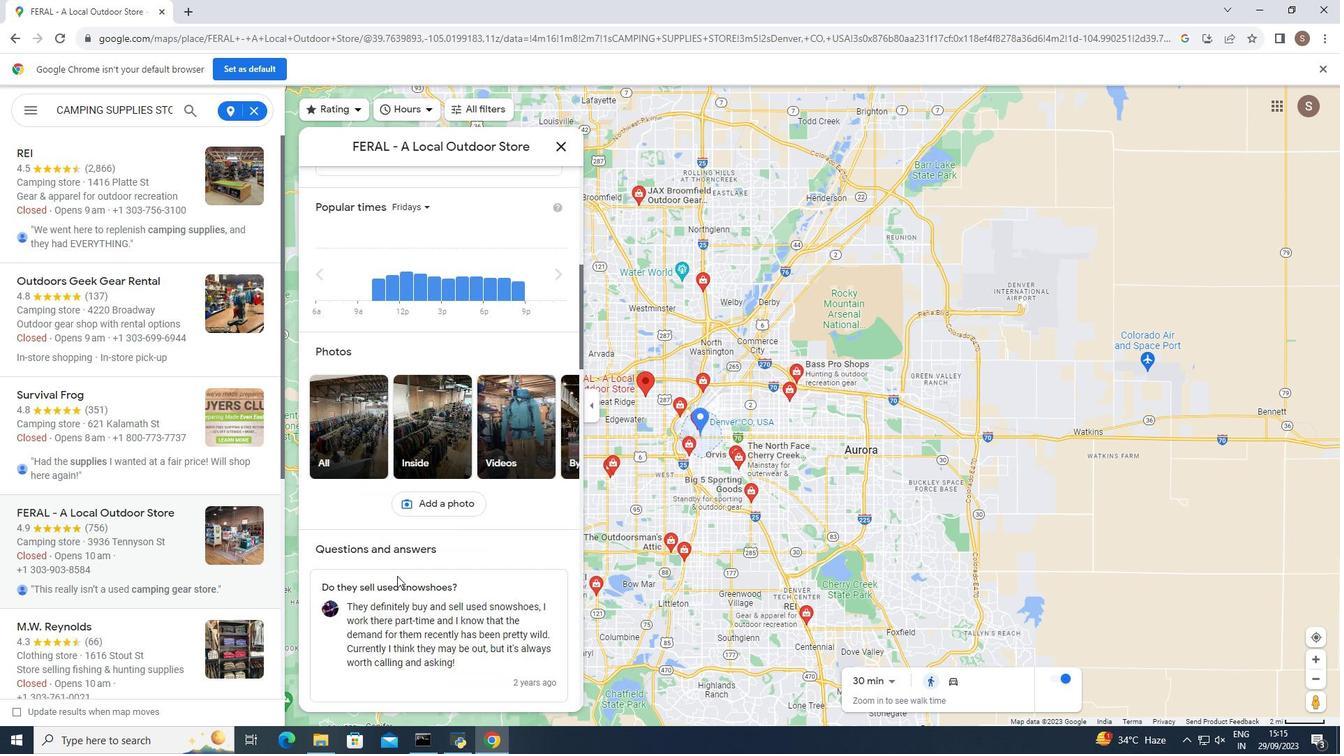 
Action: Mouse scrolled (397, 575) with delta (0, 0)
Screenshot: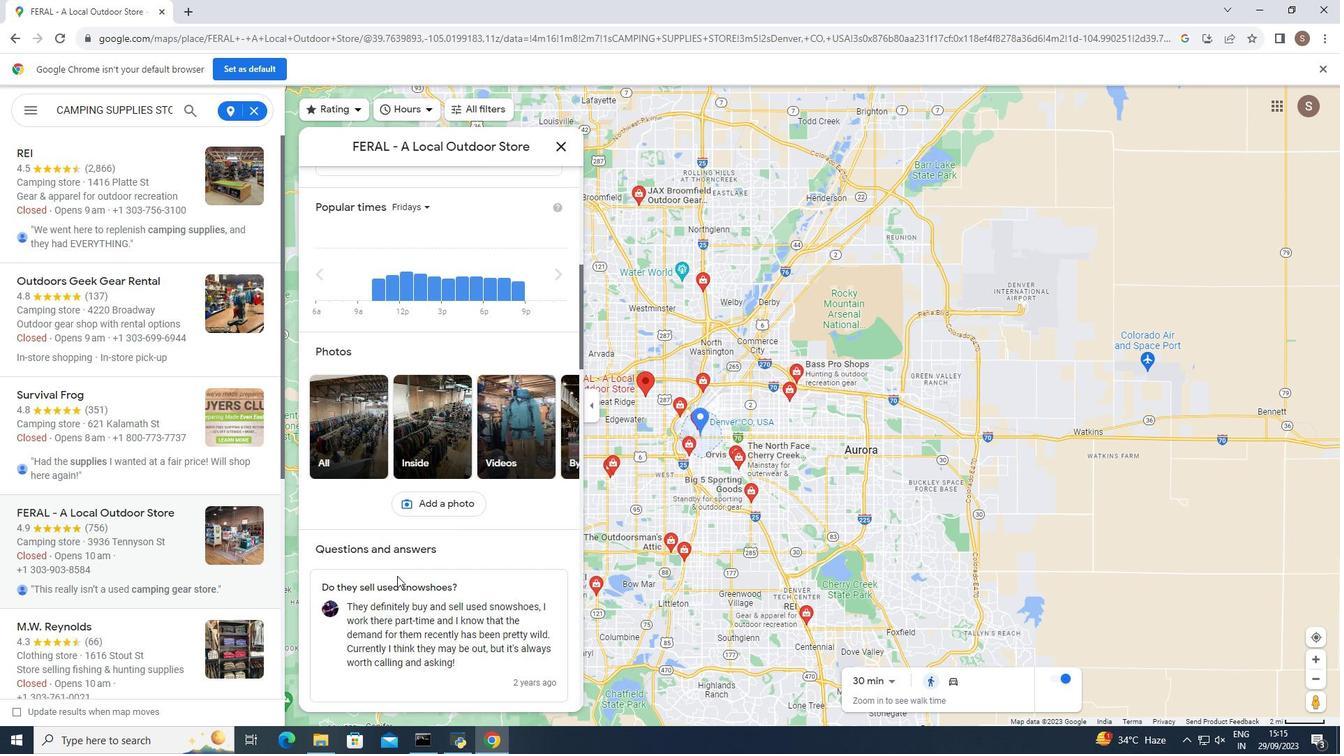 
Action: Mouse scrolled (397, 575) with delta (0, 0)
Screenshot: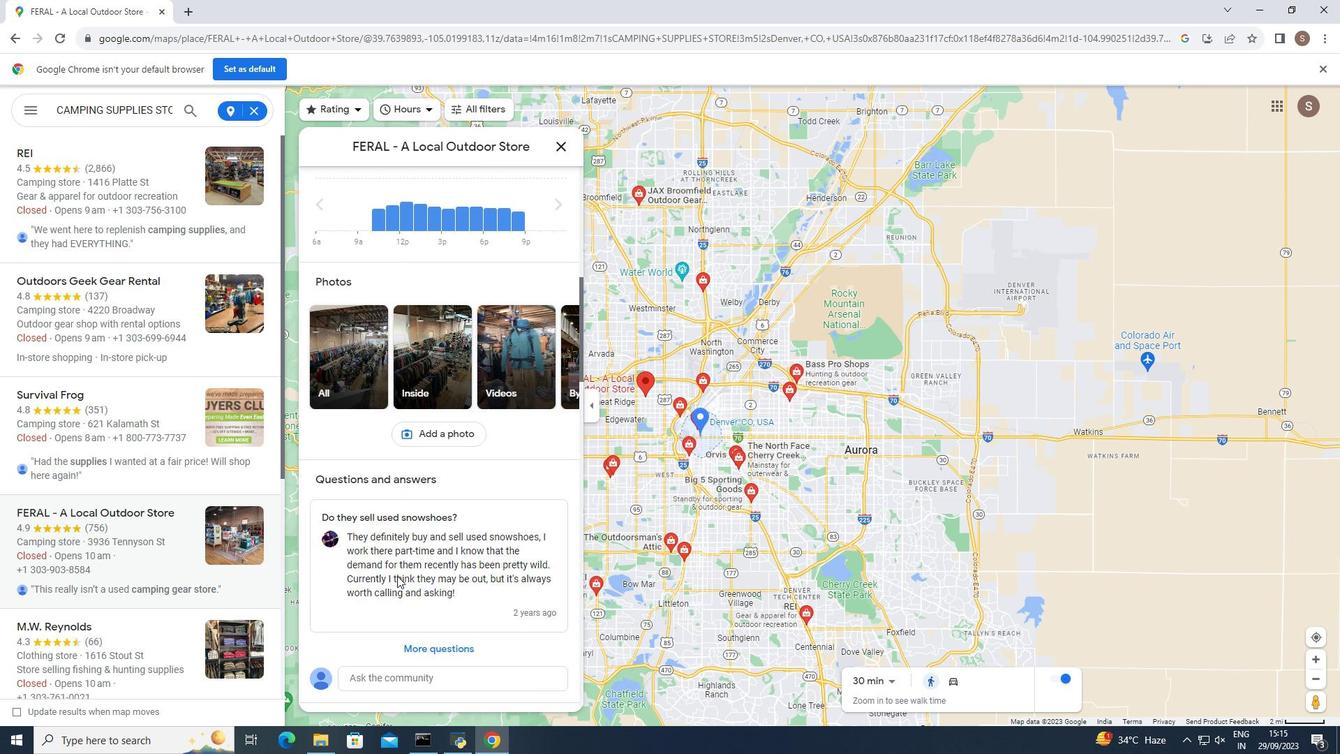 
Action: Mouse scrolled (397, 575) with delta (0, 0)
Screenshot: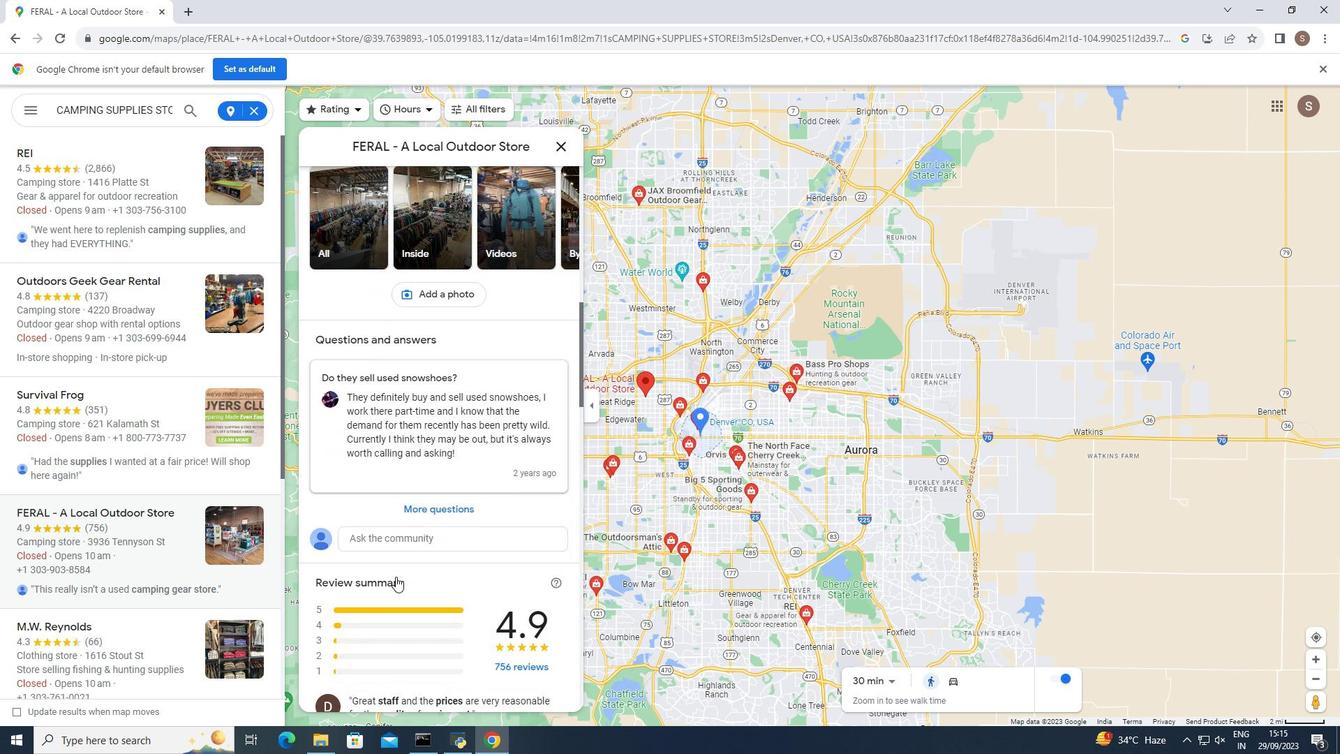 
Action: Mouse moved to (395, 576)
Screenshot: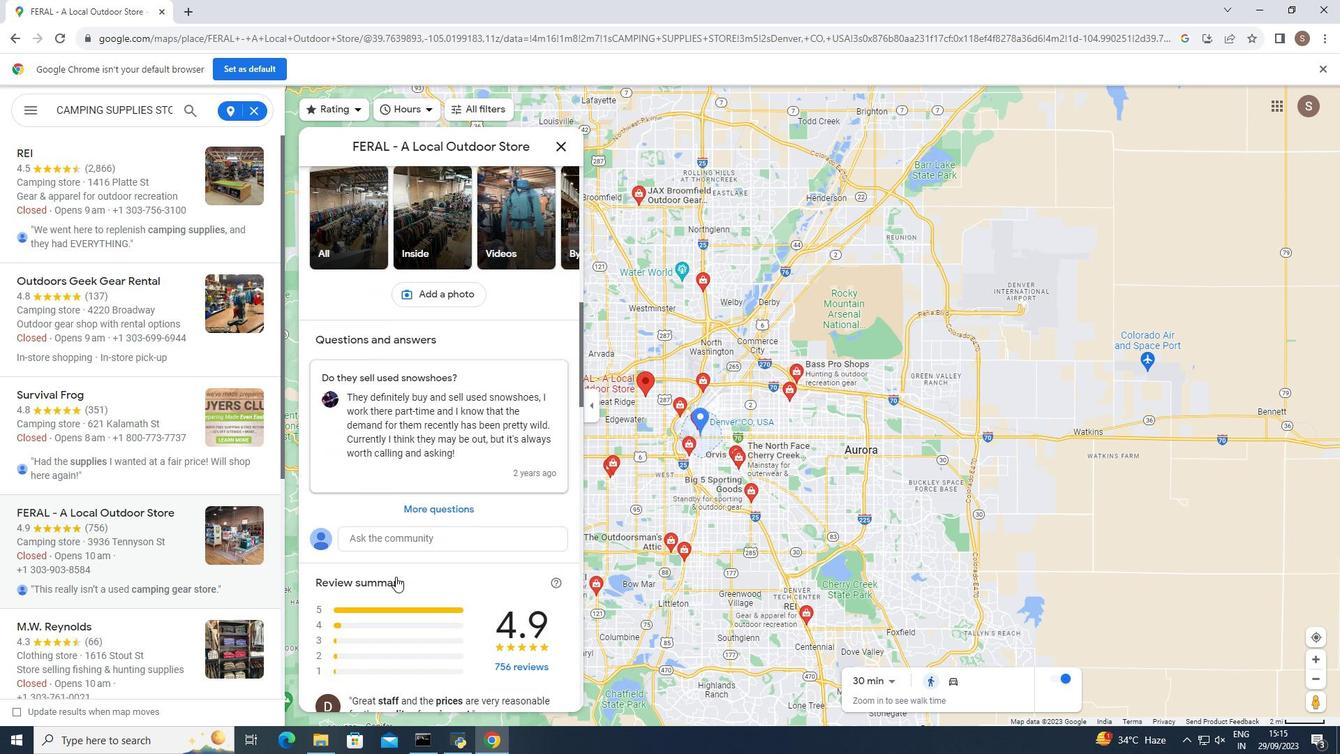 
Action: Mouse scrolled (395, 576) with delta (0, 0)
Screenshot: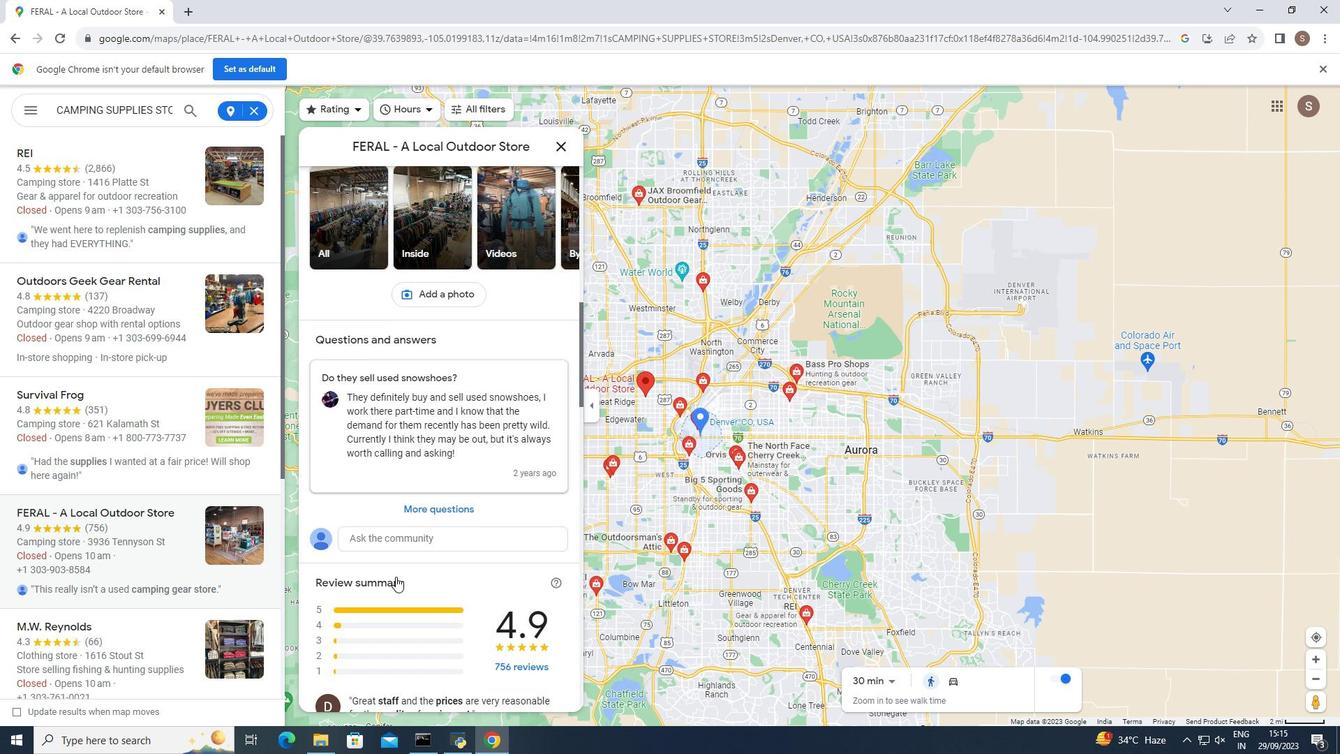 
Action: Mouse scrolled (395, 576) with delta (0, 0)
Screenshot: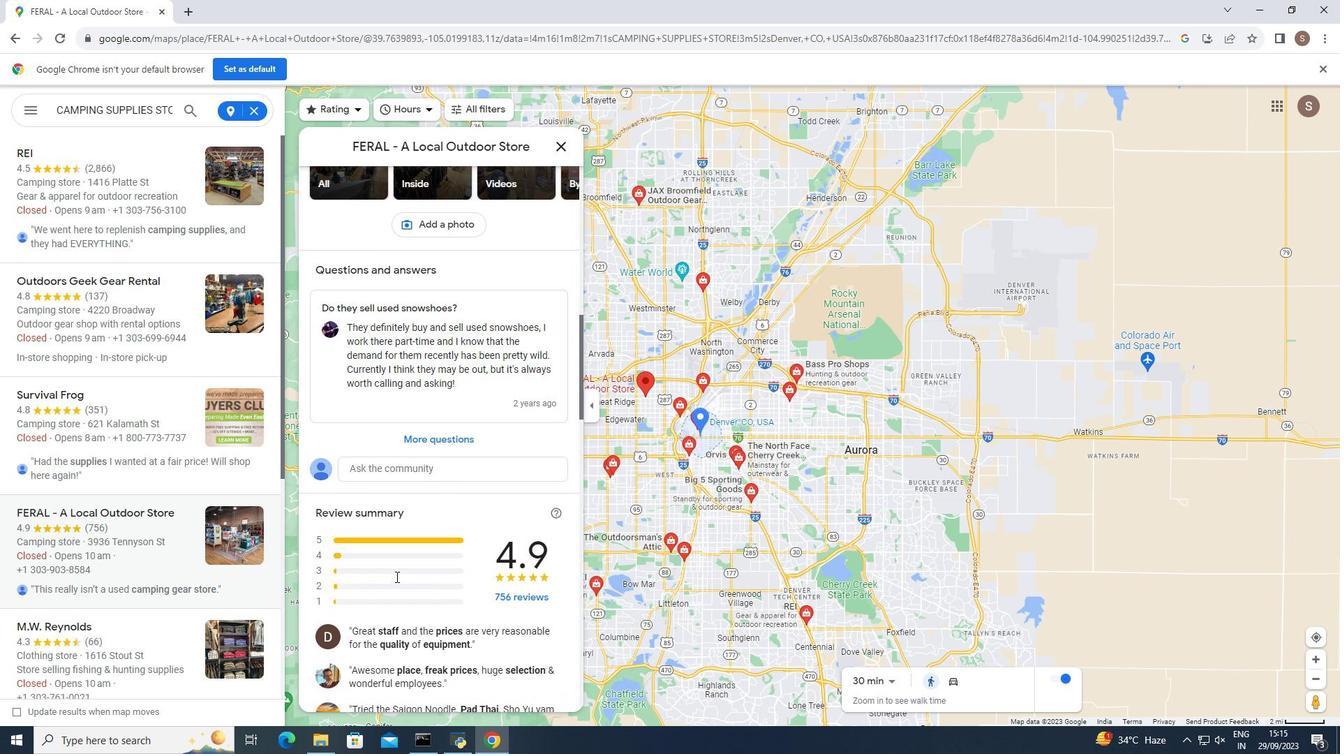 
Action: Mouse moved to (395, 577)
Screenshot: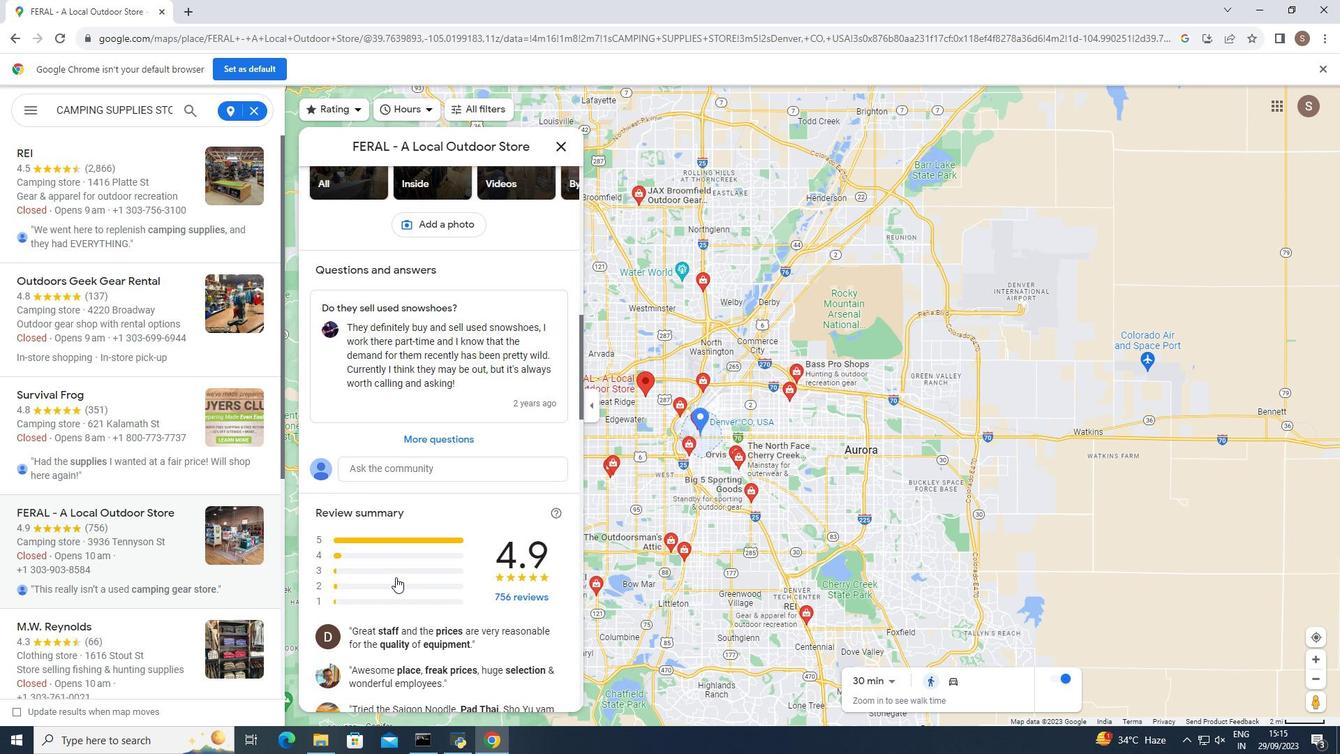 
Action: Mouse scrolled (395, 576) with delta (0, 0)
Screenshot: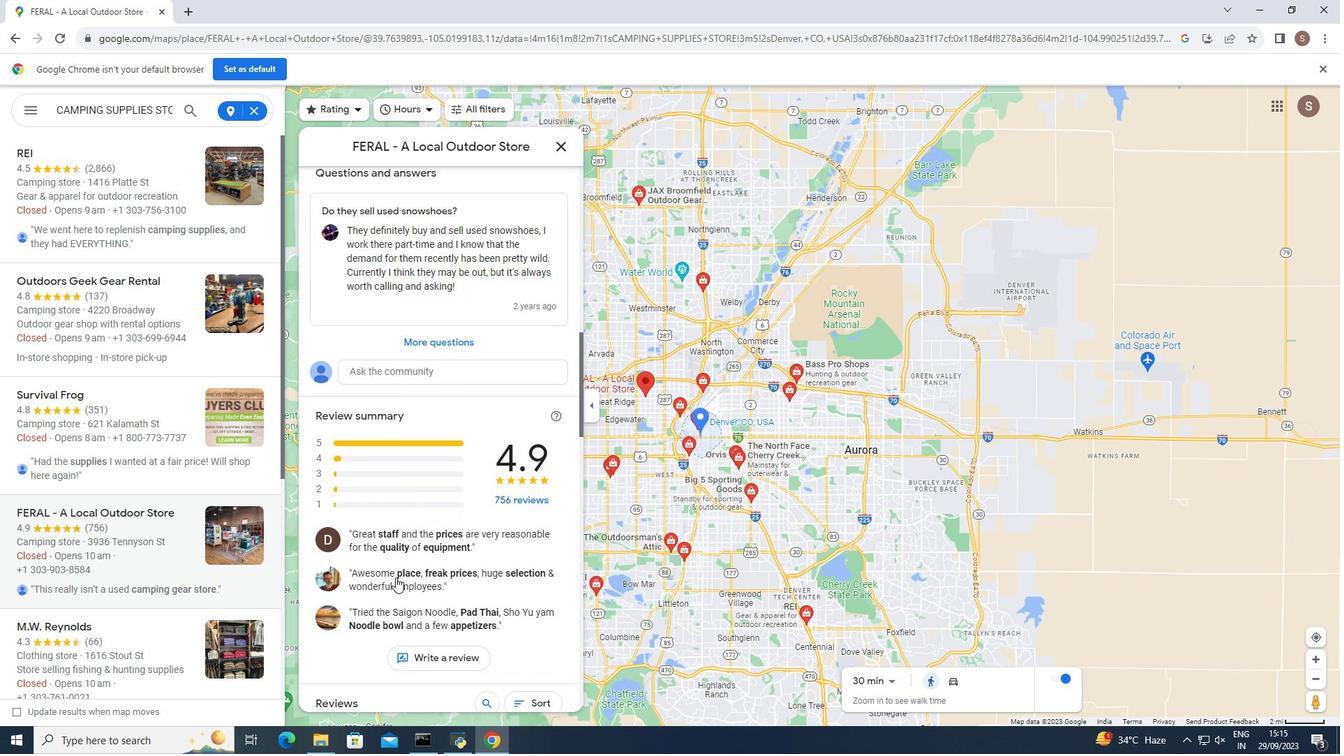 
Action: Mouse scrolled (395, 576) with delta (0, 0)
Screenshot: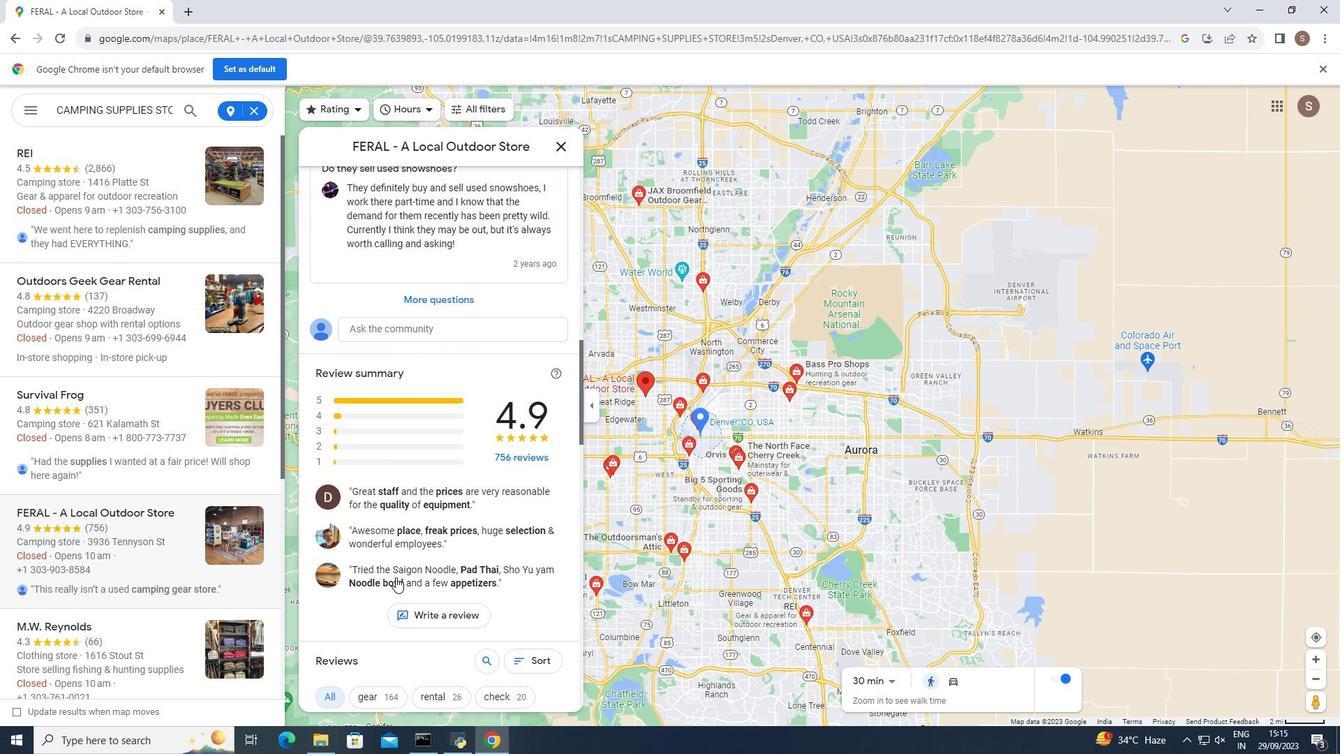 
Action: Mouse scrolled (395, 576) with delta (0, 0)
Screenshot: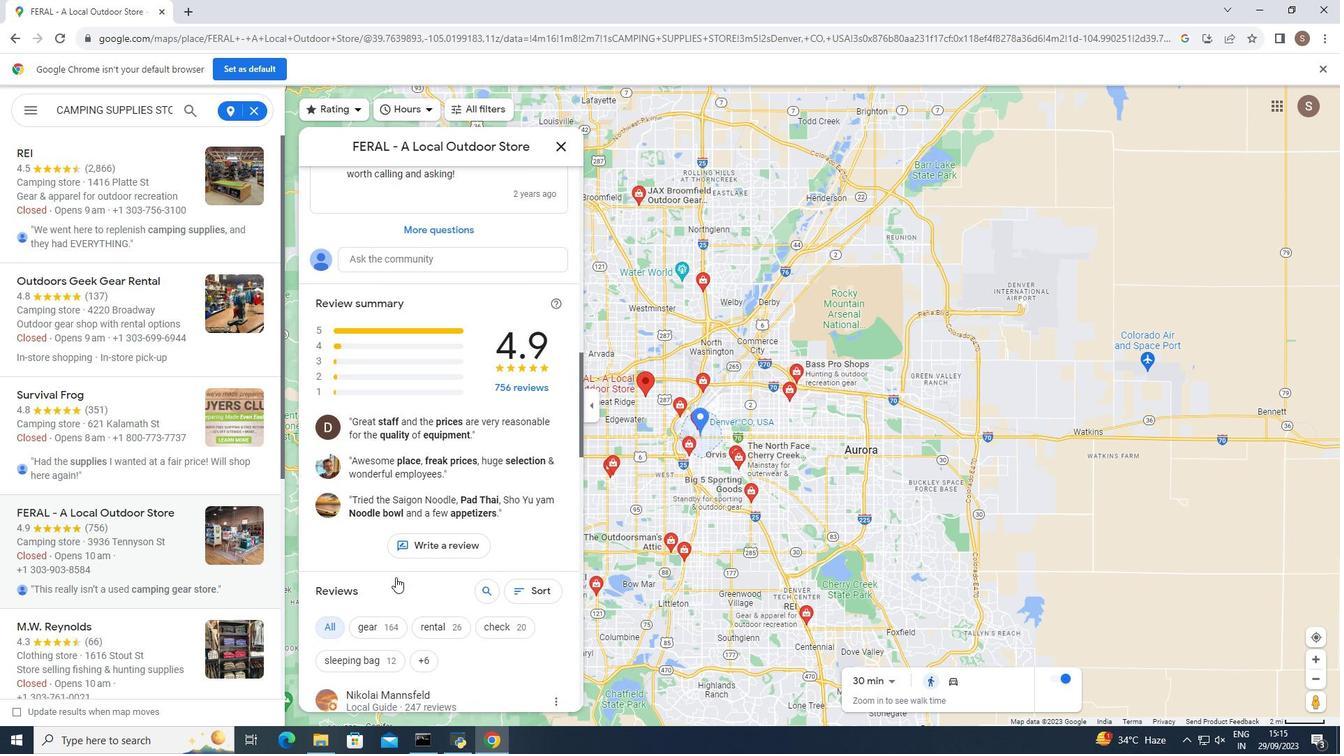 
Action: Mouse scrolled (395, 576) with delta (0, 0)
Screenshot: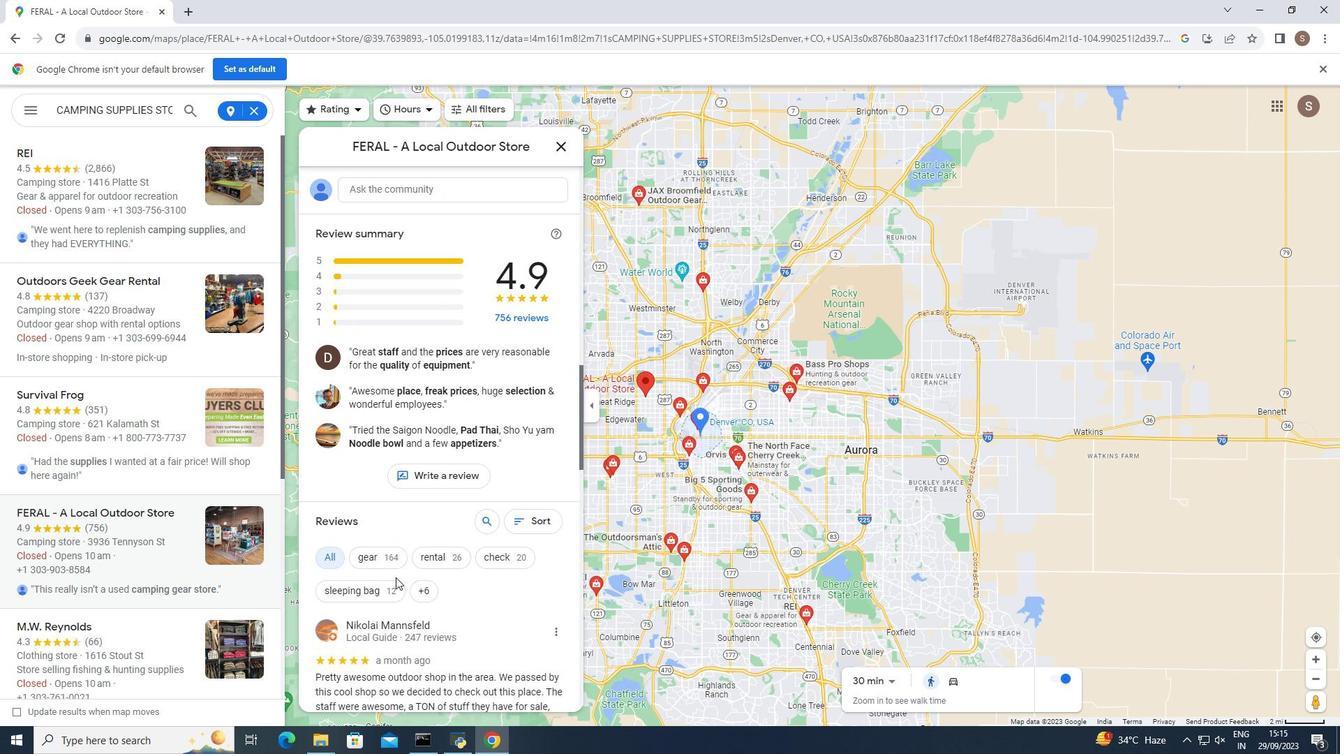 
Action: Mouse scrolled (395, 576) with delta (0, 0)
Screenshot: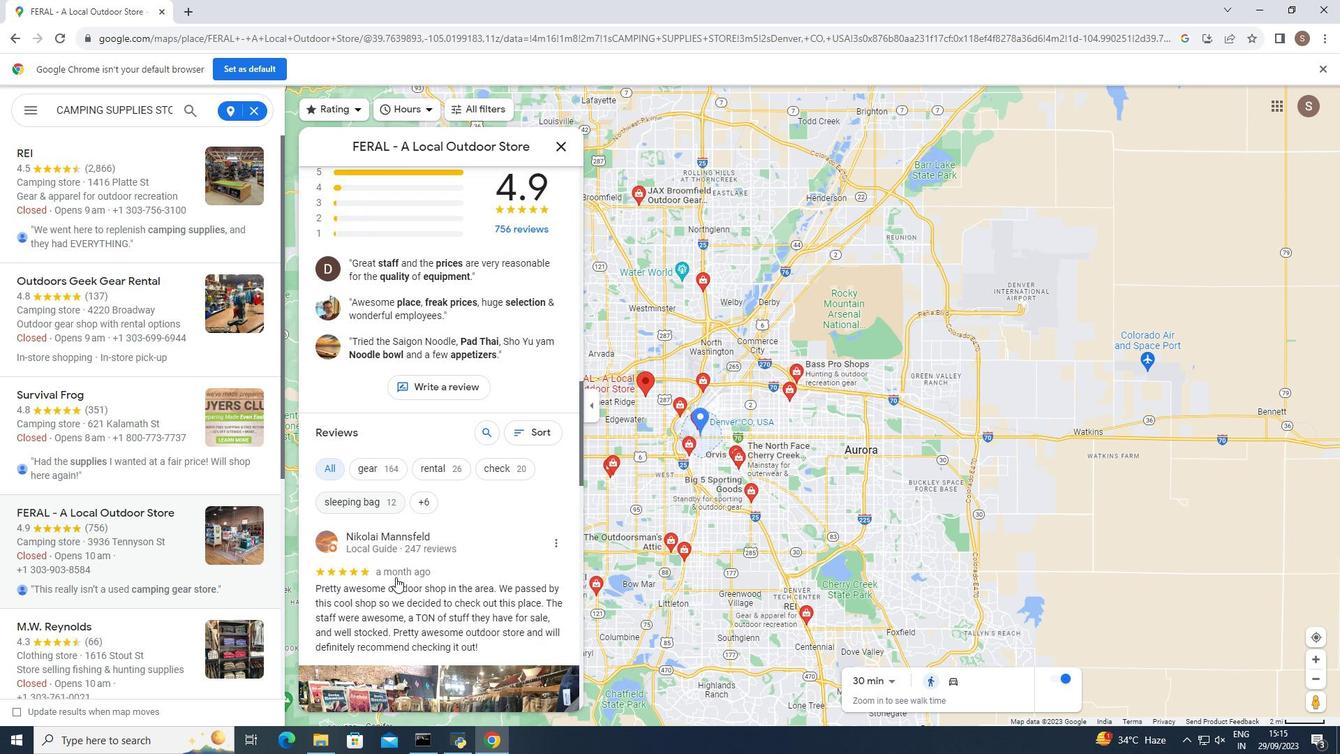 
Action: Mouse scrolled (395, 576) with delta (0, 0)
Screenshot: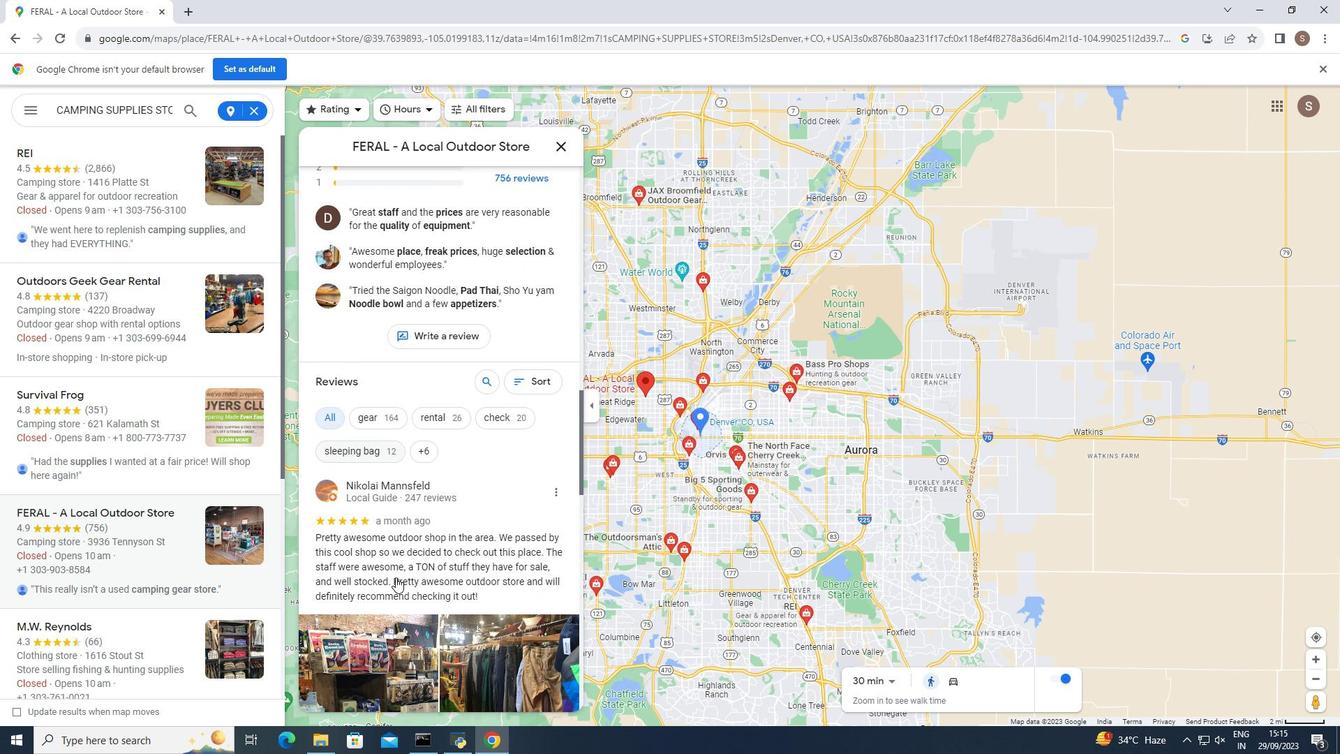 
Action: Mouse scrolled (395, 576) with delta (0, 0)
Screenshot: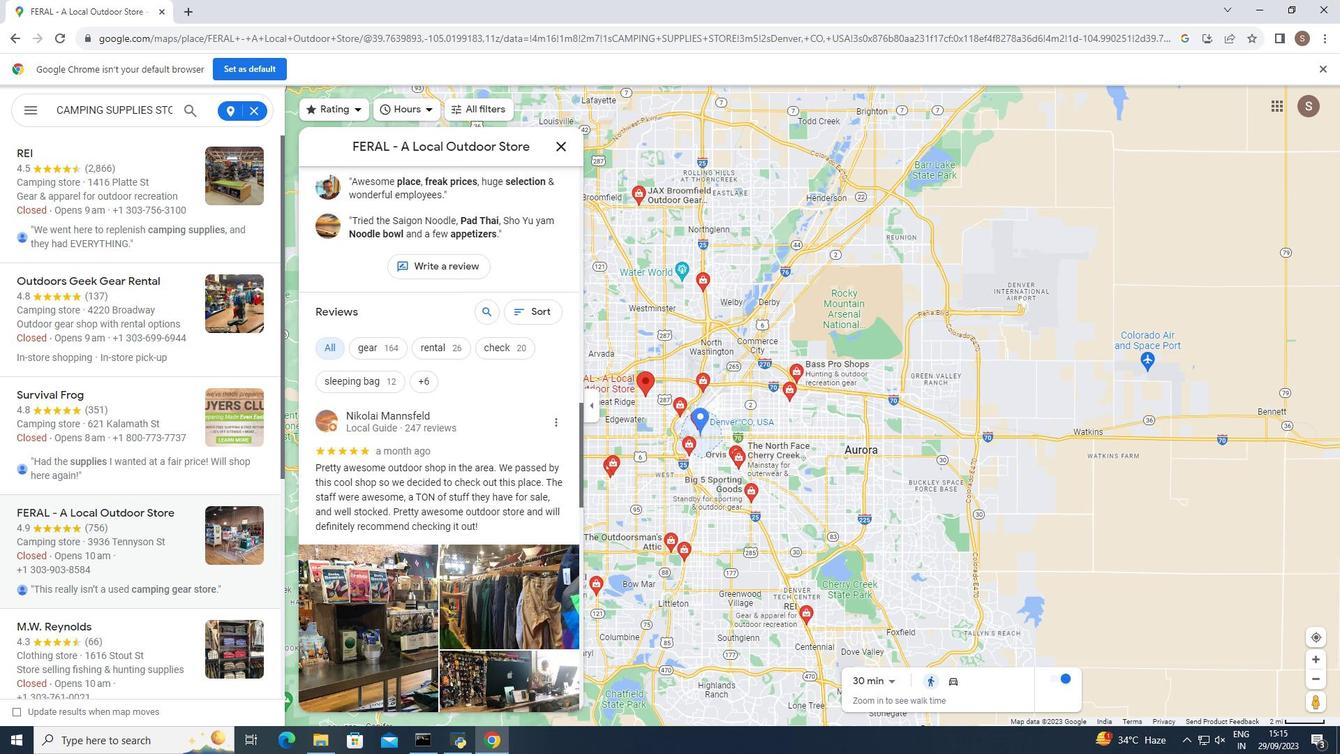 
Action: Mouse scrolled (395, 576) with delta (0, 0)
Screenshot: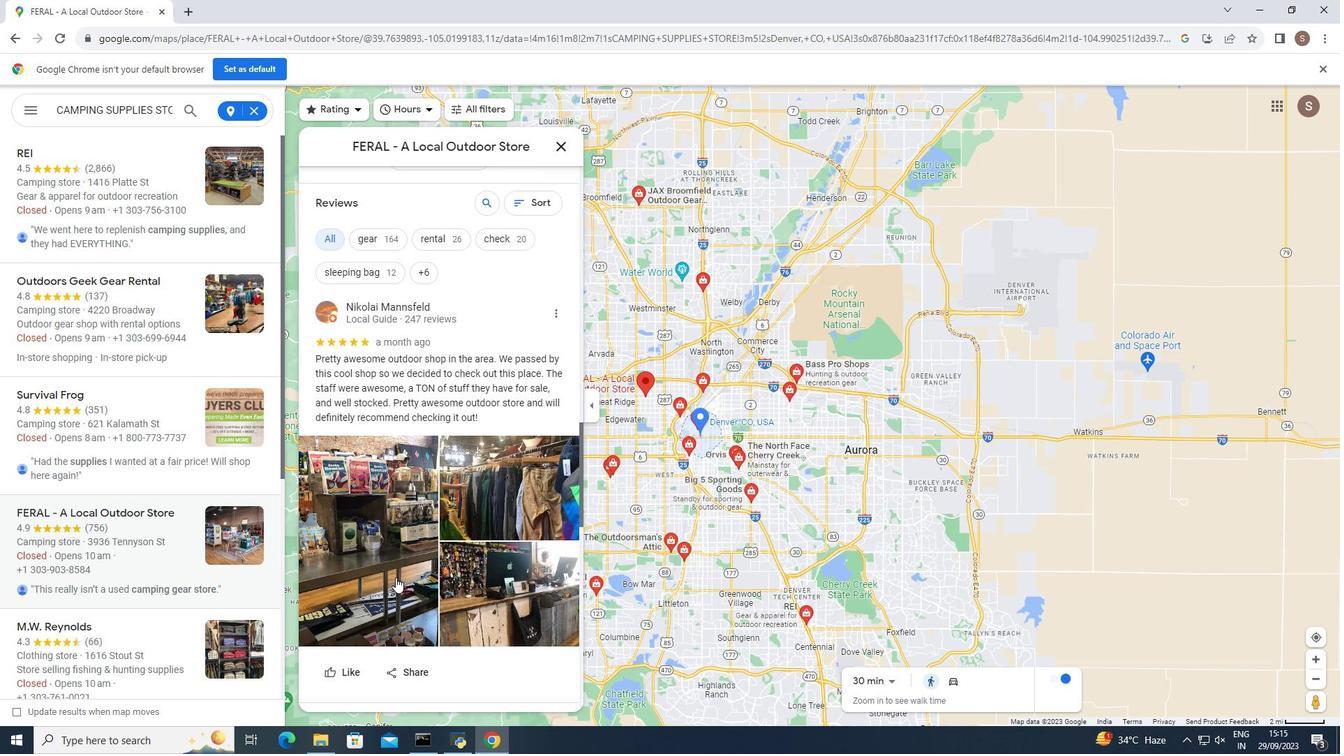 
Action: Mouse scrolled (395, 576) with delta (0, 0)
Screenshot: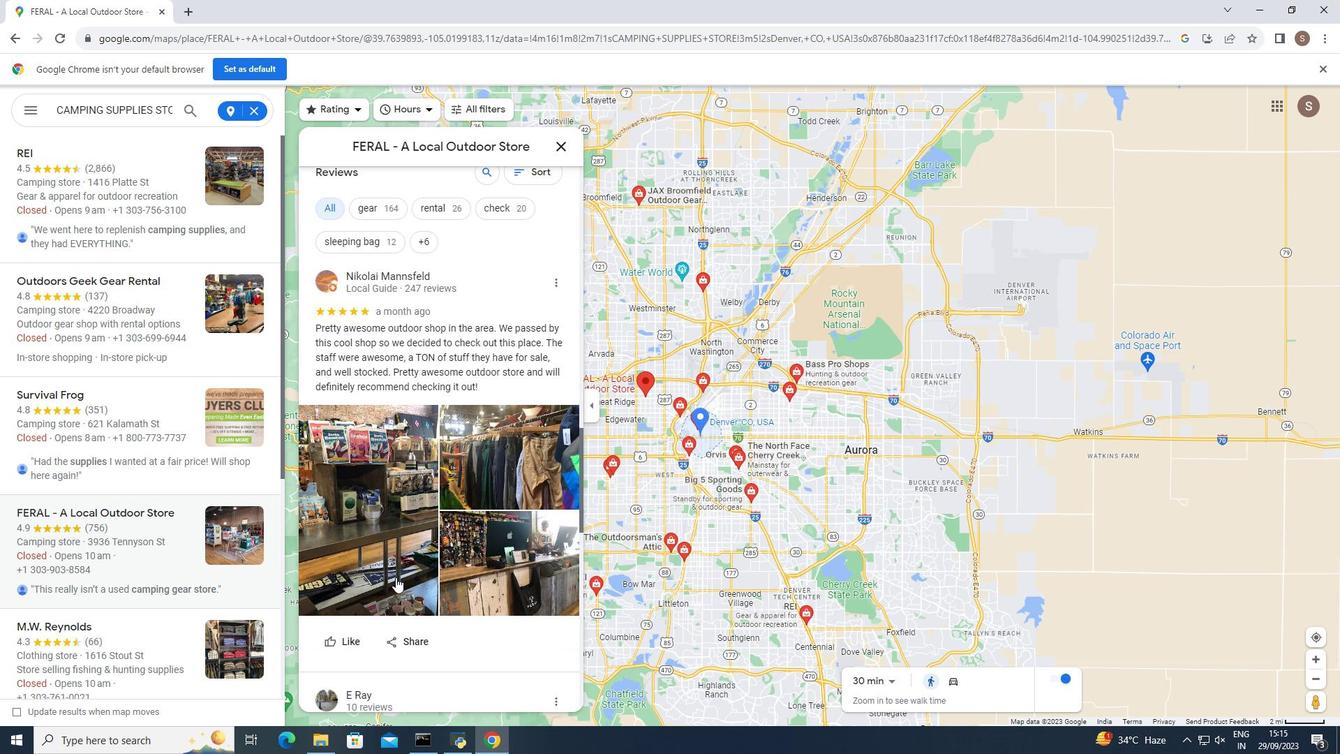 
Action: Mouse scrolled (395, 576) with delta (0, 0)
Screenshot: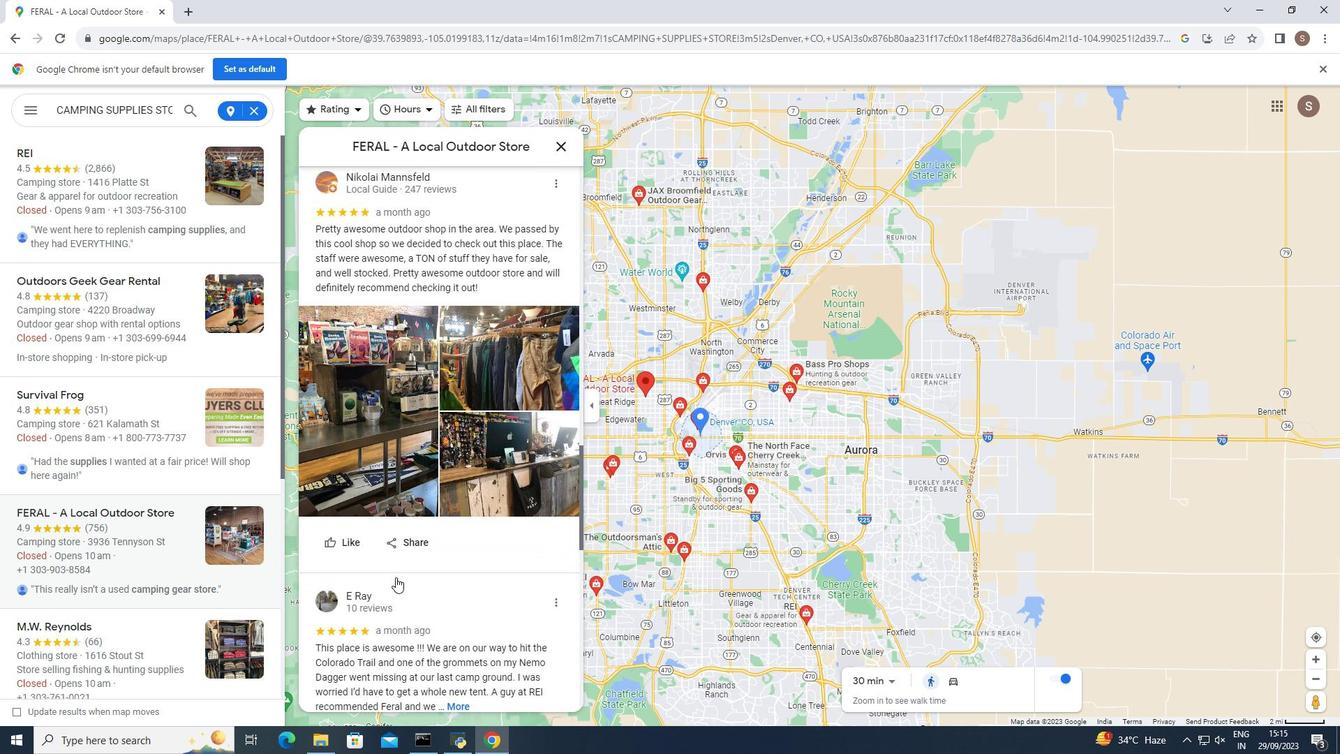 
Action: Mouse scrolled (395, 576) with delta (0, 0)
Screenshot: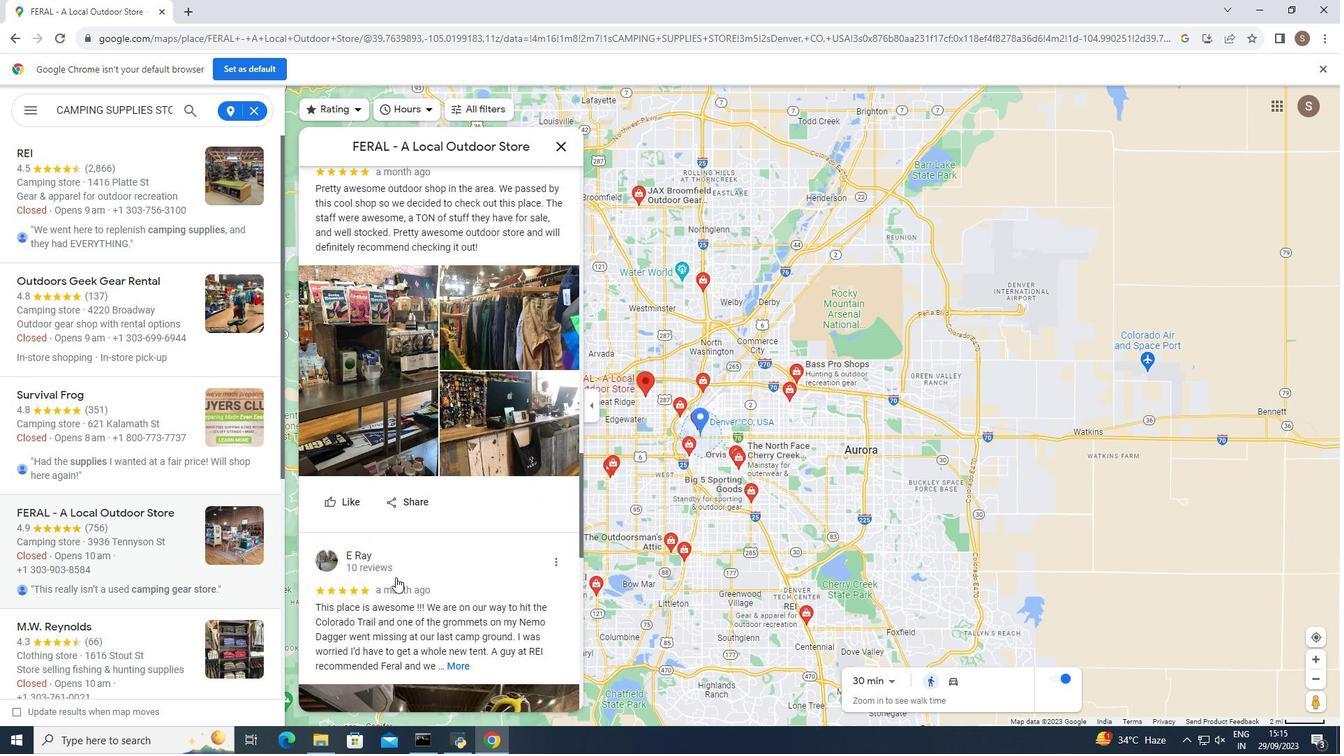 
Action: Mouse scrolled (395, 576) with delta (0, 0)
Screenshot: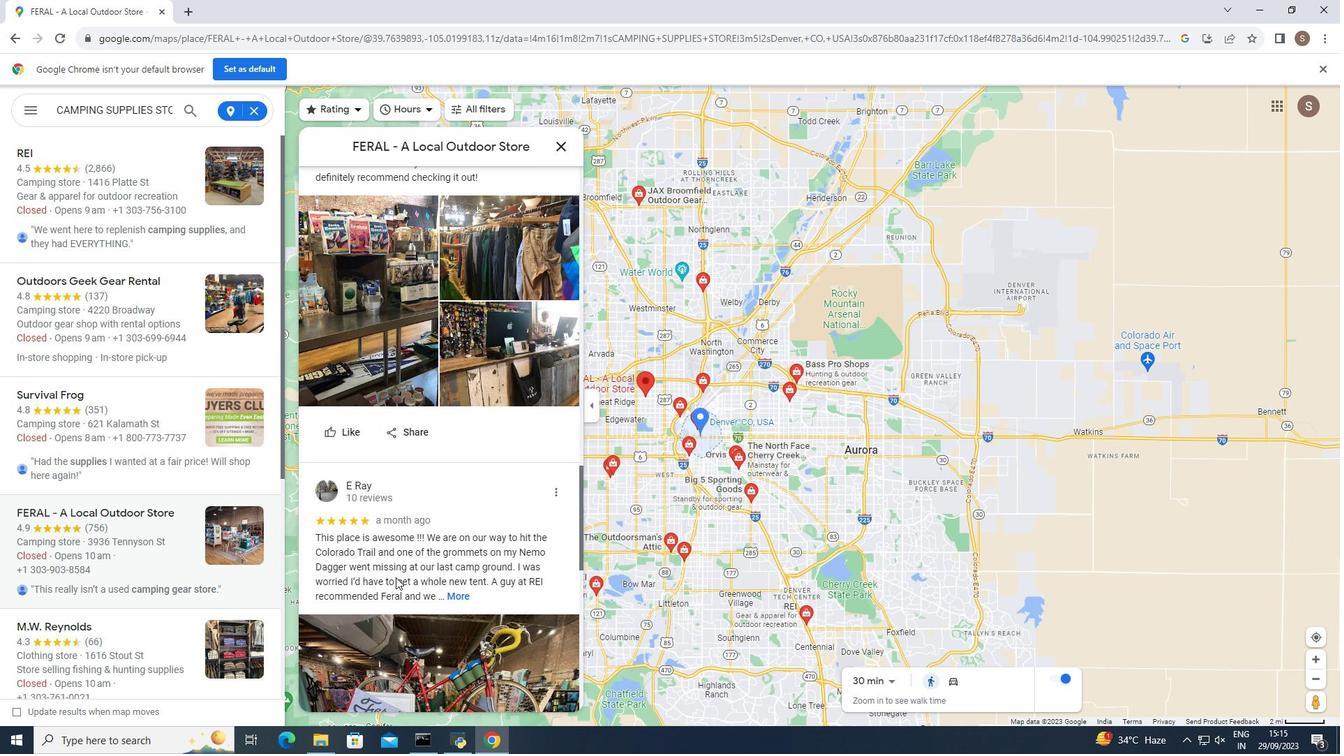 
Action: Mouse scrolled (395, 576) with delta (0, 0)
Screenshot: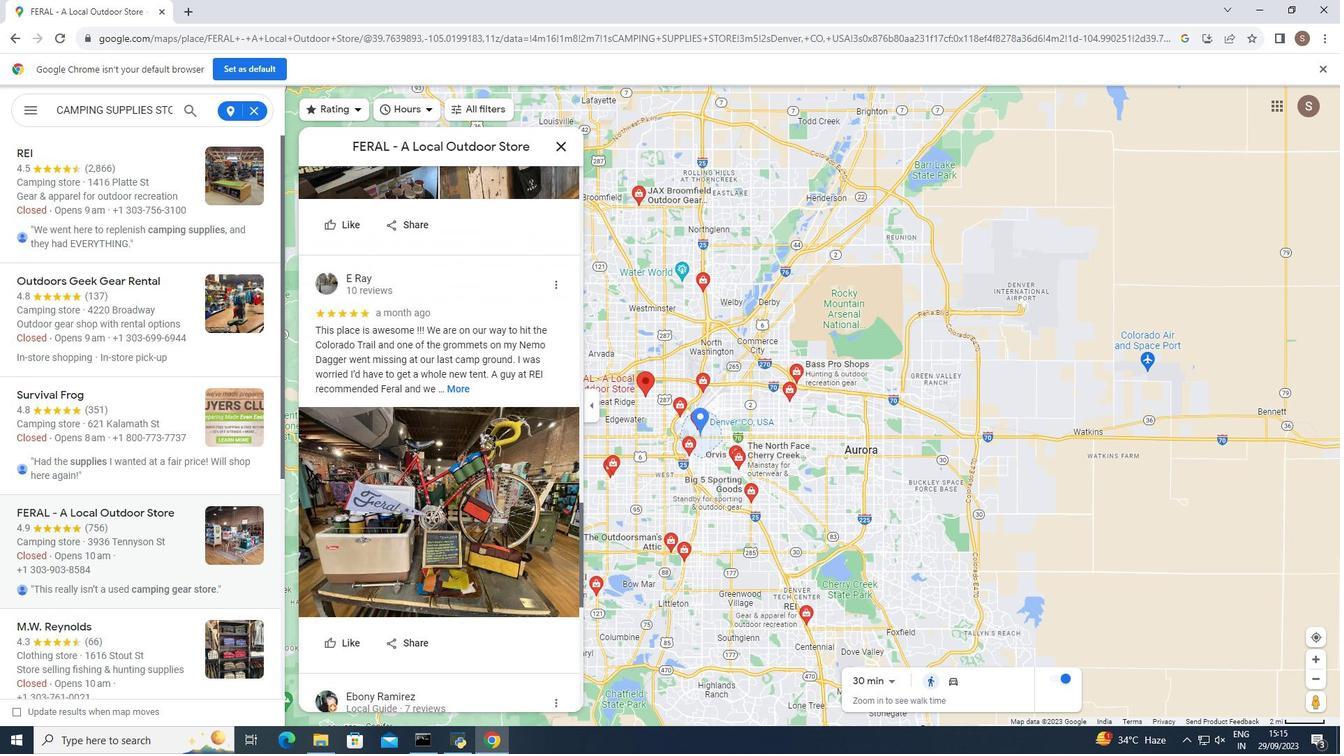 
Action: Mouse scrolled (395, 576) with delta (0, 0)
Screenshot: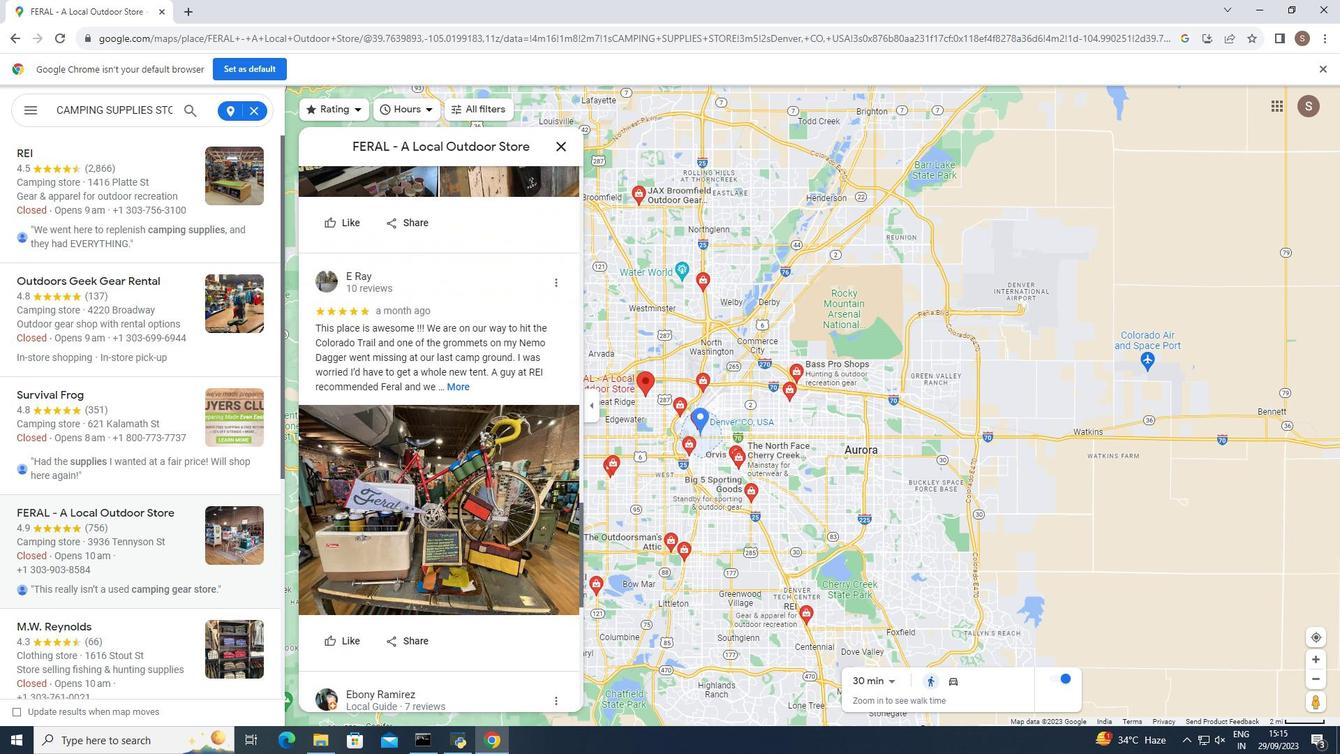 
Action: Mouse scrolled (395, 576) with delta (0, 0)
Screenshot: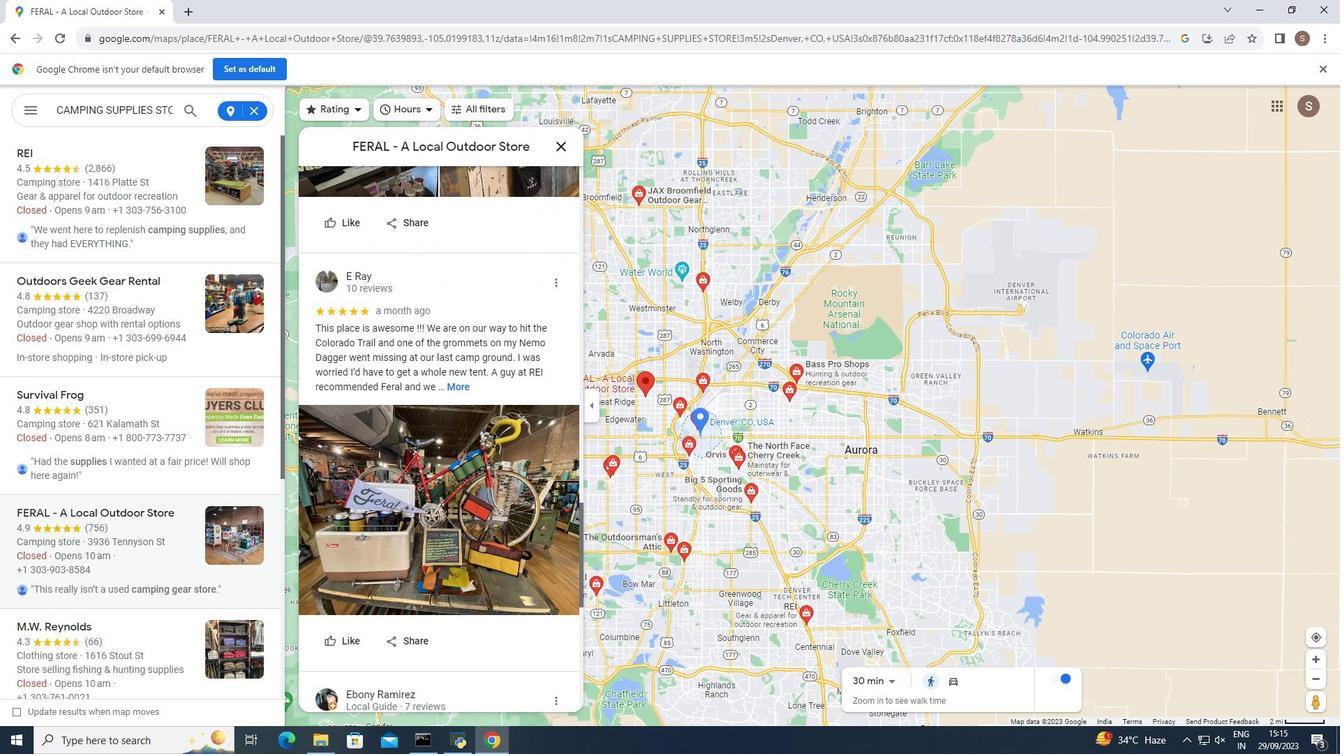 
Action: Mouse scrolled (395, 576) with delta (0, 0)
Screenshot: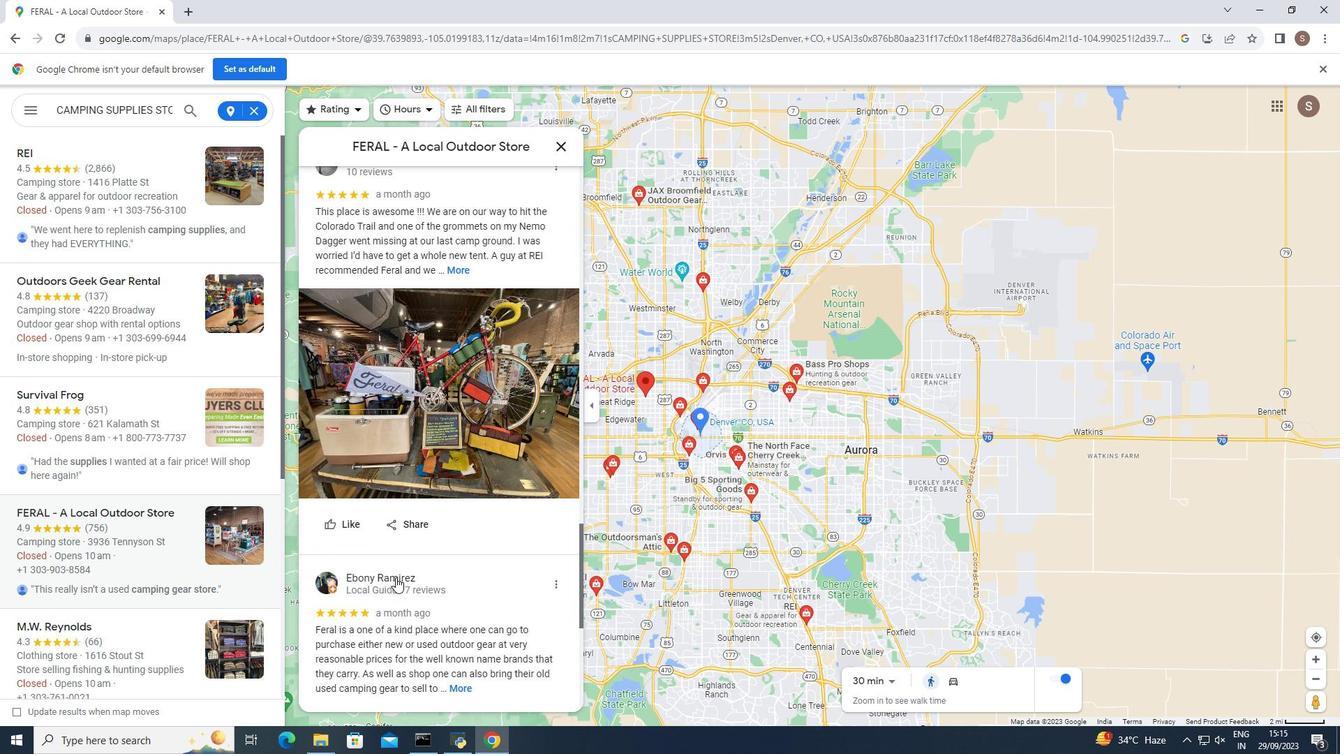
Action: Mouse scrolled (395, 576) with delta (0, 0)
Screenshot: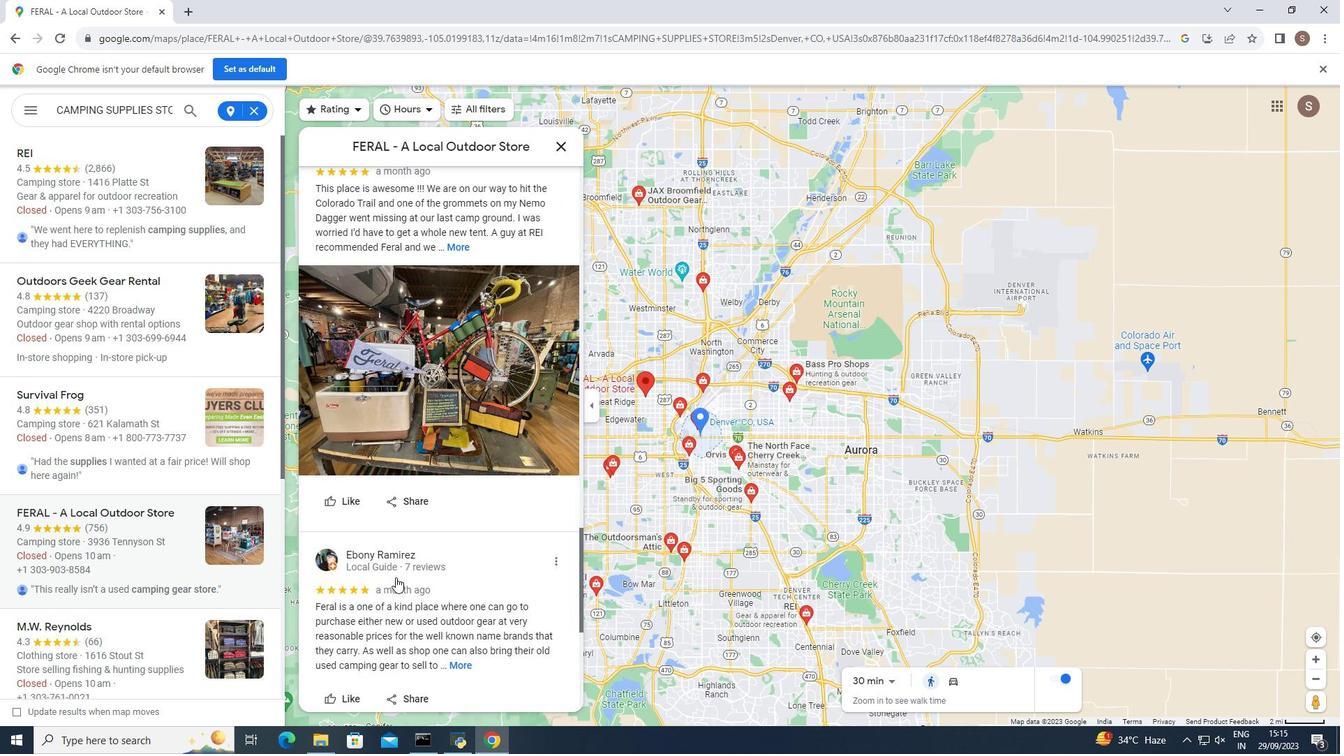 
Action: Mouse scrolled (395, 576) with delta (0, 0)
Screenshot: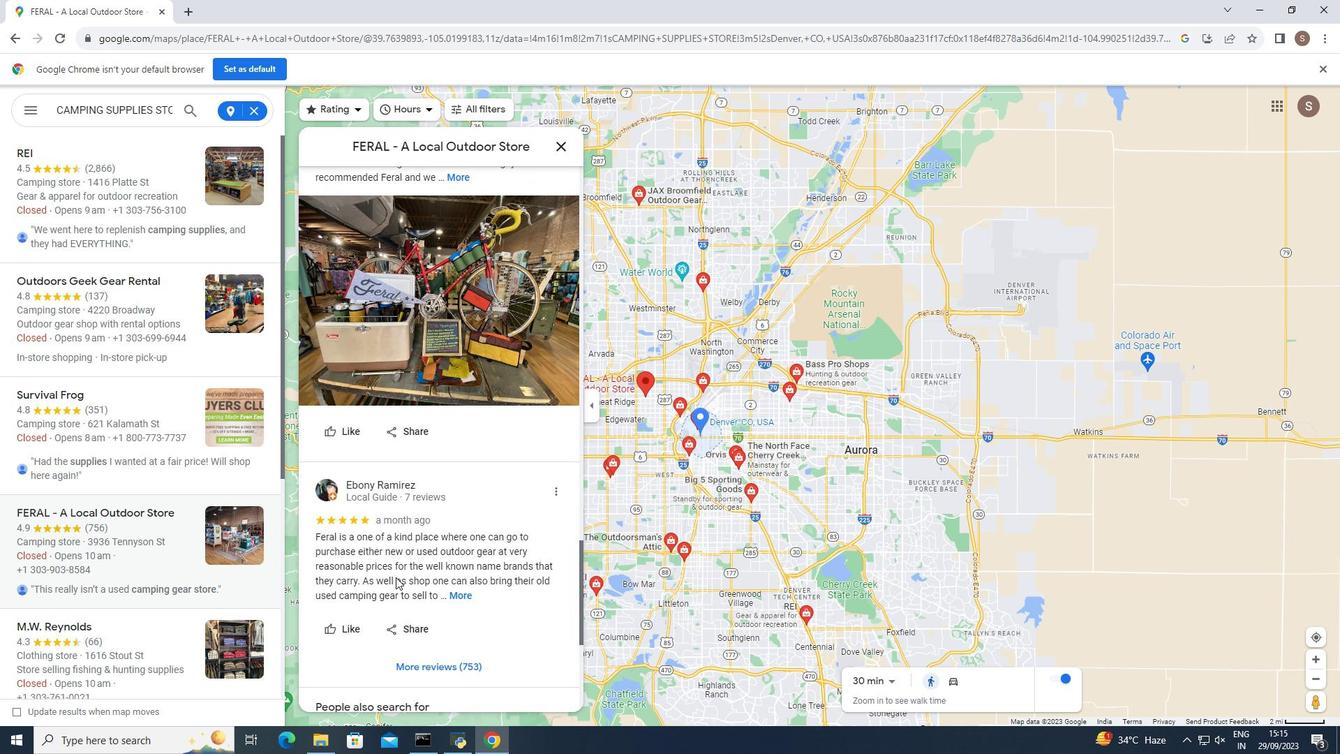 
Action: Mouse moved to (397, 576)
Screenshot: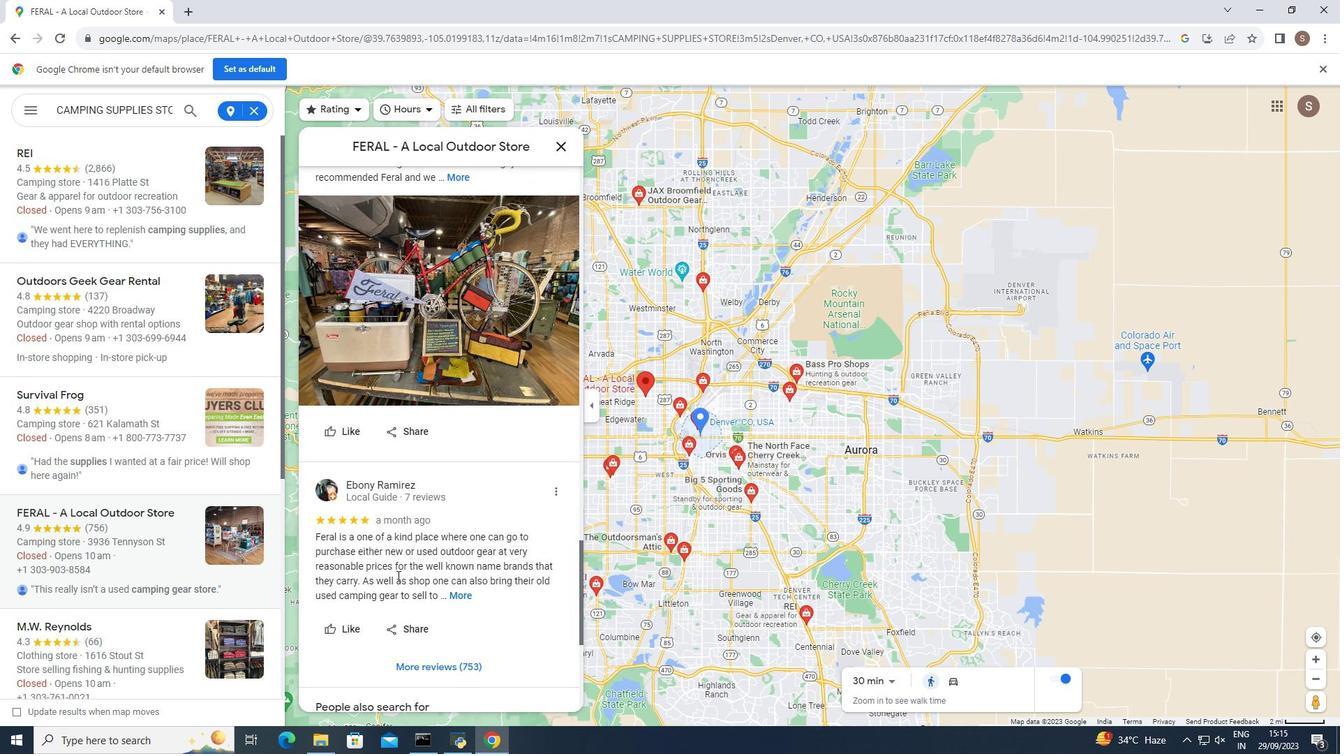 
Action: Mouse scrolled (397, 575) with delta (0, 0)
Screenshot: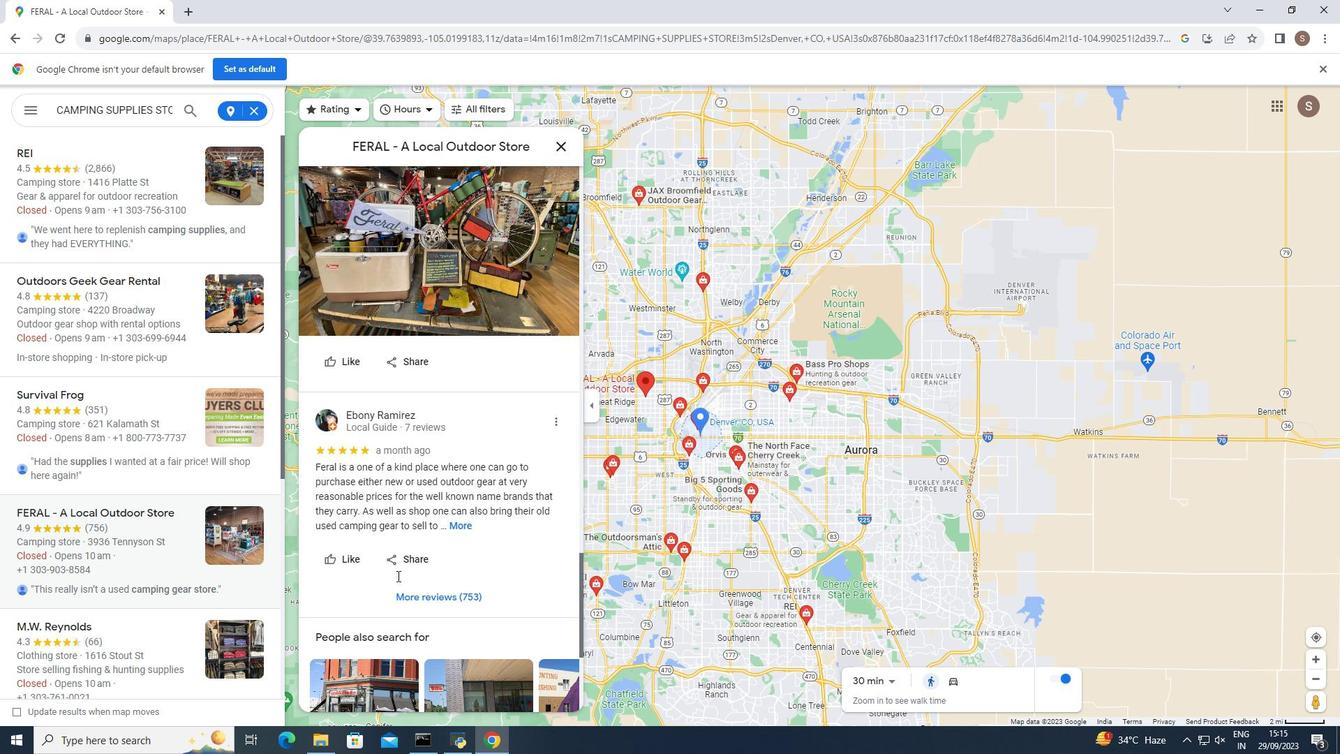 
Action: Mouse scrolled (397, 575) with delta (0, 0)
Screenshot: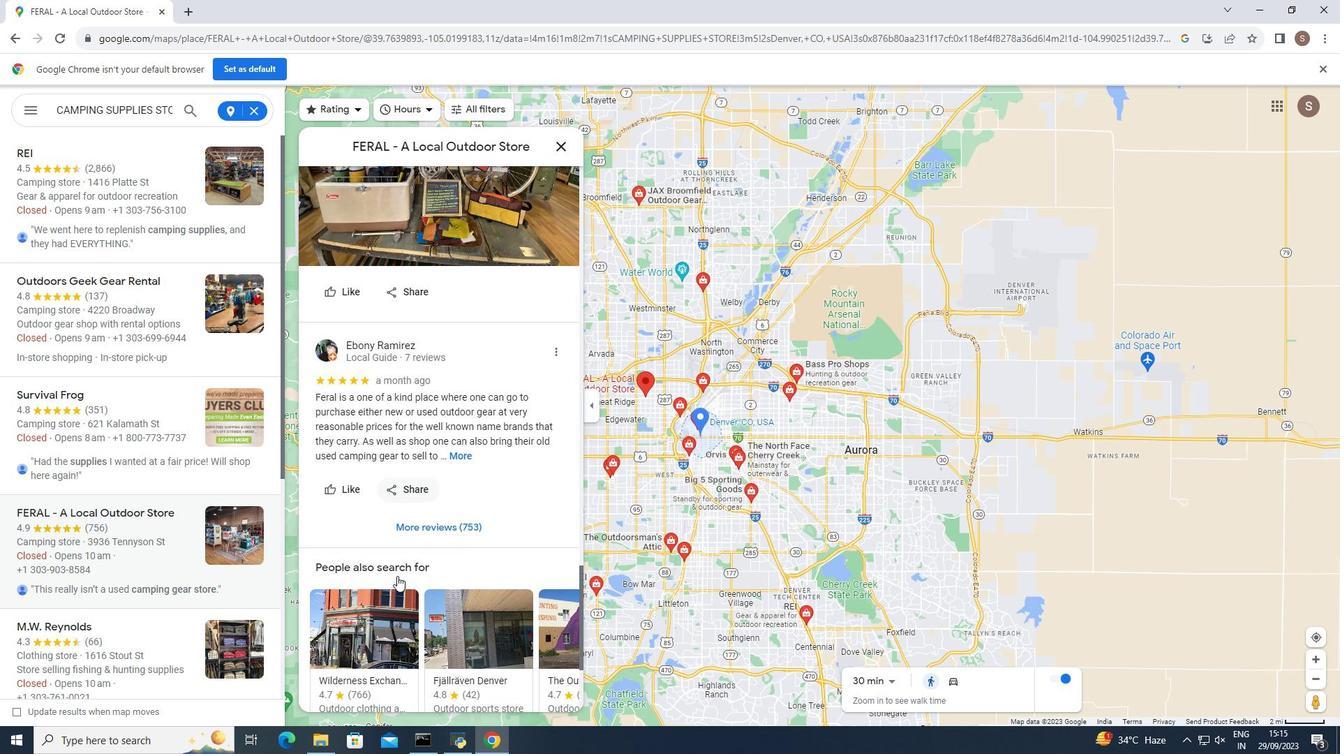 
Action: Mouse scrolled (397, 575) with delta (0, 0)
Screenshot: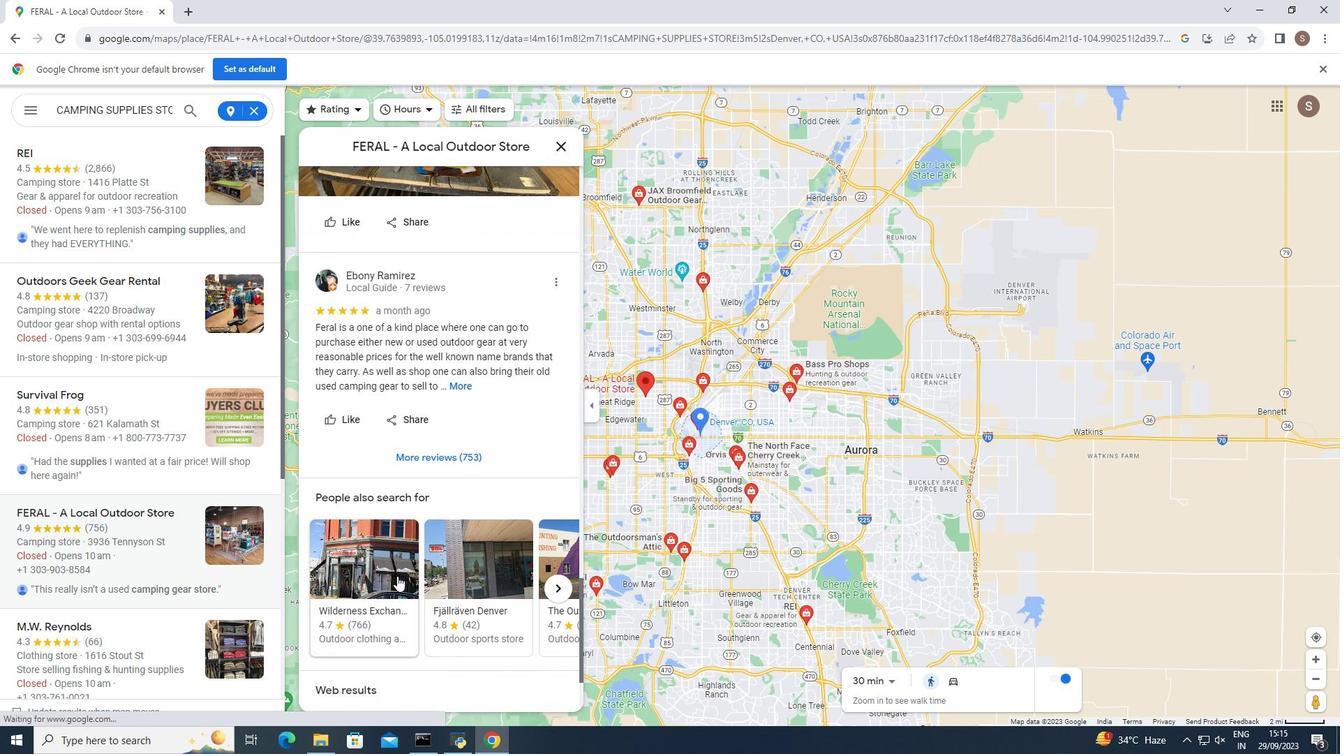 
Action: Mouse scrolled (397, 575) with delta (0, 0)
Screenshot: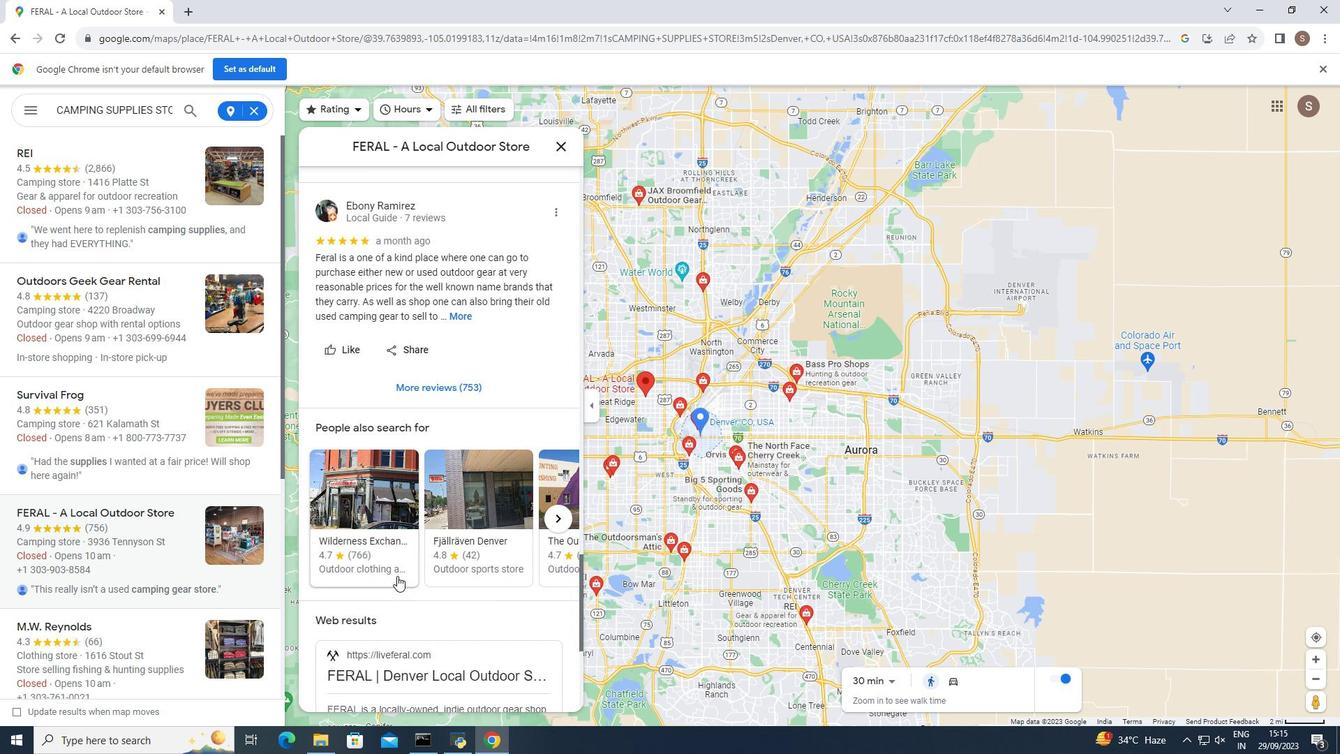 
Action: Mouse moved to (557, 150)
Screenshot: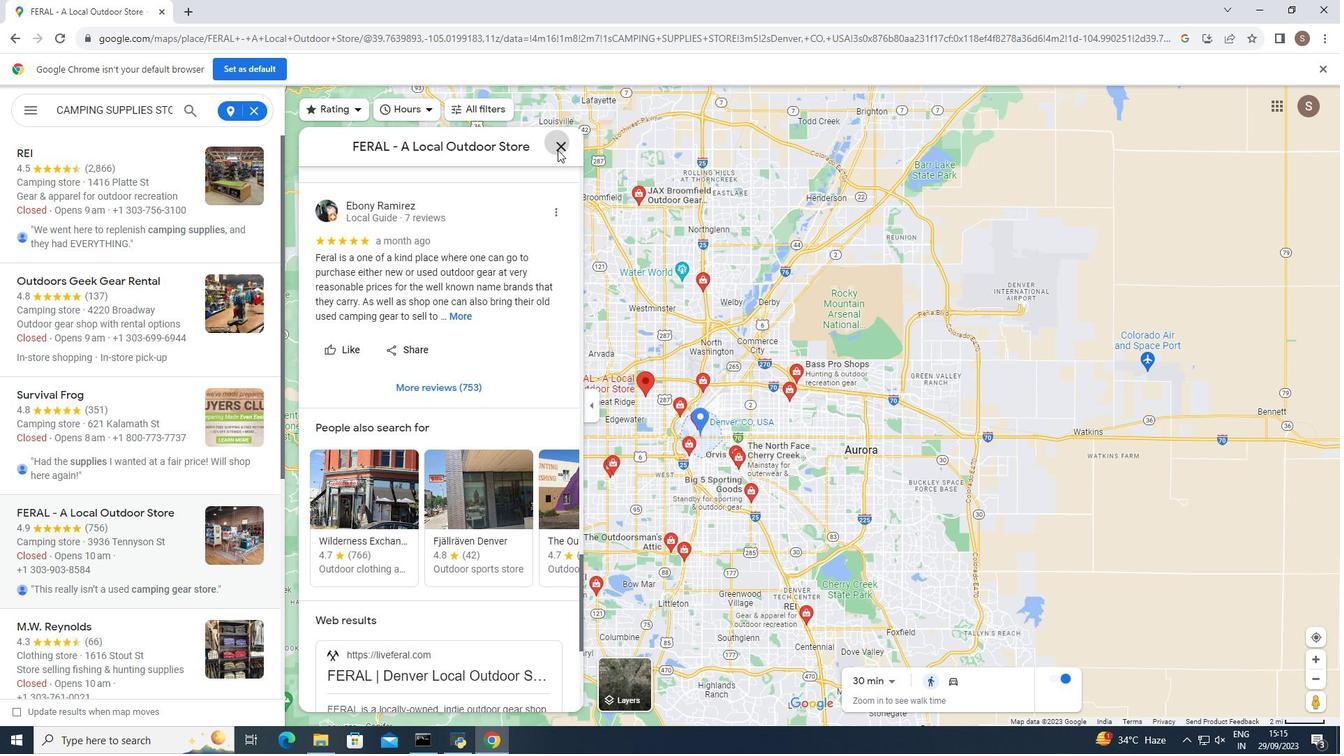 
Action: Mouse pressed left at (557, 150)
Screenshot: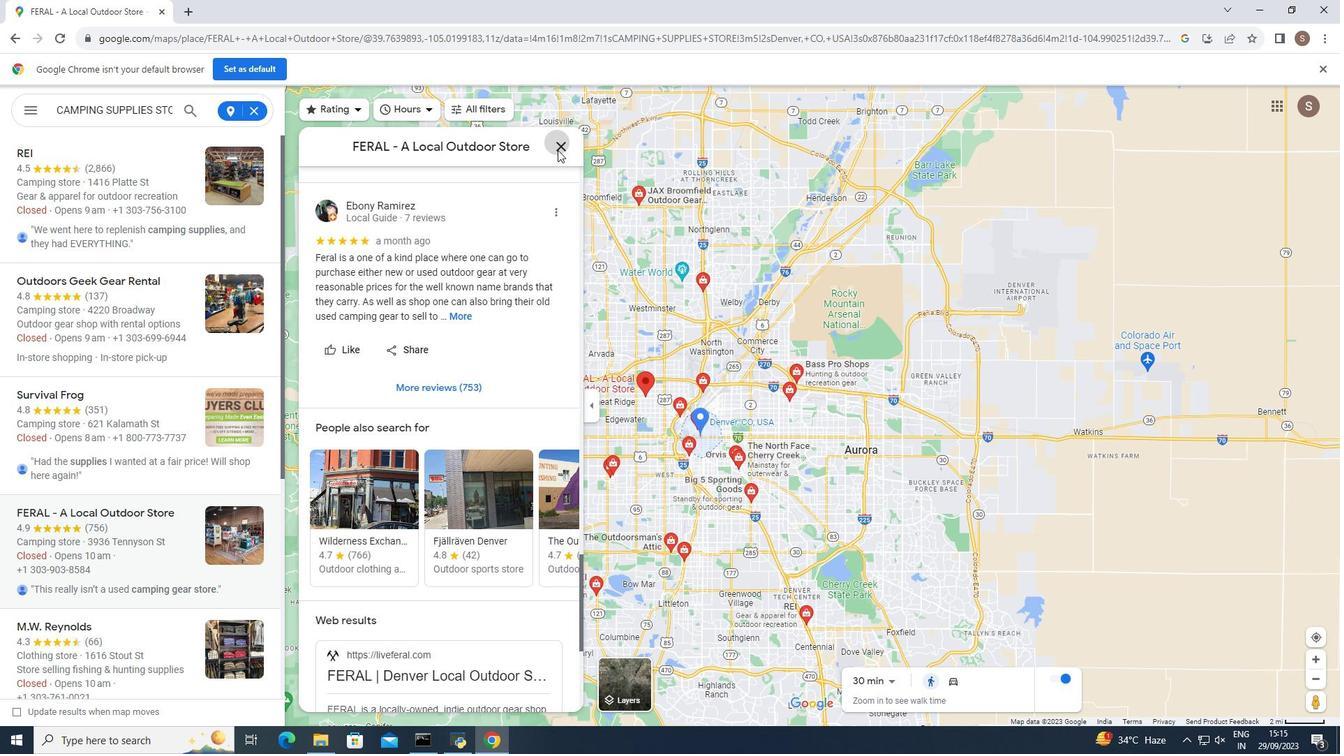 
Action: Mouse moved to (194, 428)
Screenshot: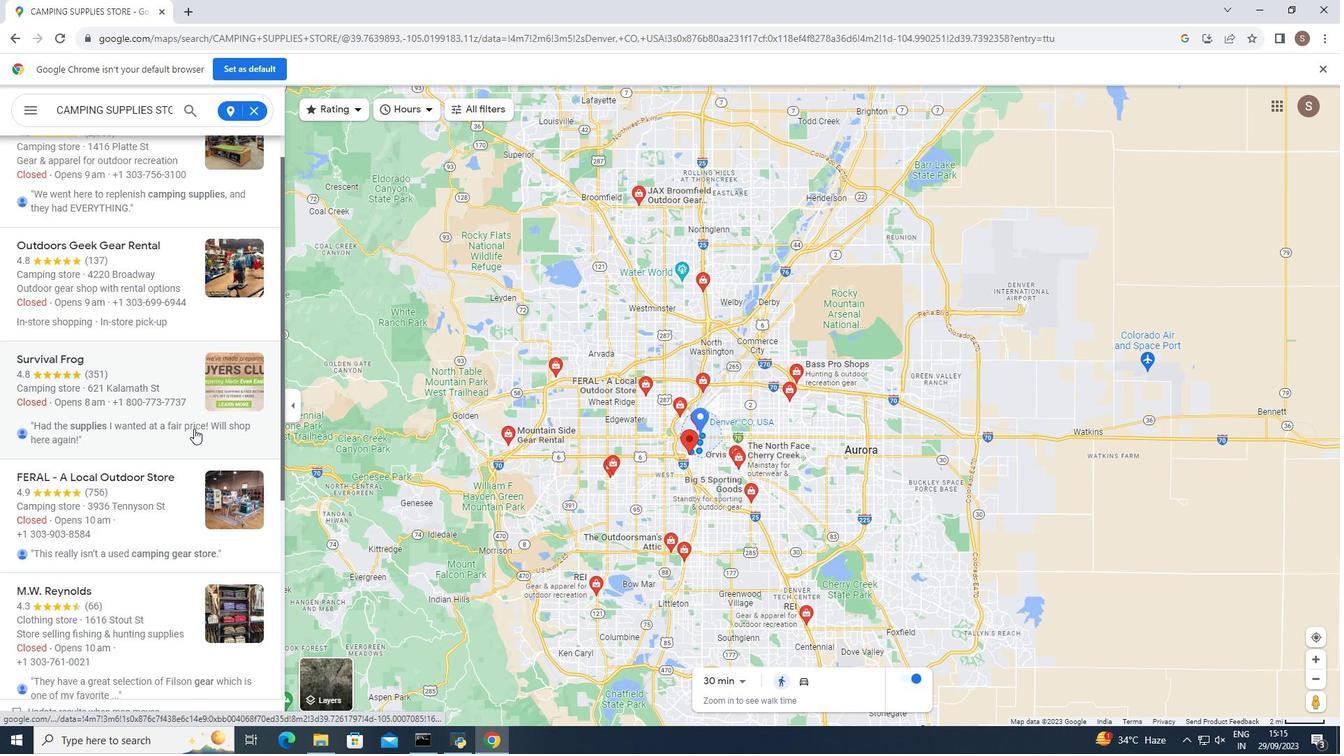
Action: Mouse scrolled (194, 428) with delta (0, 0)
Screenshot: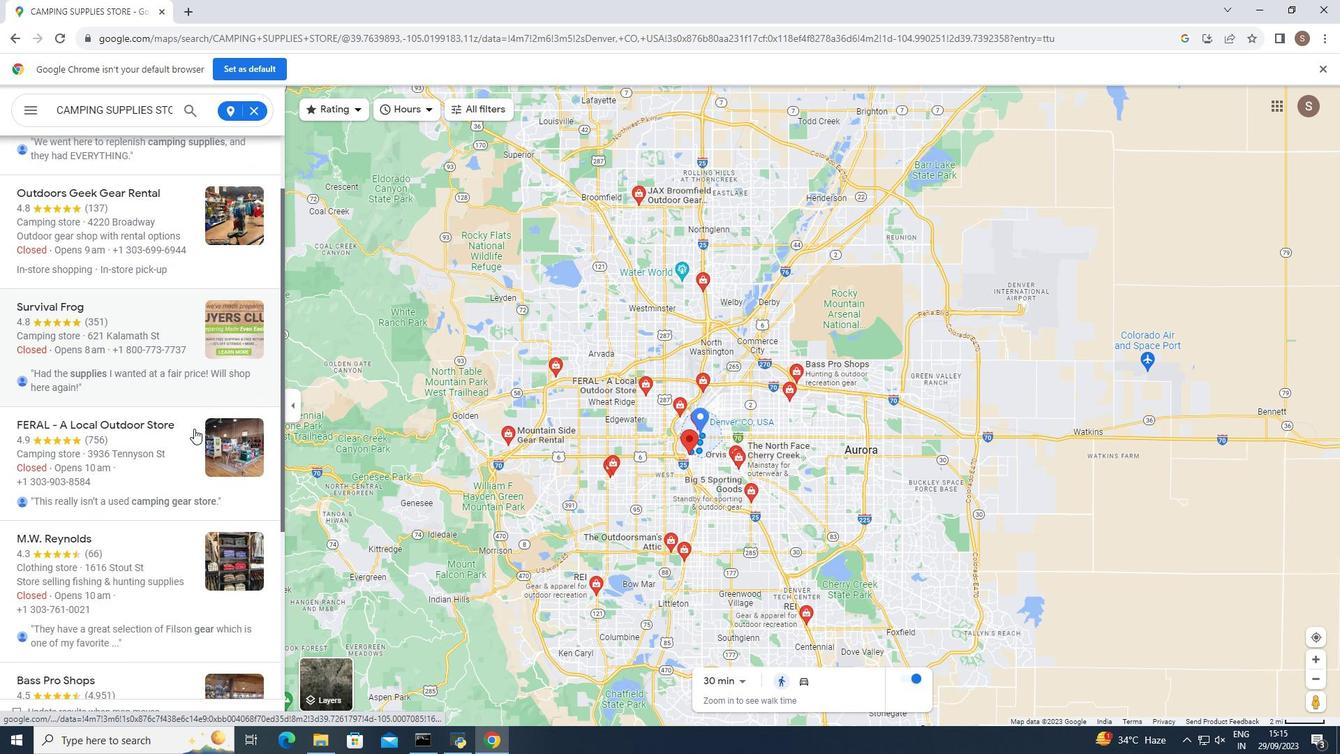 
Action: Mouse scrolled (194, 428) with delta (0, 0)
Screenshot: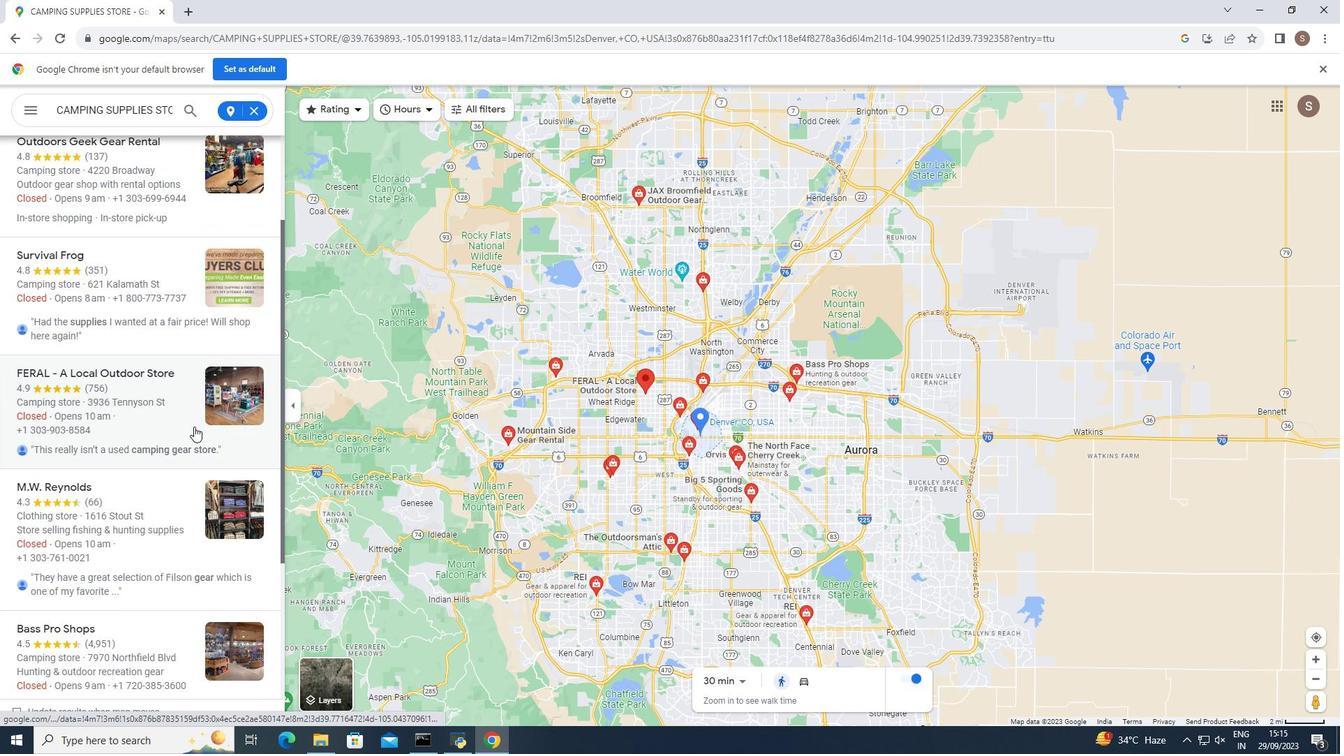 
Action: Mouse moved to (724, 423)
Screenshot: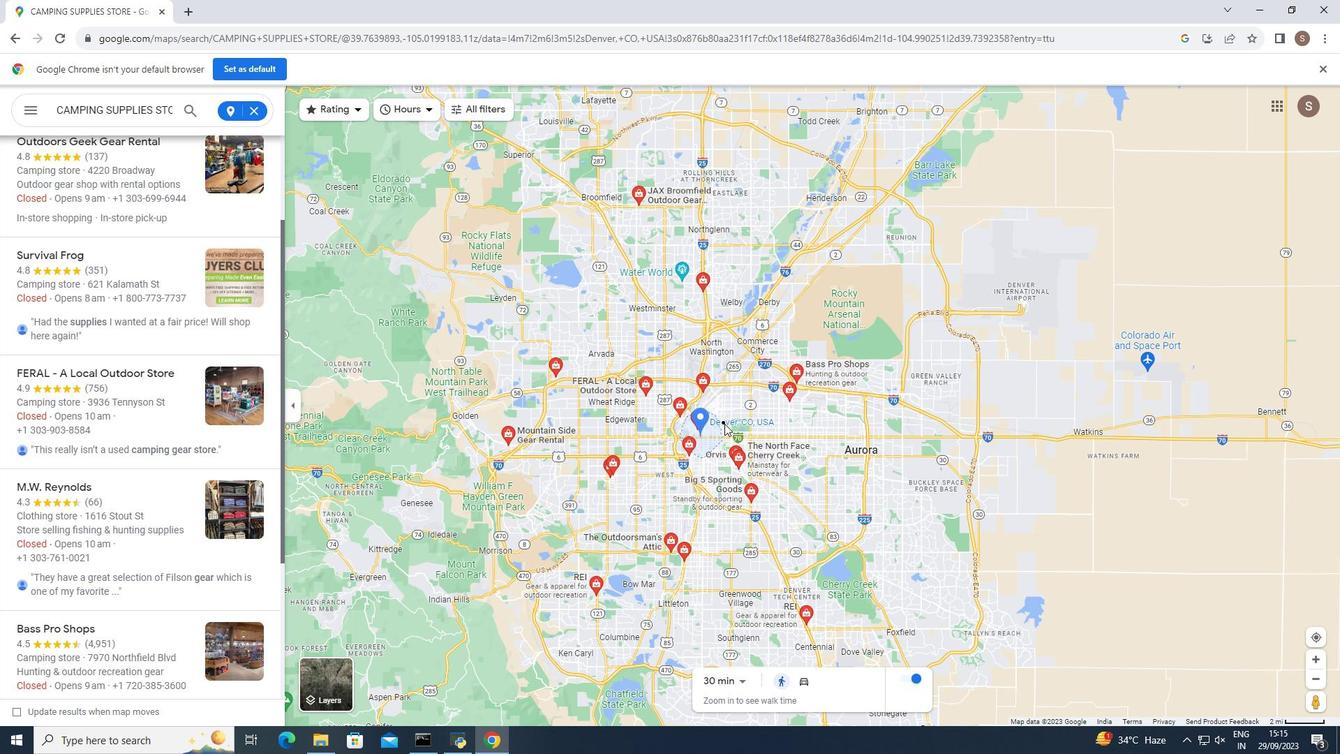 
Action: Mouse pressed left at (724, 423)
Screenshot: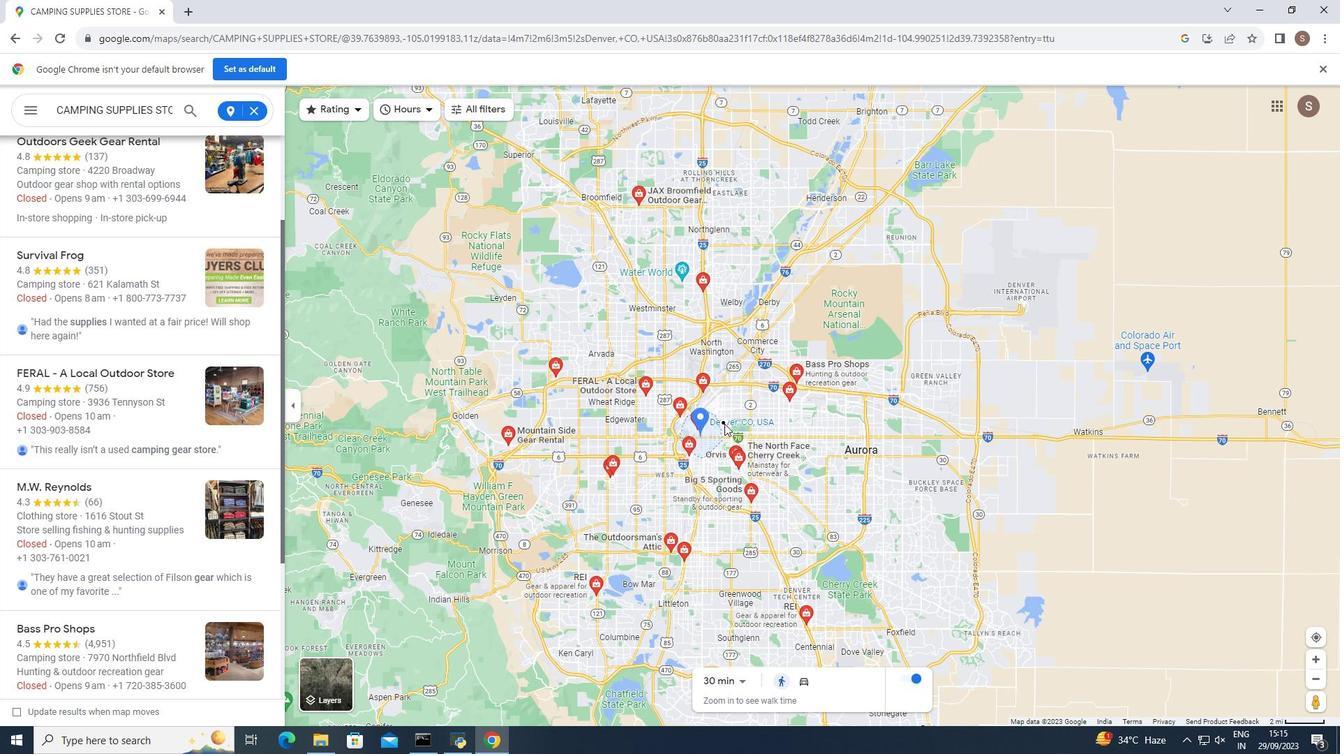 
Action: Mouse moved to (933, 614)
Screenshot: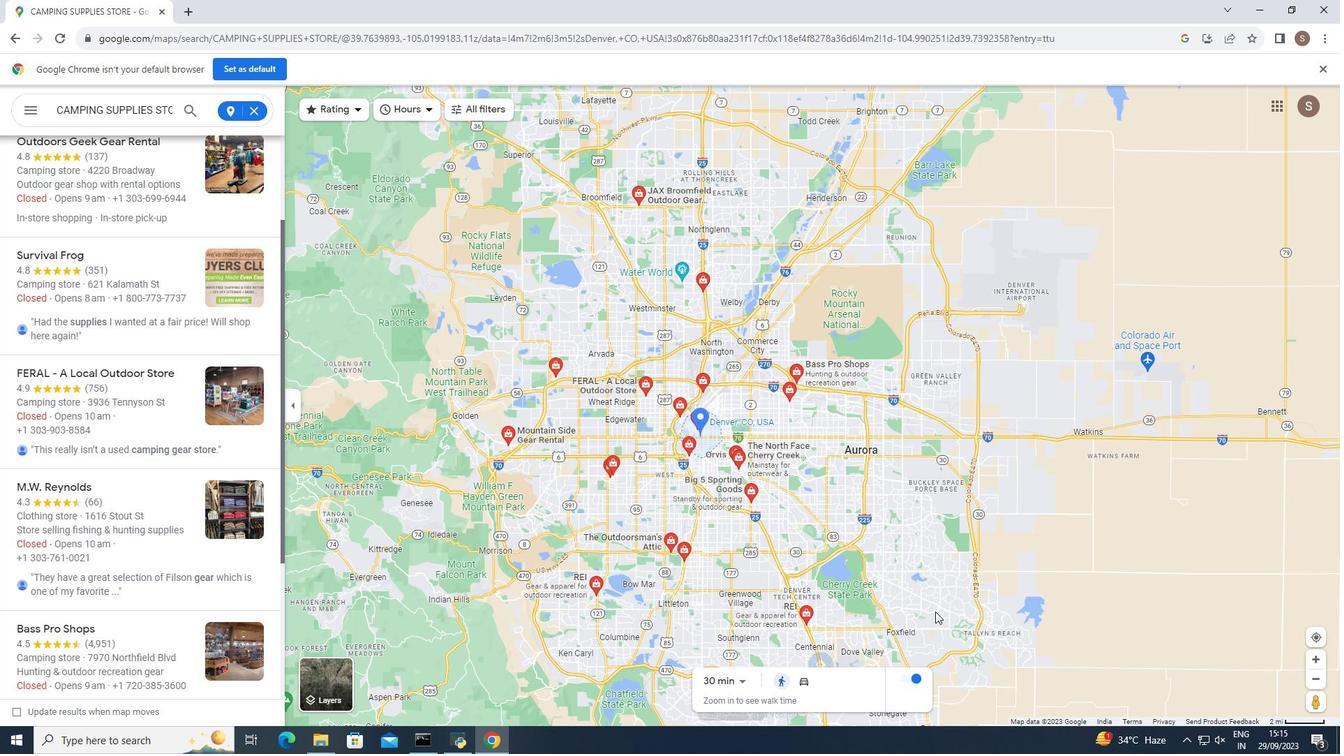 
Action: Mouse pressed left at (933, 614)
Screenshot: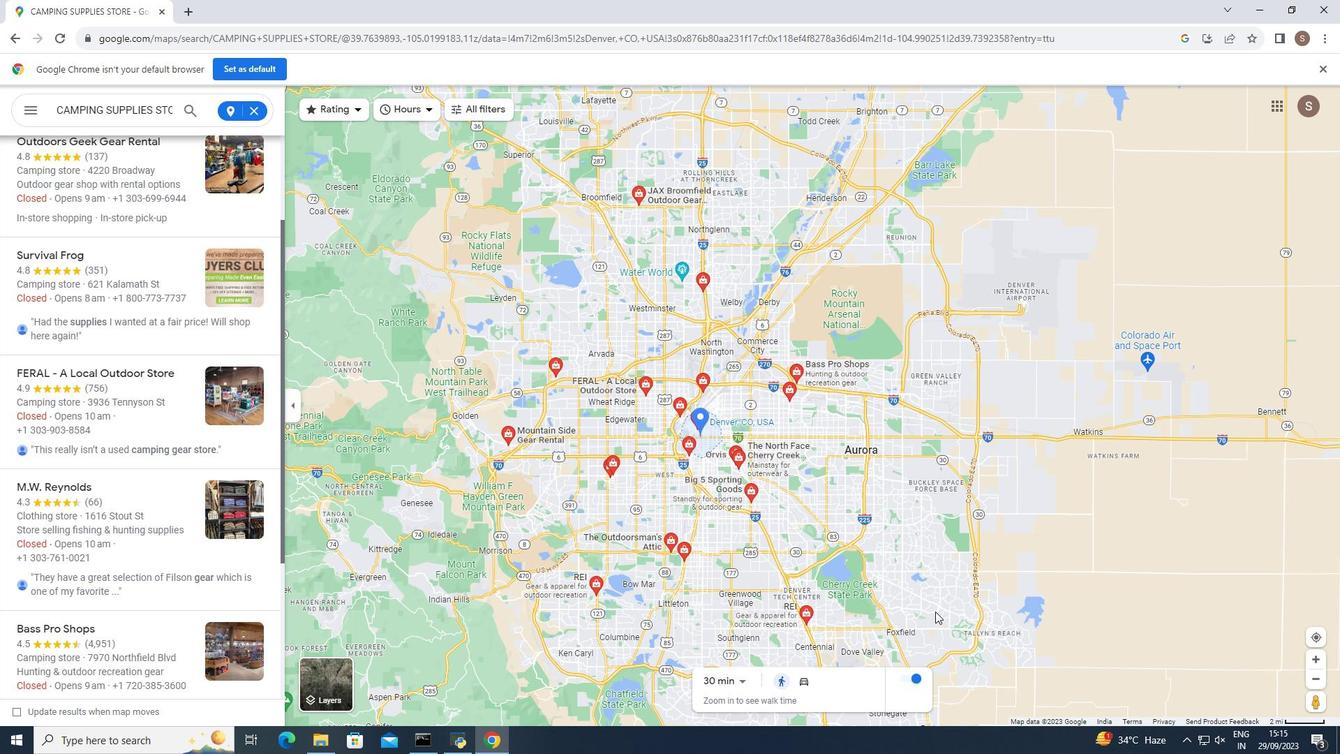 
Action: Mouse moved to (714, 503)
Screenshot: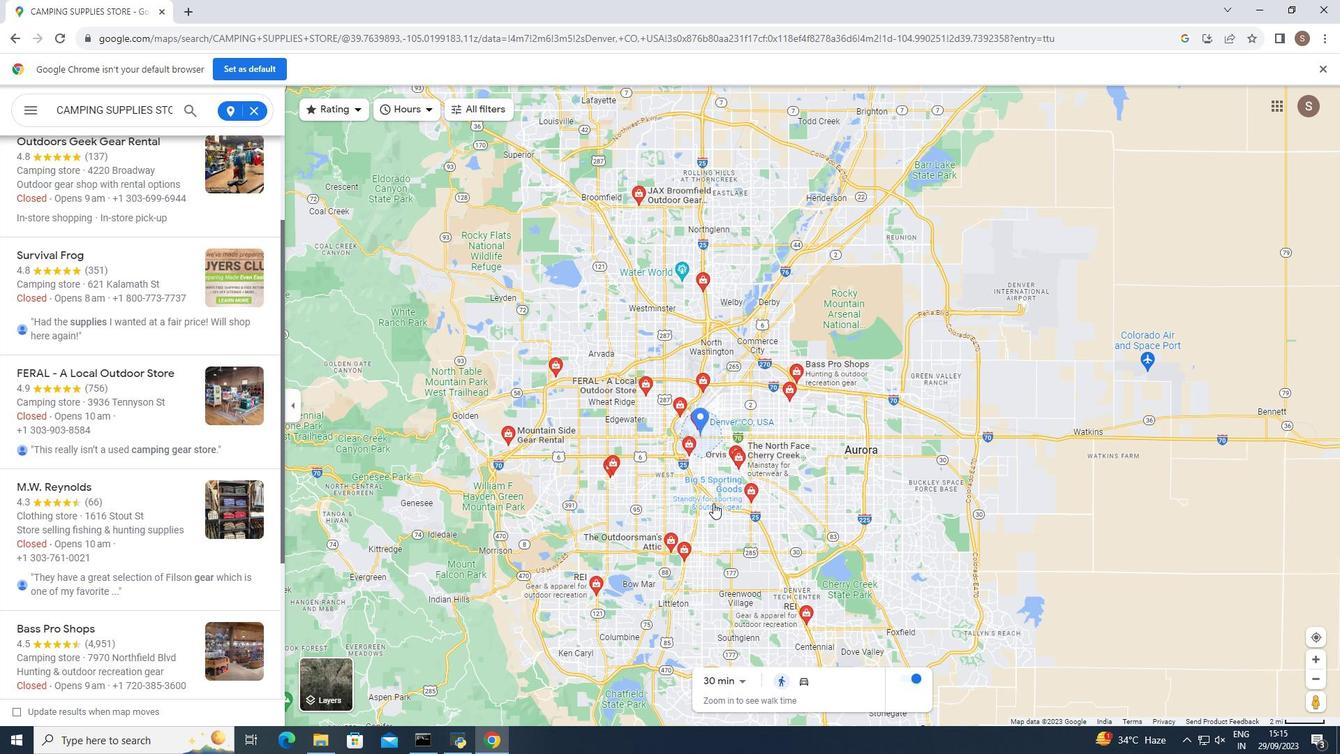 
